 Task: Research Airbnb options in Svendborg, Denmark from 1st December, 2023 to 5th December, 2023 for 1 adult. Place can be entire place with 1  bedroom having 1 bed and 1 bathroom. Property type can be flat. Amenities needed are: wifi.
Action: Mouse moved to (470, 70)
Screenshot: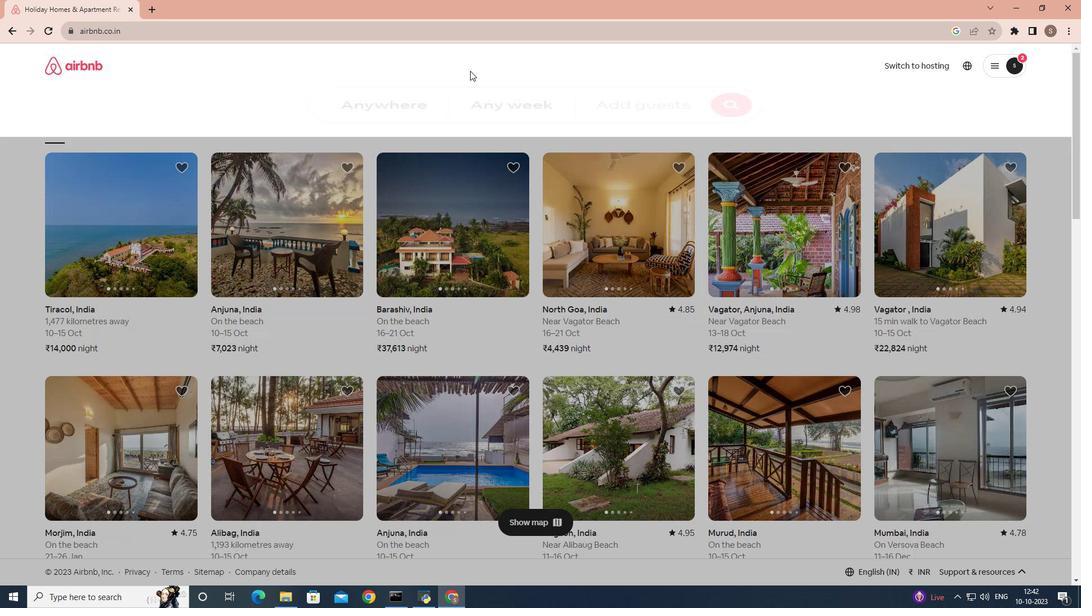 
Action: Mouse pressed left at (470, 70)
Screenshot: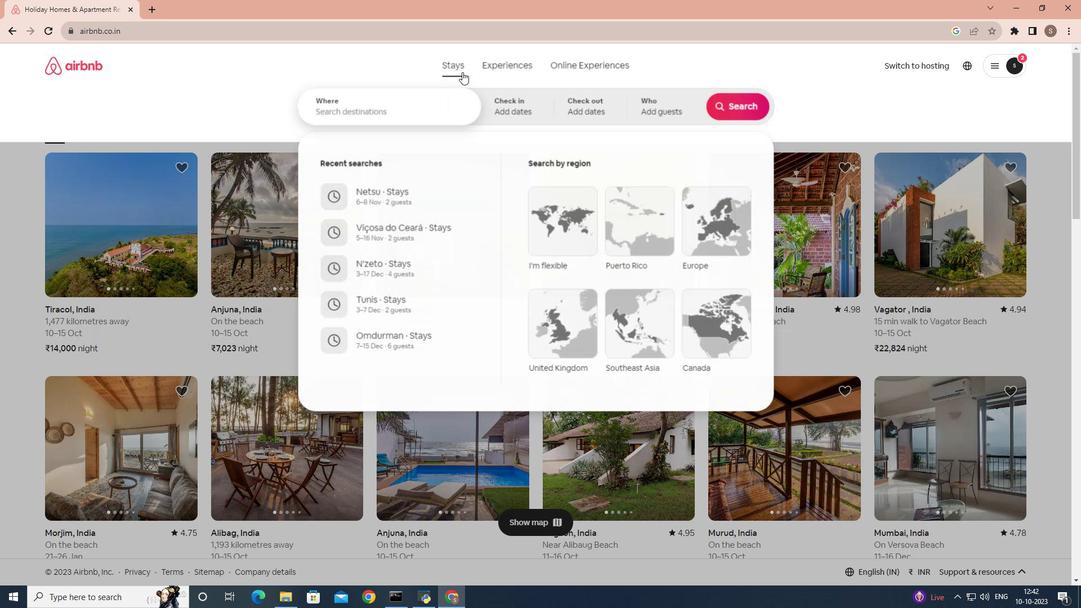 
Action: Mouse moved to (353, 112)
Screenshot: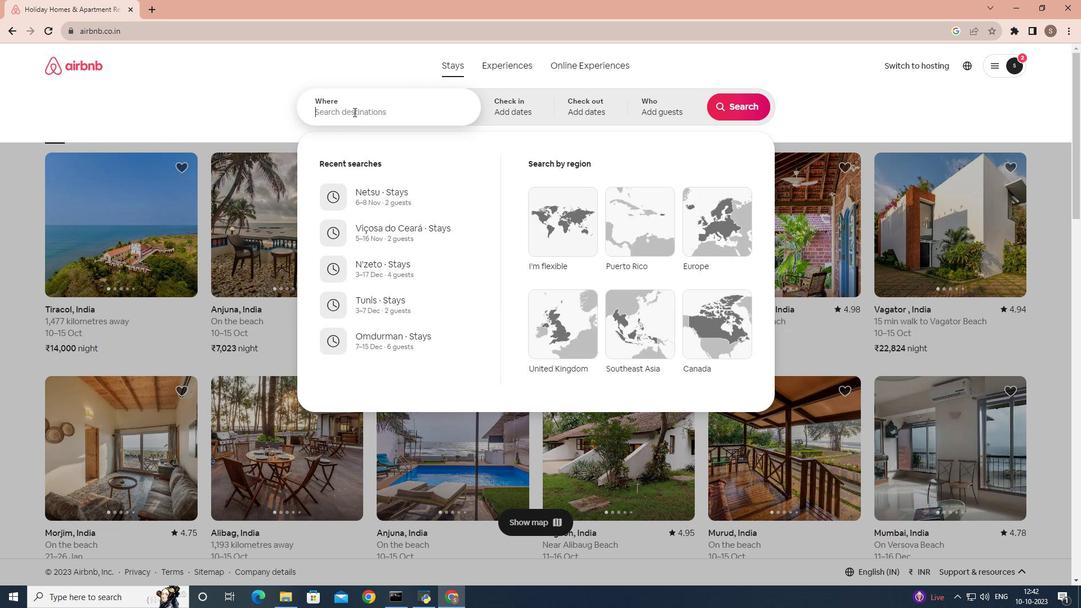 
Action: Mouse pressed left at (353, 112)
Screenshot: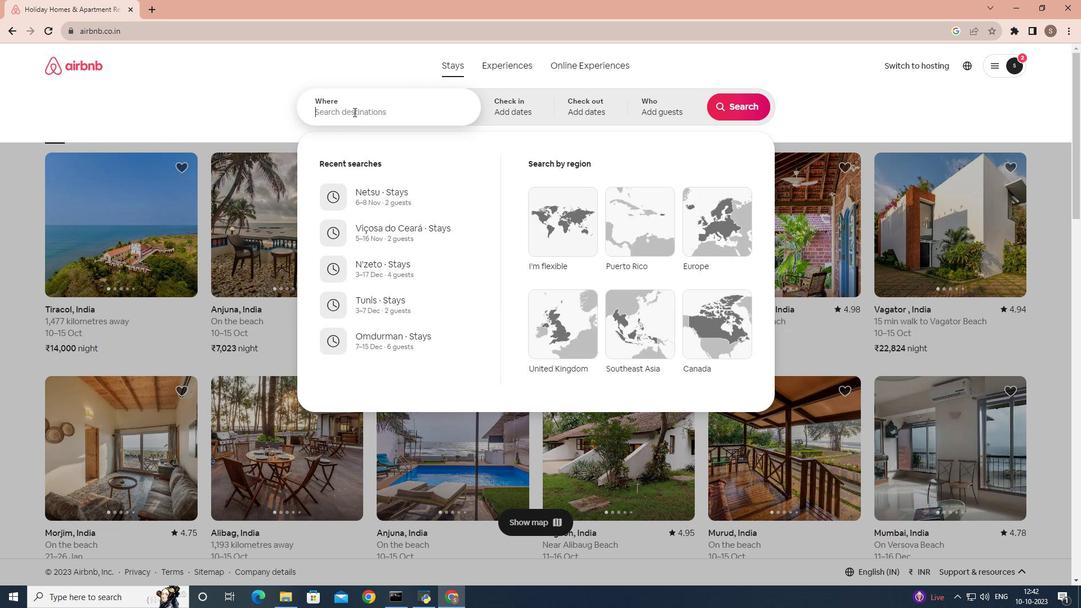 
Action: Key pressed svendborg
Screenshot: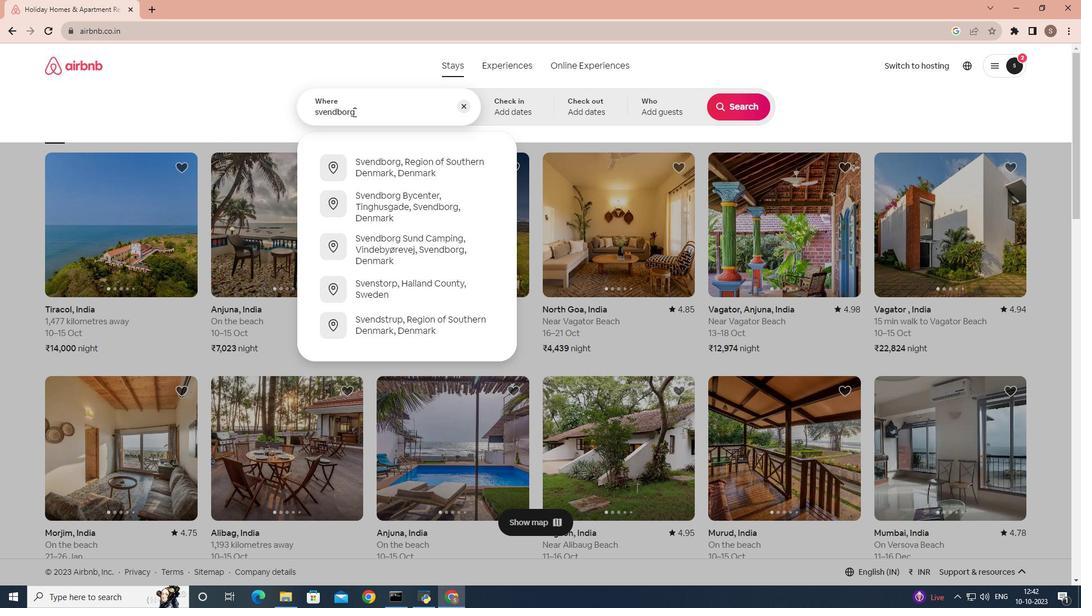 
Action: Mouse moved to (368, 164)
Screenshot: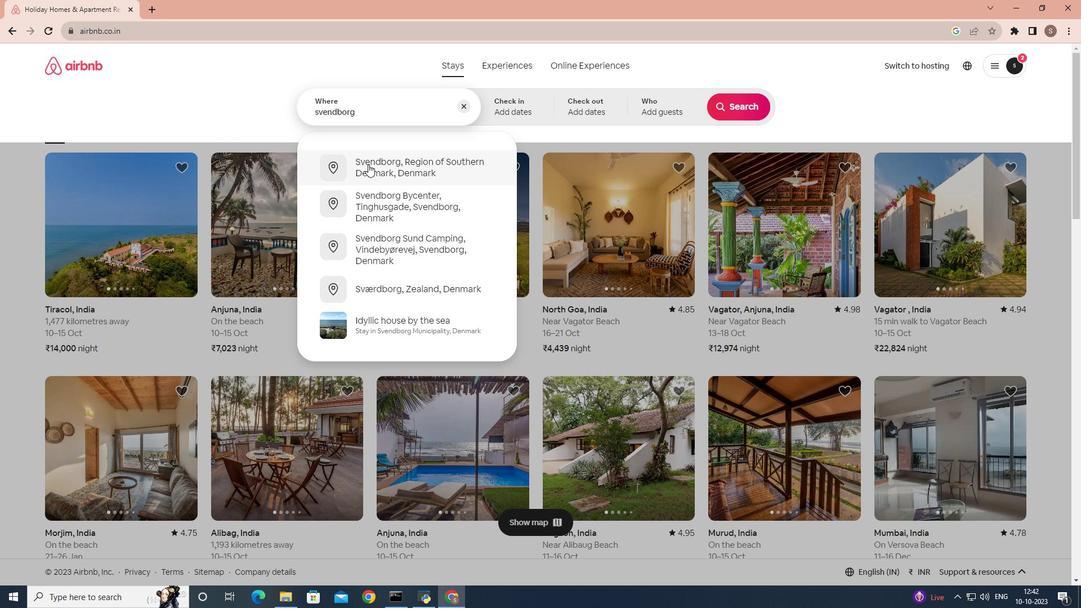 
Action: Mouse pressed left at (368, 164)
Screenshot: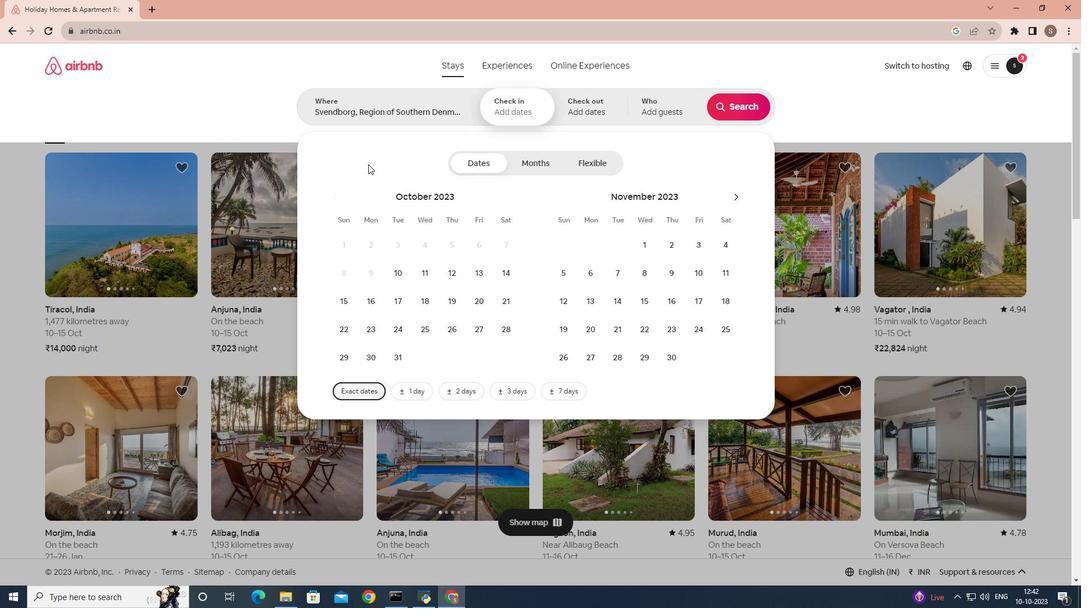 
Action: Mouse moved to (743, 198)
Screenshot: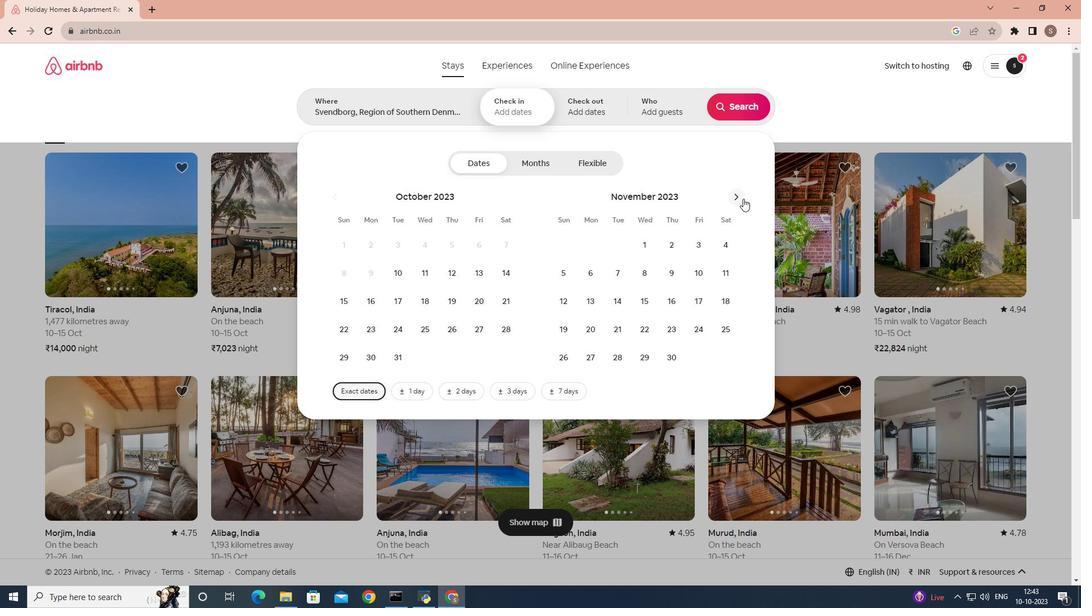 
Action: Mouse pressed left at (743, 198)
Screenshot: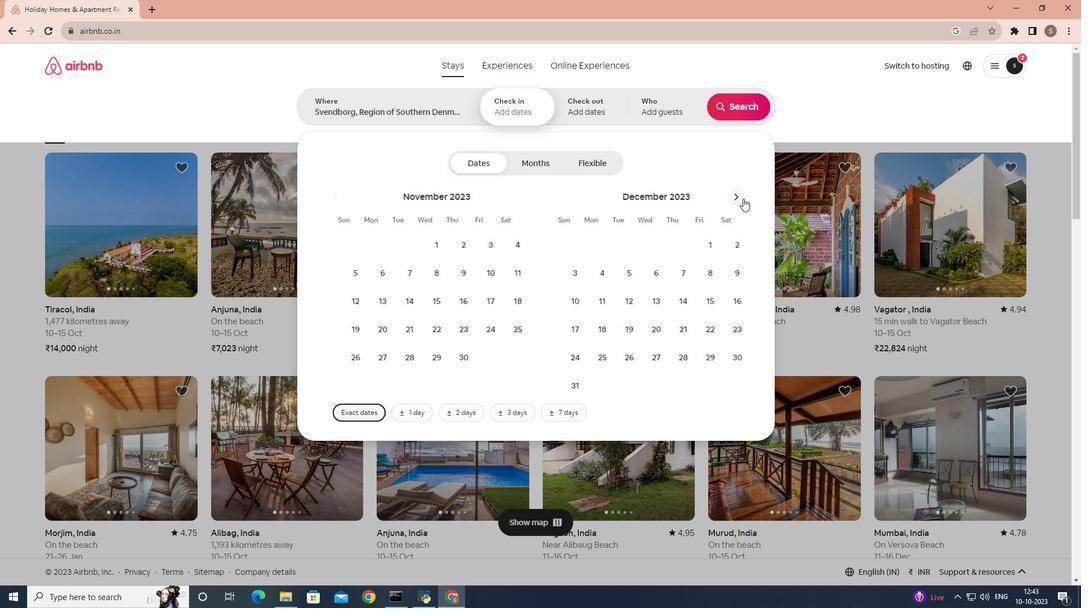
Action: Mouse moved to (694, 243)
Screenshot: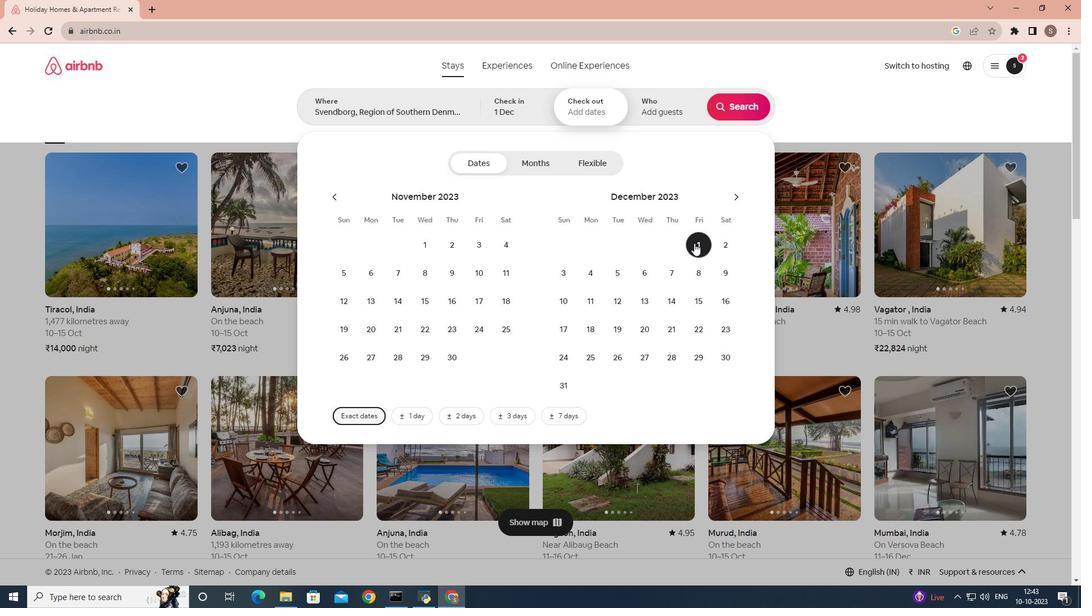 
Action: Mouse pressed left at (694, 243)
Screenshot: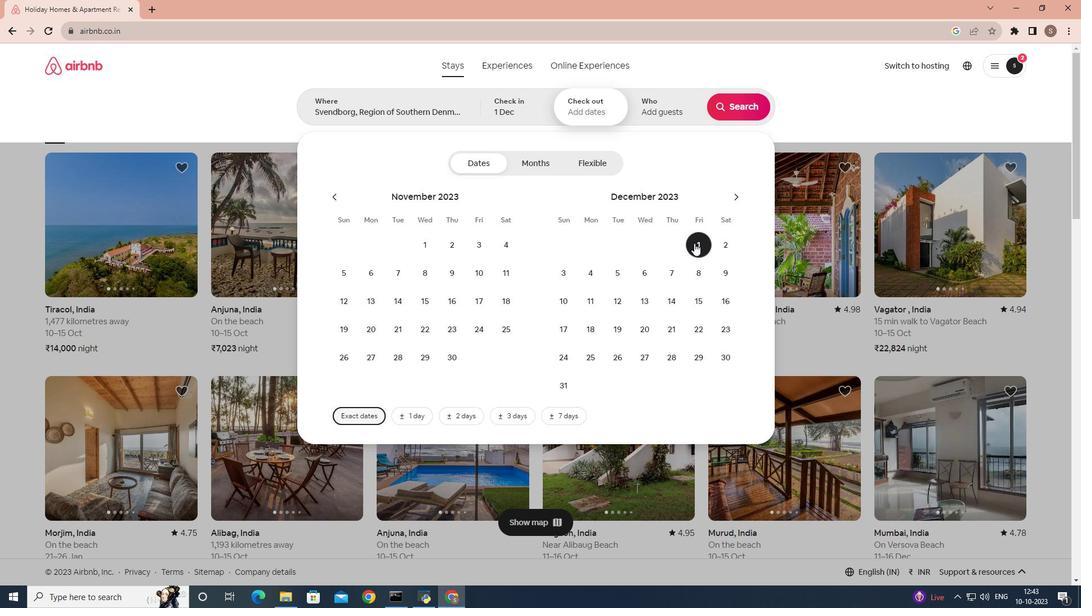 
Action: Mouse moved to (608, 276)
Screenshot: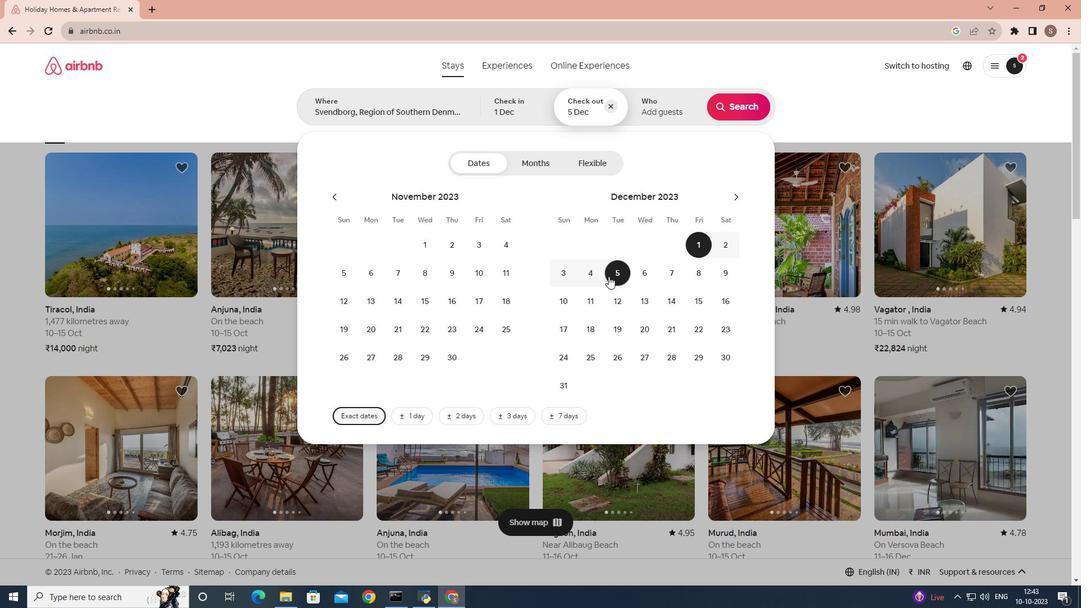 
Action: Mouse pressed left at (608, 276)
Screenshot: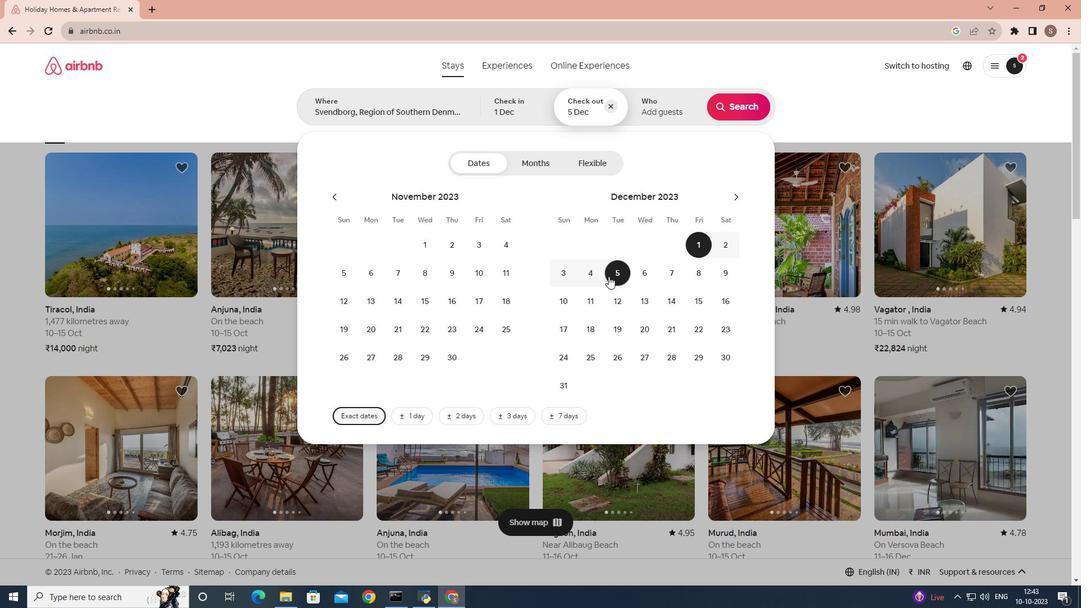 
Action: Mouse moved to (656, 96)
Screenshot: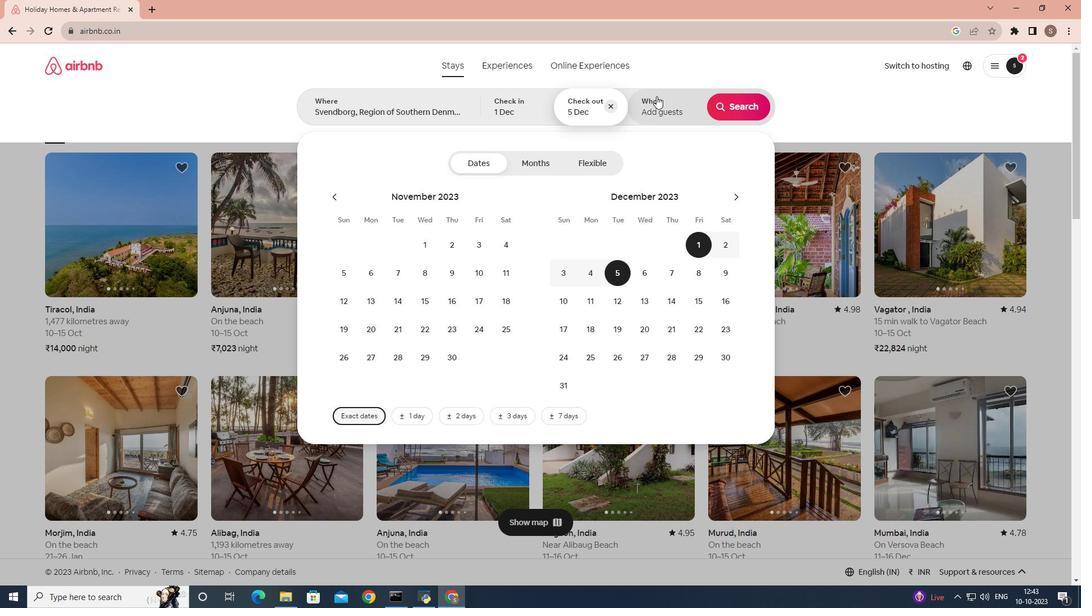 
Action: Mouse pressed left at (656, 96)
Screenshot: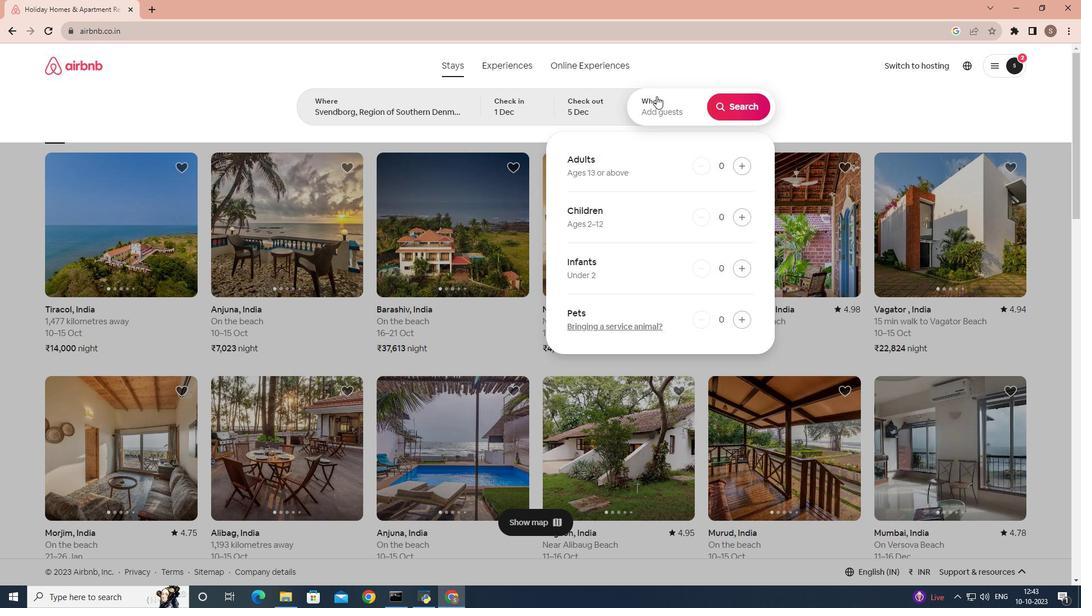 
Action: Mouse moved to (738, 165)
Screenshot: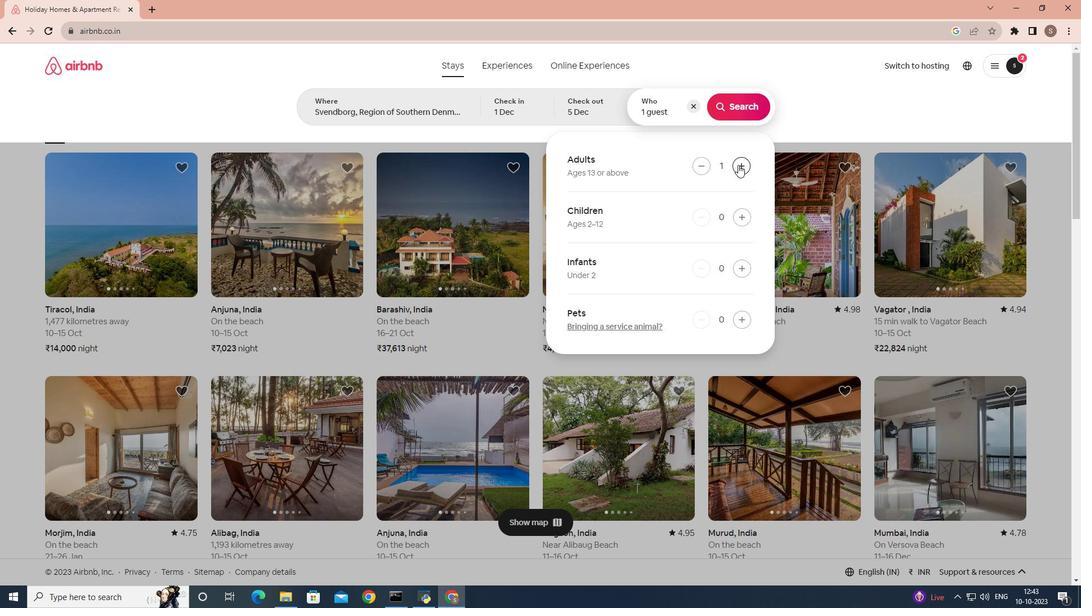 
Action: Mouse pressed left at (738, 165)
Screenshot: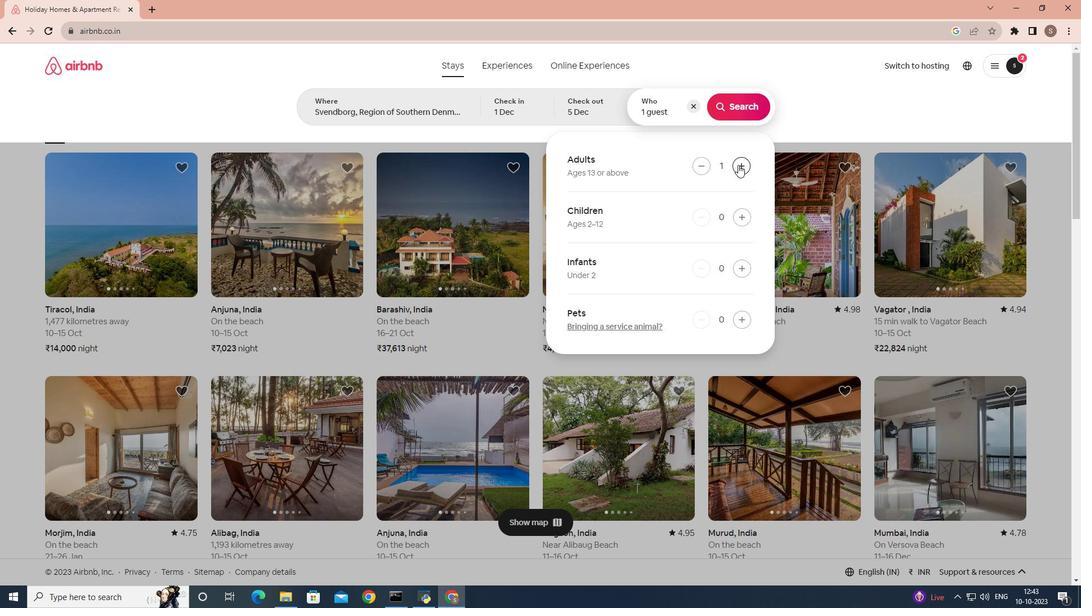 
Action: Mouse moved to (741, 112)
Screenshot: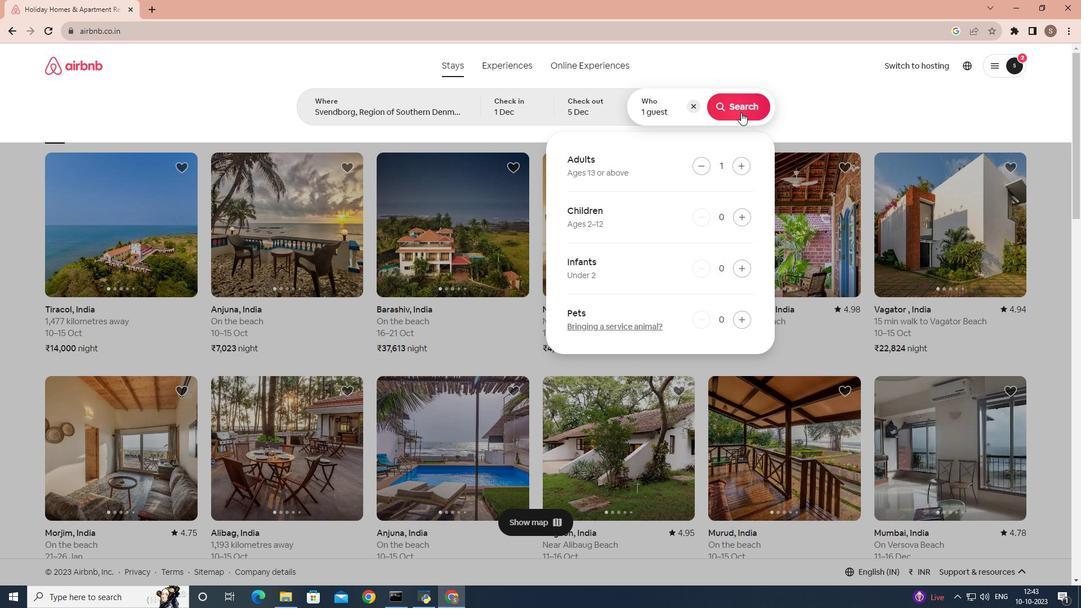
Action: Mouse pressed left at (741, 112)
Screenshot: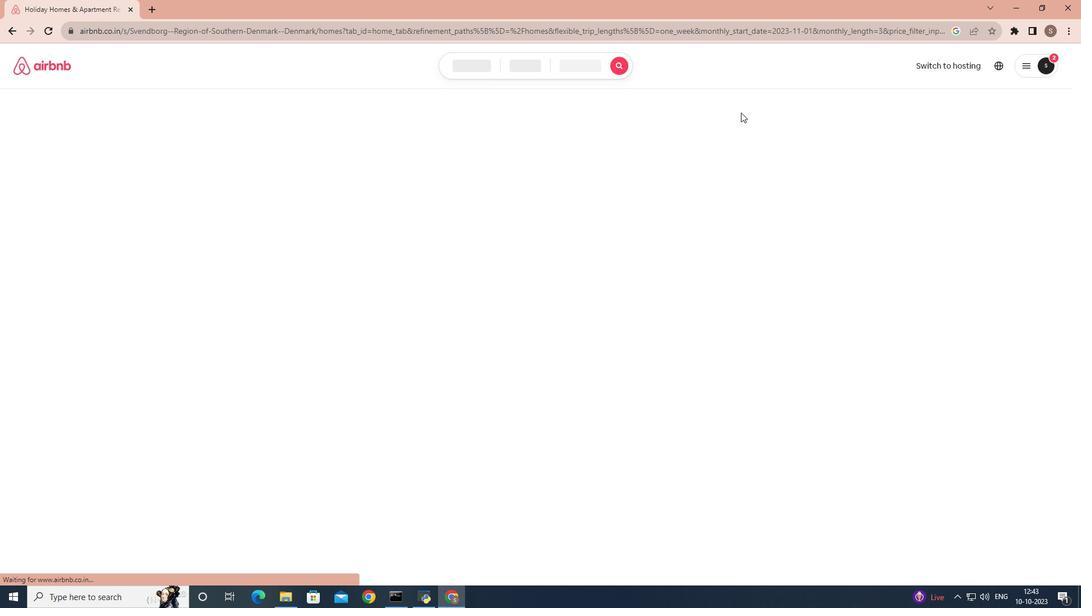 
Action: Mouse moved to (887, 108)
Screenshot: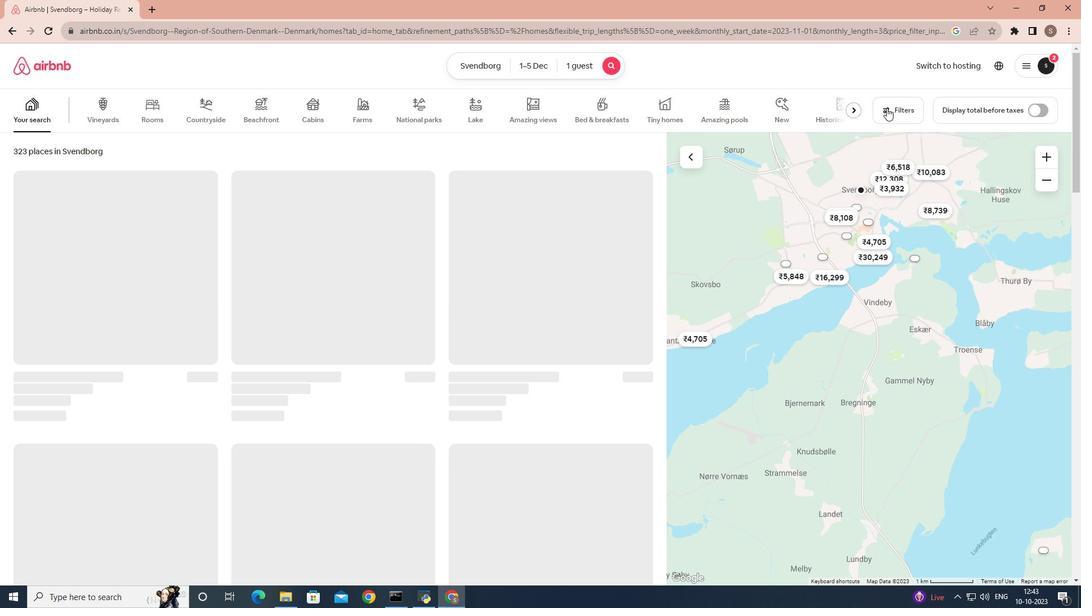 
Action: Mouse pressed left at (887, 108)
Screenshot: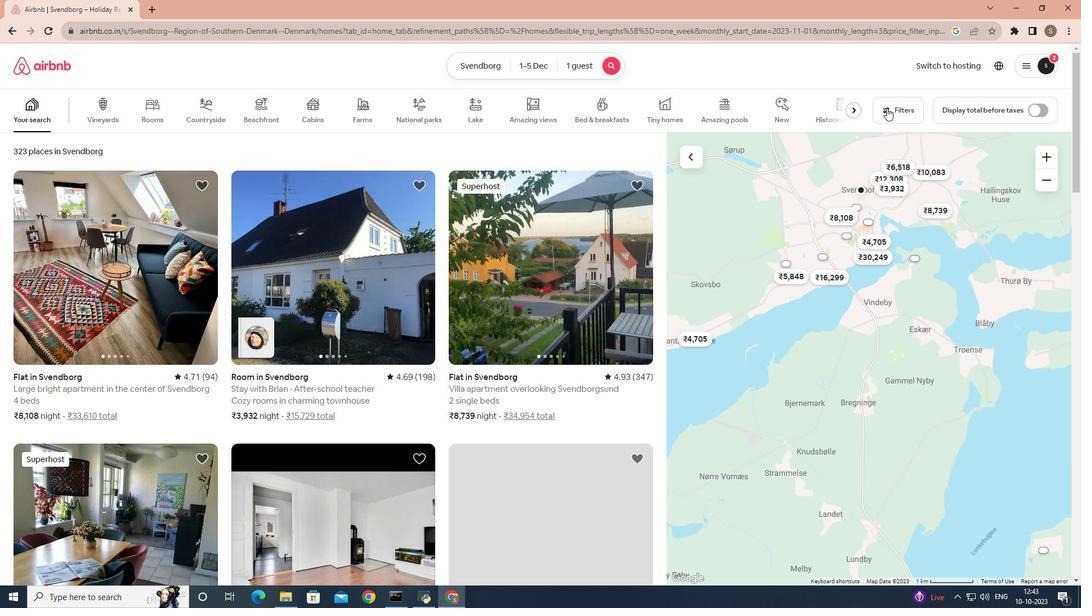 
Action: Mouse moved to (885, 108)
Screenshot: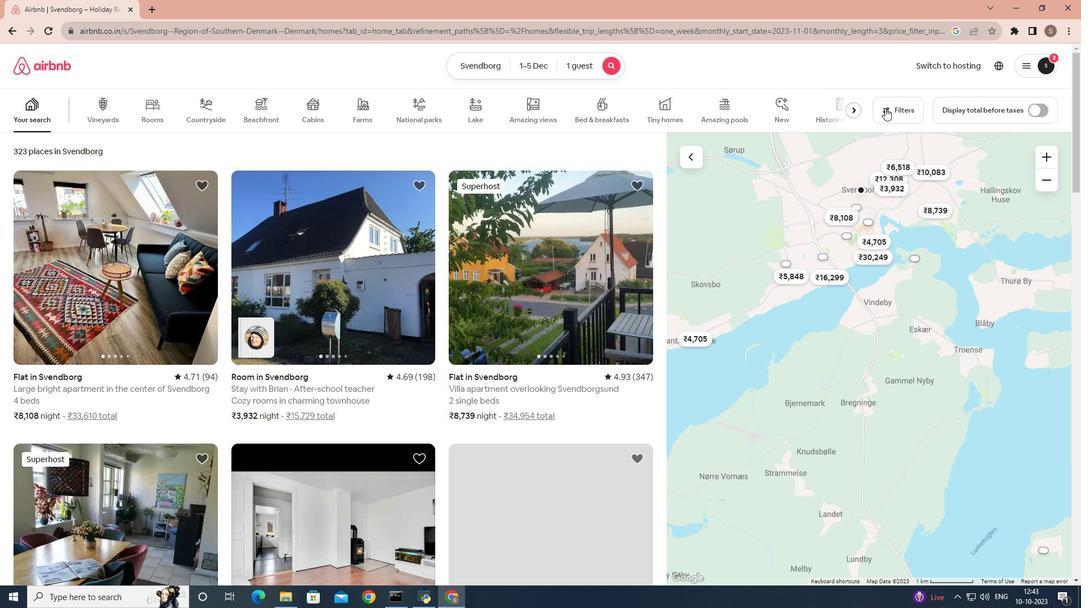 
Action: Mouse pressed left at (885, 108)
Screenshot: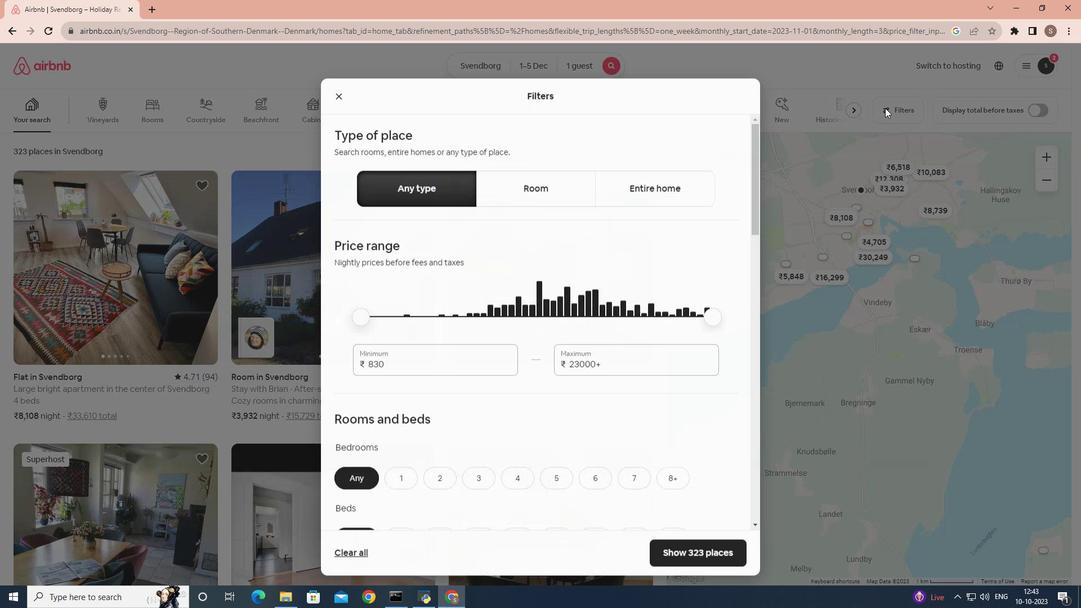 
Action: Mouse pressed left at (885, 108)
Screenshot: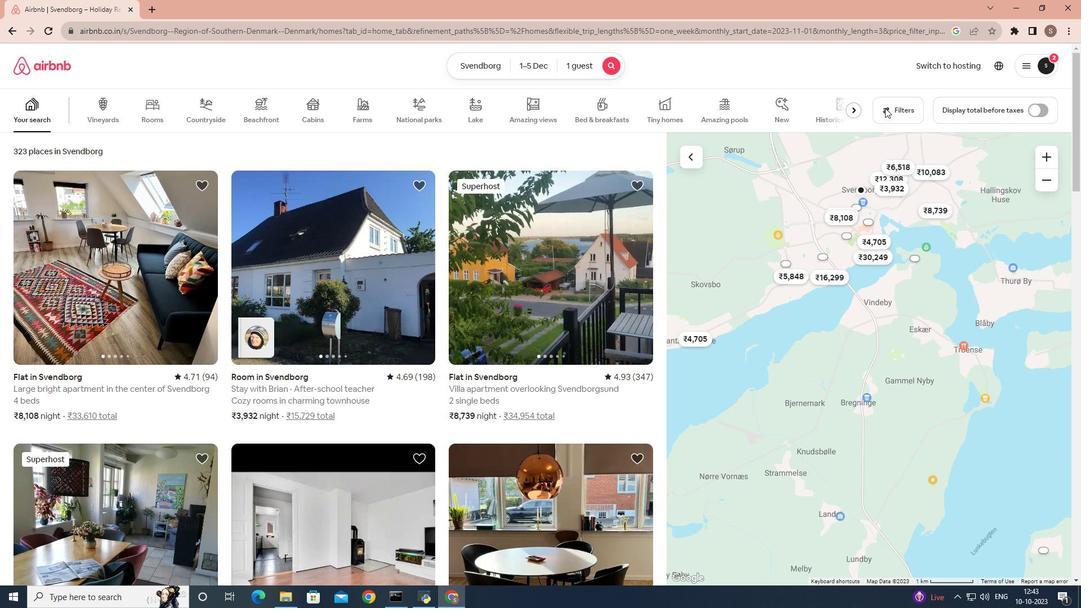 
Action: Mouse moved to (612, 183)
Screenshot: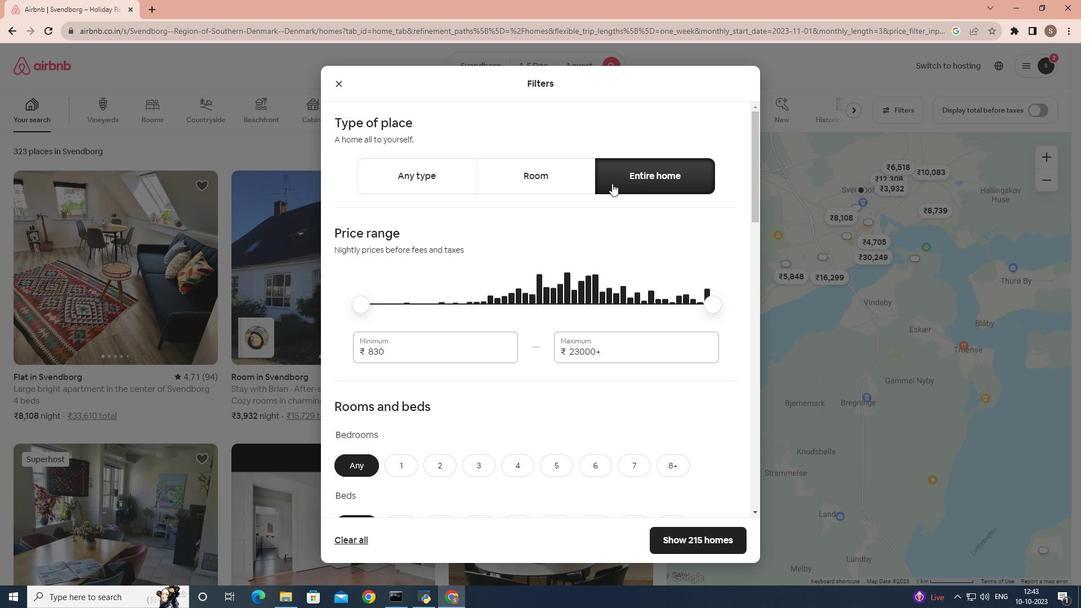 
Action: Mouse pressed left at (612, 183)
Screenshot: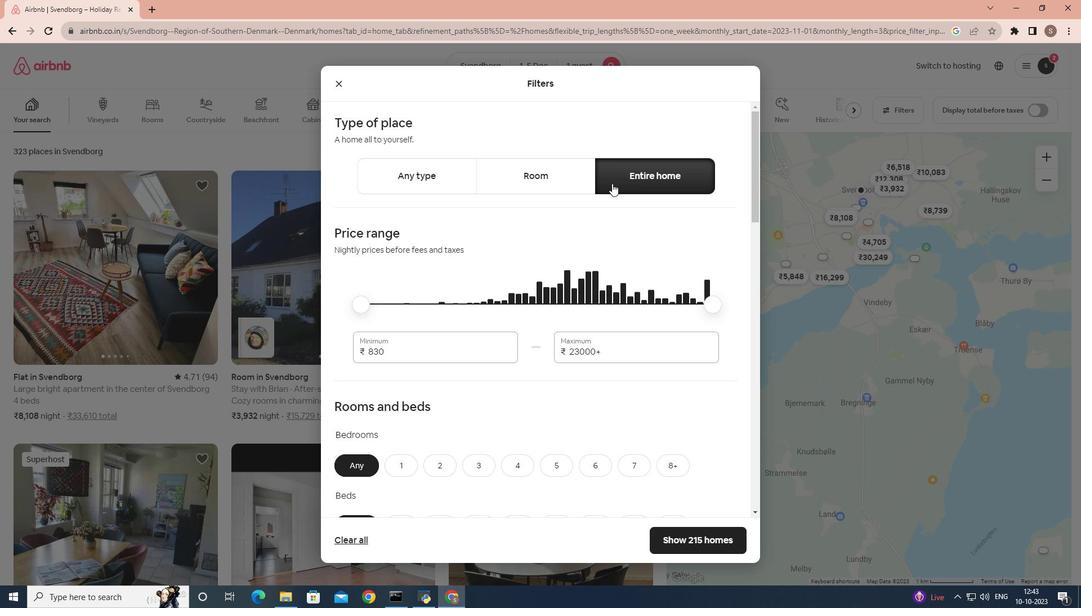 
Action: Mouse moved to (504, 293)
Screenshot: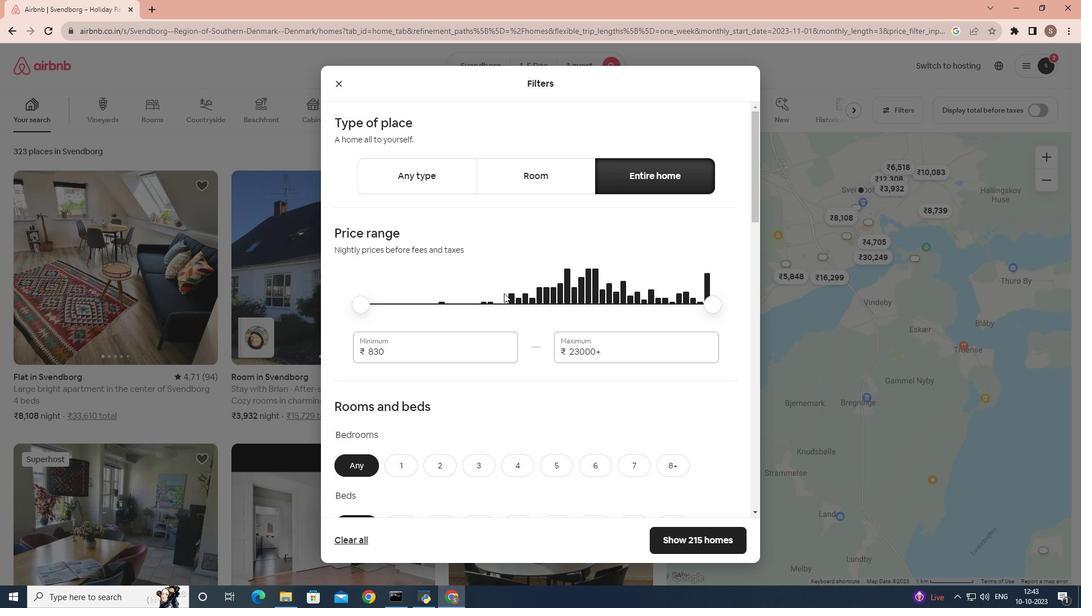 
Action: Mouse scrolled (504, 292) with delta (0, 0)
Screenshot: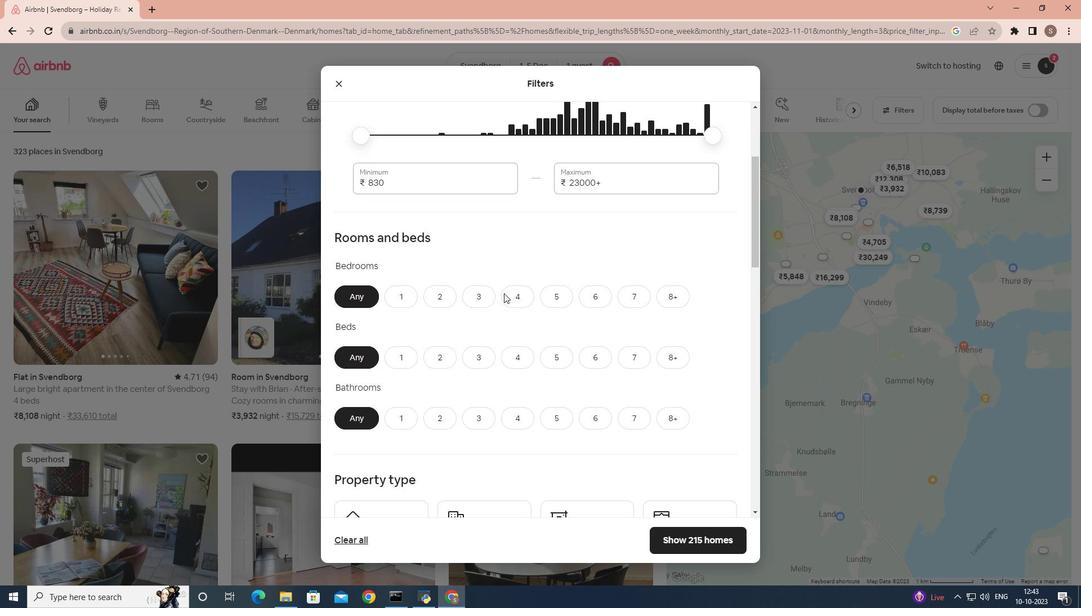 
Action: Mouse scrolled (504, 292) with delta (0, 0)
Screenshot: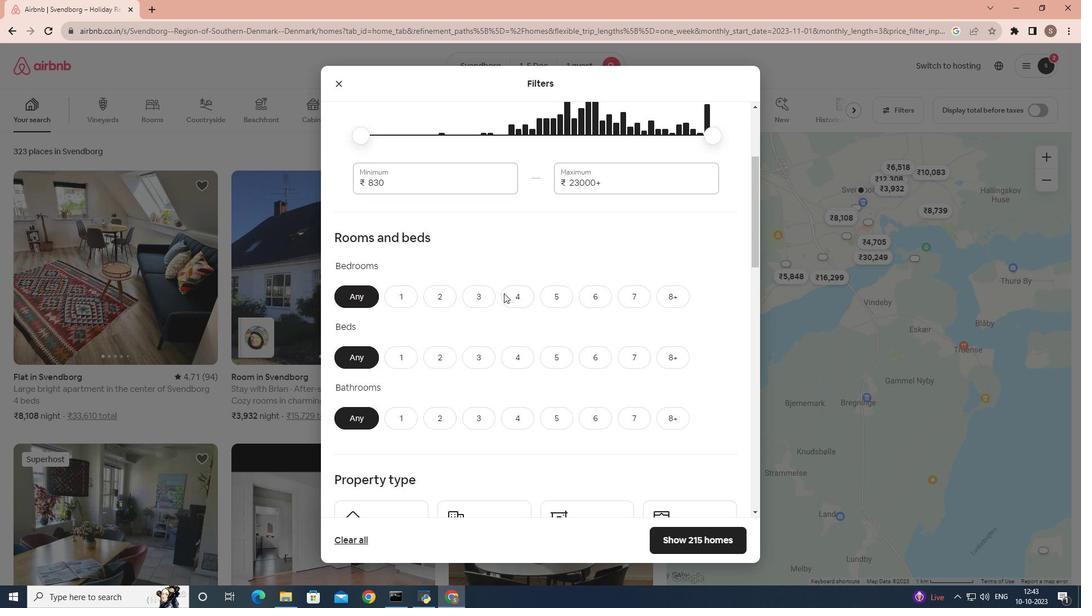 
Action: Mouse scrolled (504, 292) with delta (0, 0)
Screenshot: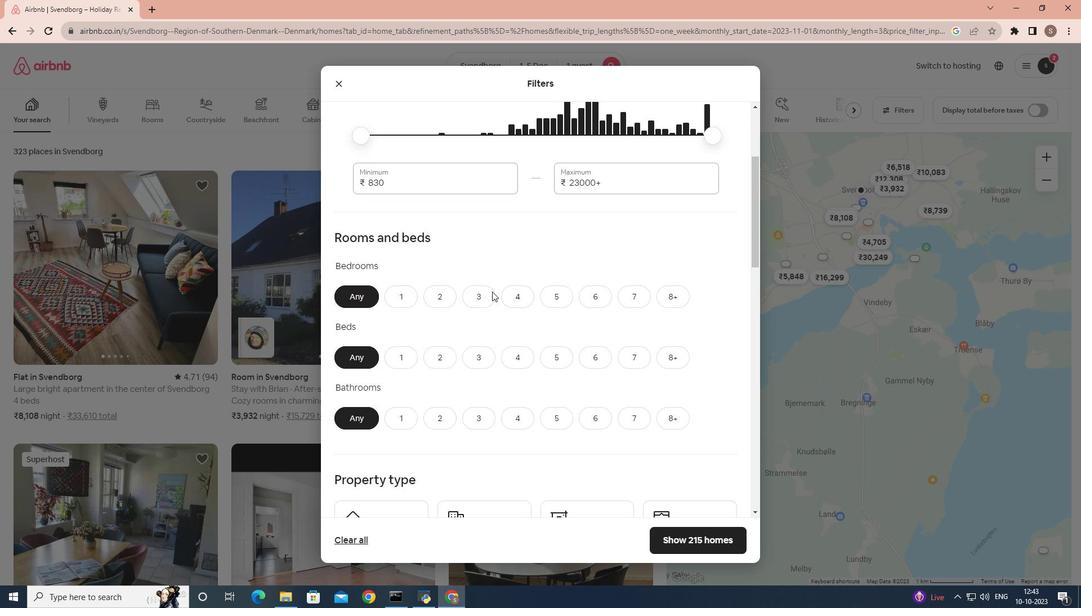 
Action: Mouse moved to (411, 305)
Screenshot: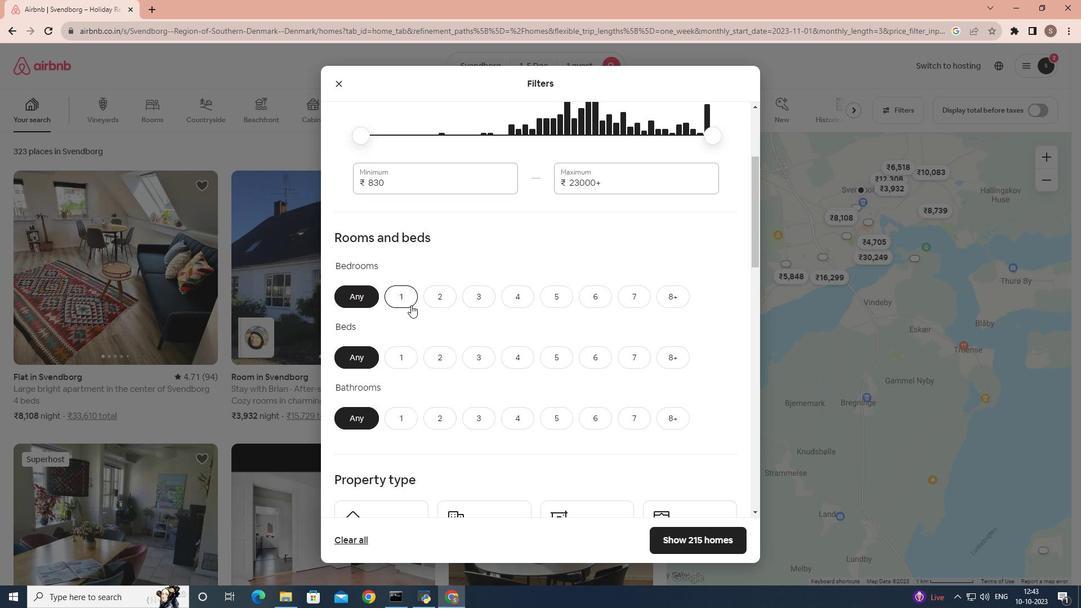
Action: Mouse pressed left at (411, 305)
Screenshot: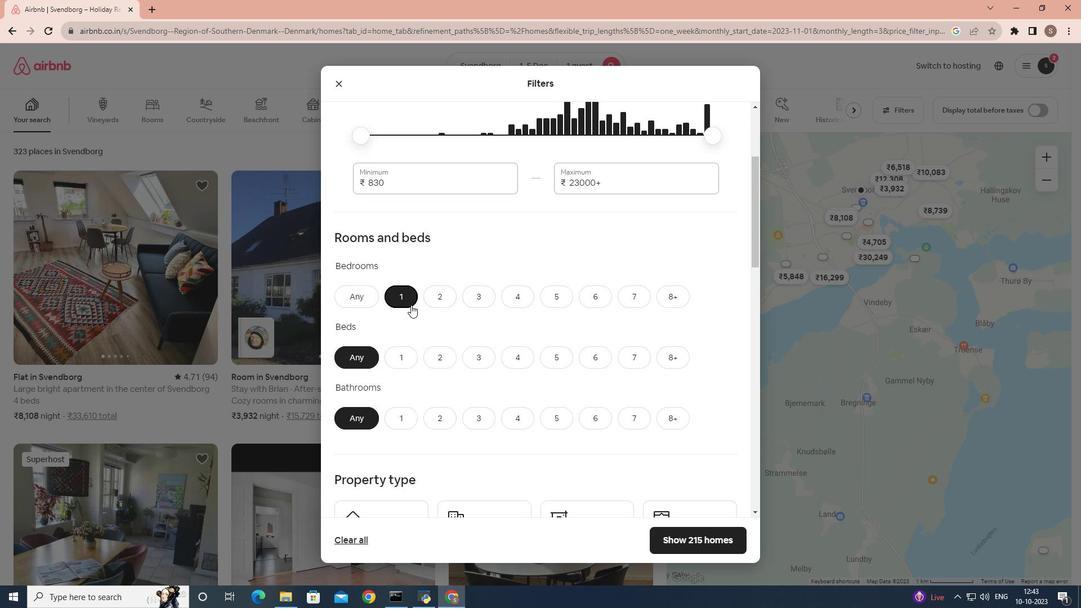 
Action: Mouse moved to (402, 356)
Screenshot: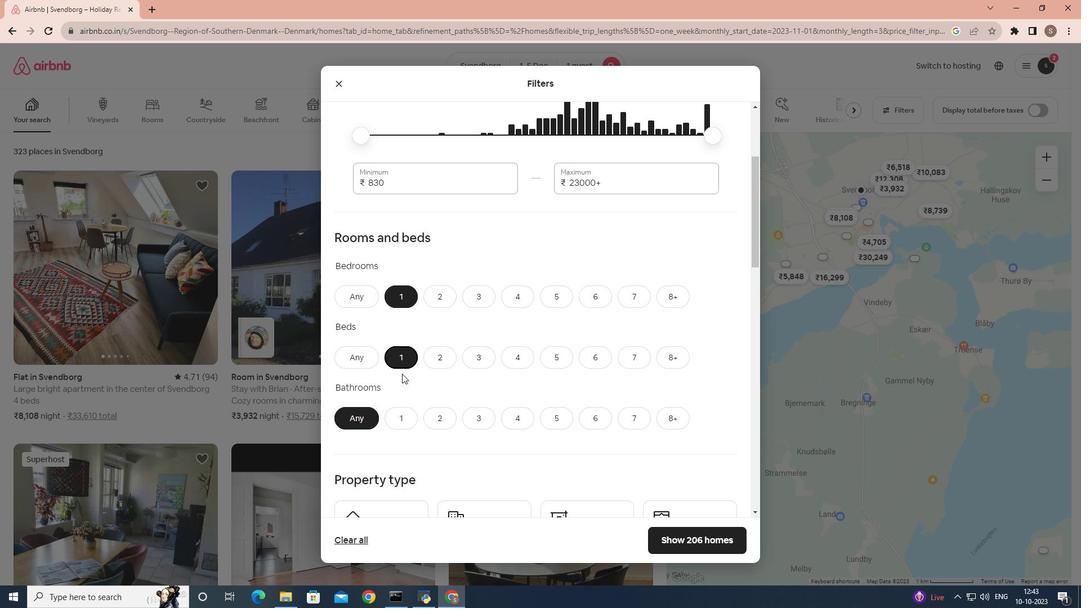 
Action: Mouse pressed left at (402, 356)
Screenshot: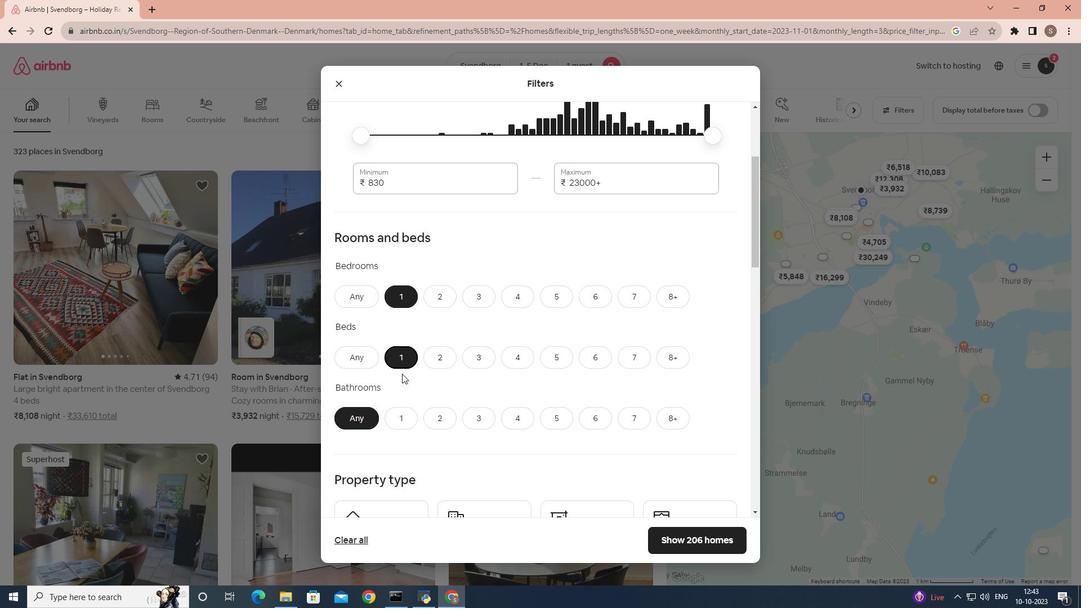 
Action: Mouse moved to (402, 420)
Screenshot: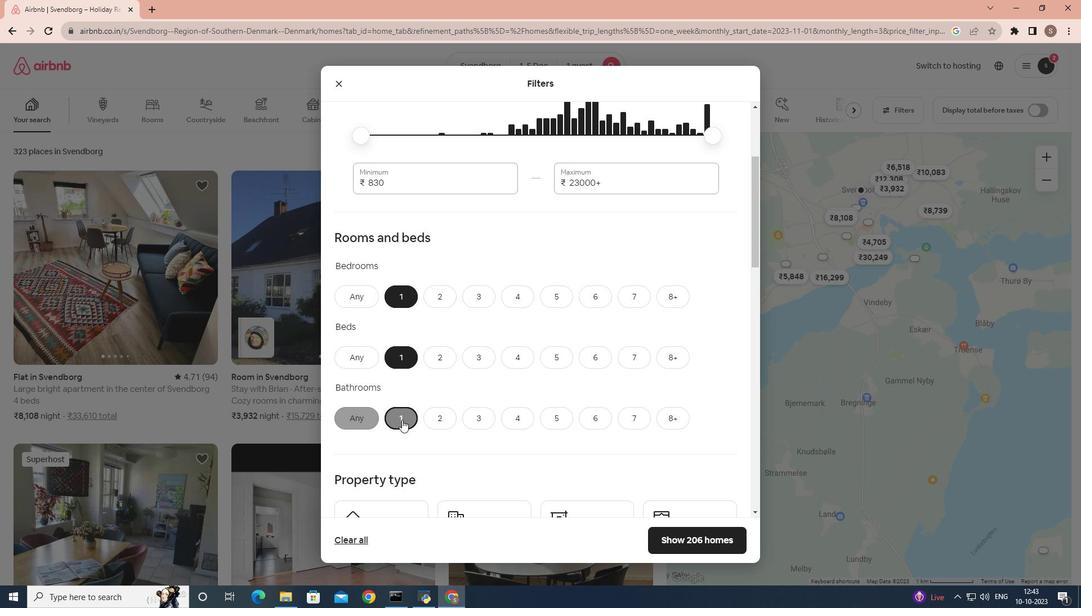 
Action: Mouse pressed left at (402, 420)
Screenshot: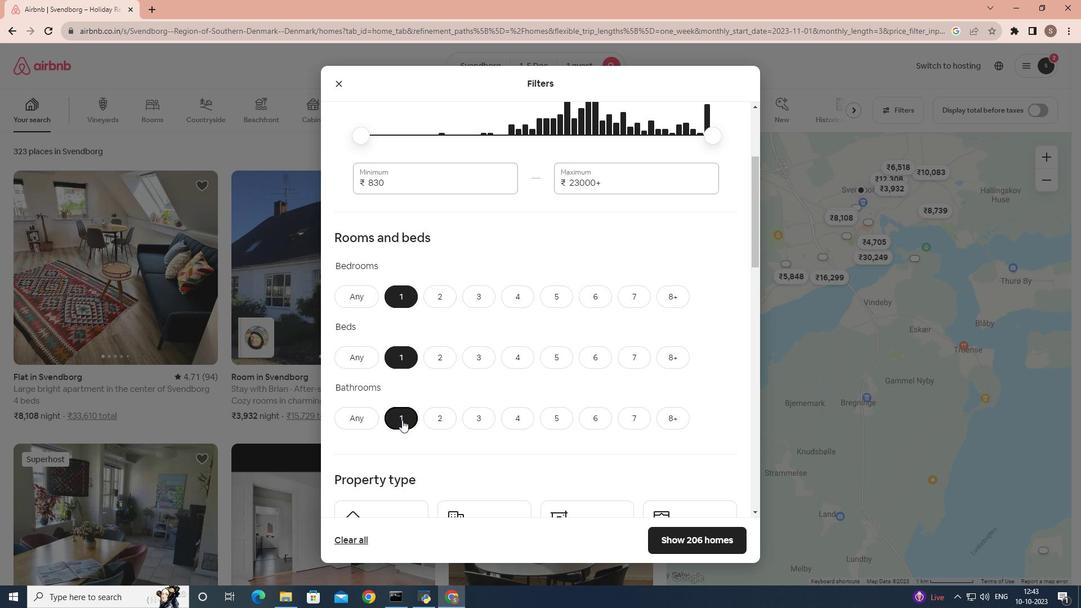 
Action: Mouse moved to (415, 393)
Screenshot: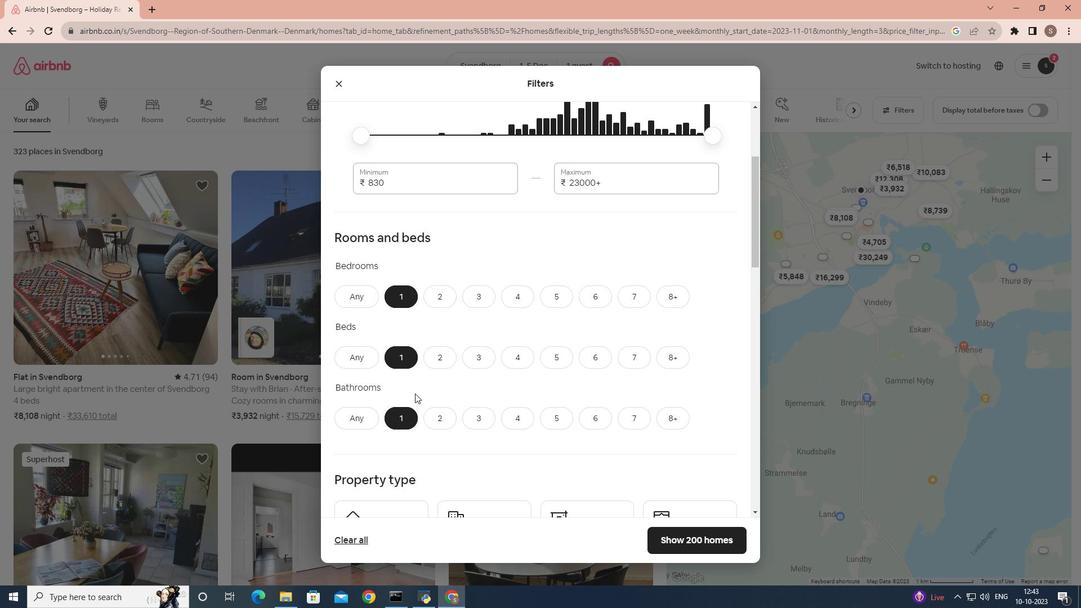 
Action: Mouse scrolled (415, 393) with delta (0, 0)
Screenshot: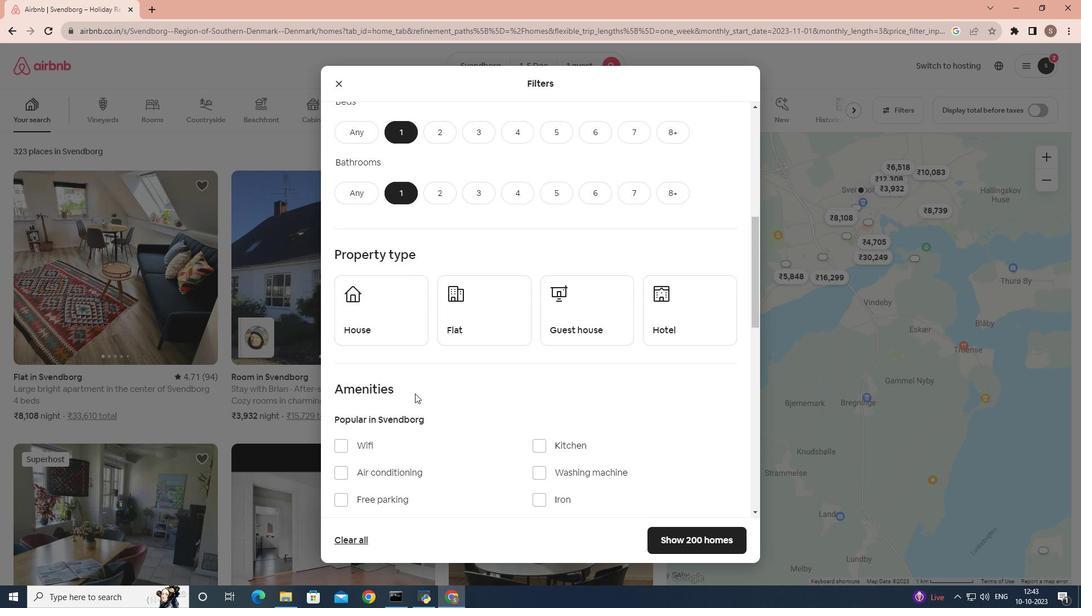 
Action: Mouse scrolled (415, 393) with delta (0, 0)
Screenshot: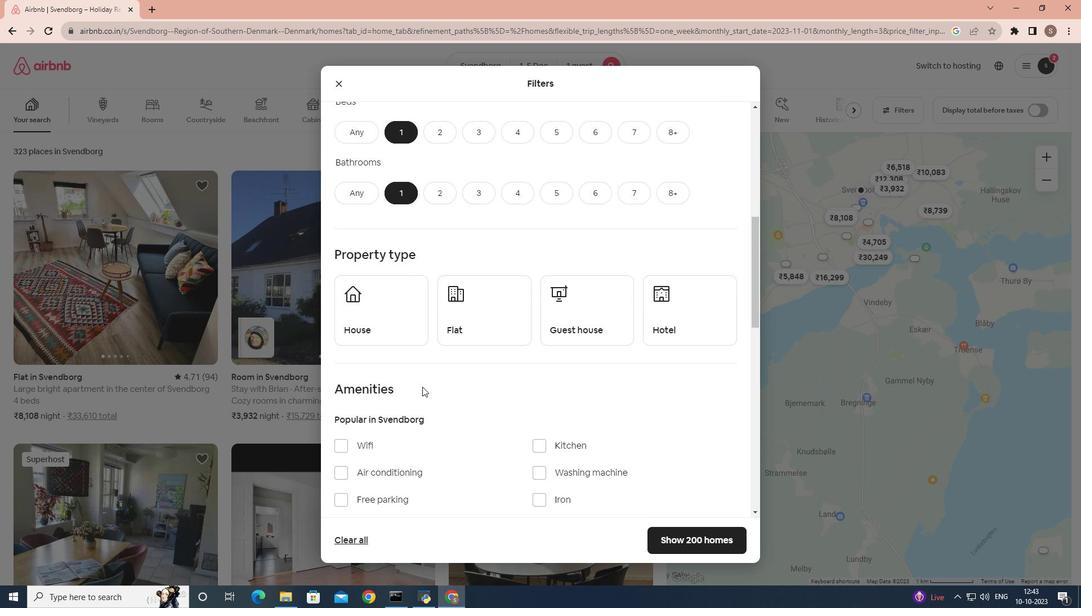 
Action: Mouse scrolled (415, 393) with delta (0, 0)
Screenshot: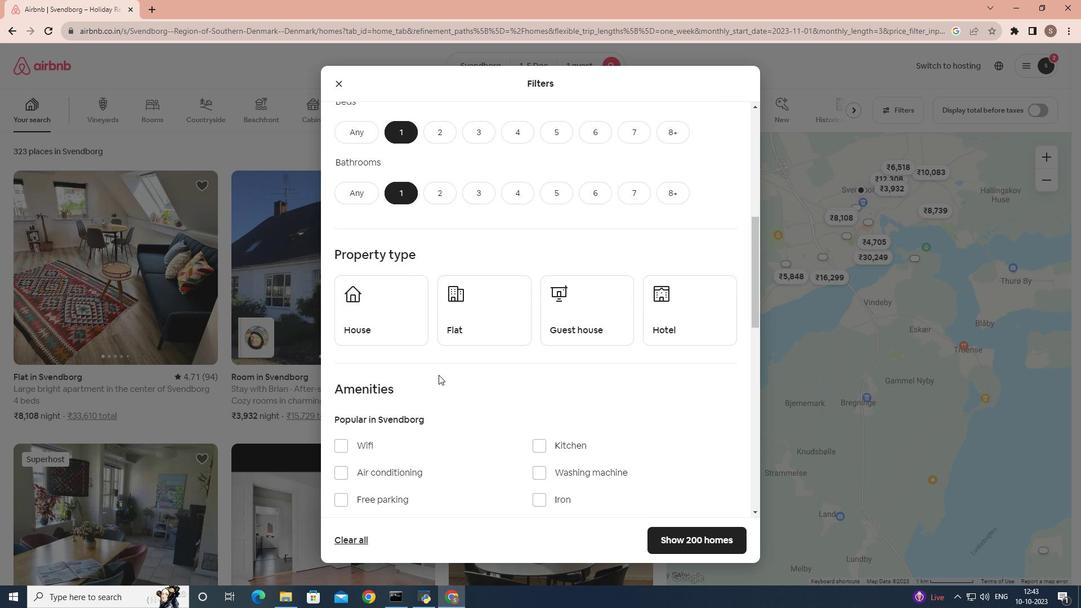 
Action: Mouse scrolled (415, 393) with delta (0, 0)
Screenshot: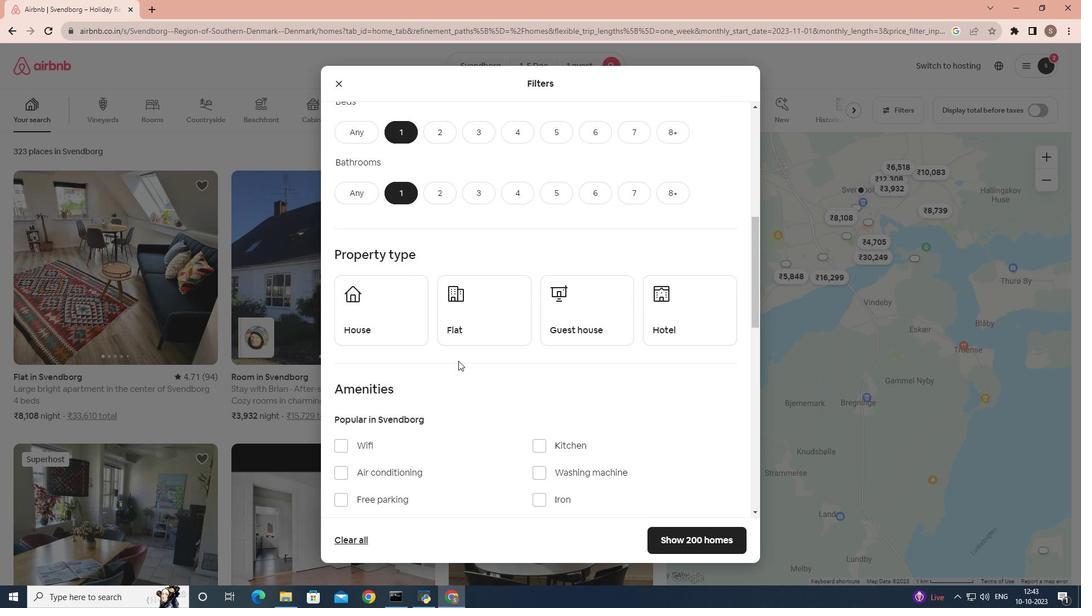 
Action: Mouse moved to (480, 341)
Screenshot: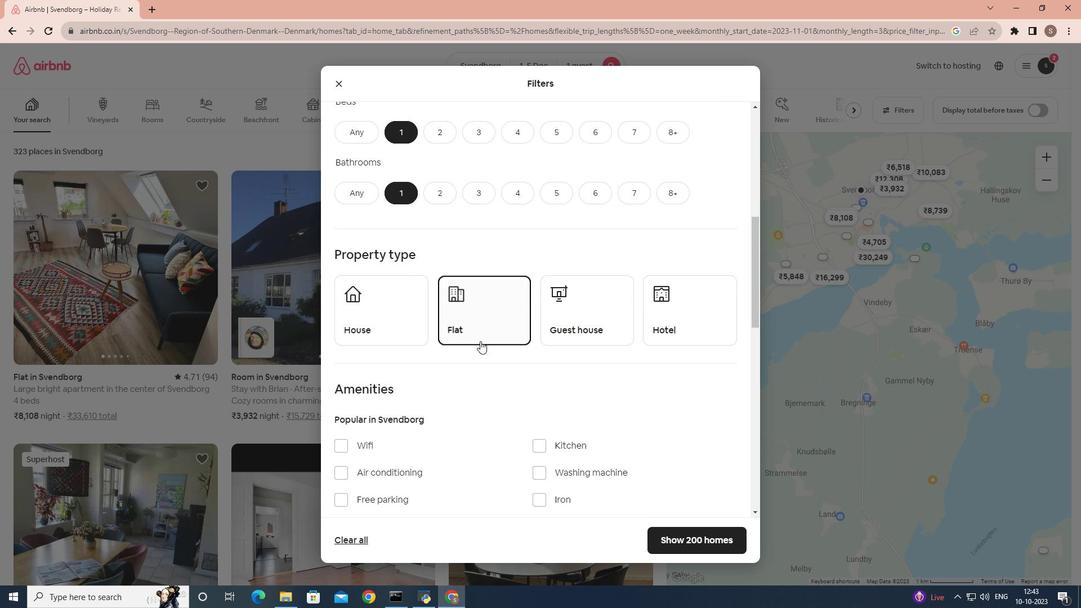 
Action: Mouse pressed left at (480, 341)
Screenshot: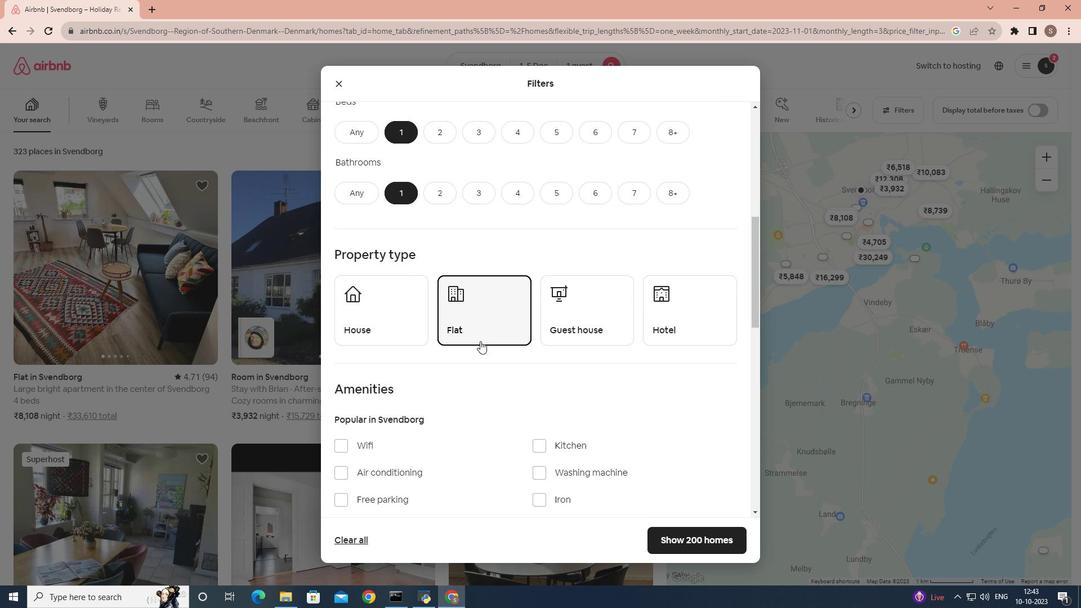 
Action: Mouse moved to (462, 433)
Screenshot: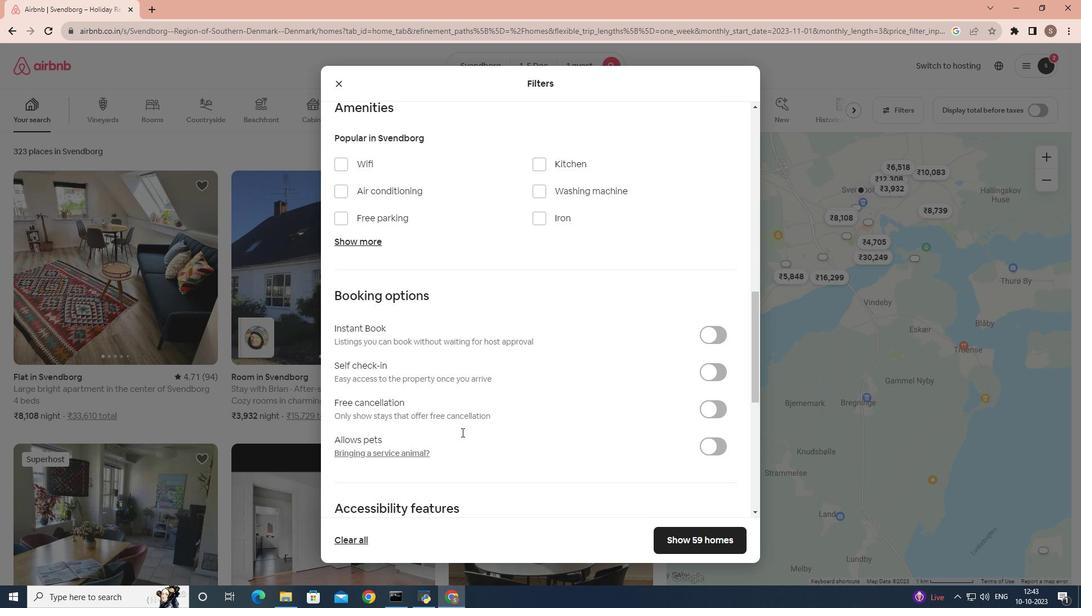 
Action: Mouse scrolled (462, 432) with delta (0, 0)
Screenshot: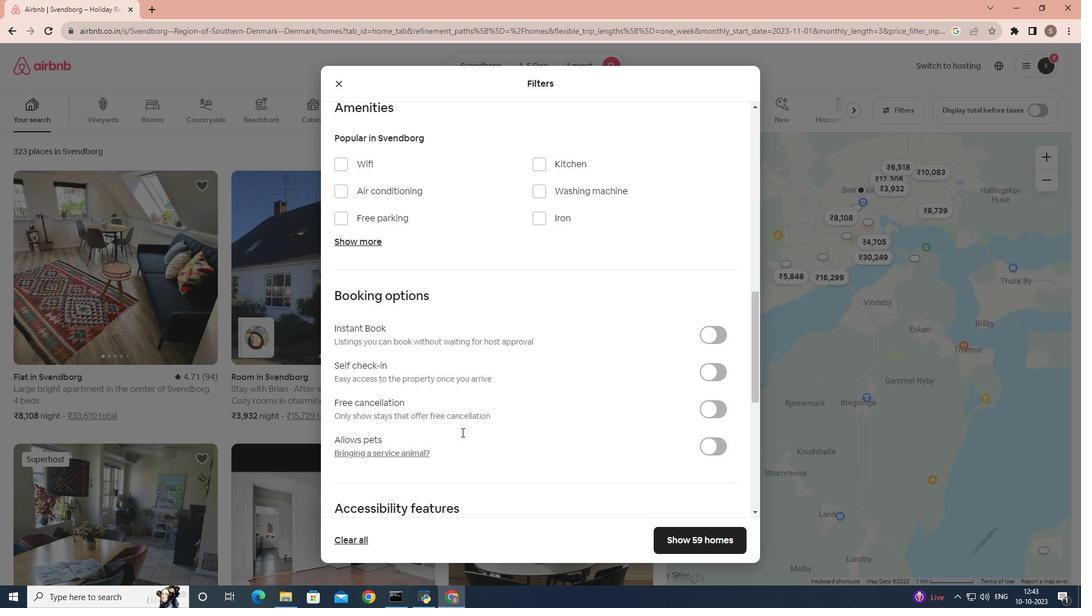 
Action: Mouse scrolled (462, 432) with delta (0, 0)
Screenshot: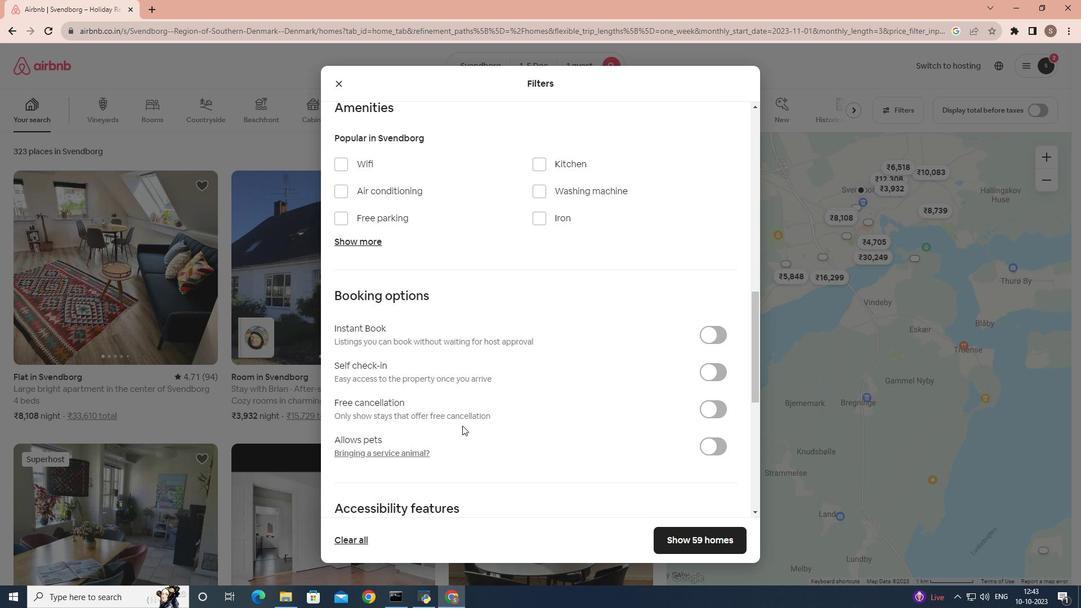 
Action: Mouse scrolled (462, 432) with delta (0, 0)
Screenshot: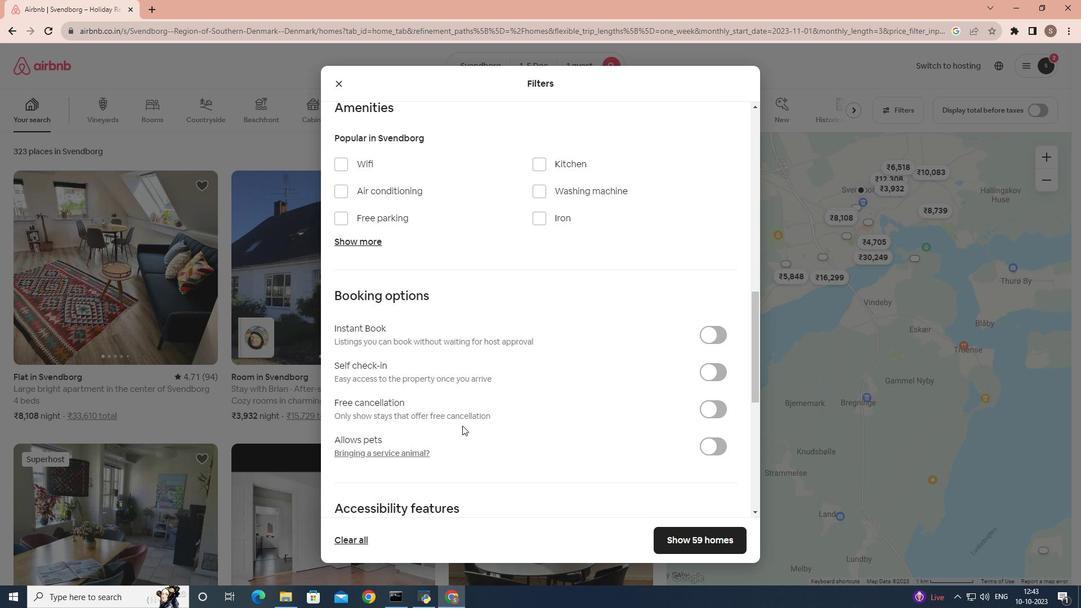
Action: Mouse scrolled (462, 432) with delta (0, 0)
Screenshot: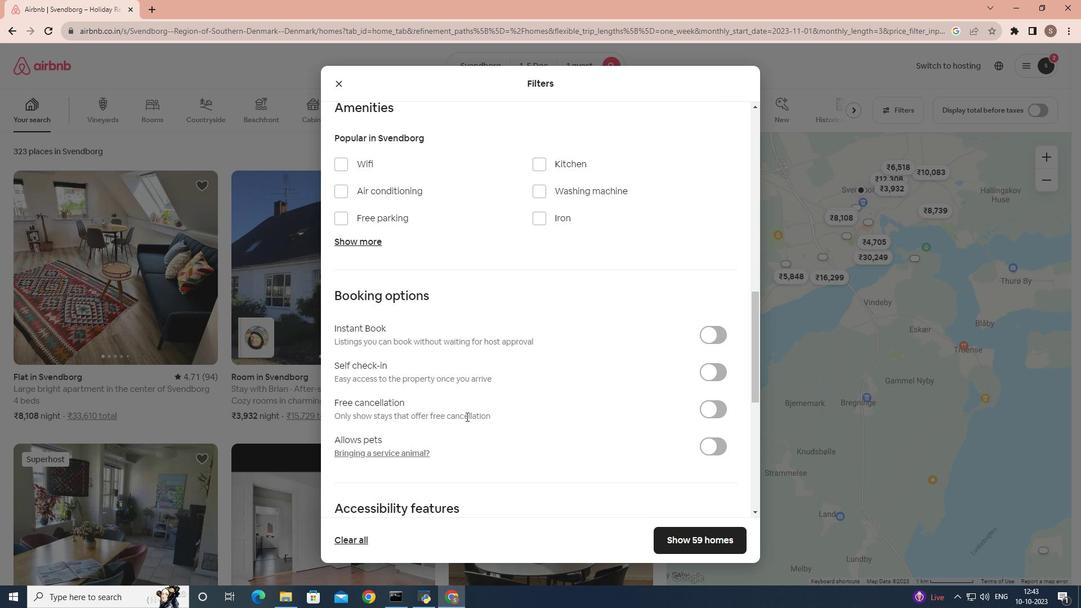 
Action: Mouse scrolled (462, 432) with delta (0, 0)
Screenshot: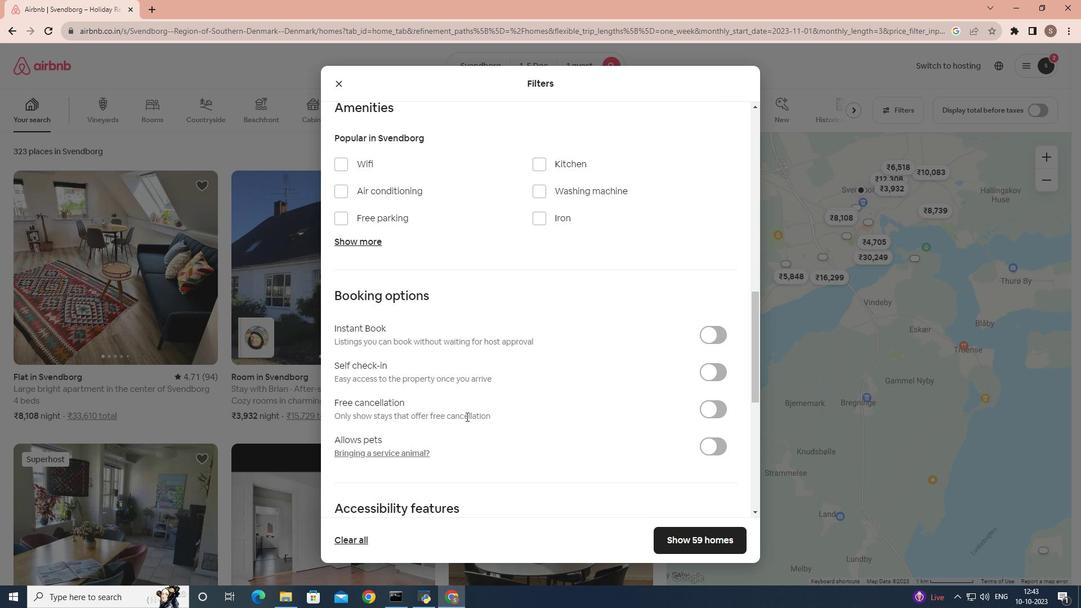 
Action: Mouse moved to (349, 167)
Screenshot: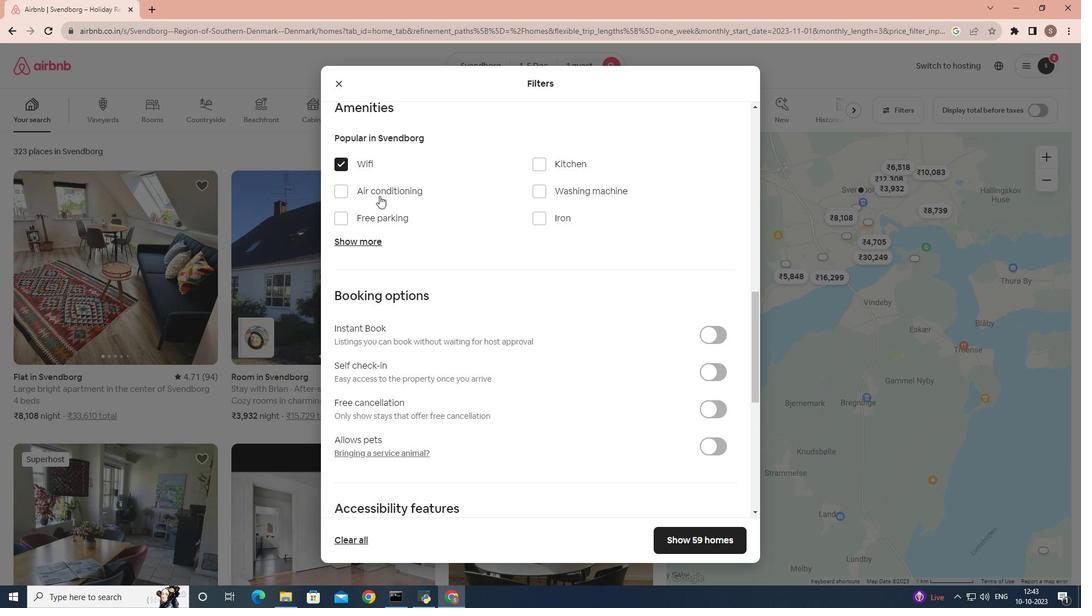 
Action: Mouse pressed left at (349, 167)
Screenshot: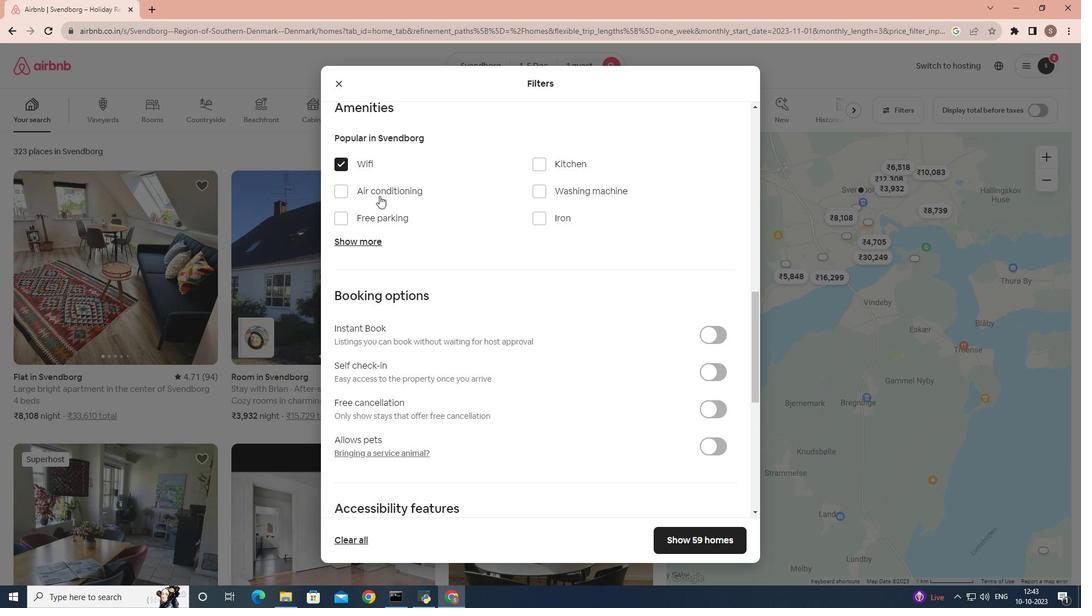 
Action: Mouse moved to (535, 376)
Screenshot: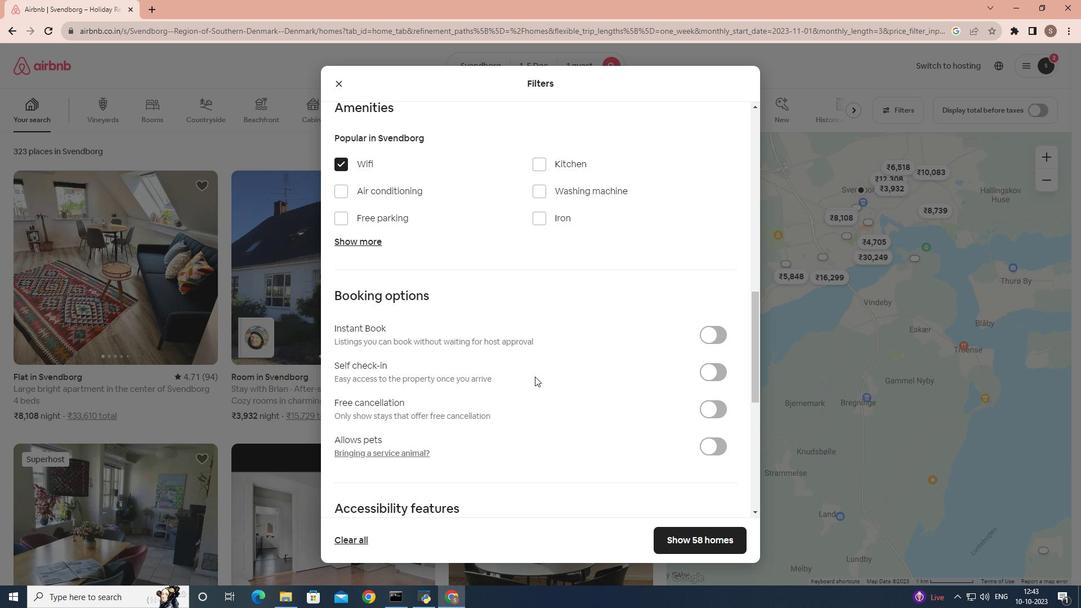 
Action: Mouse scrolled (535, 376) with delta (0, 0)
Screenshot: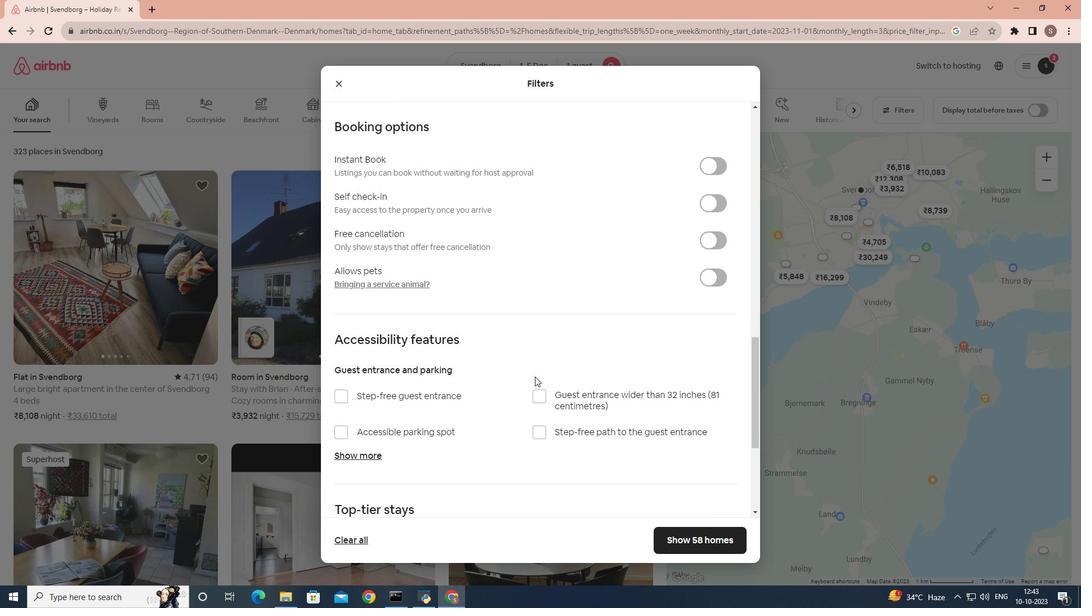 
Action: Mouse scrolled (535, 376) with delta (0, 0)
Screenshot: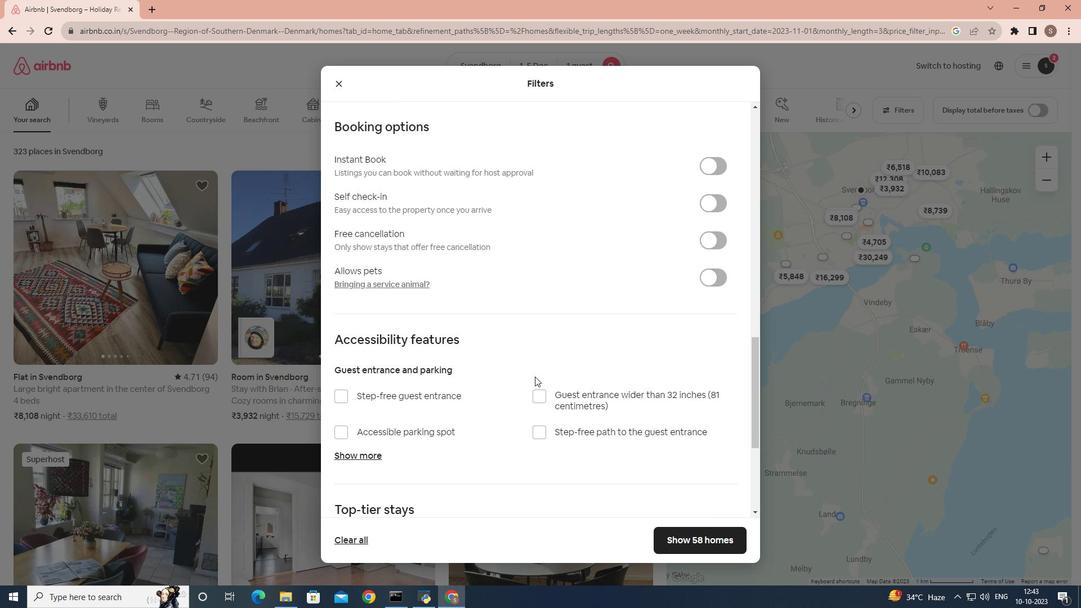 
Action: Mouse scrolled (535, 376) with delta (0, 0)
Screenshot: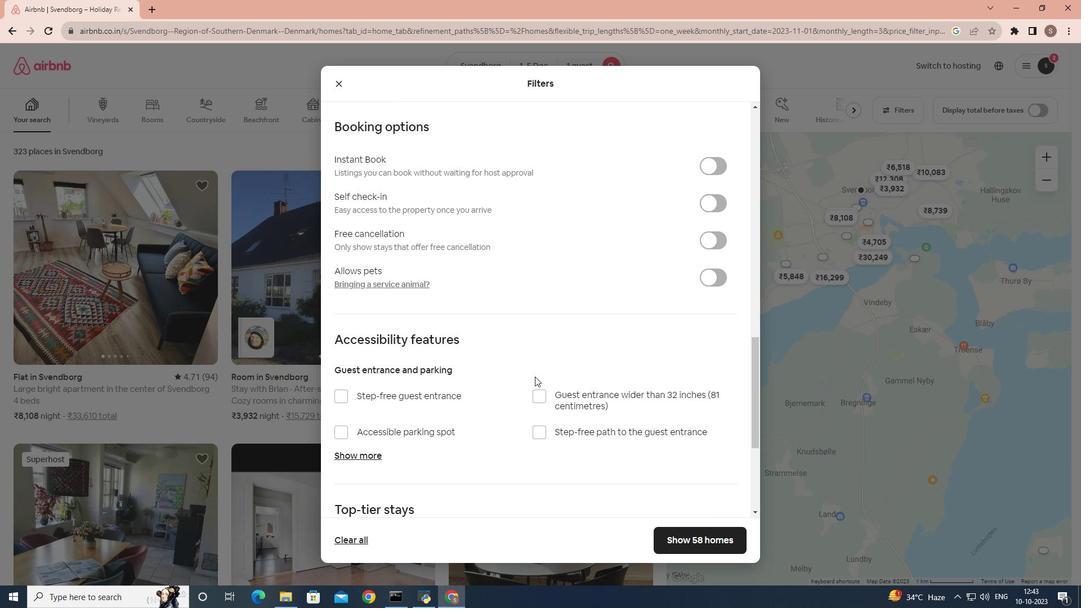 
Action: Mouse scrolled (535, 377) with delta (0, 0)
Screenshot: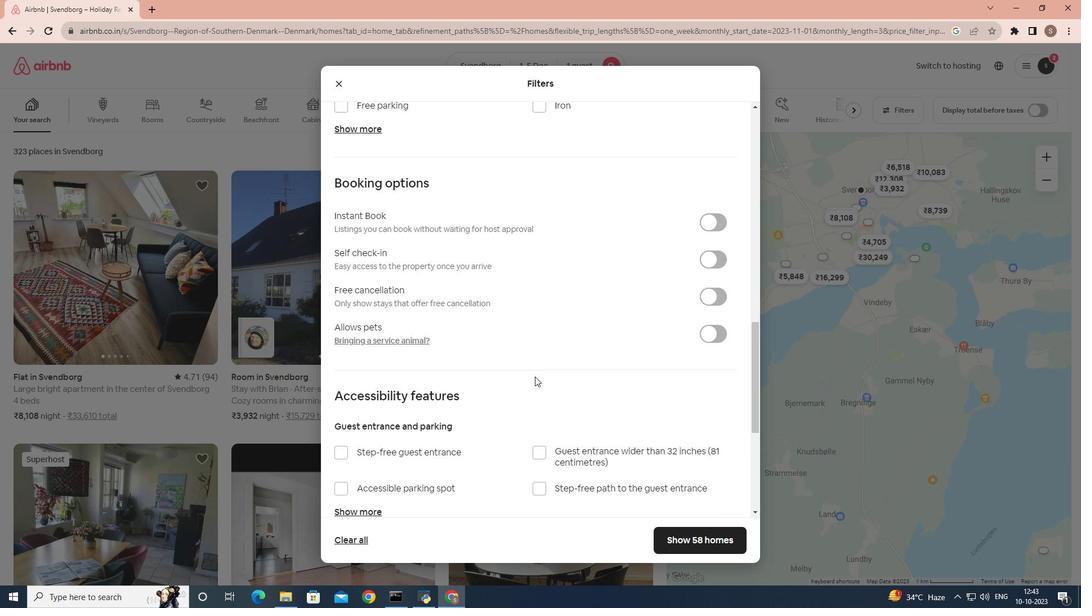 
Action: Mouse scrolled (535, 376) with delta (0, 0)
Screenshot: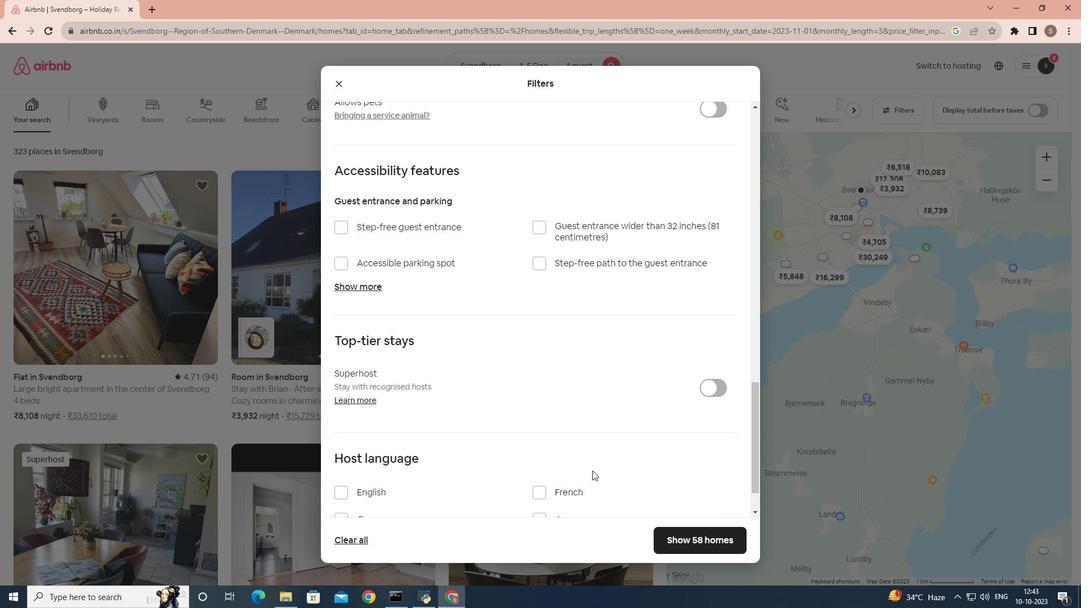 
Action: Mouse scrolled (535, 376) with delta (0, 0)
Screenshot: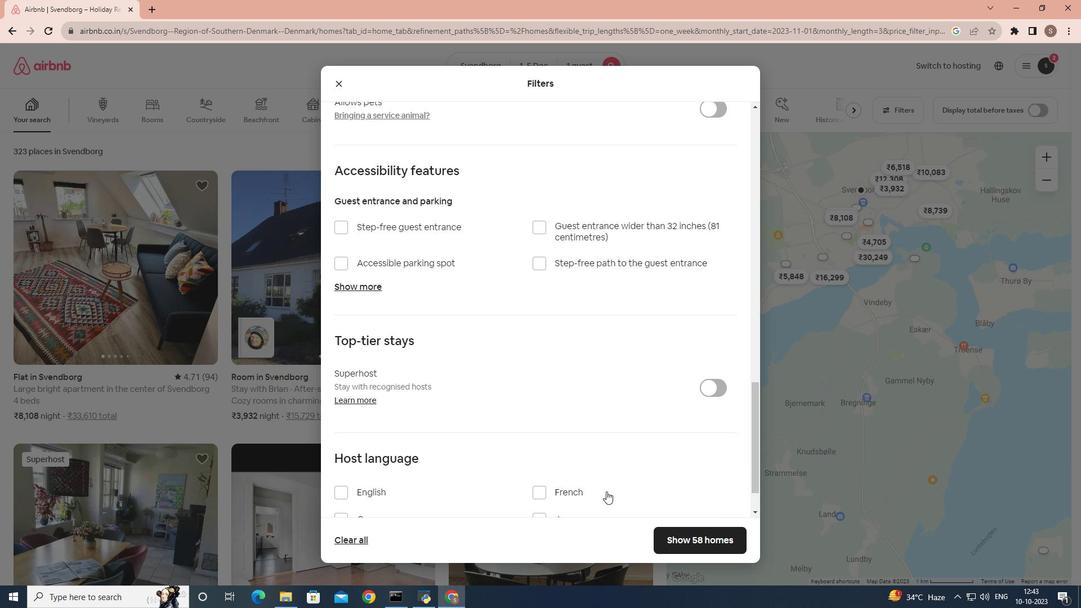 
Action: Mouse scrolled (535, 376) with delta (0, 0)
Screenshot: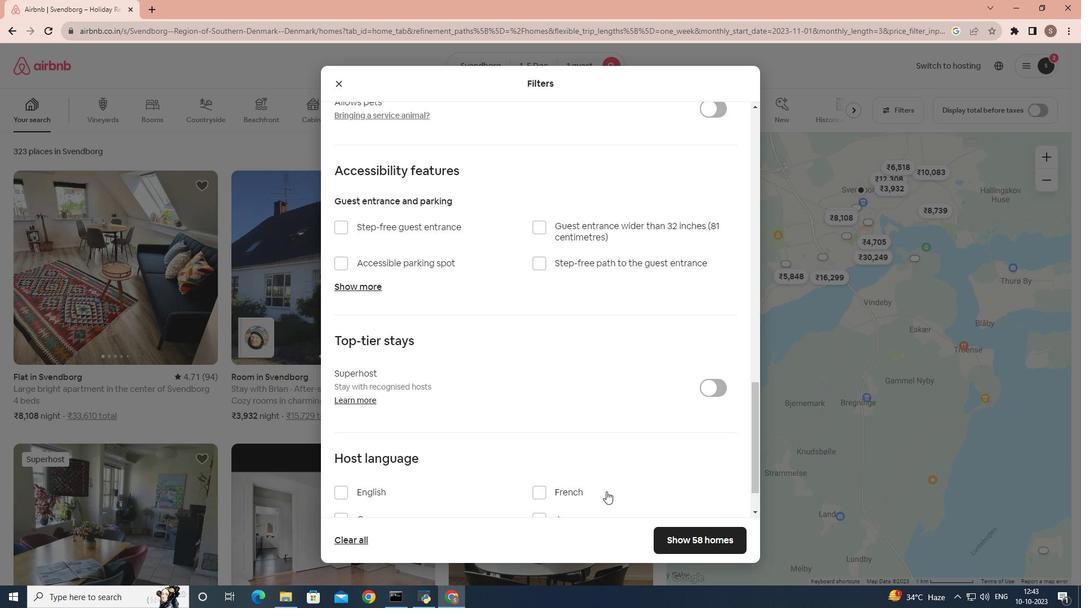 
Action: Mouse scrolled (535, 376) with delta (0, 0)
Screenshot: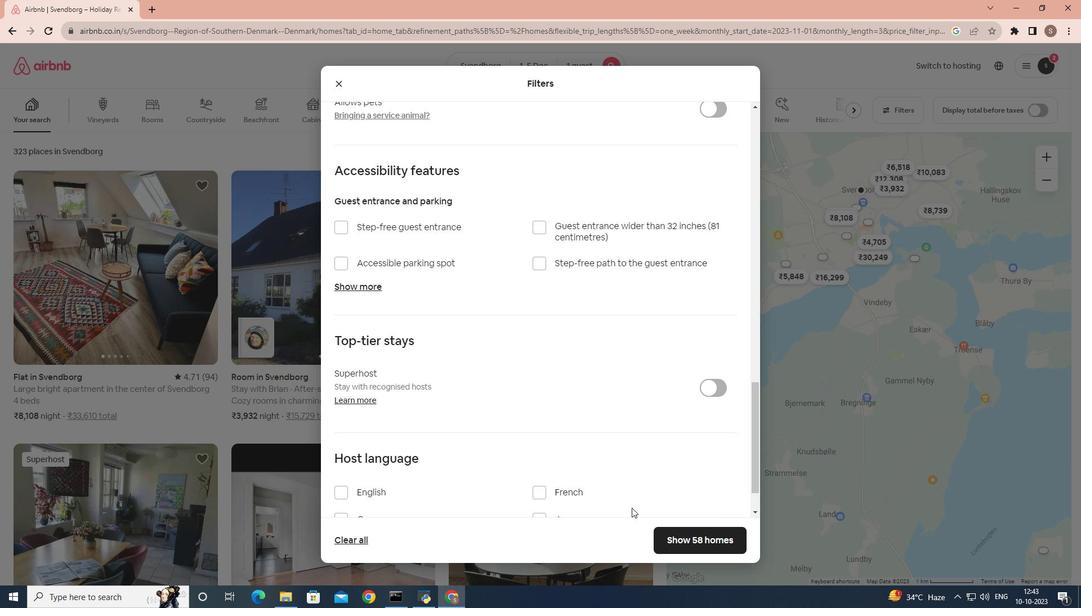 
Action: Mouse moved to (690, 540)
Screenshot: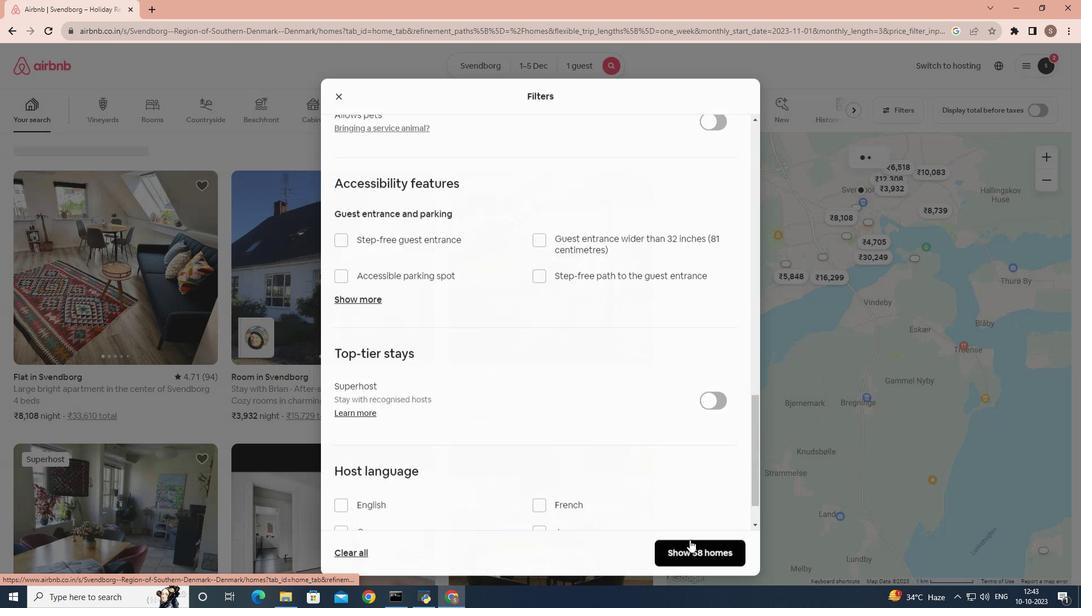 
Action: Mouse pressed left at (690, 540)
Screenshot: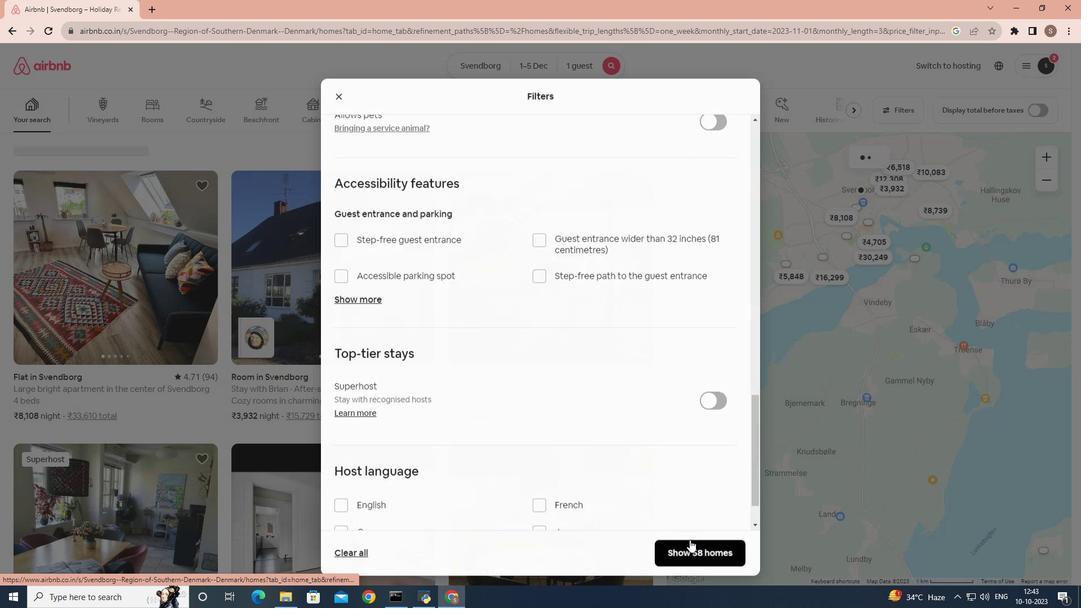 
Action: Mouse moved to (109, 311)
Screenshot: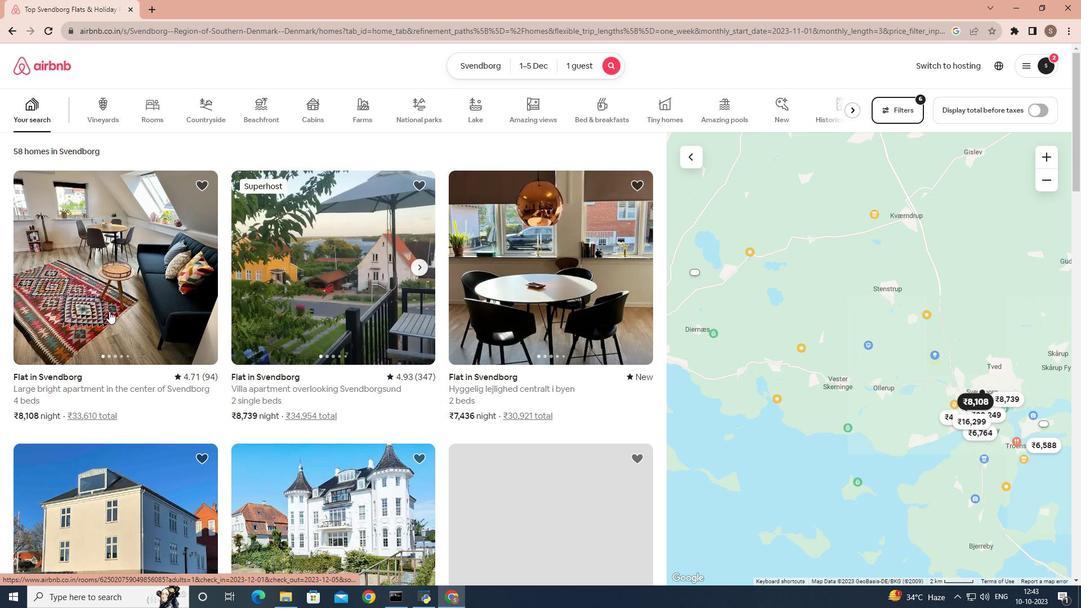 
Action: Mouse pressed left at (109, 311)
Screenshot: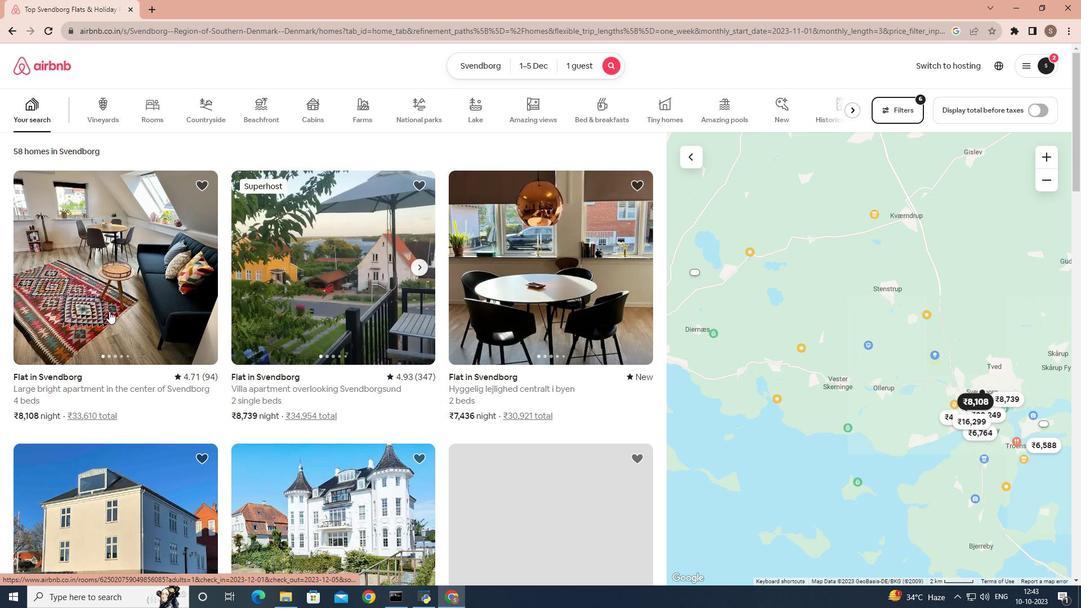 
Action: Mouse moved to (451, 388)
Screenshot: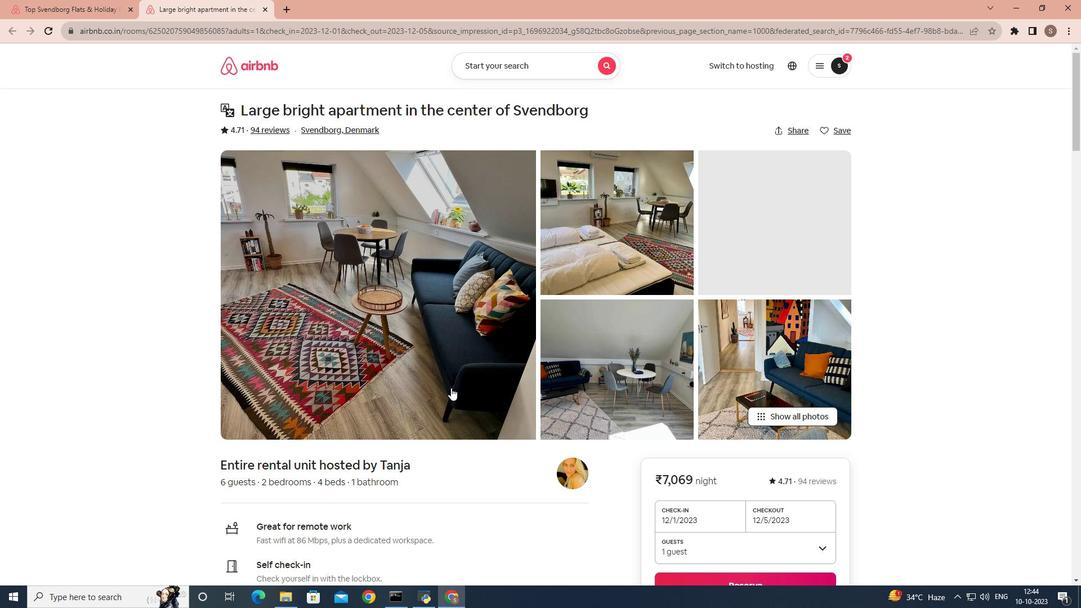 
Action: Mouse scrolled (451, 387) with delta (0, 0)
Screenshot: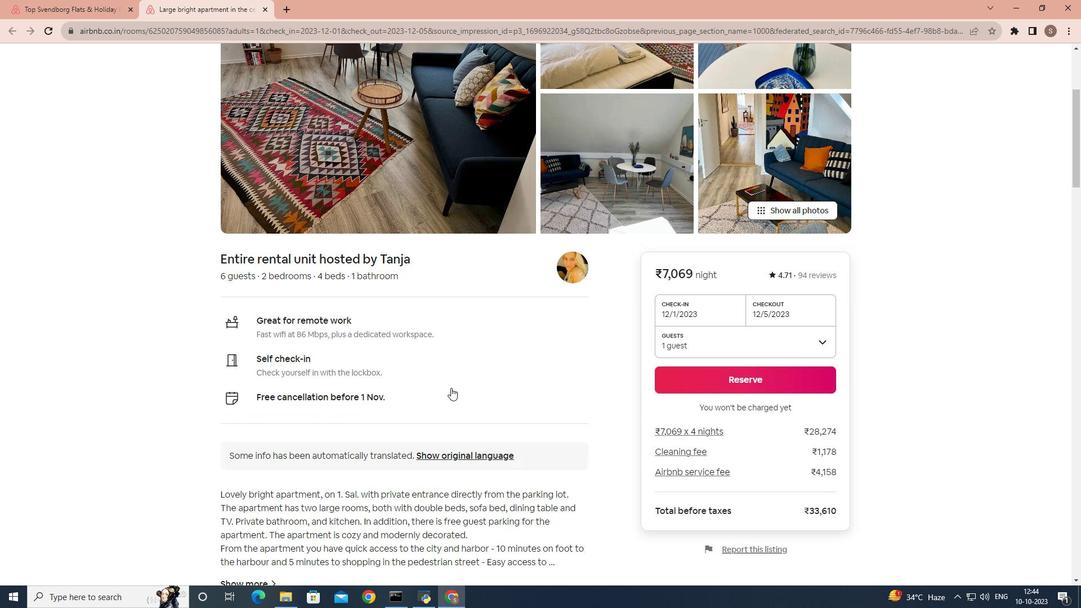 
Action: Mouse scrolled (451, 387) with delta (0, 0)
Screenshot: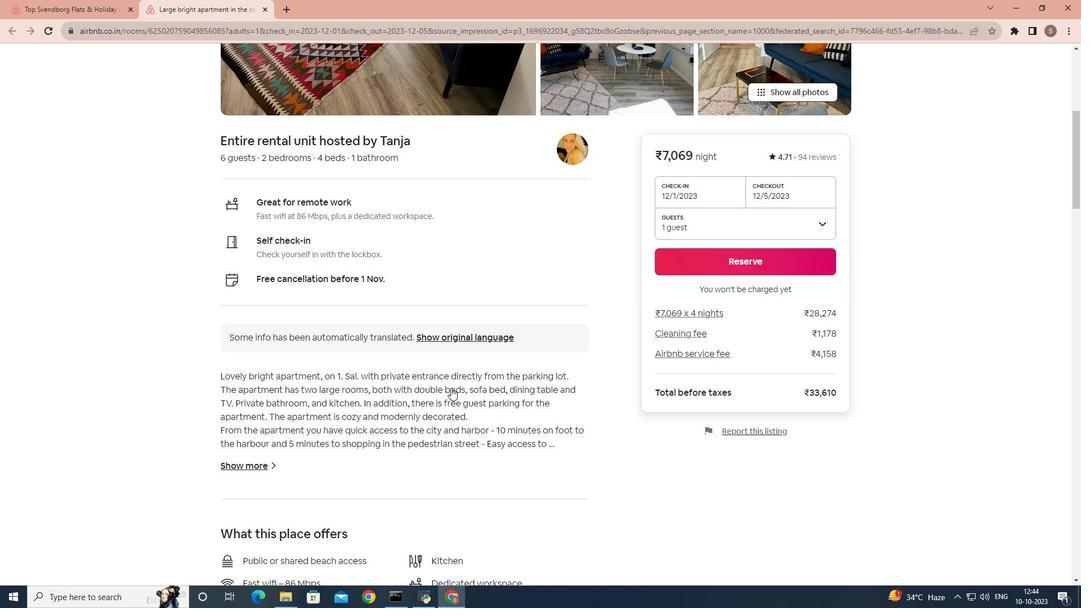 
Action: Mouse scrolled (451, 387) with delta (0, 0)
Screenshot: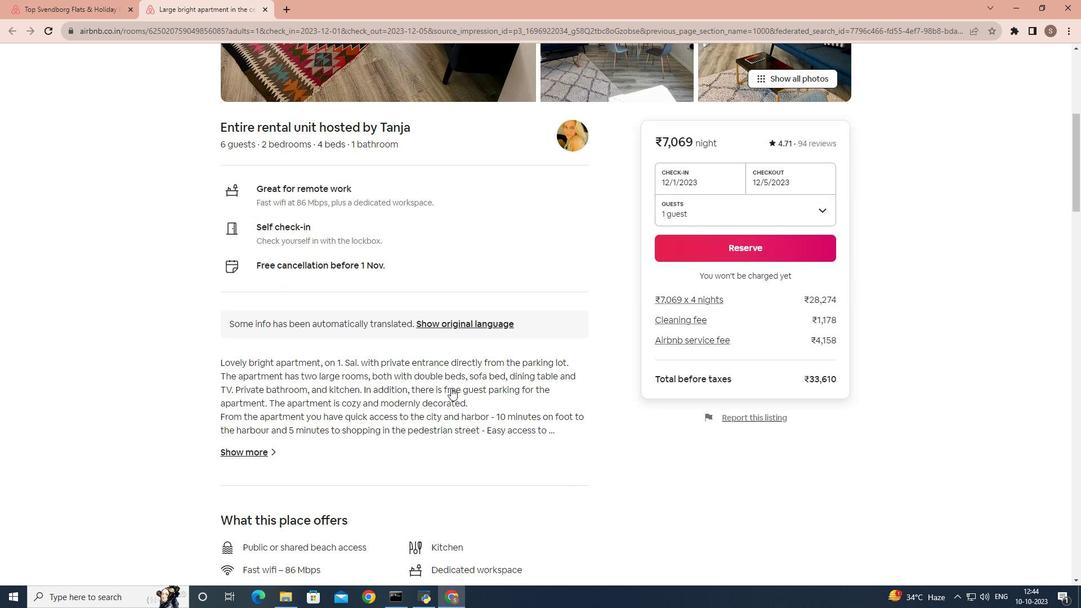 
Action: Mouse scrolled (451, 387) with delta (0, 0)
Screenshot: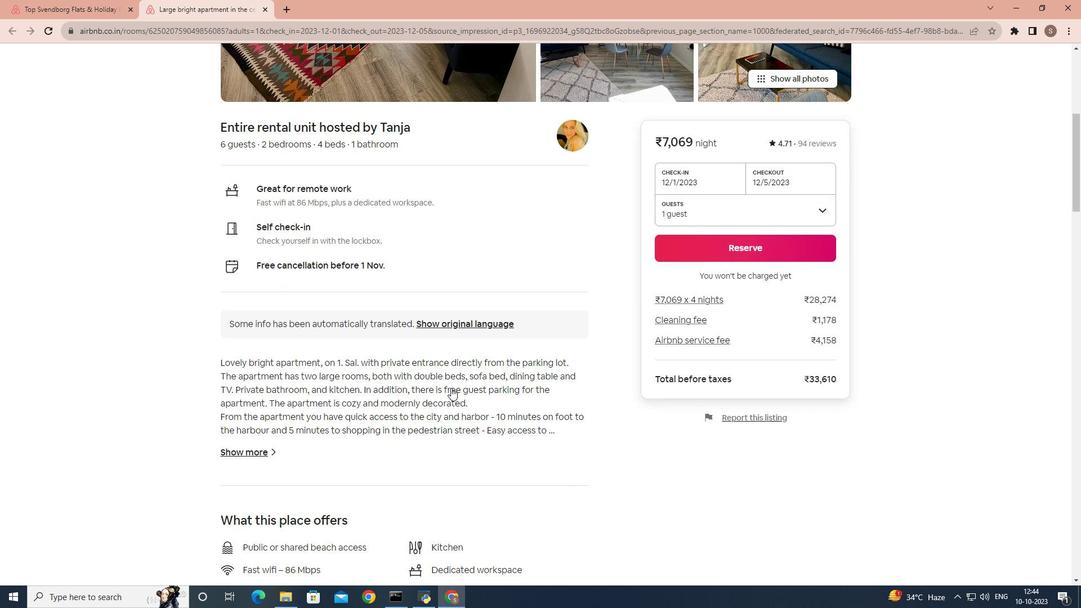 
Action: Mouse scrolled (451, 387) with delta (0, 0)
Screenshot: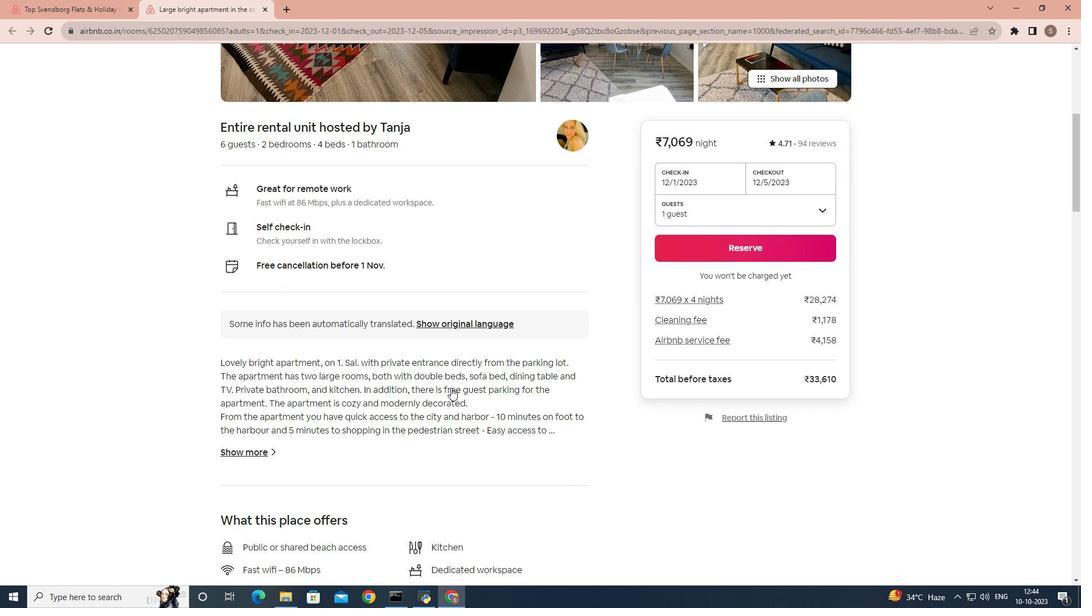 
Action: Mouse scrolled (451, 387) with delta (0, 0)
Screenshot: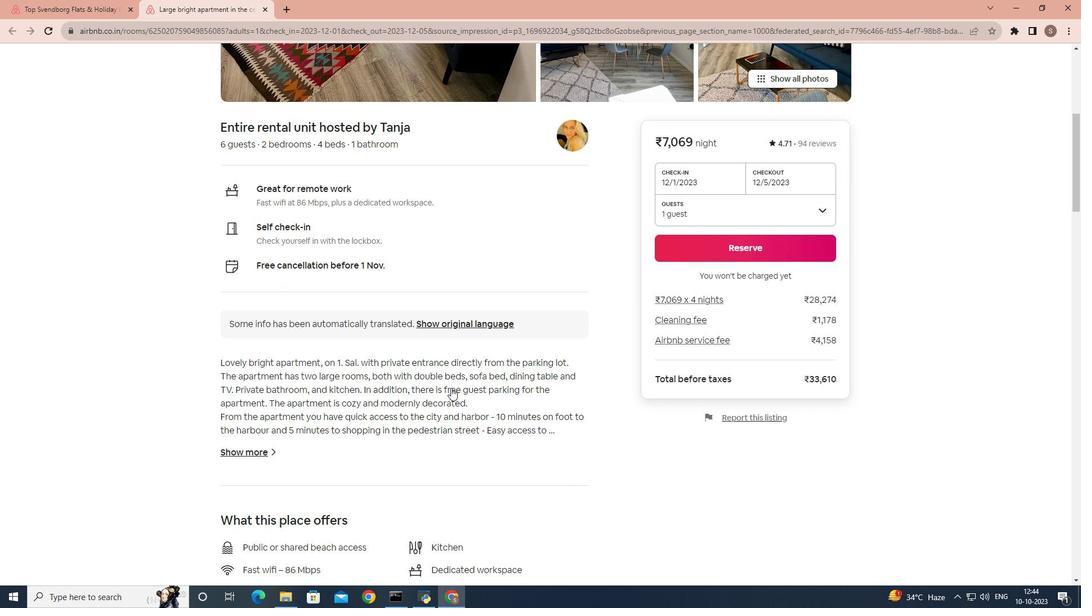 
Action: Mouse scrolled (451, 387) with delta (0, 0)
Screenshot: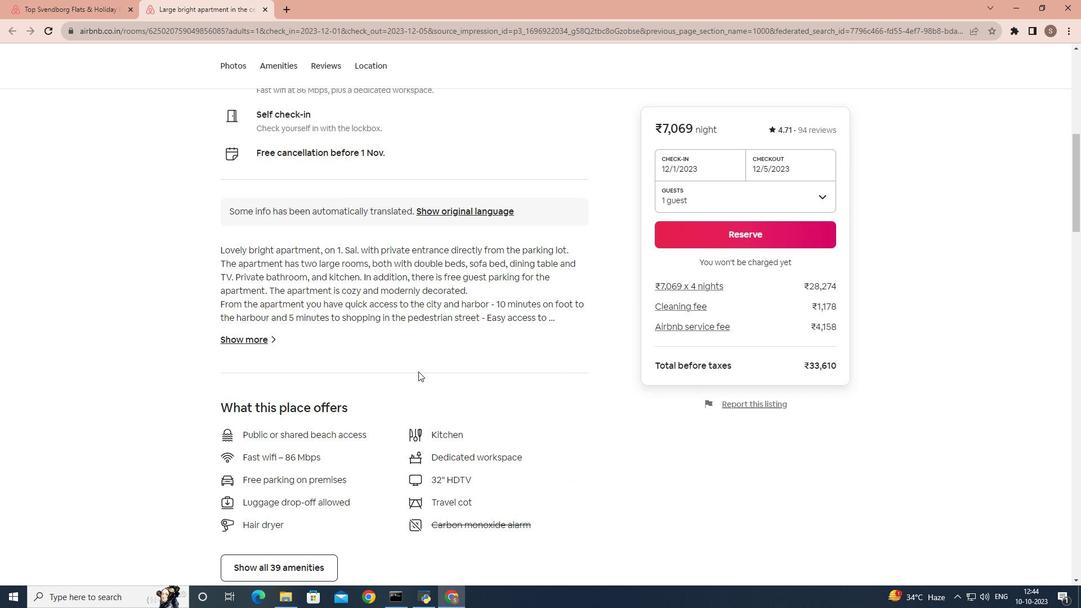 
Action: Mouse scrolled (451, 387) with delta (0, 0)
Screenshot: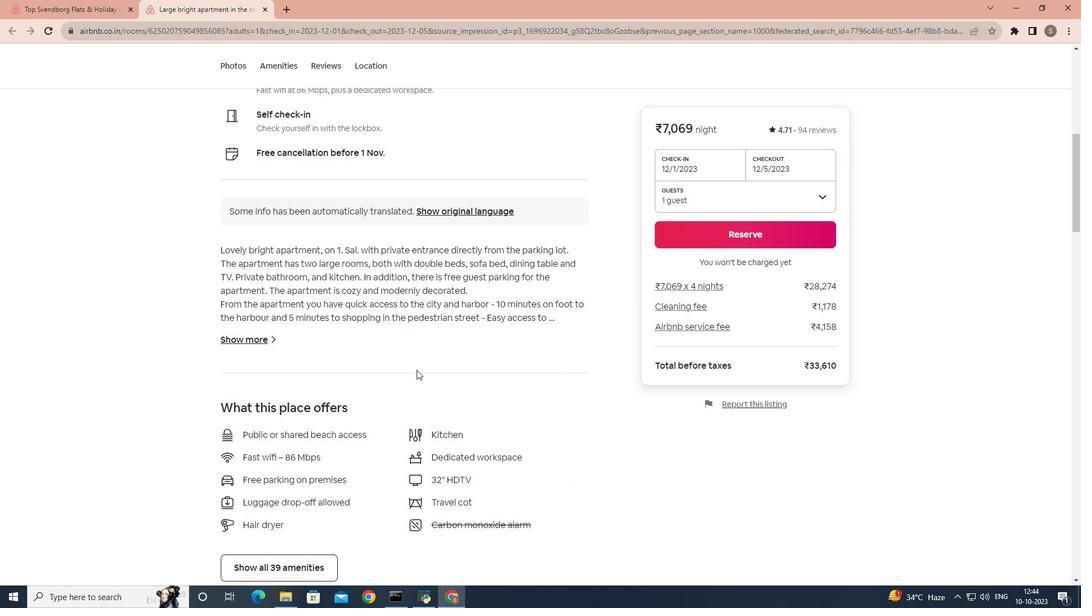 
Action: Mouse moved to (256, 335)
Screenshot: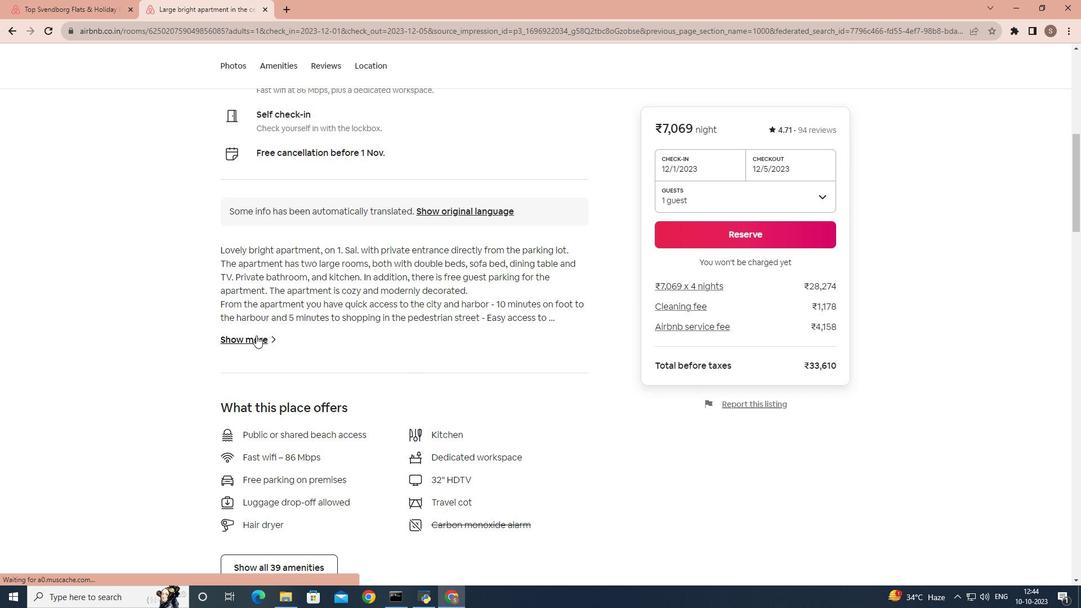 
Action: Mouse pressed left at (256, 335)
Screenshot: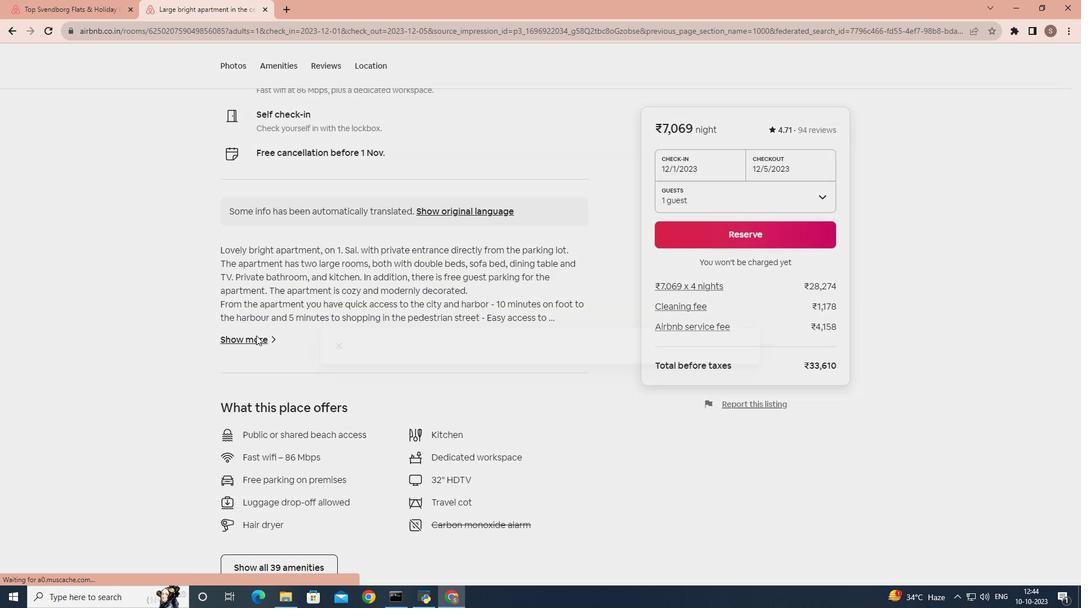 
Action: Mouse moved to (405, 342)
Screenshot: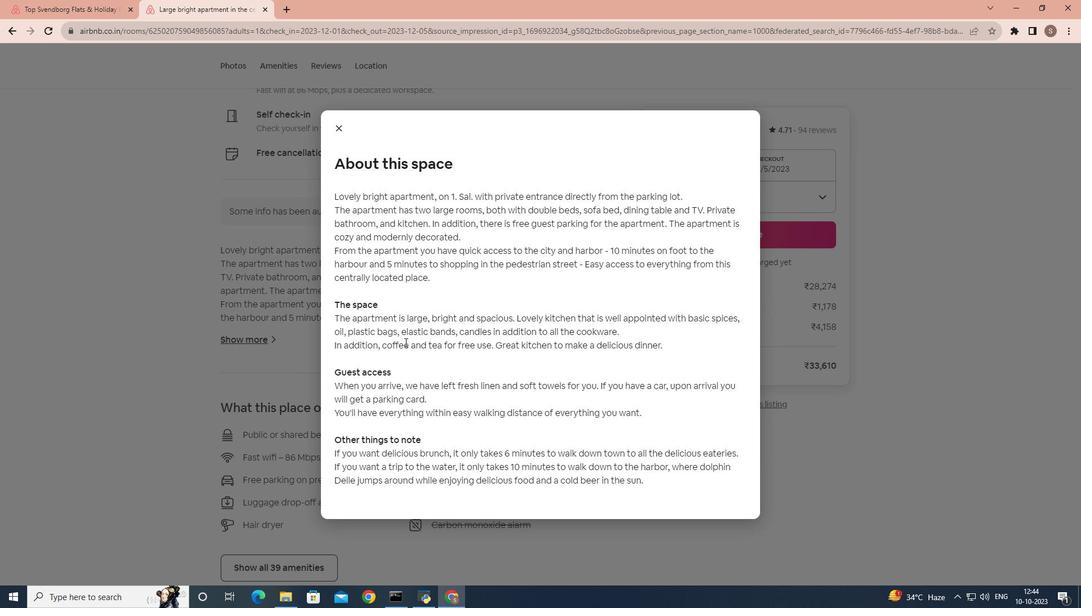 
Action: Mouse scrolled (405, 341) with delta (0, 0)
Screenshot: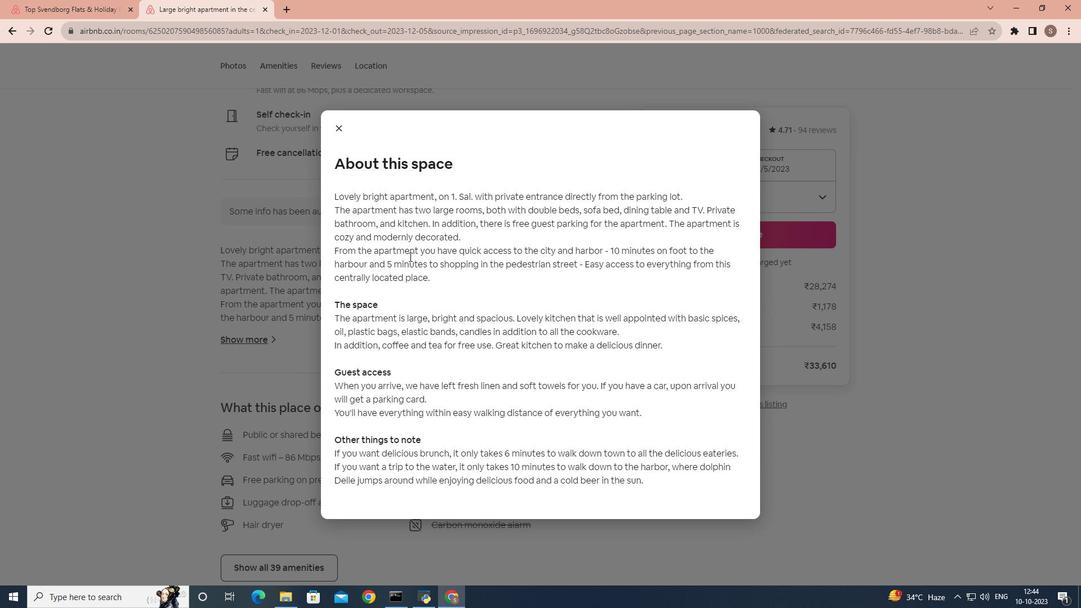 
Action: Mouse scrolled (405, 341) with delta (0, 0)
Screenshot: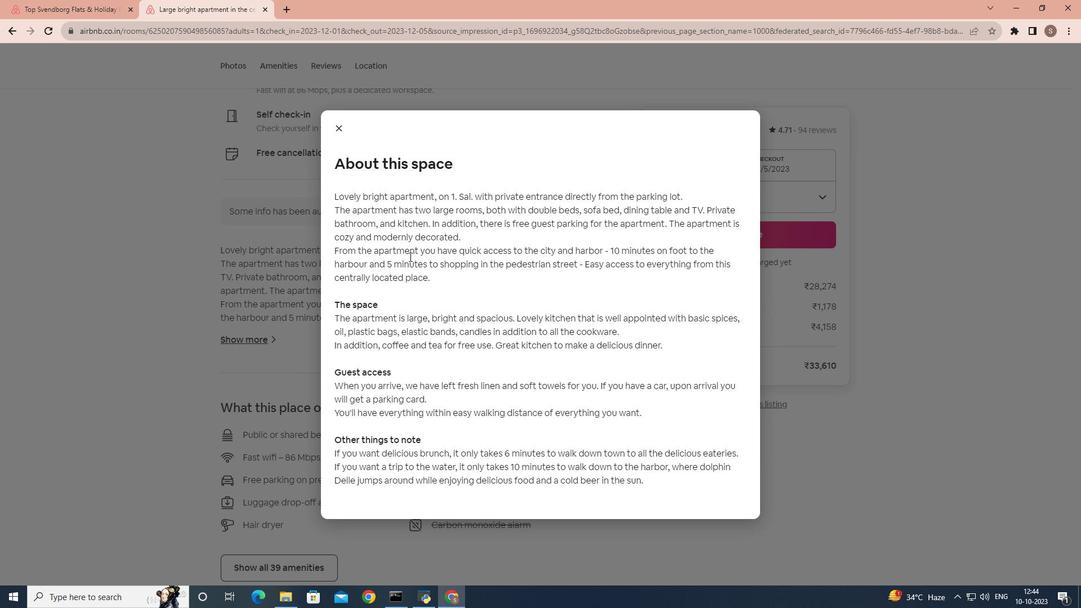 
Action: Mouse scrolled (405, 341) with delta (0, 0)
Screenshot: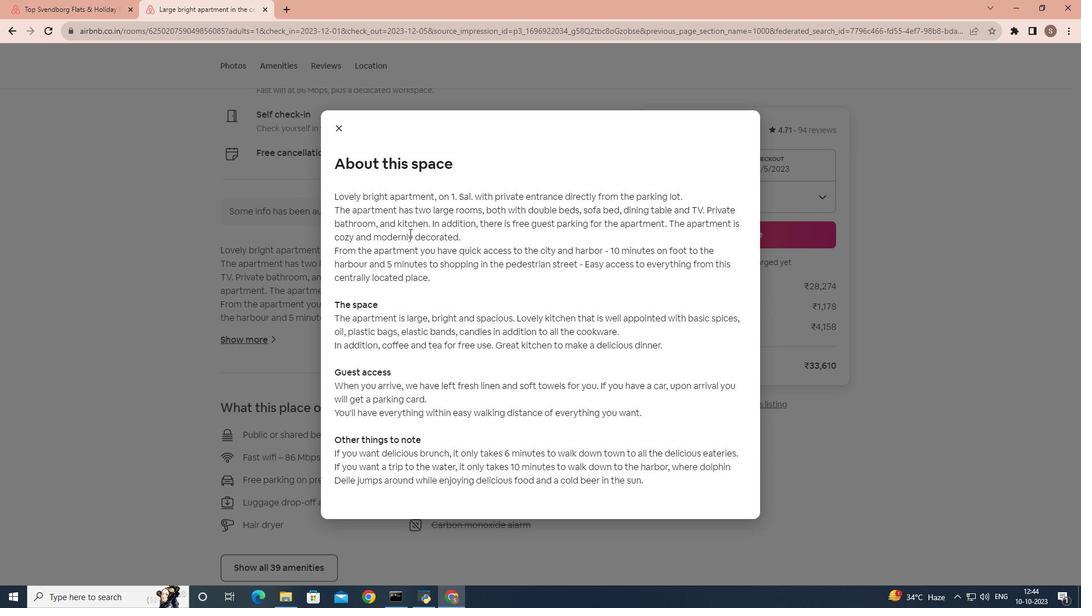
Action: Mouse scrolled (405, 341) with delta (0, 0)
Screenshot: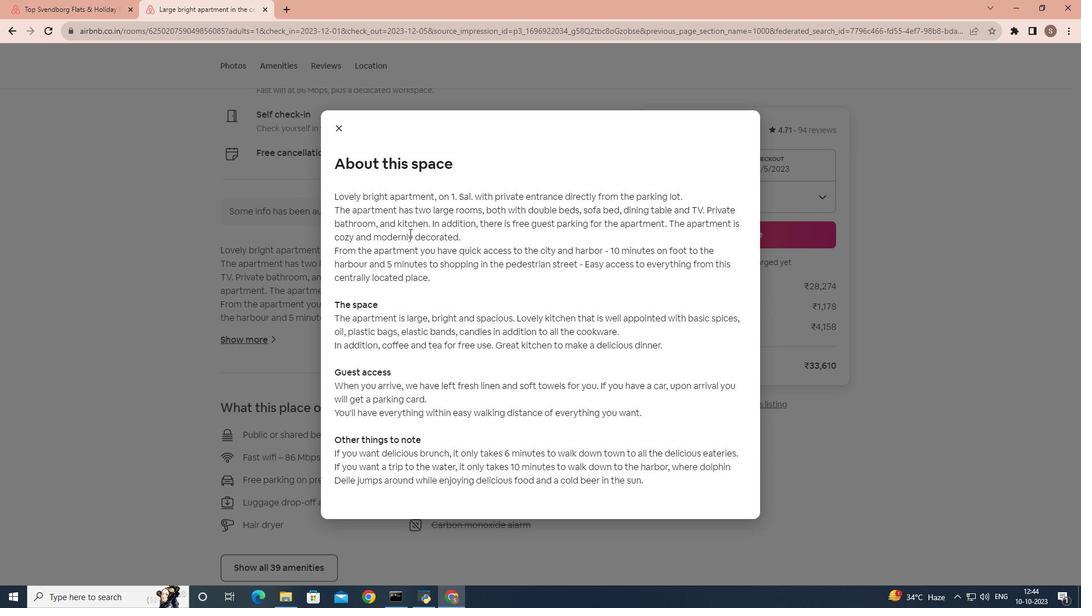 
Action: Mouse scrolled (405, 341) with delta (0, 0)
Screenshot: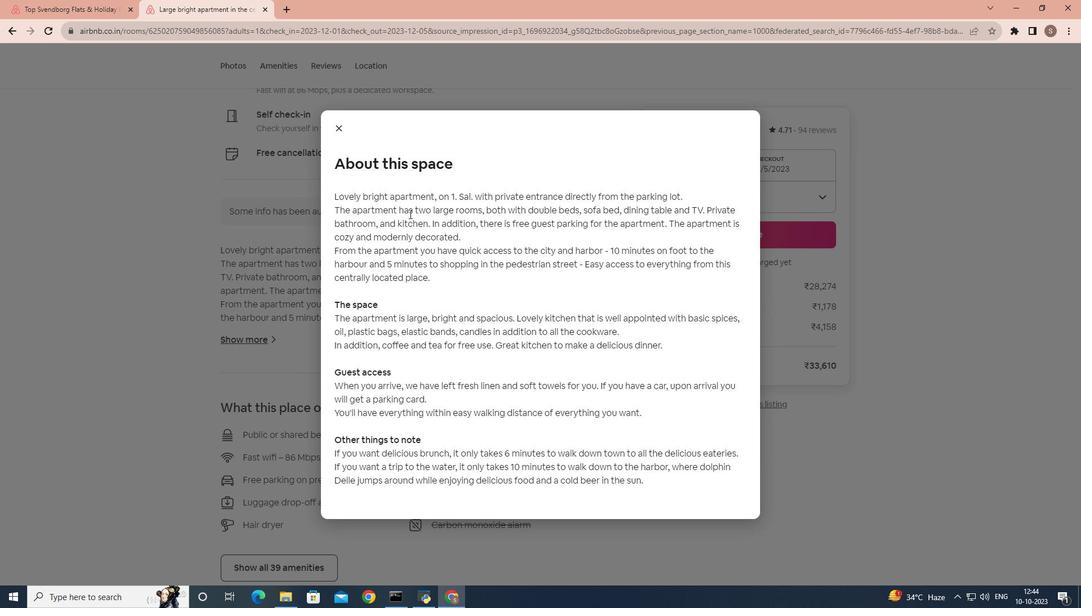 
Action: Mouse moved to (341, 129)
Screenshot: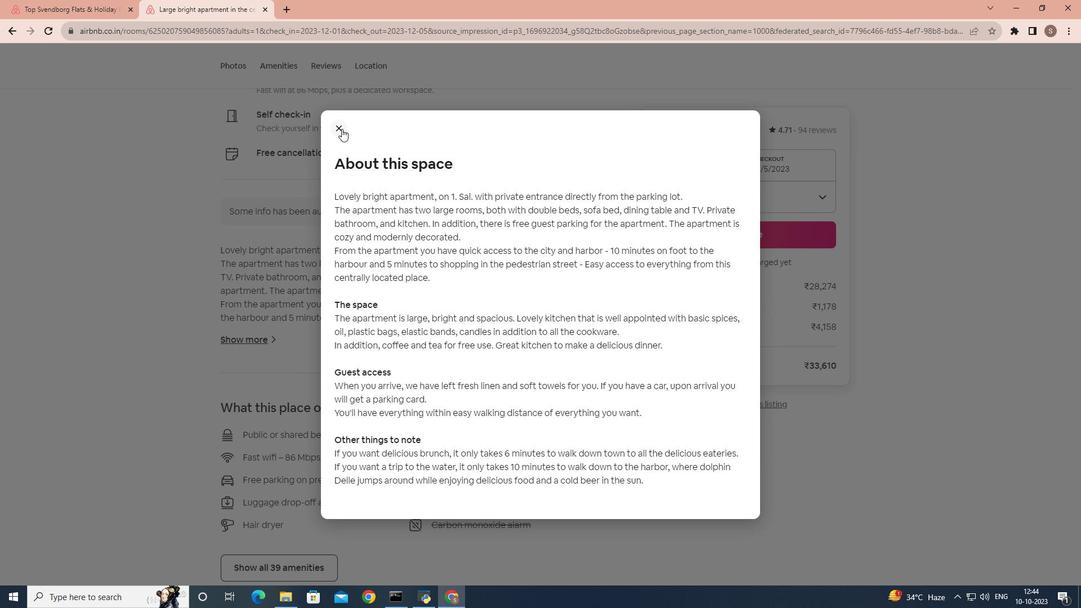 
Action: Mouse pressed left at (341, 129)
Screenshot: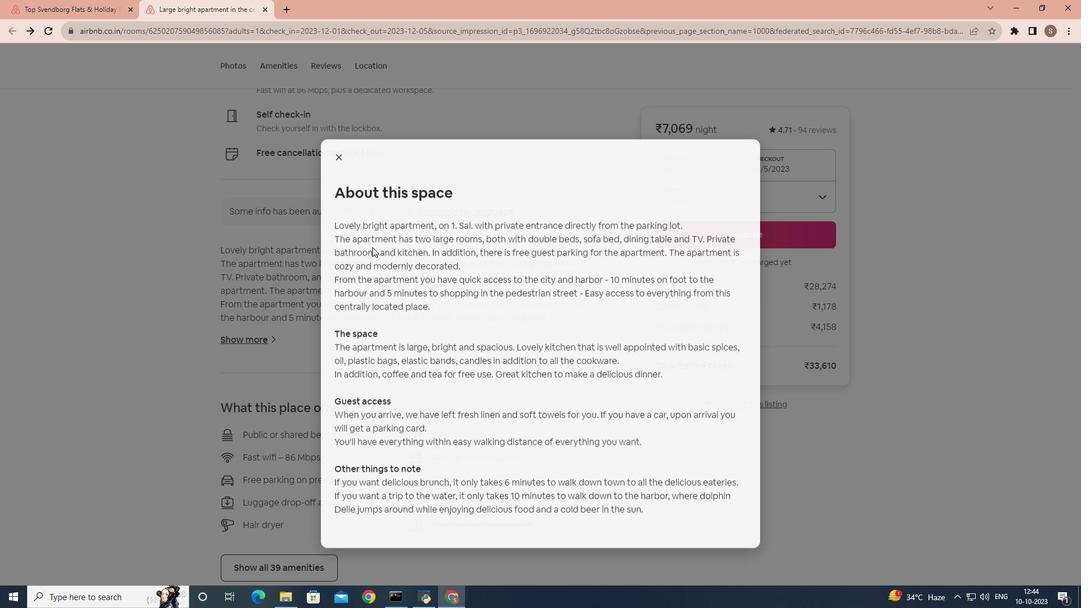 
Action: Mouse moved to (410, 375)
Screenshot: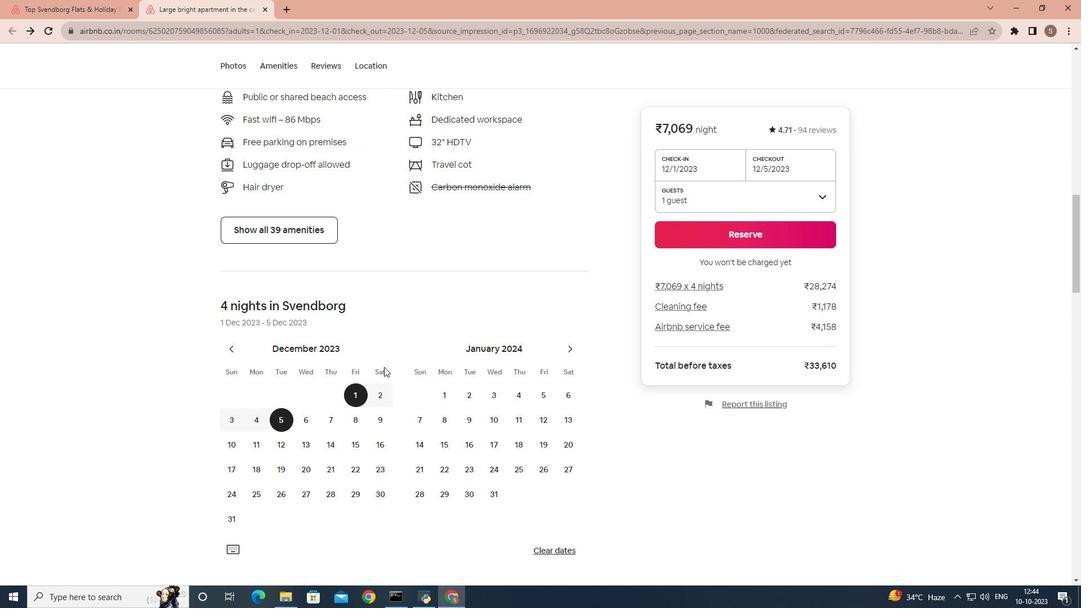
Action: Mouse scrolled (410, 375) with delta (0, 0)
Screenshot: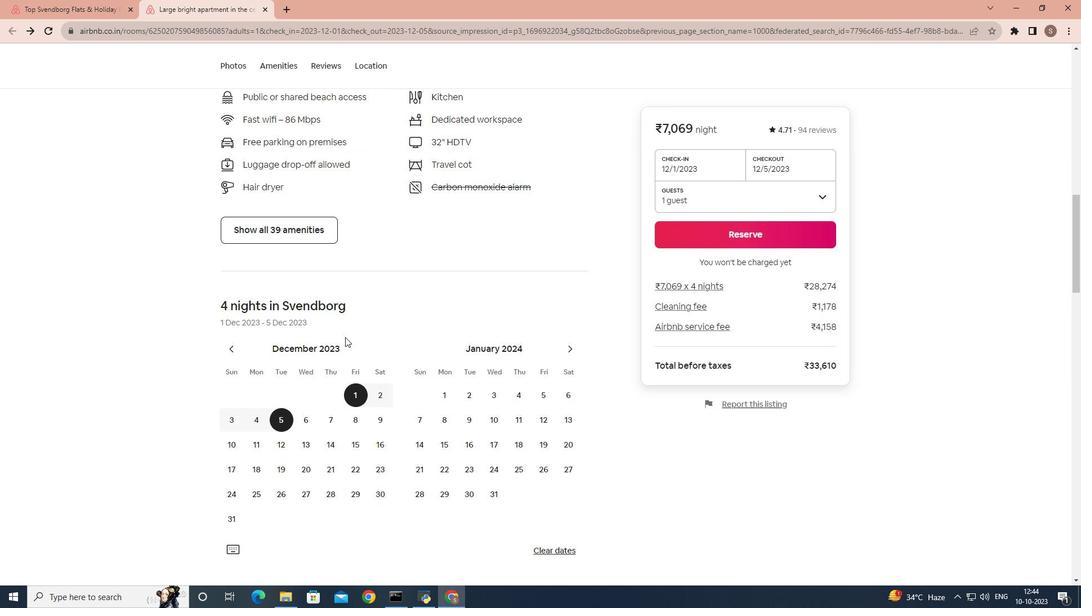 
Action: Mouse moved to (408, 376)
Screenshot: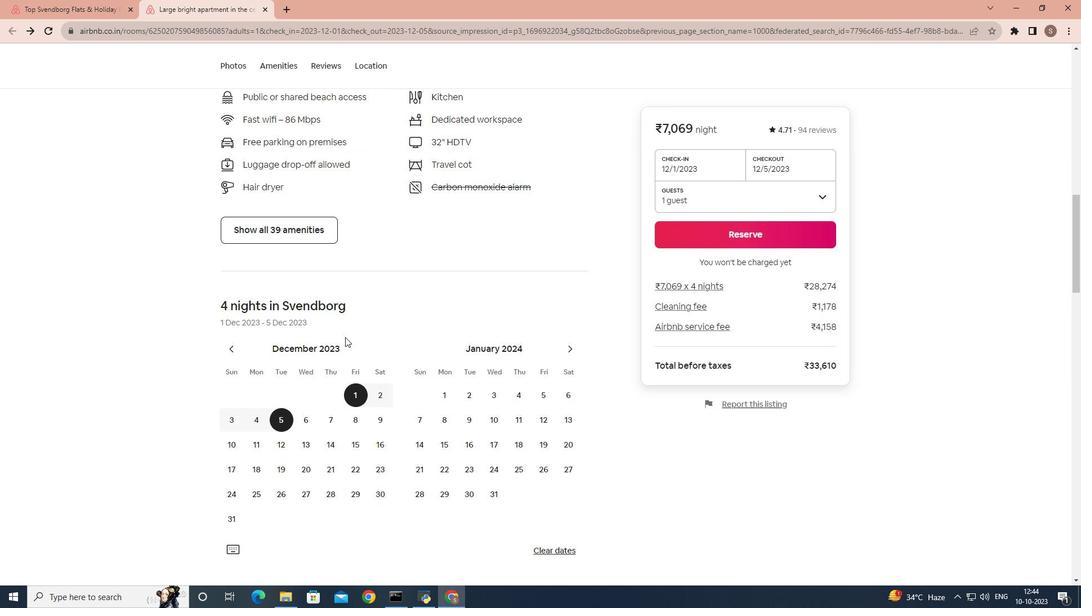
Action: Mouse scrolled (408, 375) with delta (0, 0)
Screenshot: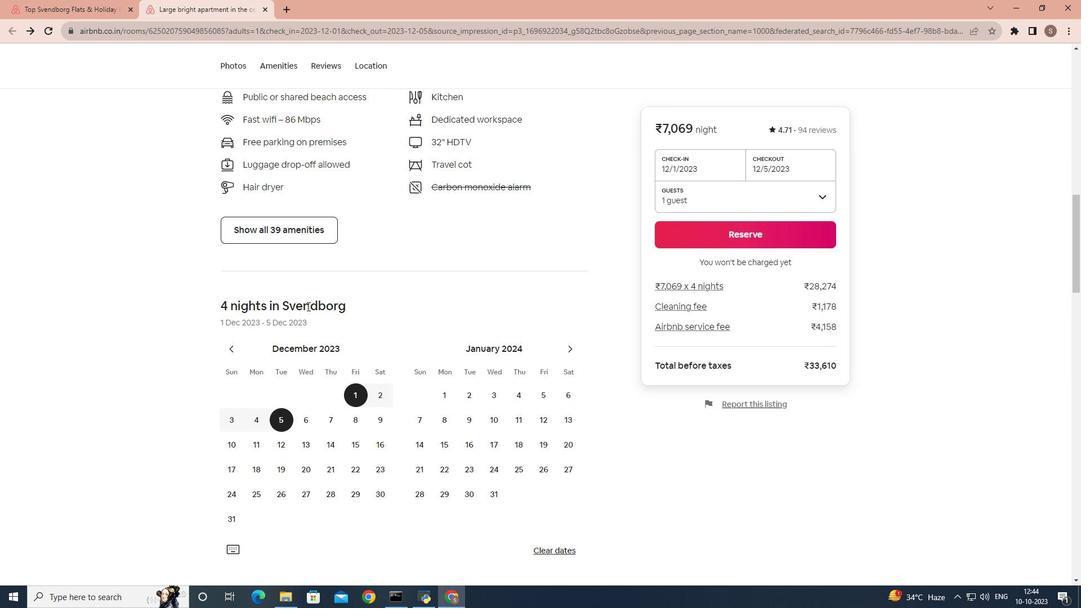 
Action: Mouse moved to (406, 377)
Screenshot: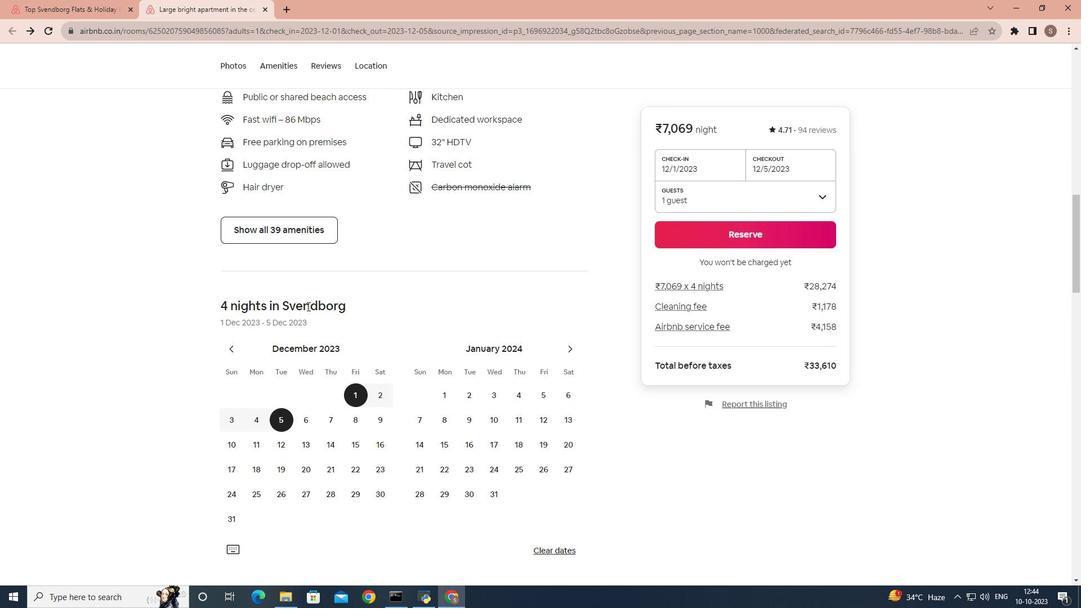 
Action: Mouse scrolled (406, 376) with delta (0, 0)
Screenshot: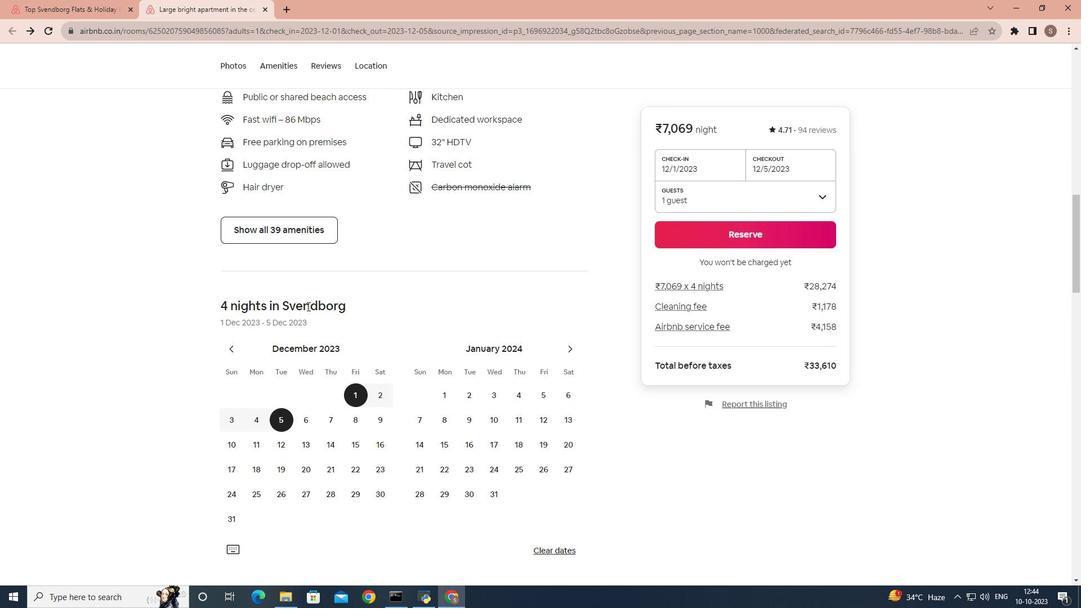 
Action: Mouse moved to (406, 377)
Screenshot: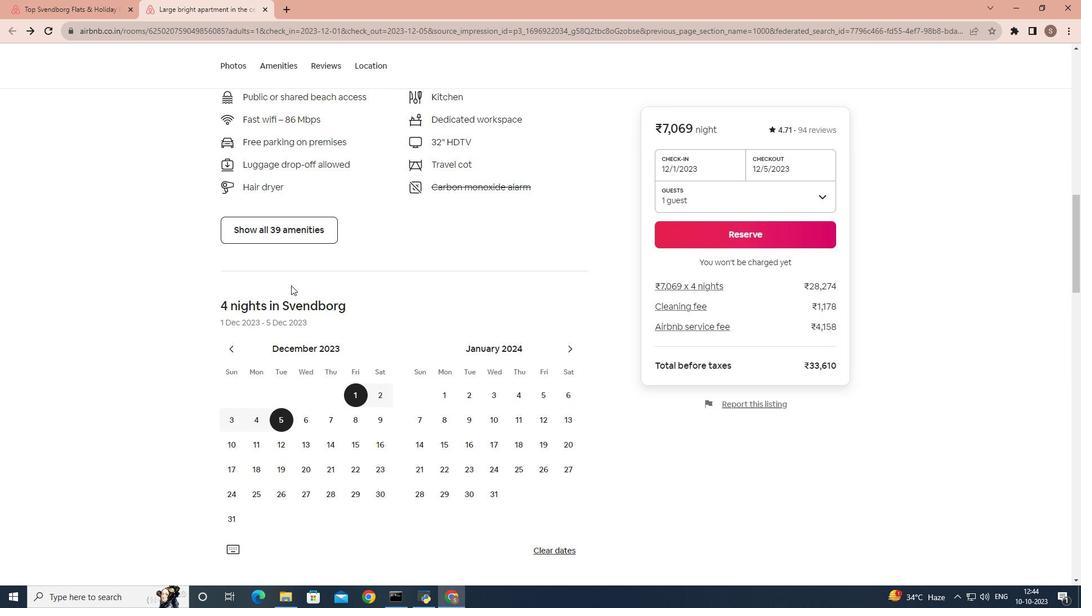 
Action: Mouse scrolled (406, 376) with delta (0, 0)
Screenshot: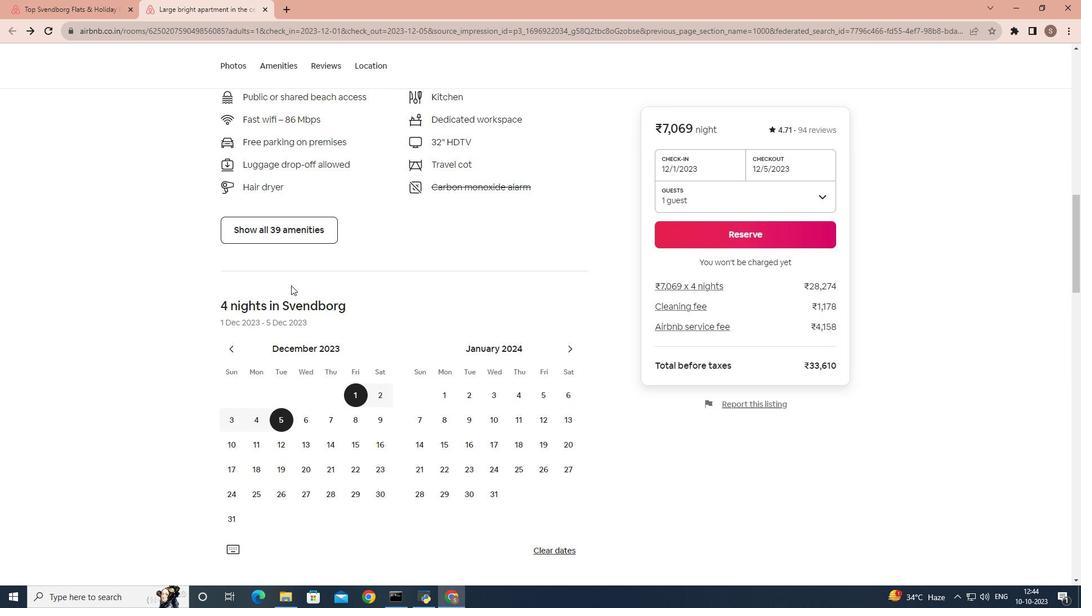 
Action: Mouse moved to (405, 377)
Screenshot: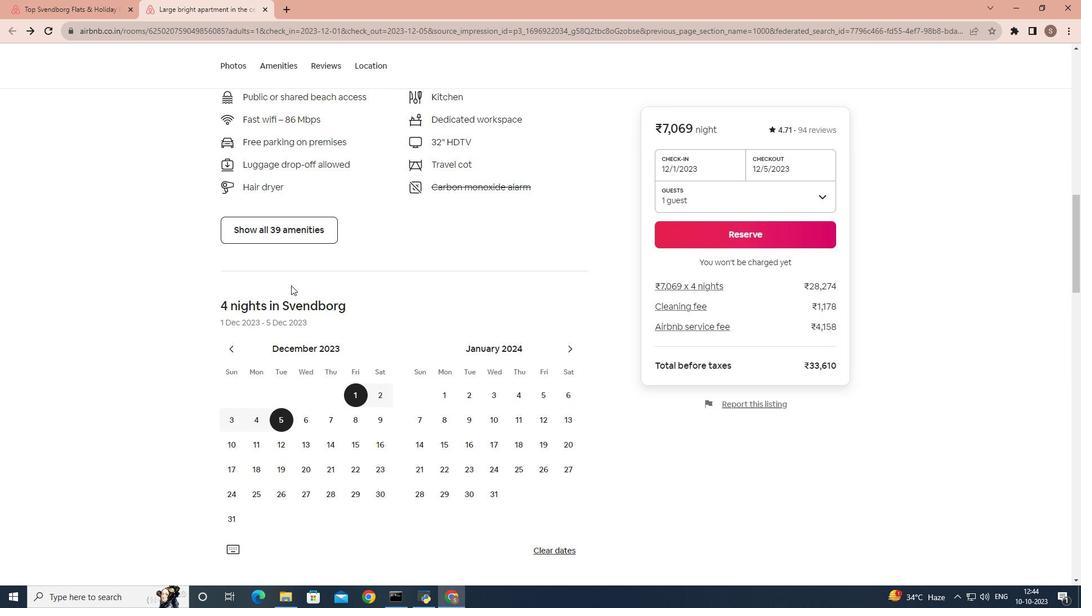 
Action: Mouse scrolled (405, 376) with delta (0, 0)
Screenshot: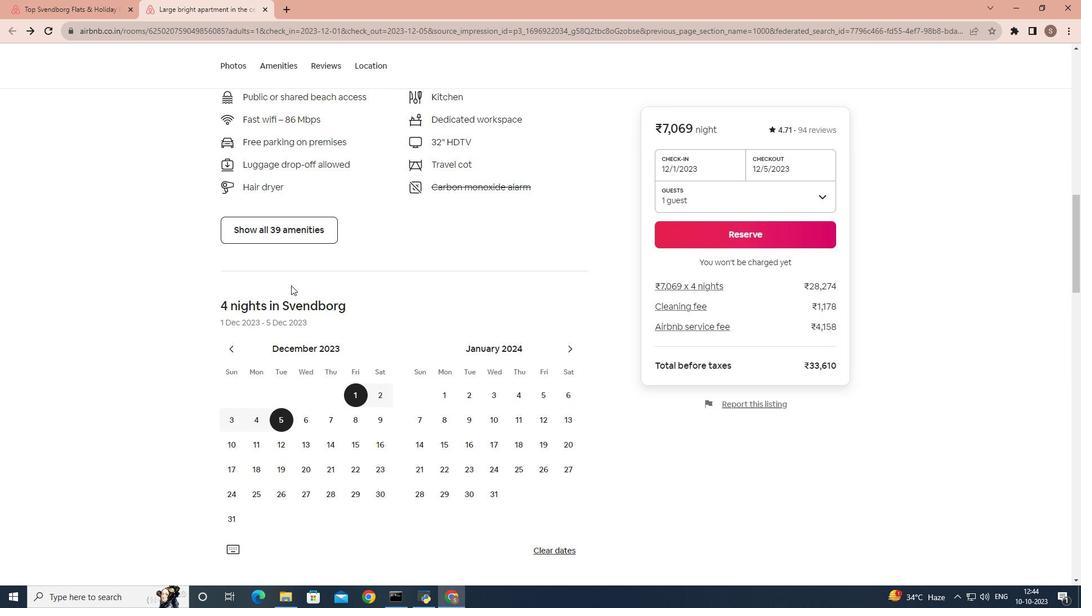 
Action: Mouse scrolled (405, 376) with delta (0, 0)
Screenshot: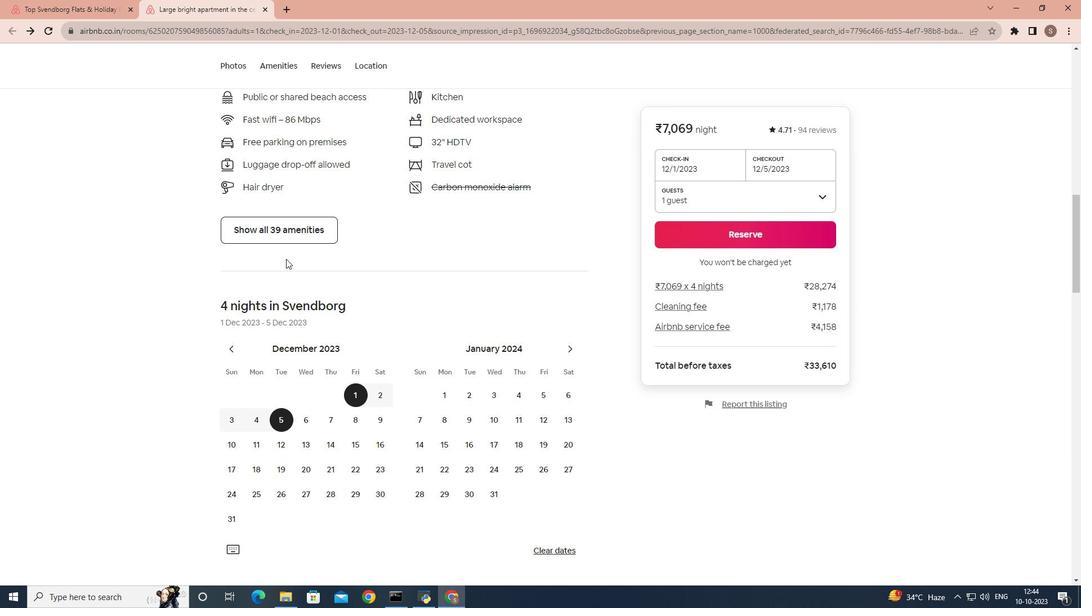 
Action: Mouse moved to (296, 241)
Screenshot: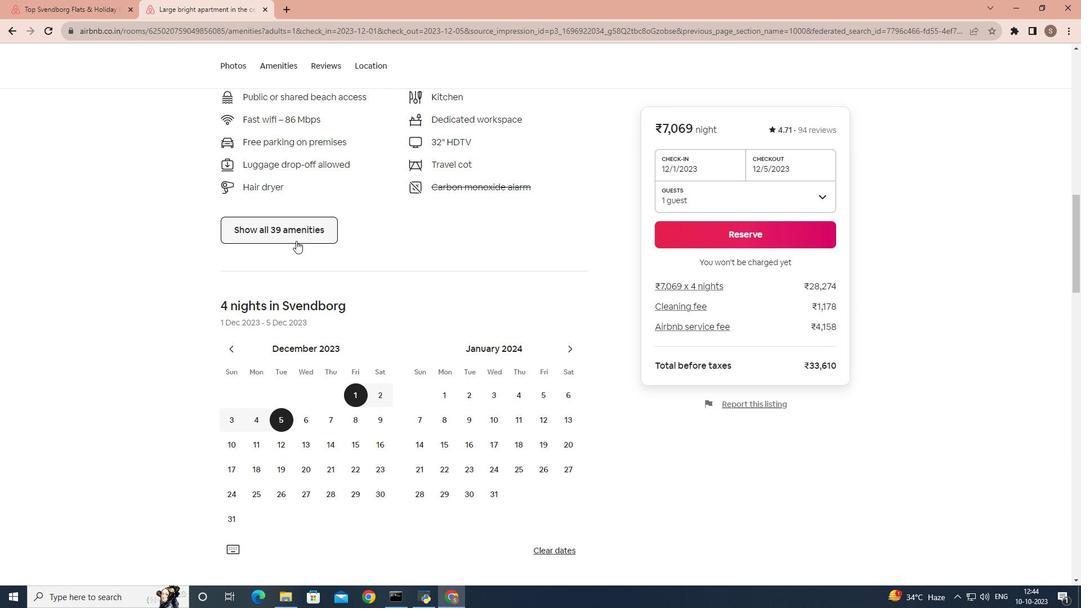 
Action: Mouse pressed left at (296, 241)
Screenshot: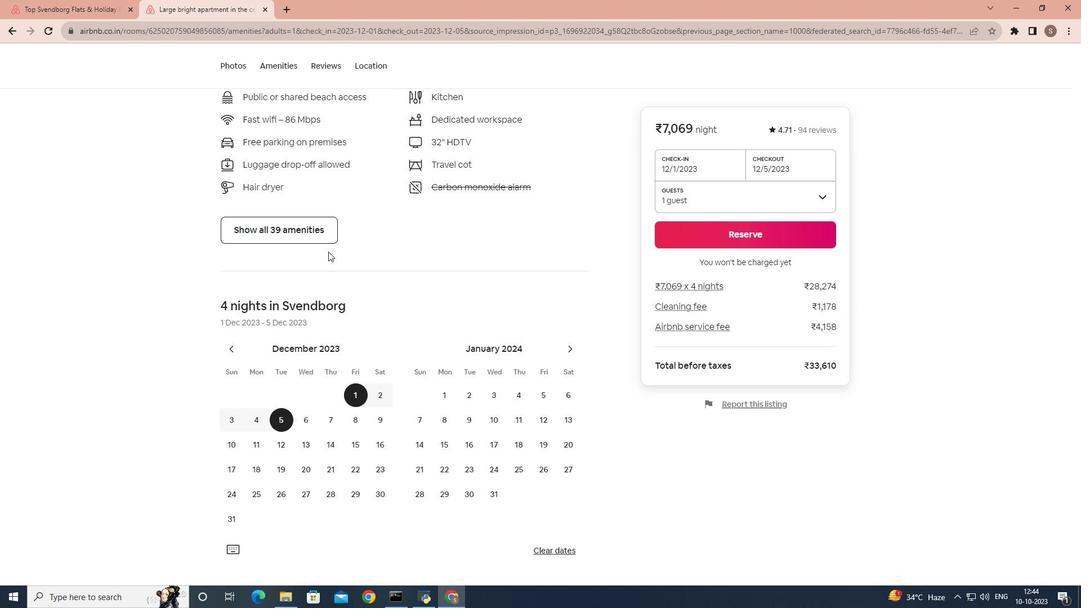 
Action: Mouse moved to (476, 446)
Screenshot: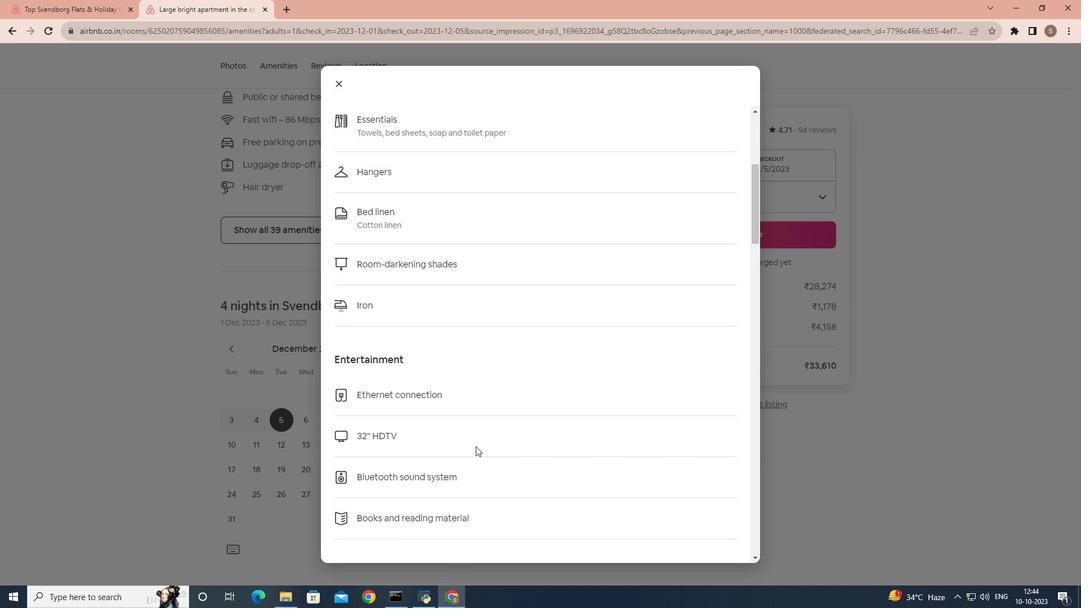 
Action: Mouse scrolled (476, 446) with delta (0, 0)
Screenshot: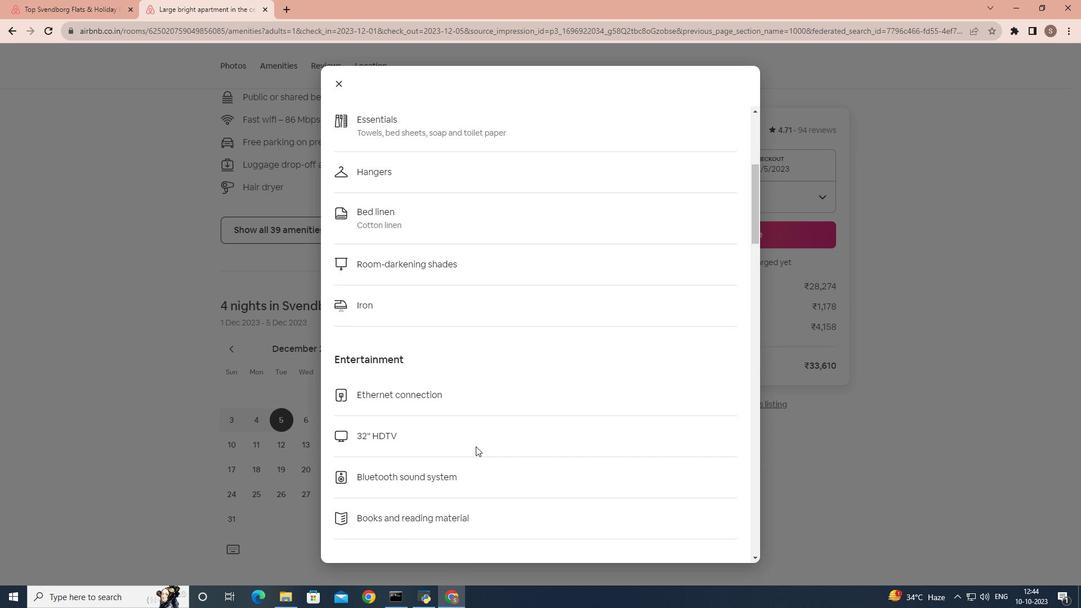 
Action: Mouse scrolled (476, 446) with delta (0, 0)
Screenshot: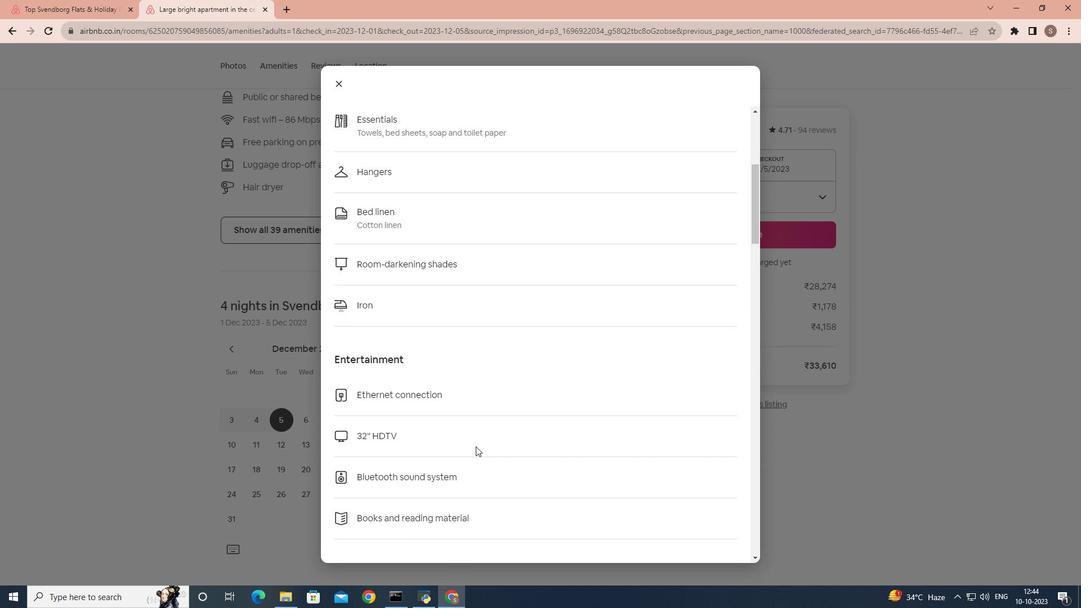 
Action: Mouse scrolled (476, 446) with delta (0, 0)
Screenshot: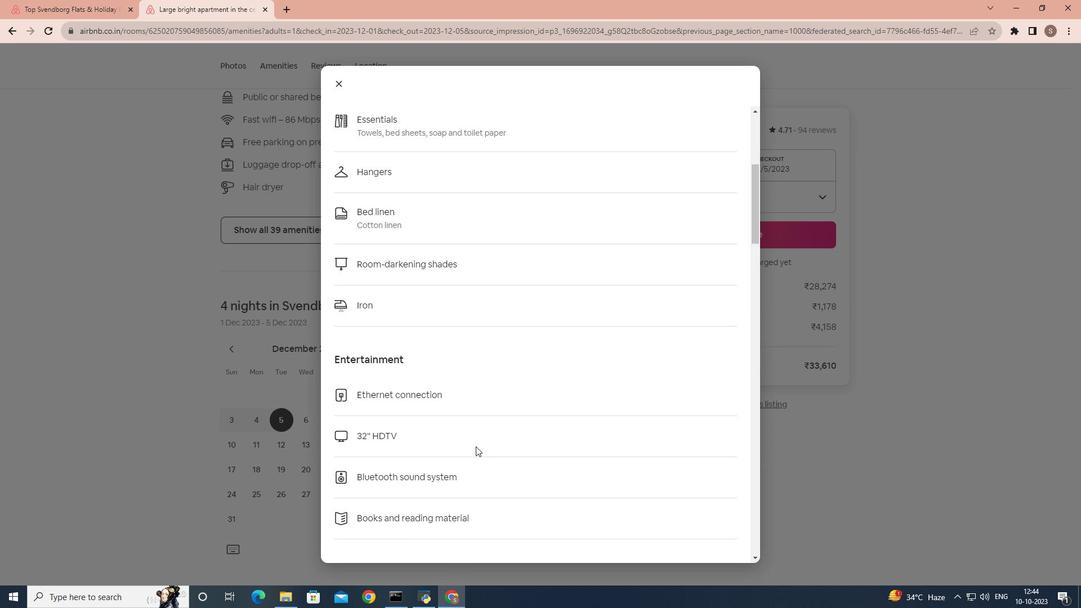 
Action: Mouse scrolled (476, 446) with delta (0, 0)
Screenshot: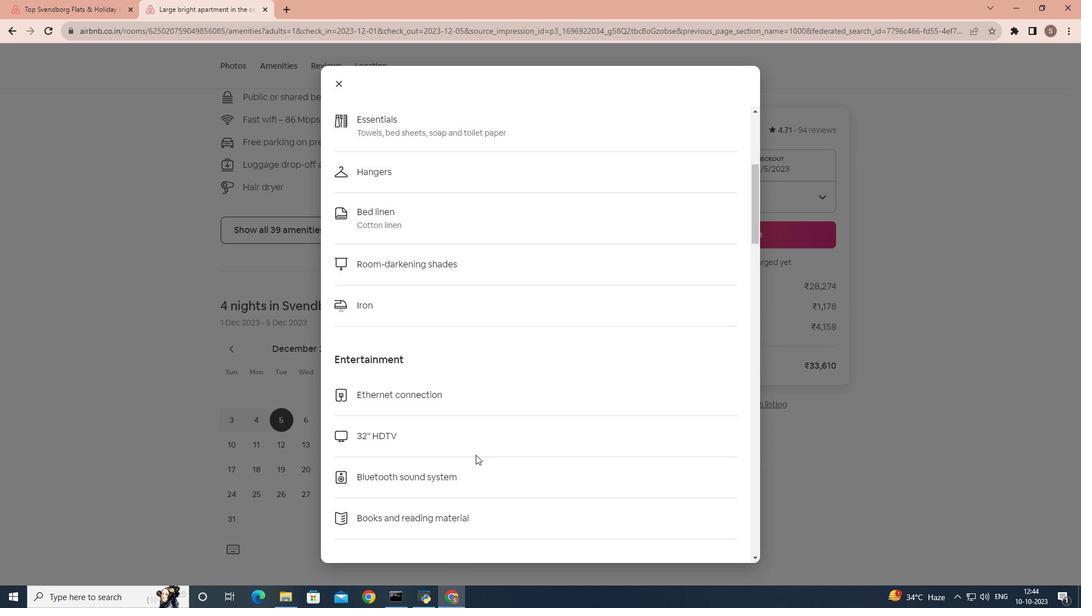 
Action: Mouse scrolled (476, 446) with delta (0, 0)
Screenshot: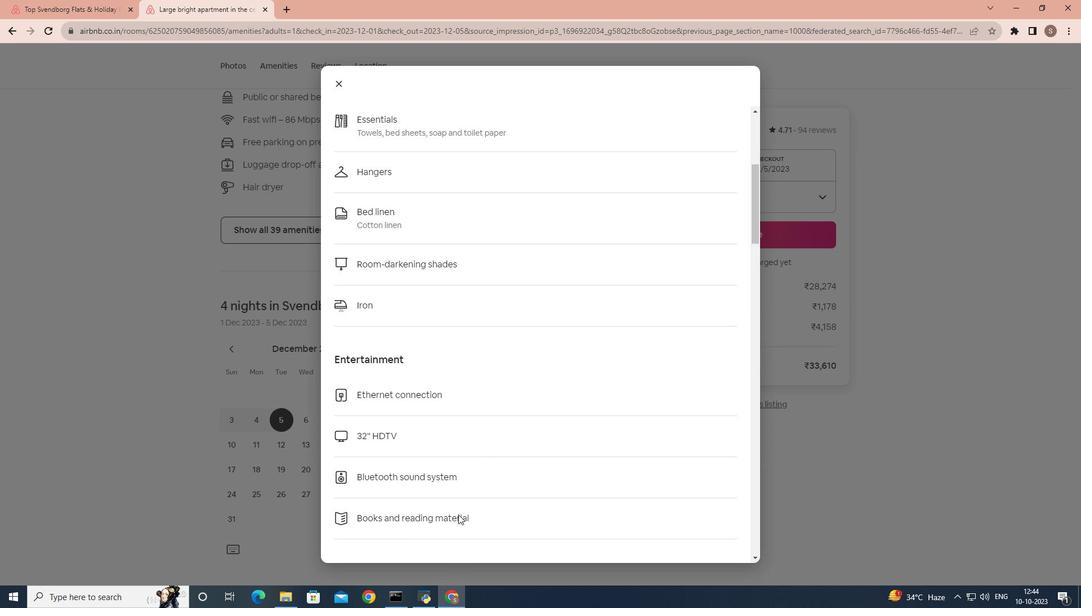 
Action: Mouse moved to (477, 353)
Screenshot: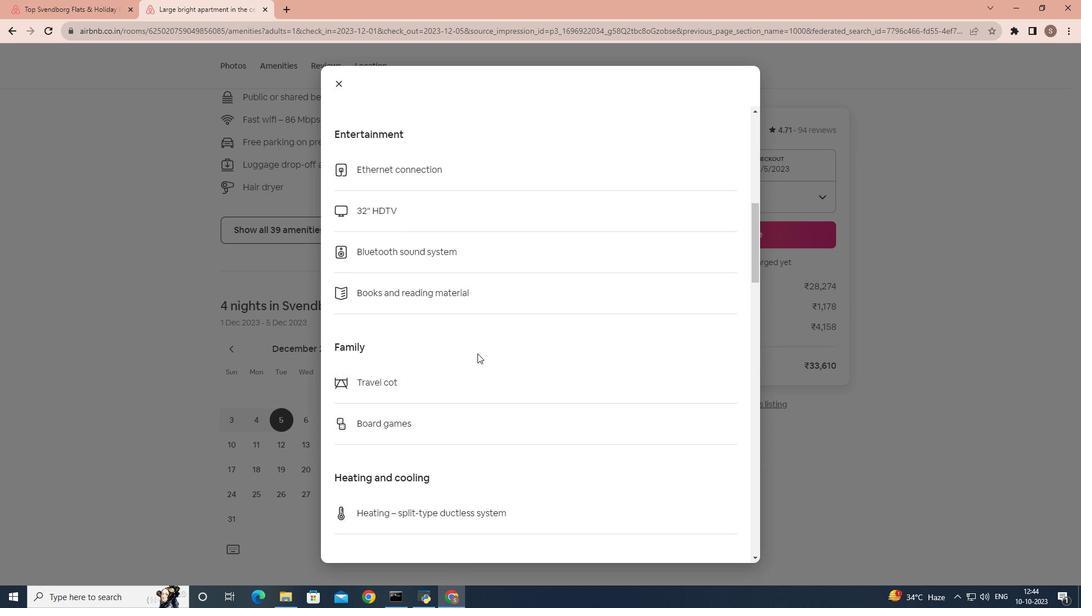 
Action: Mouse scrolled (477, 353) with delta (0, 0)
Screenshot: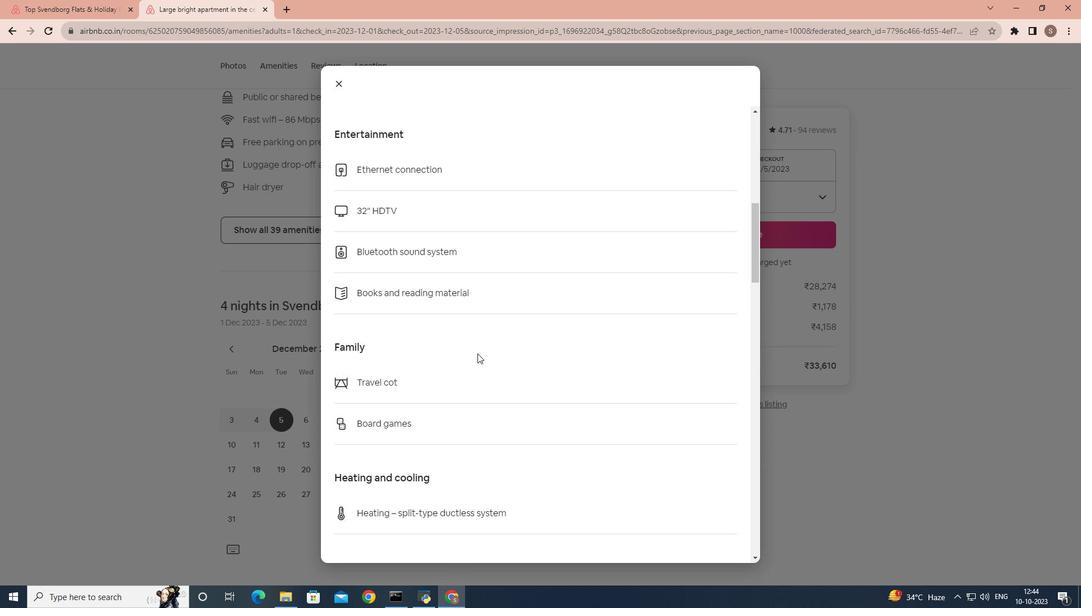 
Action: Mouse scrolled (477, 353) with delta (0, 0)
Screenshot: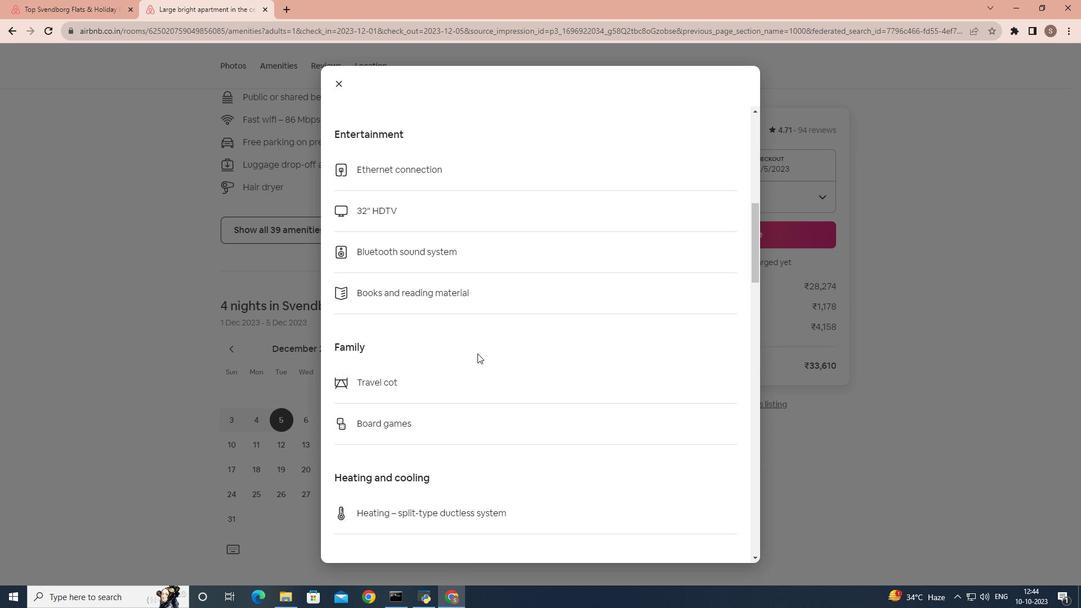 
Action: Mouse scrolled (477, 353) with delta (0, 0)
Screenshot: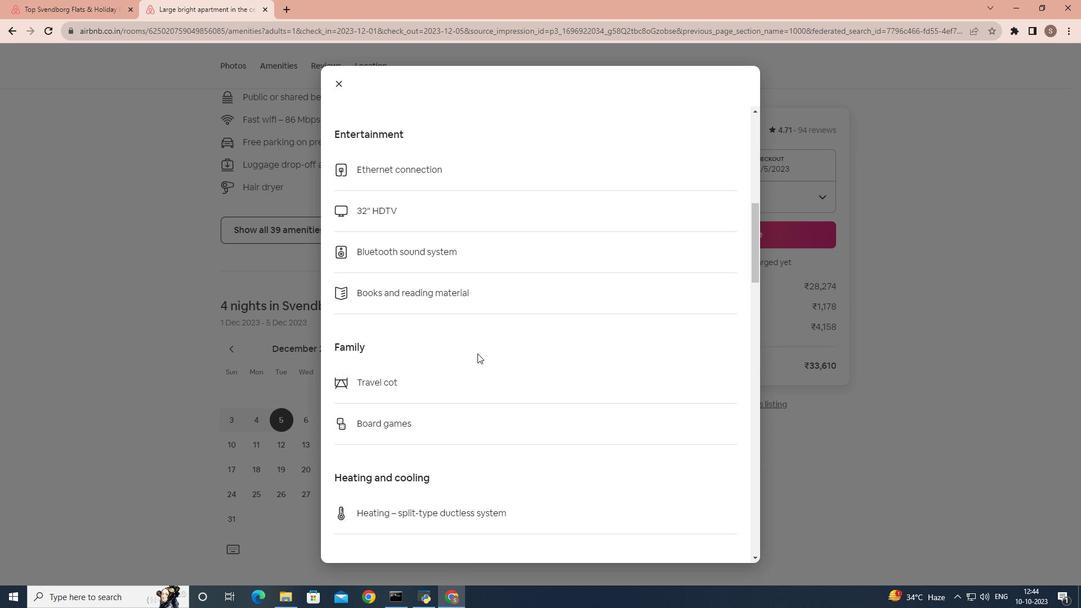 
Action: Mouse scrolled (477, 353) with delta (0, 0)
Screenshot: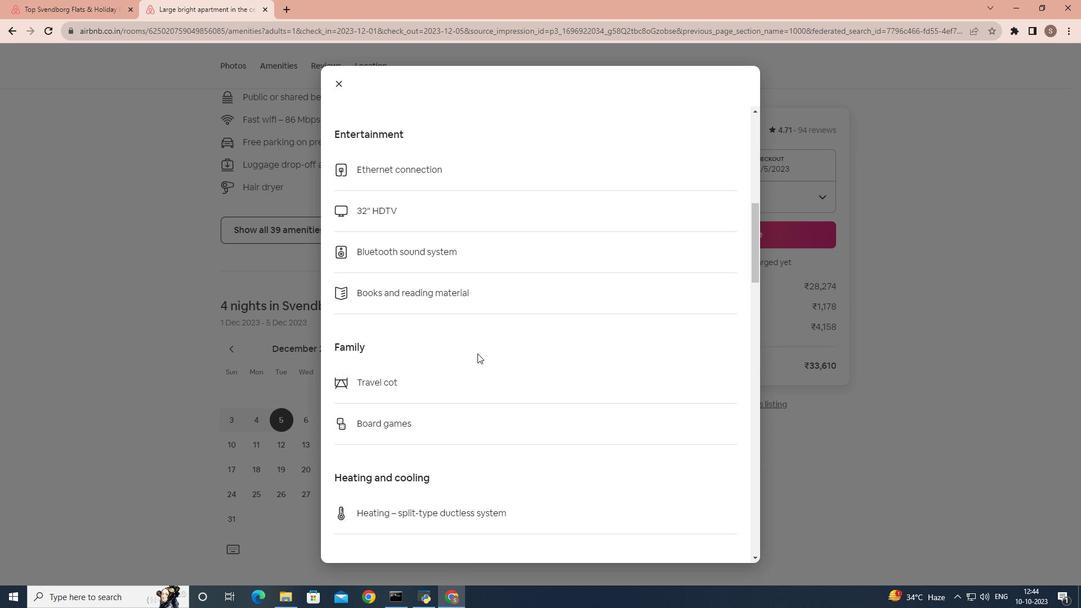 
Action: Mouse scrolled (477, 353) with delta (0, 0)
Screenshot: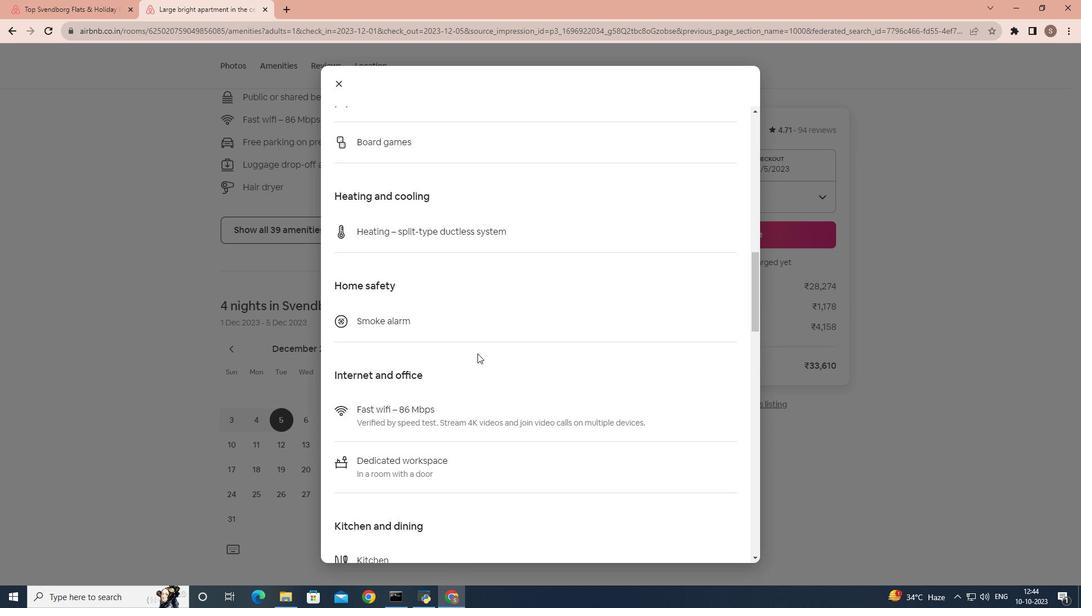 
Action: Mouse scrolled (477, 353) with delta (0, 0)
Screenshot: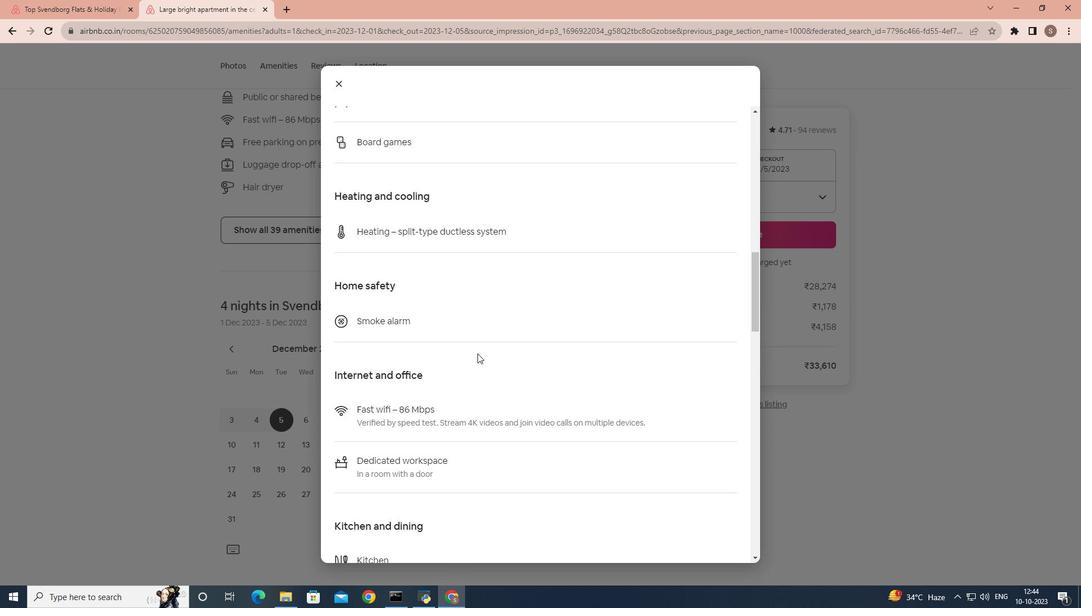 
Action: Mouse scrolled (477, 353) with delta (0, 0)
Screenshot: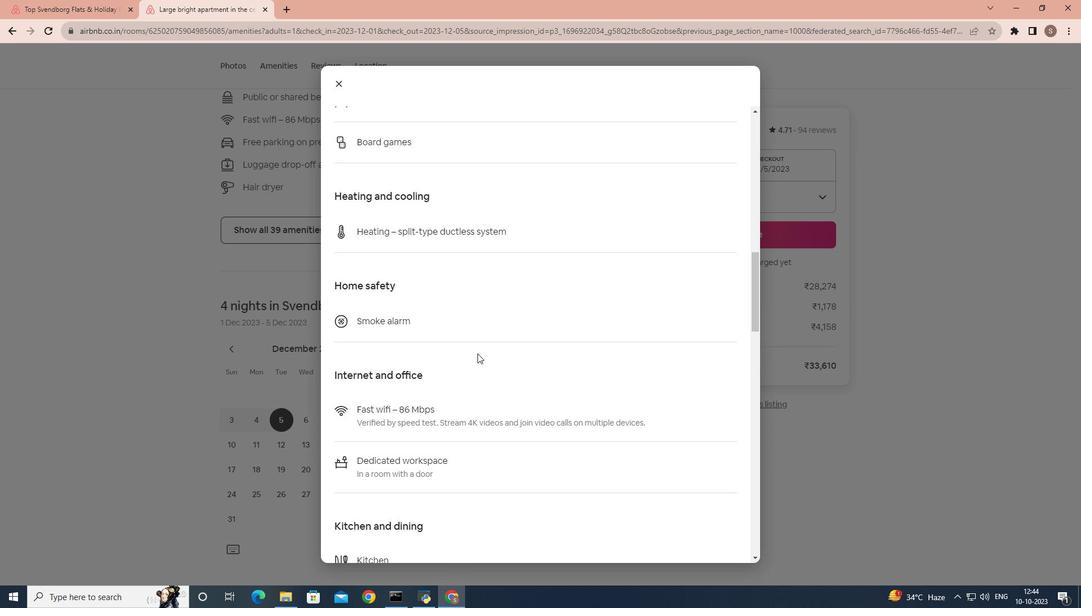 
Action: Mouse scrolled (477, 353) with delta (0, 0)
Screenshot: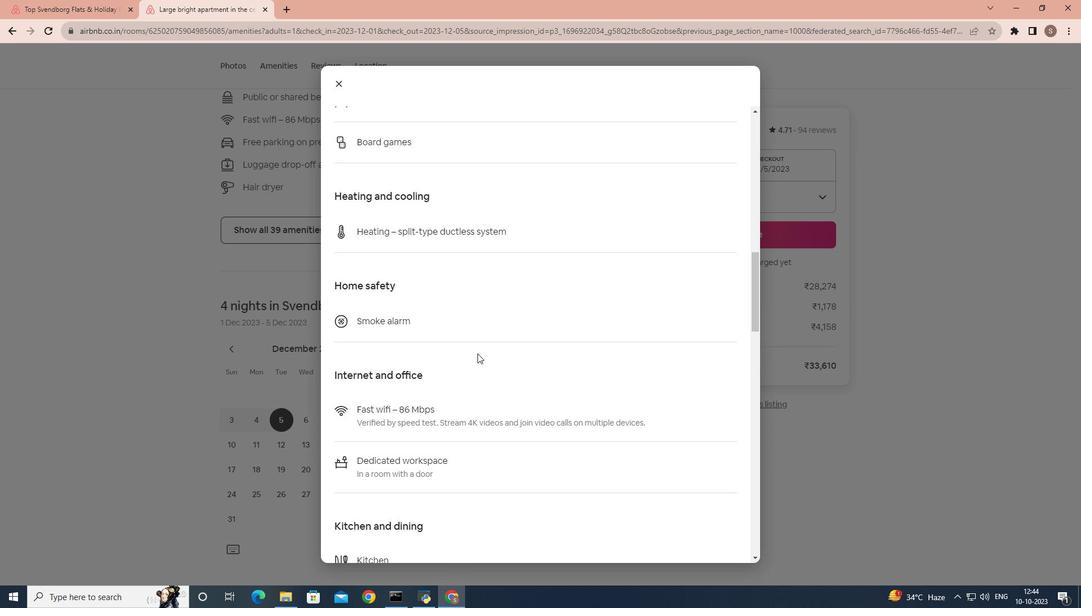 
Action: Mouse scrolled (477, 353) with delta (0, 0)
Screenshot: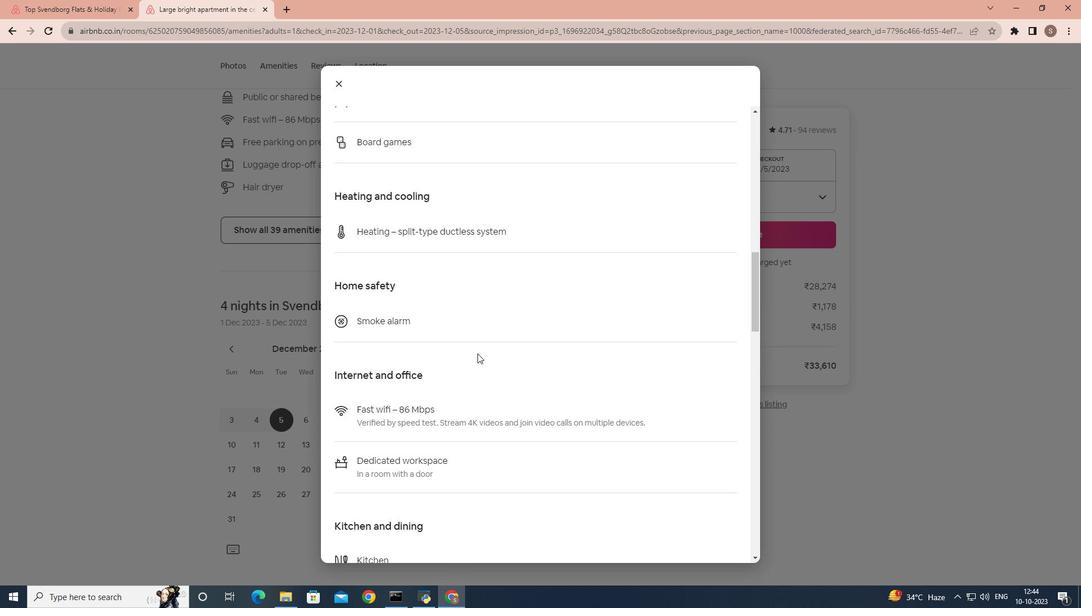 
Action: Mouse scrolled (477, 353) with delta (0, 0)
Screenshot: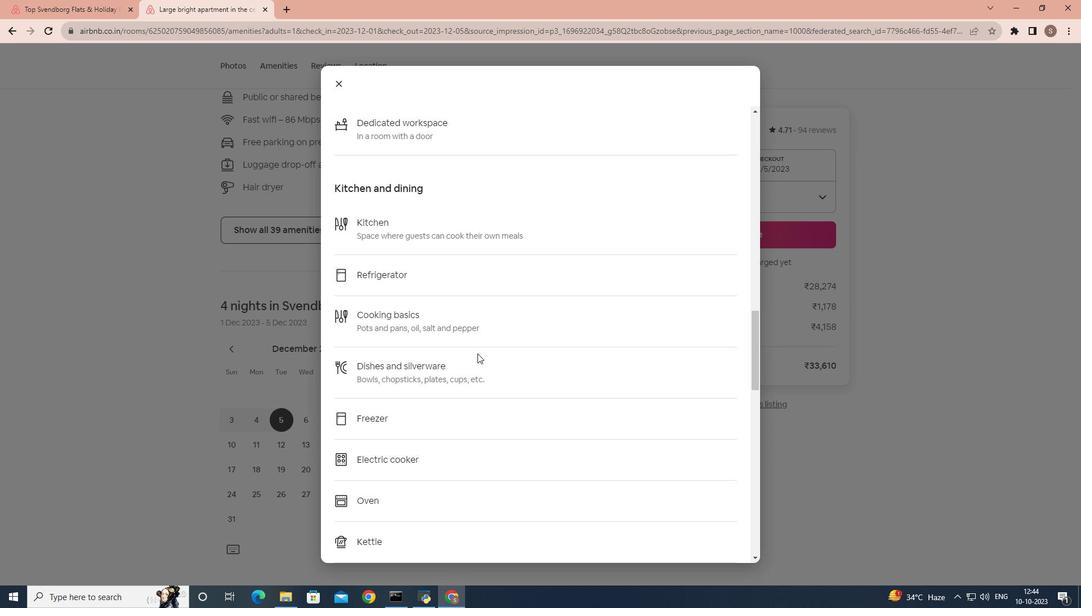 
Action: Mouse scrolled (477, 353) with delta (0, 0)
Screenshot: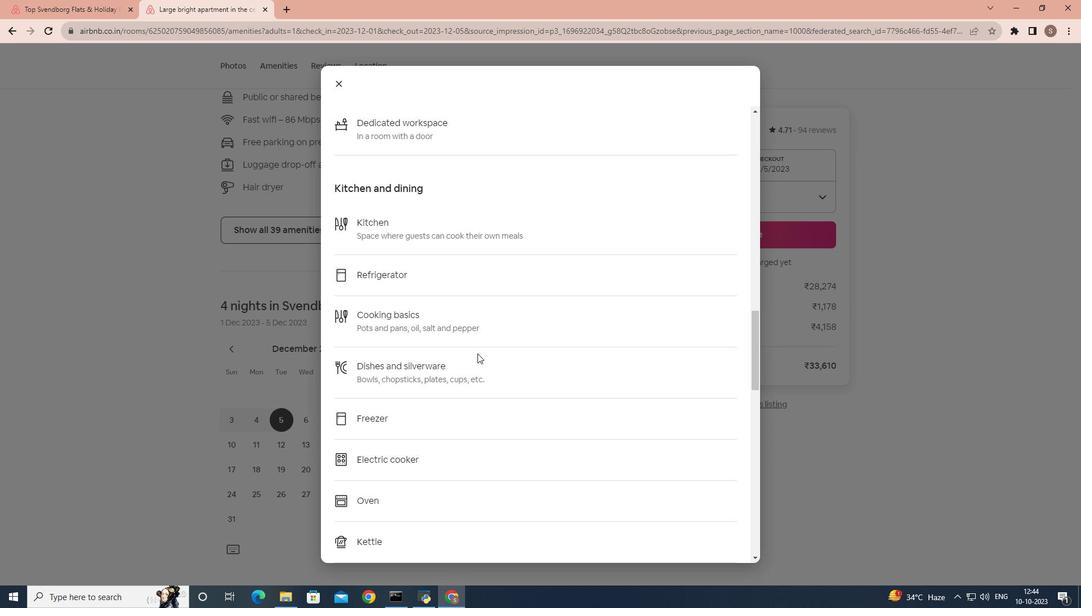 
Action: Mouse scrolled (477, 353) with delta (0, 0)
Screenshot: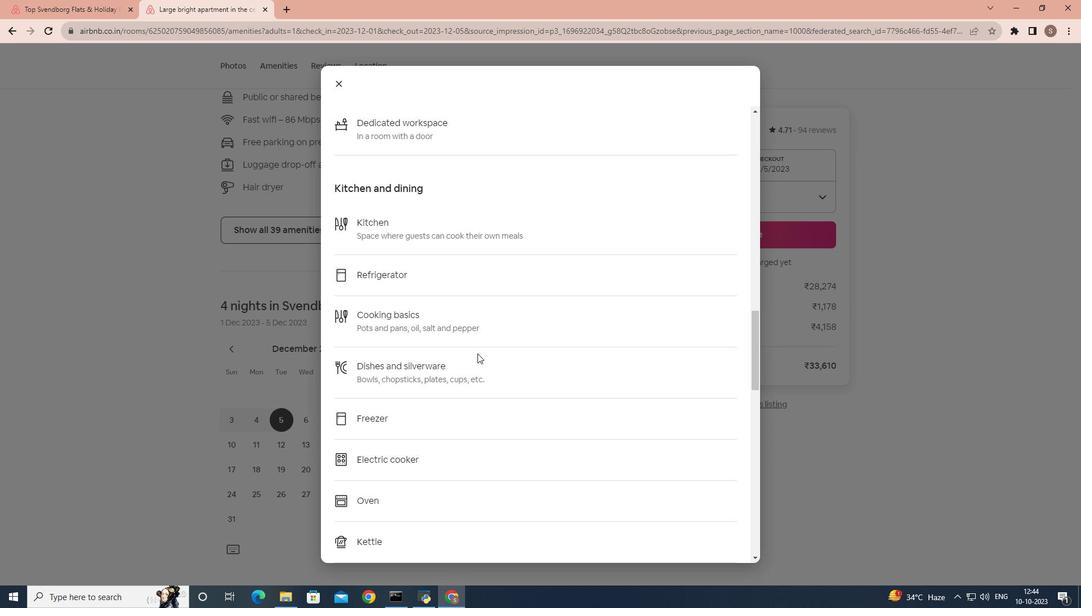 
Action: Mouse scrolled (477, 353) with delta (0, 0)
Screenshot: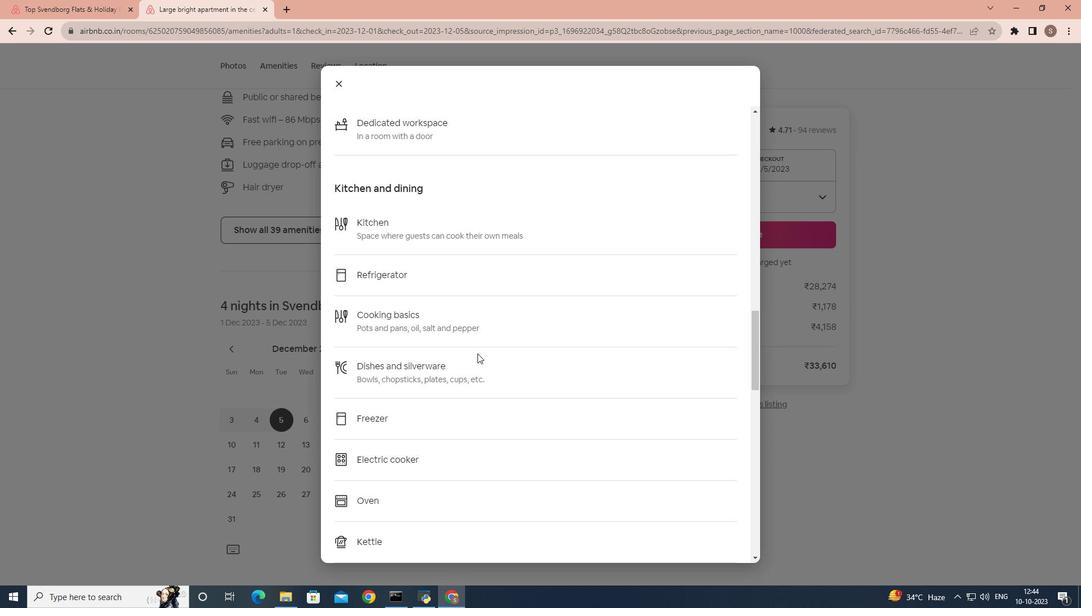 
Action: Mouse scrolled (477, 353) with delta (0, 0)
Screenshot: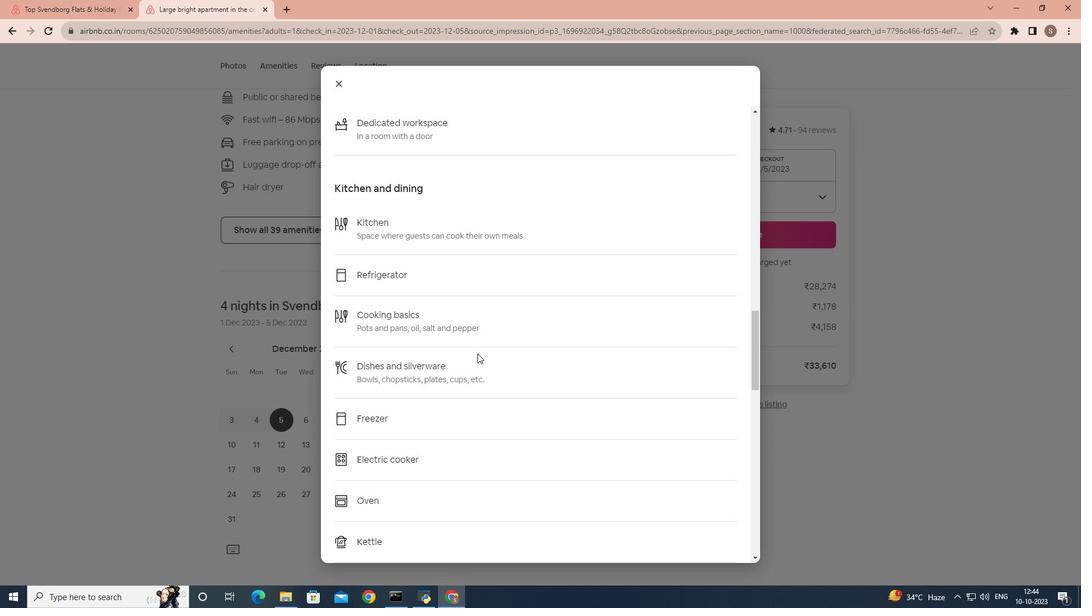 
Action: Mouse scrolled (477, 353) with delta (0, 0)
Screenshot: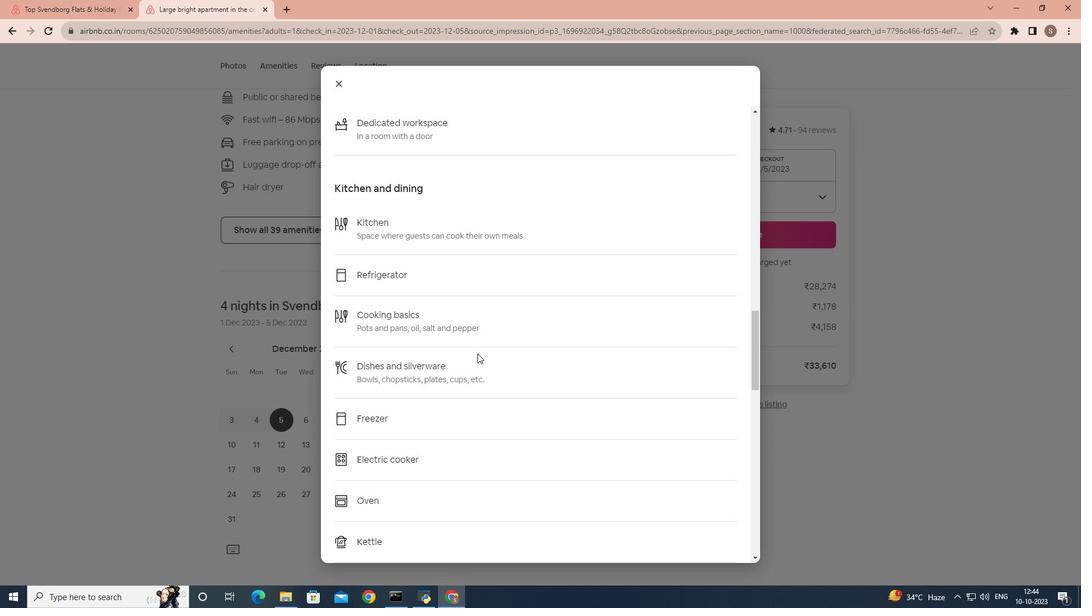 
Action: Mouse moved to (480, 353)
Screenshot: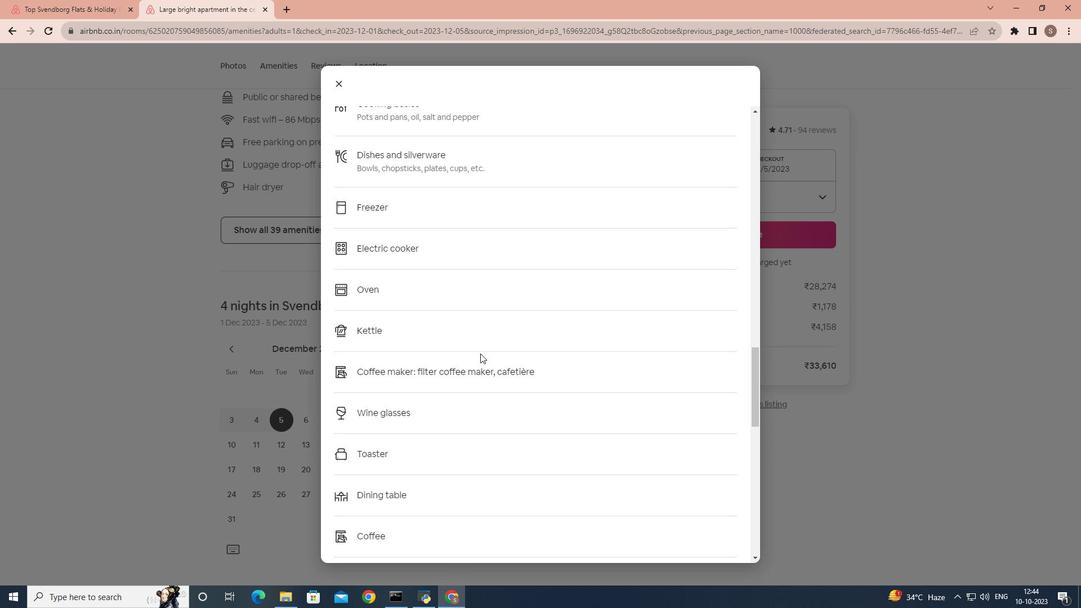 
Action: Mouse scrolled (480, 353) with delta (0, 0)
Screenshot: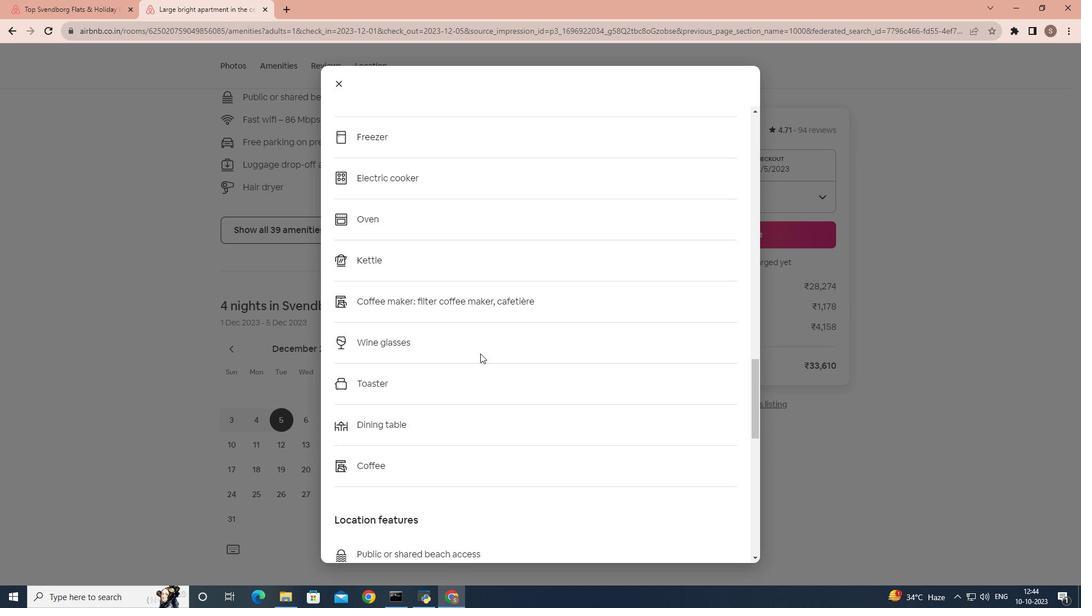 
Action: Mouse scrolled (480, 353) with delta (0, 0)
Screenshot: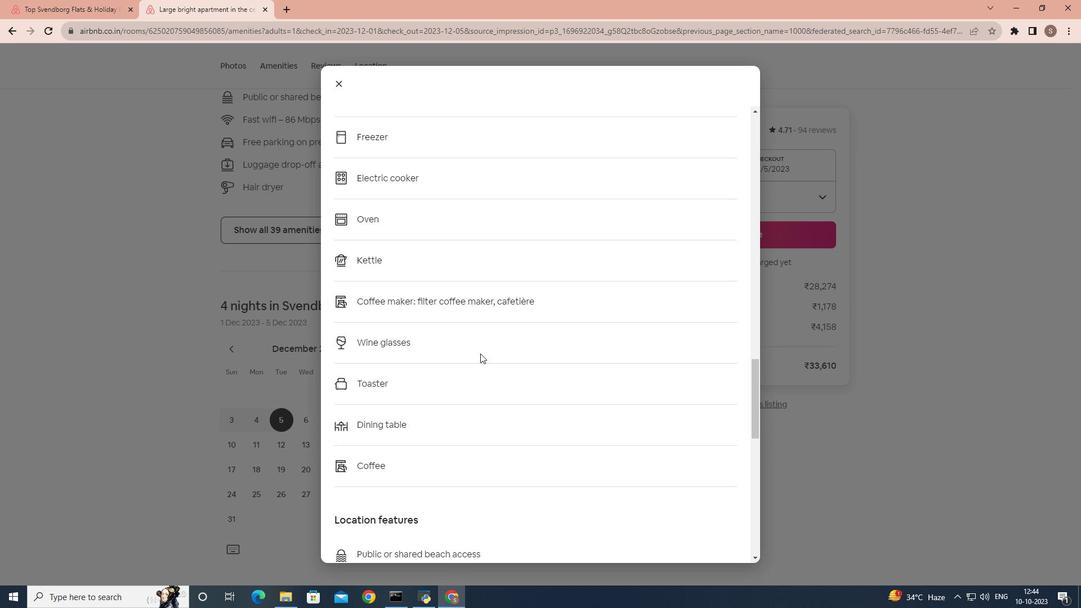 
Action: Mouse scrolled (480, 353) with delta (0, 0)
Screenshot: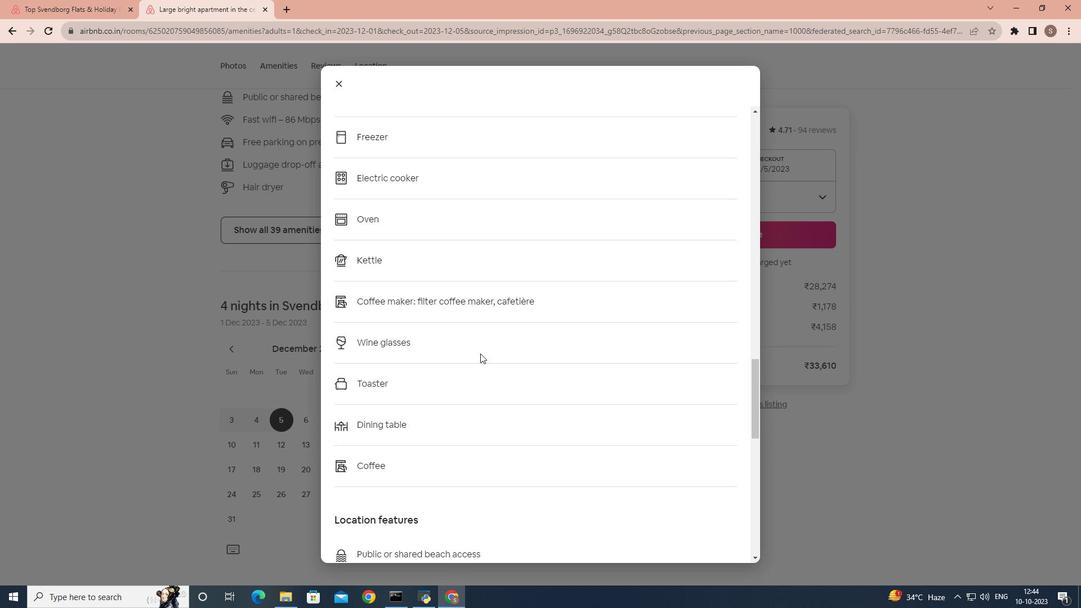 
Action: Mouse scrolled (480, 353) with delta (0, 0)
Screenshot: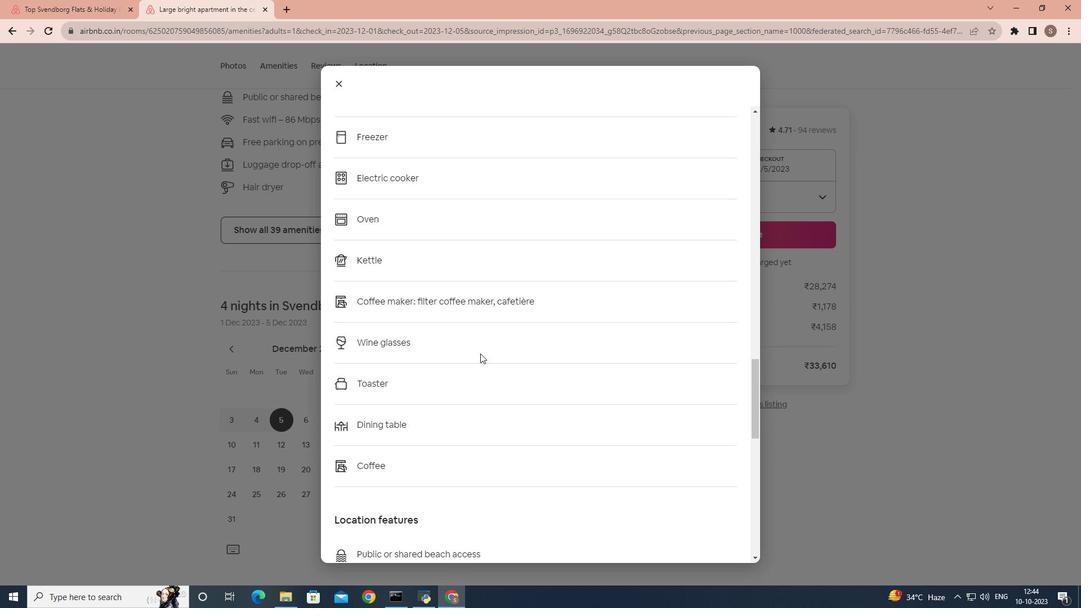 
Action: Mouse scrolled (480, 353) with delta (0, 0)
Screenshot: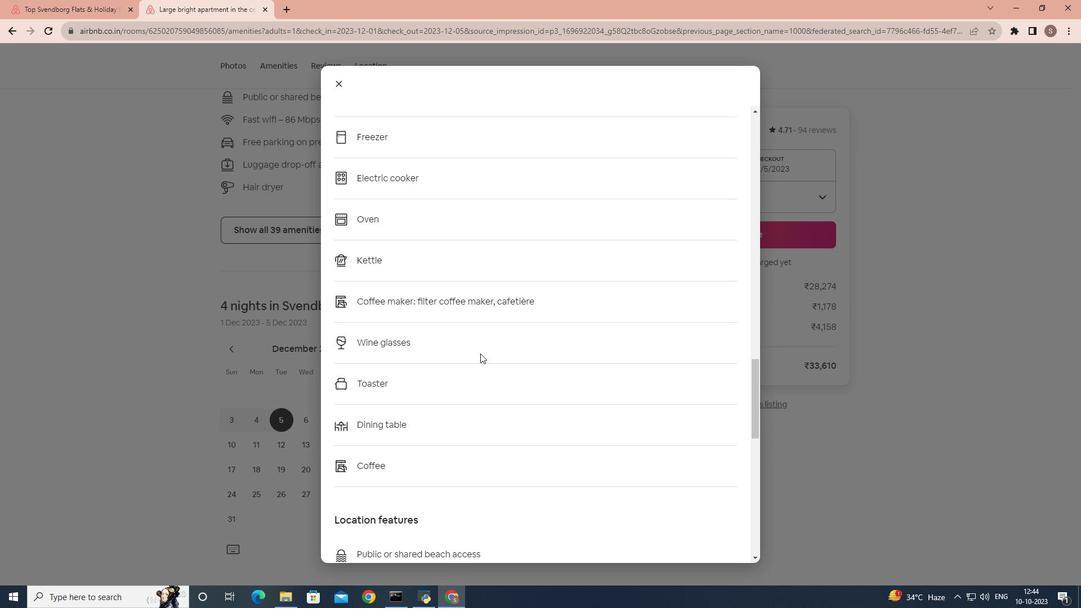 
Action: Mouse scrolled (480, 353) with delta (0, 0)
Screenshot: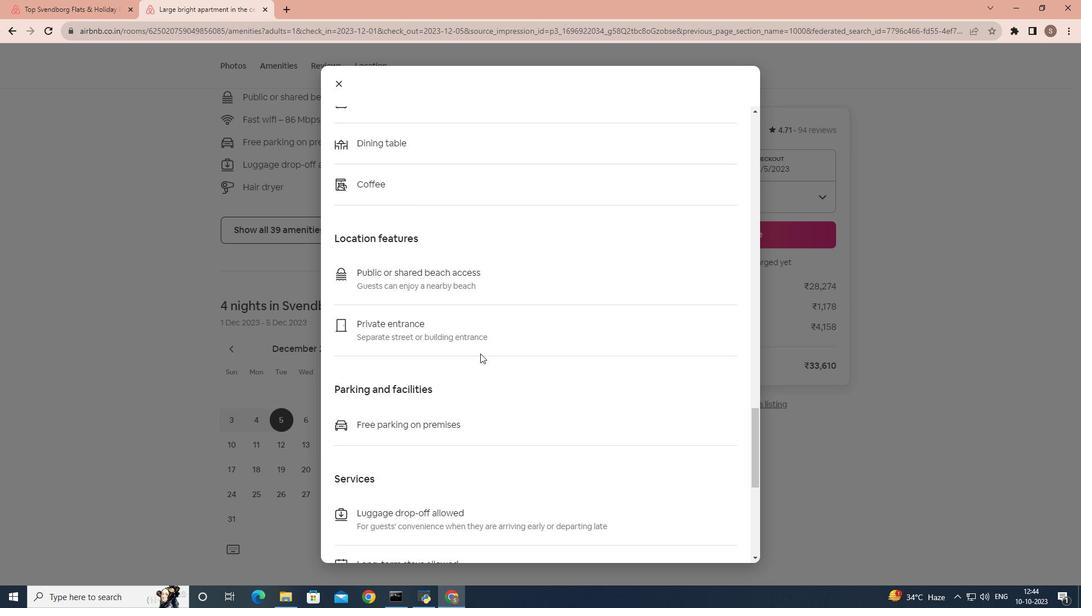 
Action: Mouse scrolled (480, 353) with delta (0, 0)
Screenshot: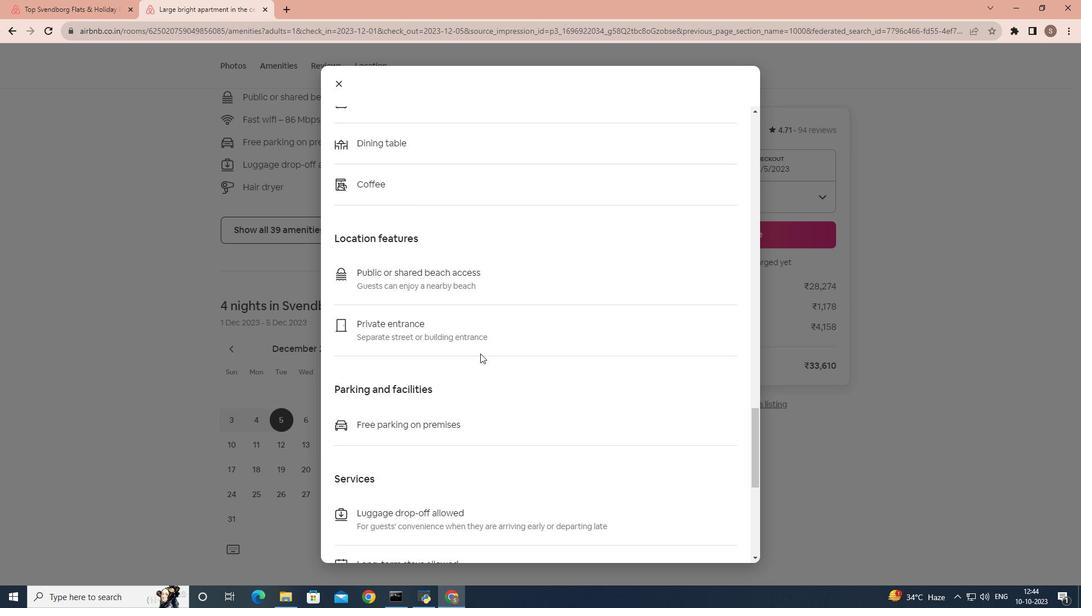 
Action: Mouse scrolled (480, 353) with delta (0, 0)
Screenshot: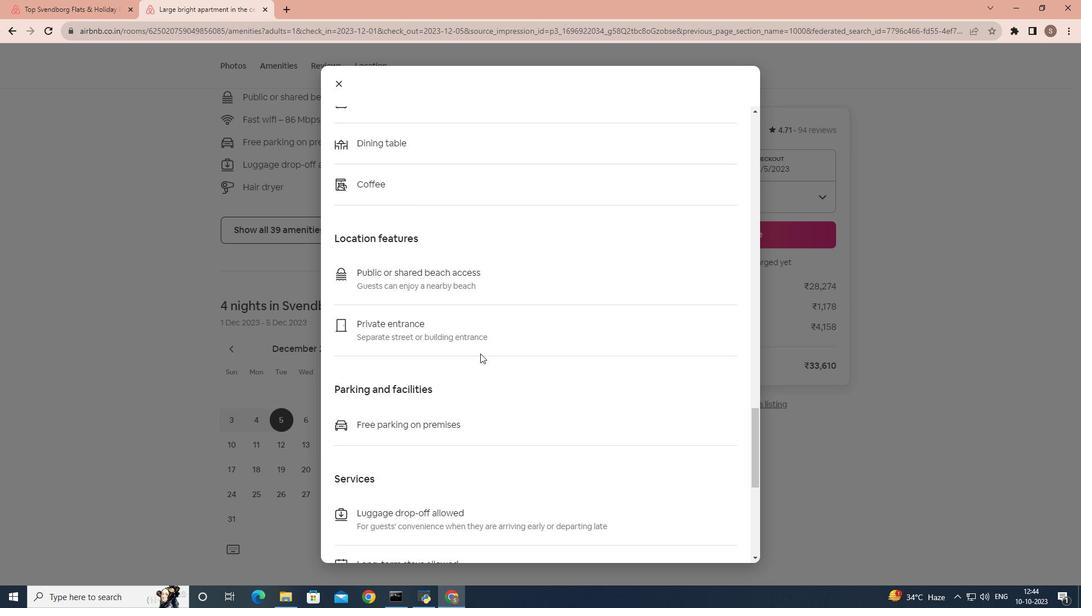 
Action: Mouse scrolled (480, 353) with delta (0, 0)
Screenshot: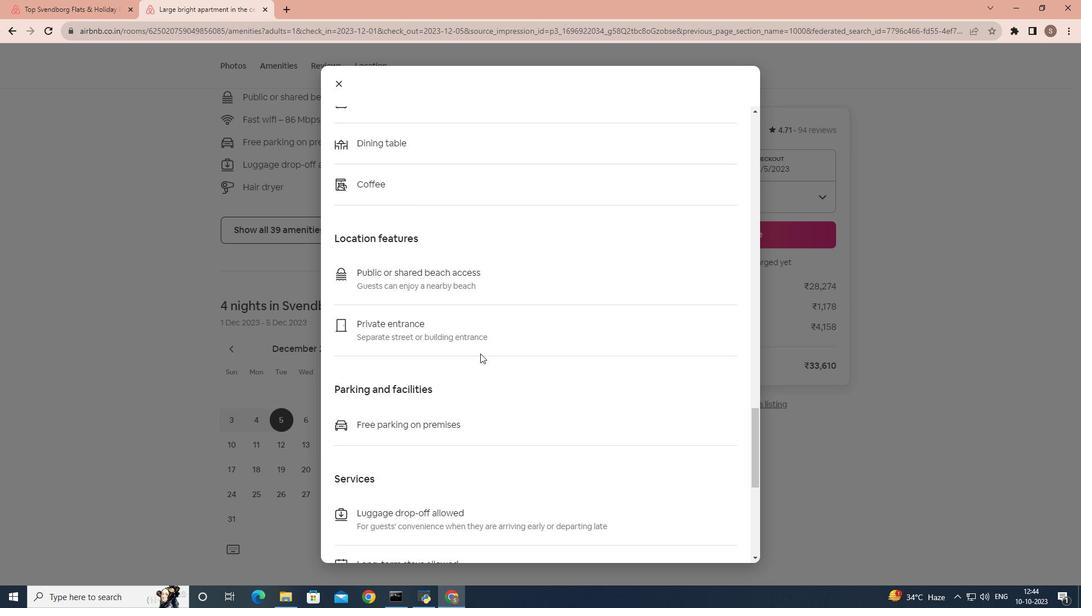
Action: Mouse scrolled (480, 353) with delta (0, 0)
Screenshot: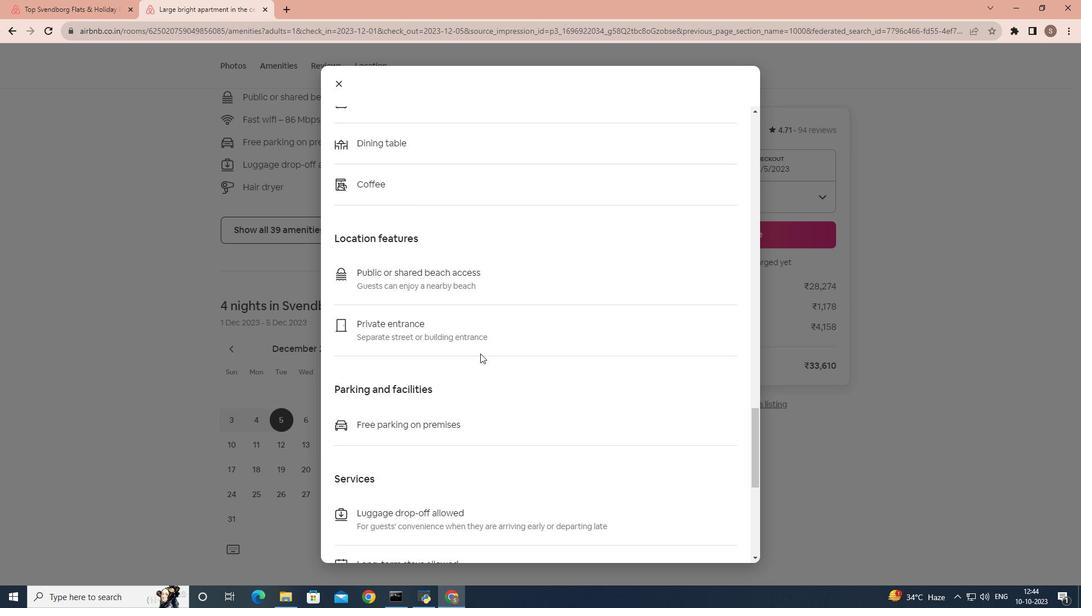 
Action: Mouse scrolled (480, 353) with delta (0, 0)
Screenshot: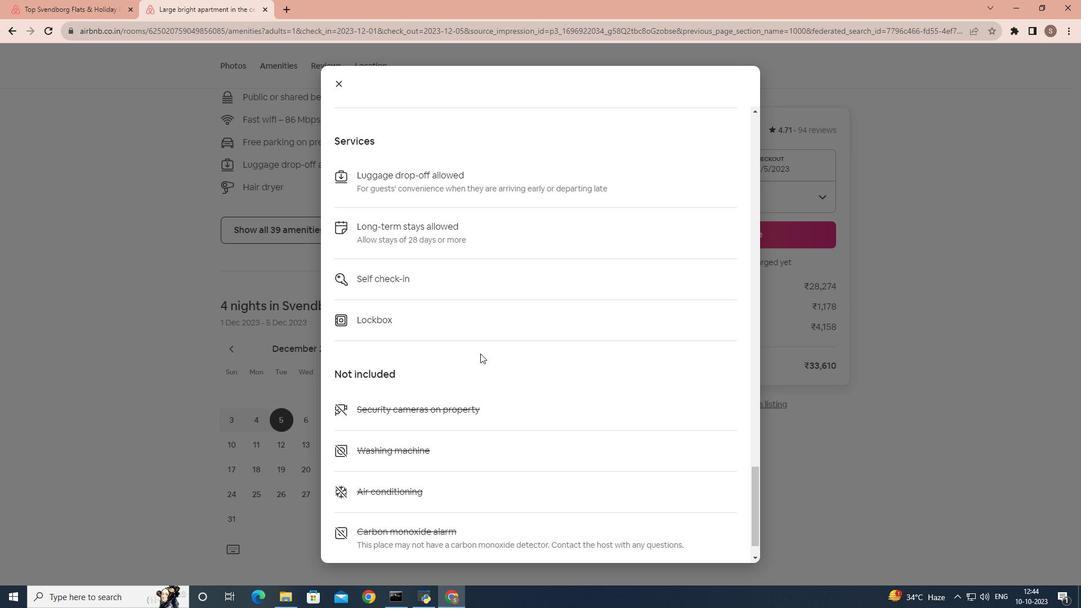 
Action: Mouse scrolled (480, 353) with delta (0, 0)
Screenshot: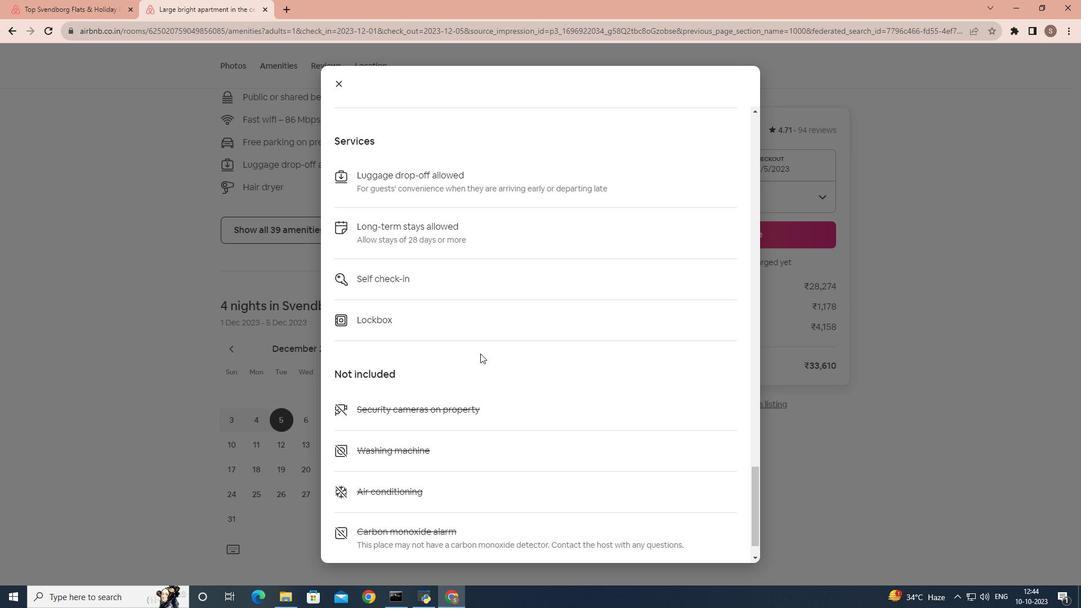 
Action: Mouse scrolled (480, 353) with delta (0, 0)
Screenshot: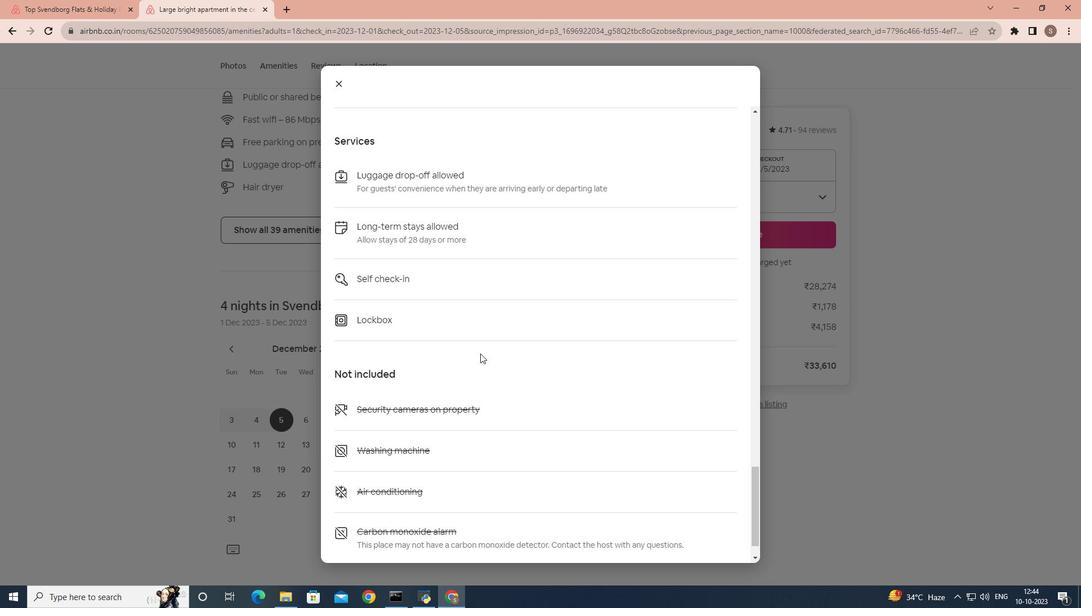 
Action: Mouse scrolled (480, 353) with delta (0, 0)
Screenshot: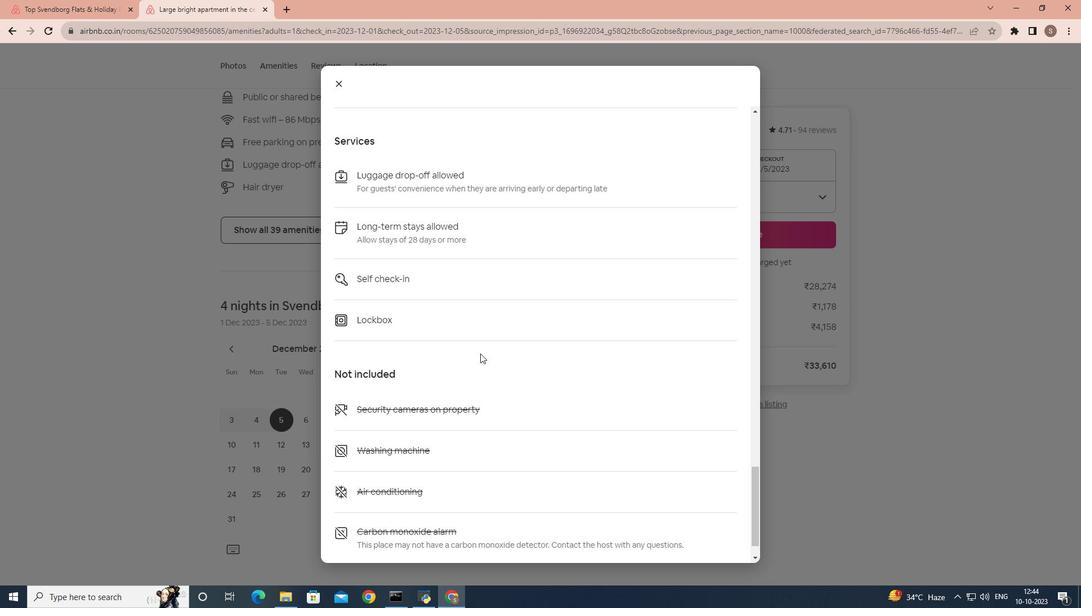
Action: Mouse scrolled (480, 353) with delta (0, 0)
Screenshot: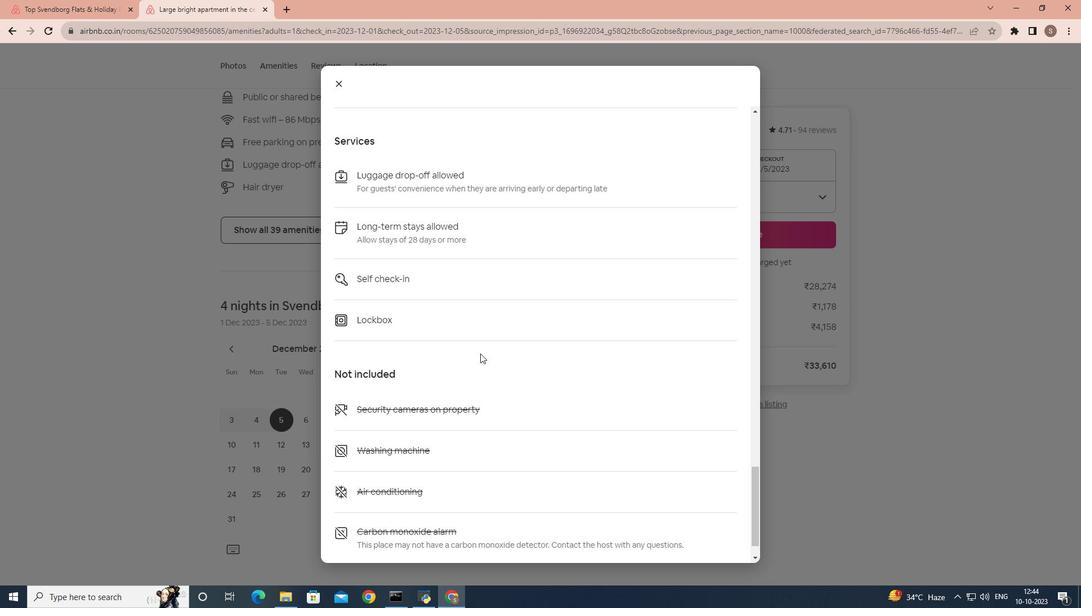
Action: Mouse scrolled (480, 353) with delta (0, 0)
Screenshot: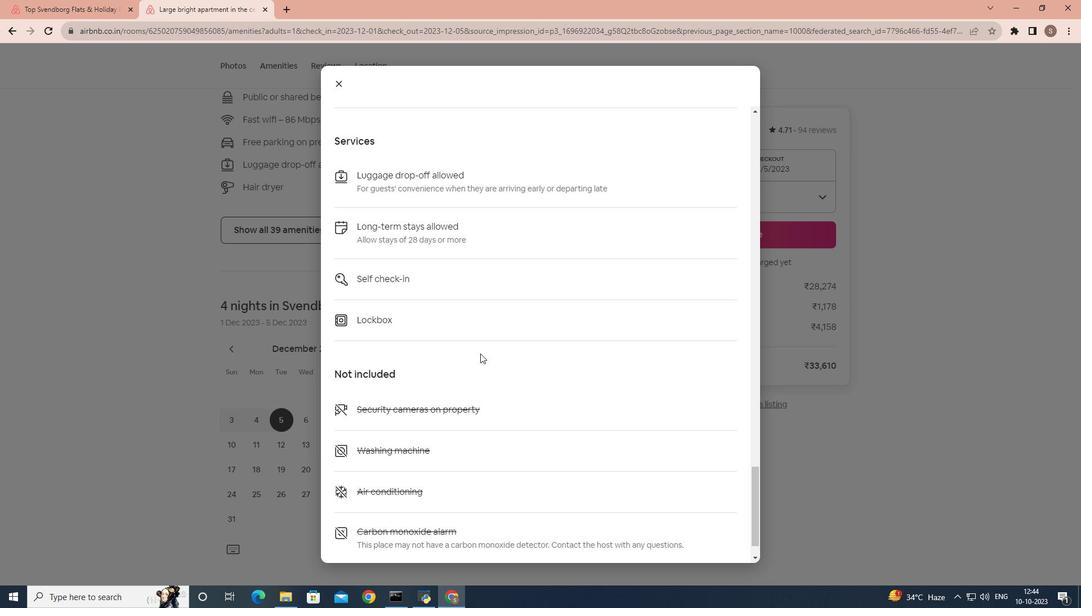 
Action: Mouse scrolled (480, 353) with delta (0, 0)
Screenshot: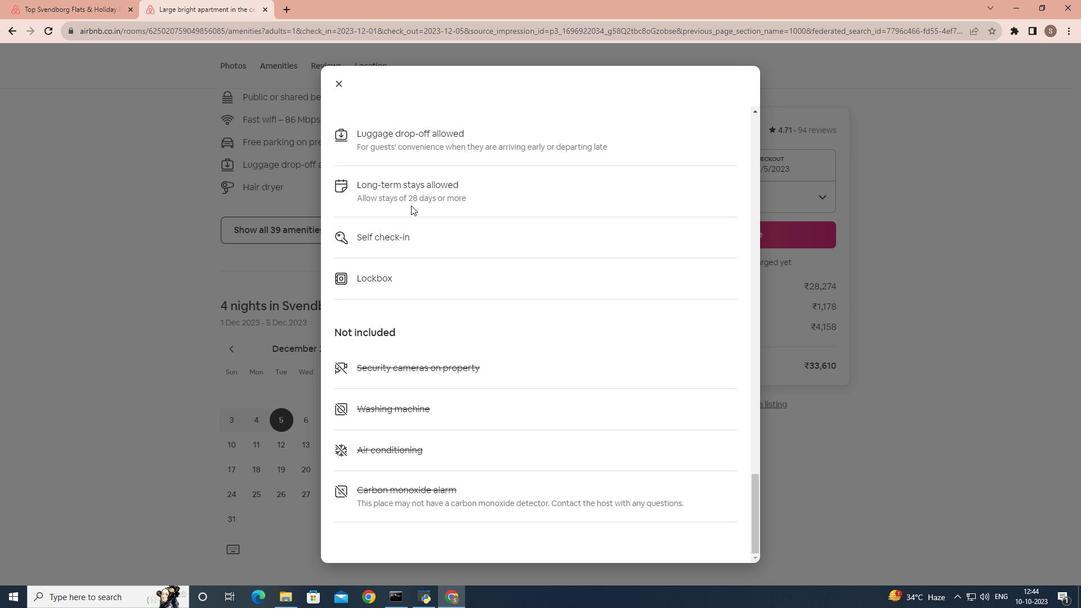 
Action: Mouse scrolled (480, 353) with delta (0, 0)
Screenshot: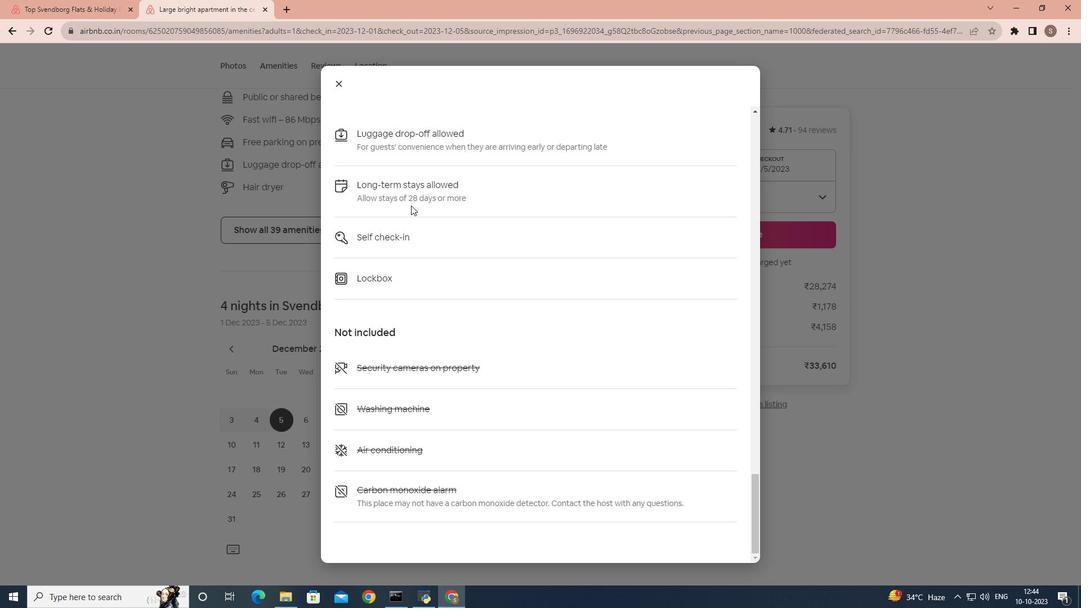 
Action: Mouse scrolled (480, 353) with delta (0, 0)
Screenshot: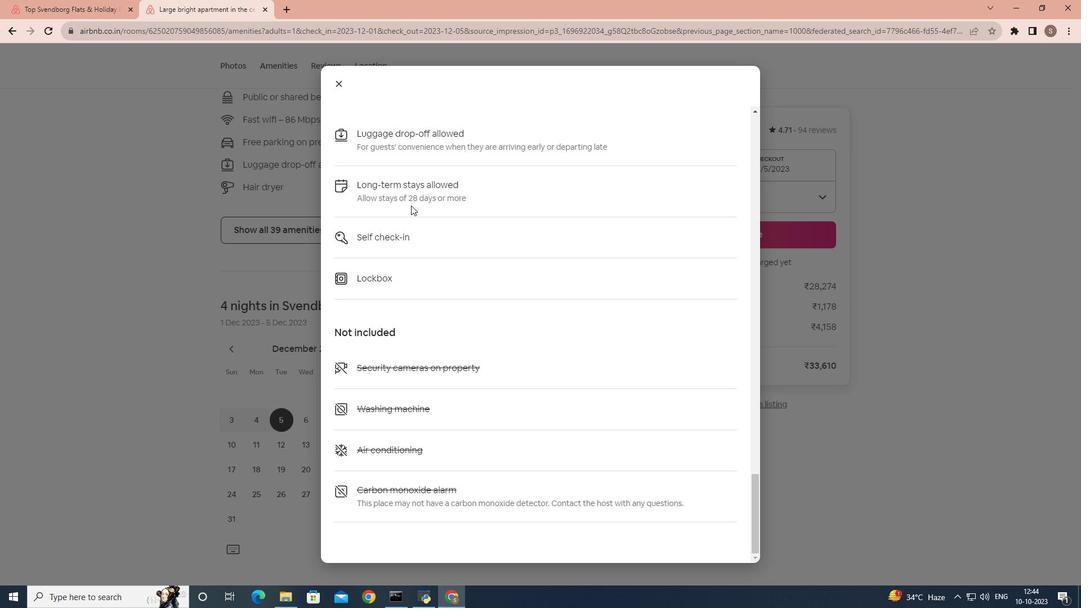 
Action: Mouse scrolled (480, 353) with delta (0, 0)
Screenshot: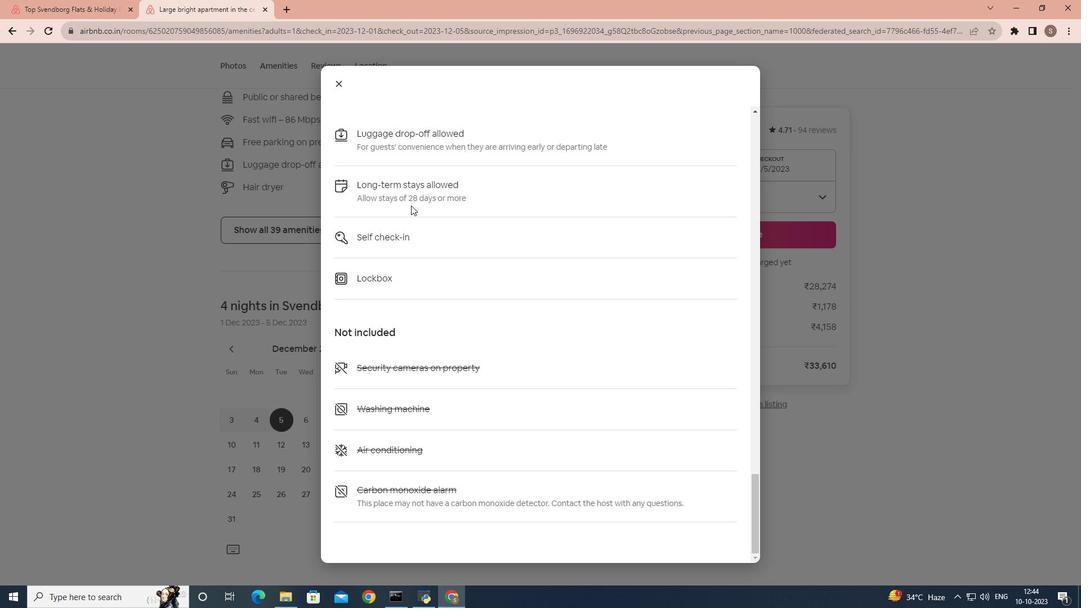 
Action: Mouse scrolled (480, 353) with delta (0, 0)
Screenshot: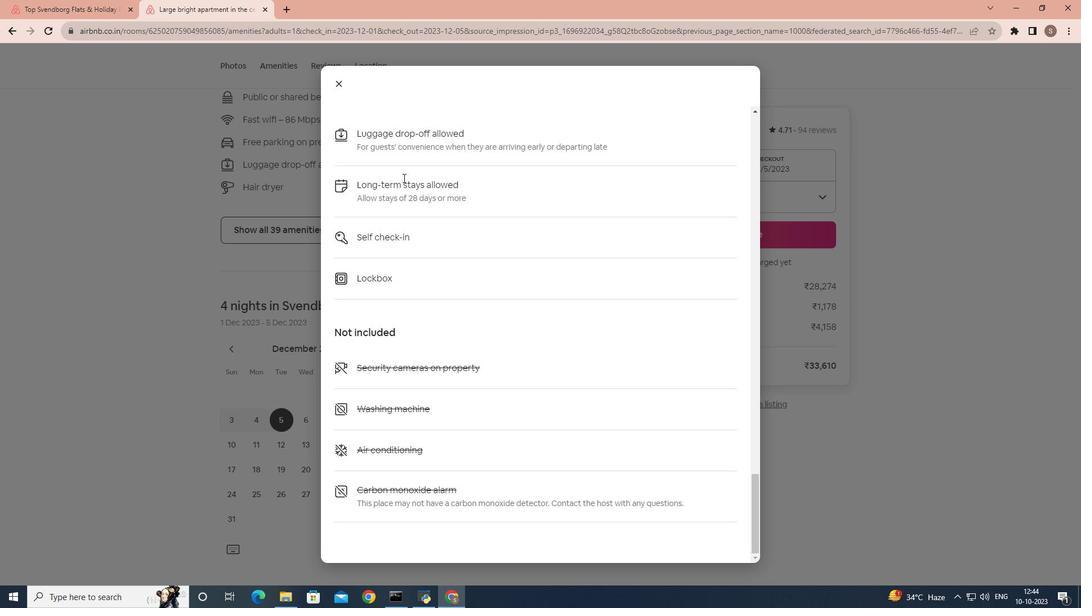 
Action: Mouse moved to (335, 86)
Screenshot: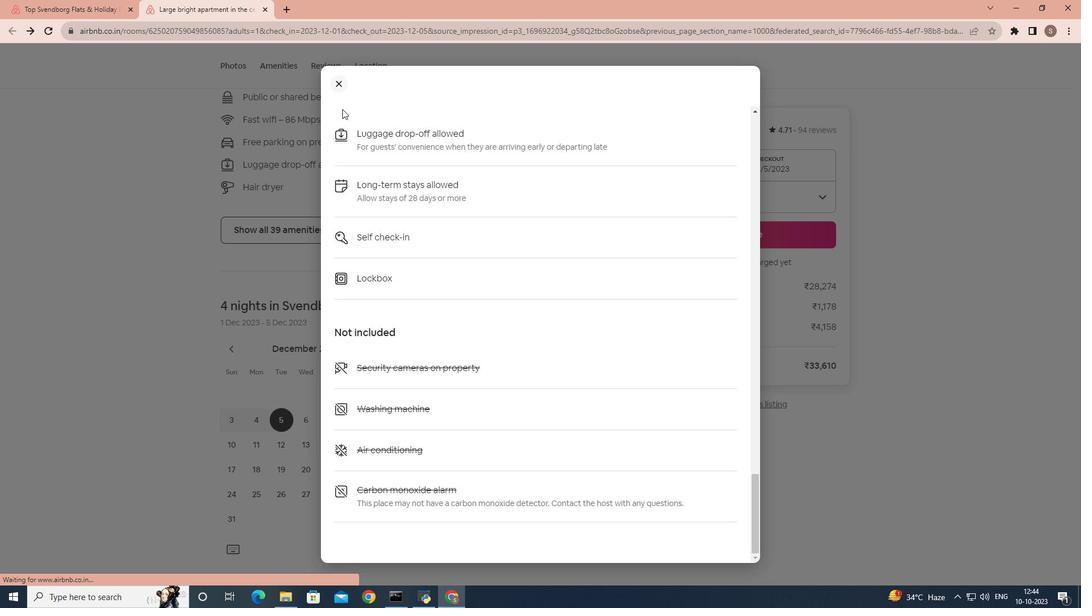 
Action: Mouse pressed left at (335, 86)
Screenshot: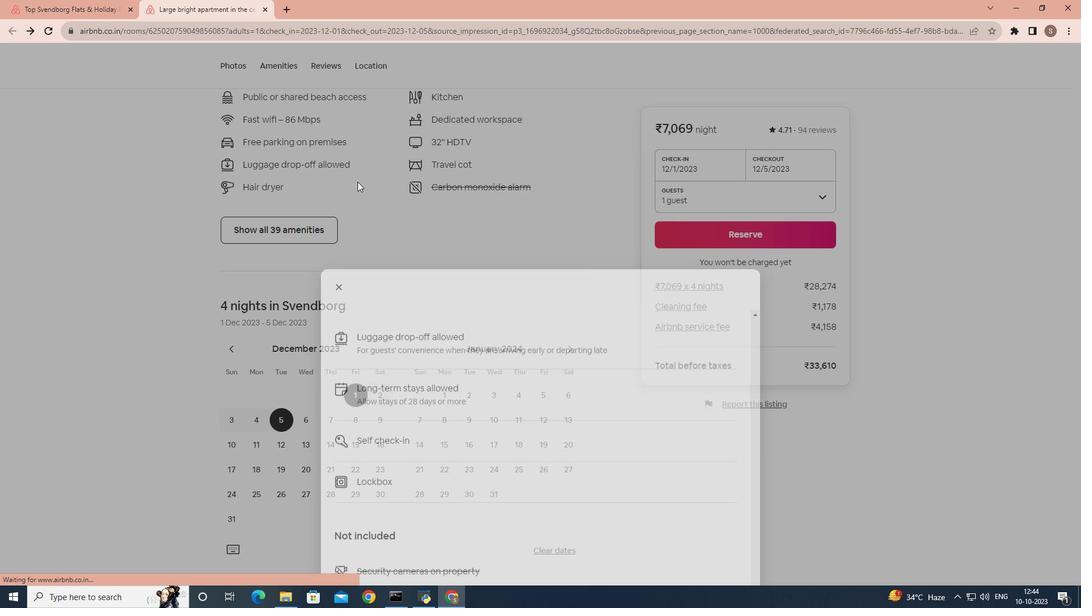 
Action: Mouse moved to (383, 358)
Screenshot: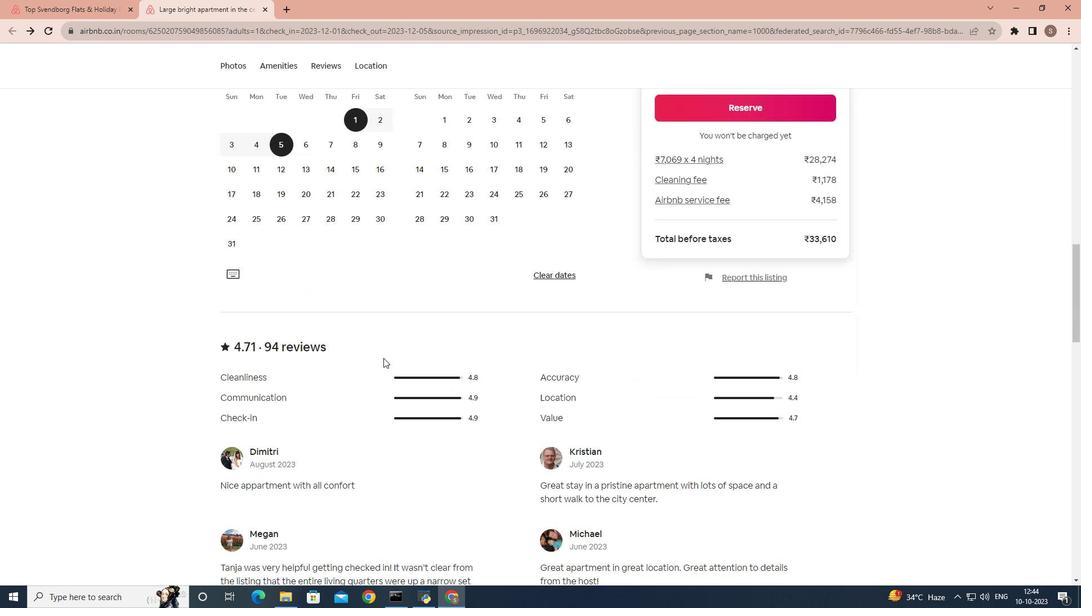 
Action: Mouse scrolled (383, 357) with delta (0, 0)
Screenshot: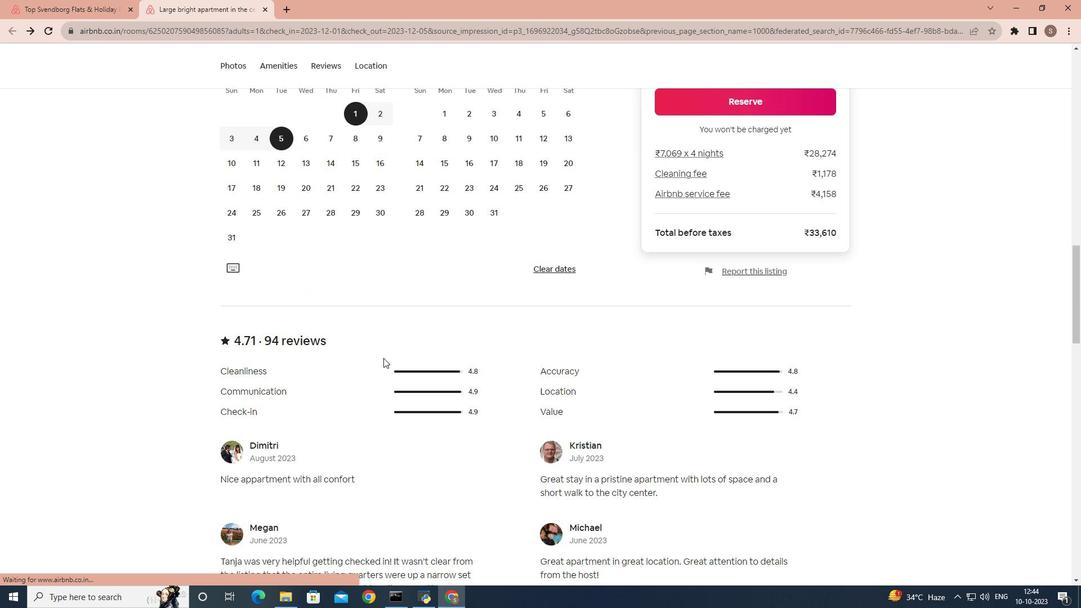 
Action: Mouse scrolled (383, 357) with delta (0, 0)
Screenshot: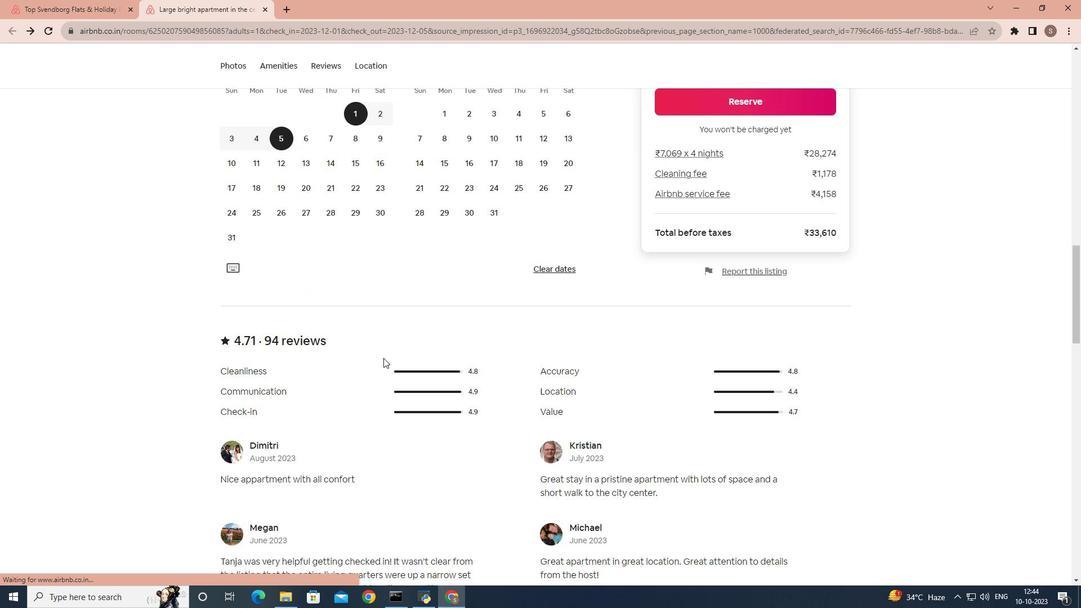 
Action: Mouse scrolled (383, 357) with delta (0, 0)
Screenshot: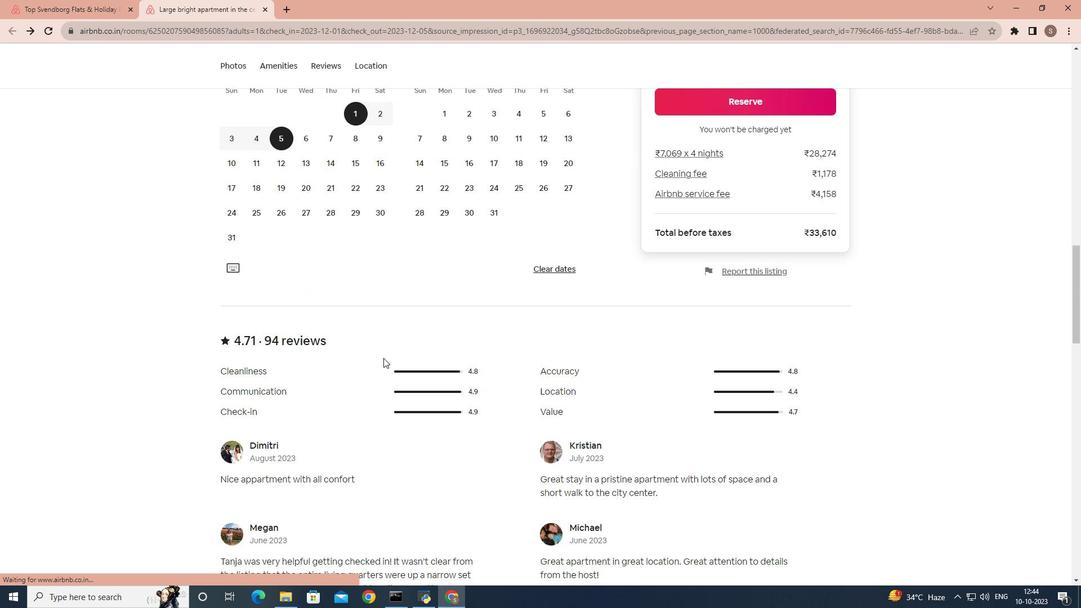 
Action: Mouse scrolled (383, 357) with delta (0, 0)
Screenshot: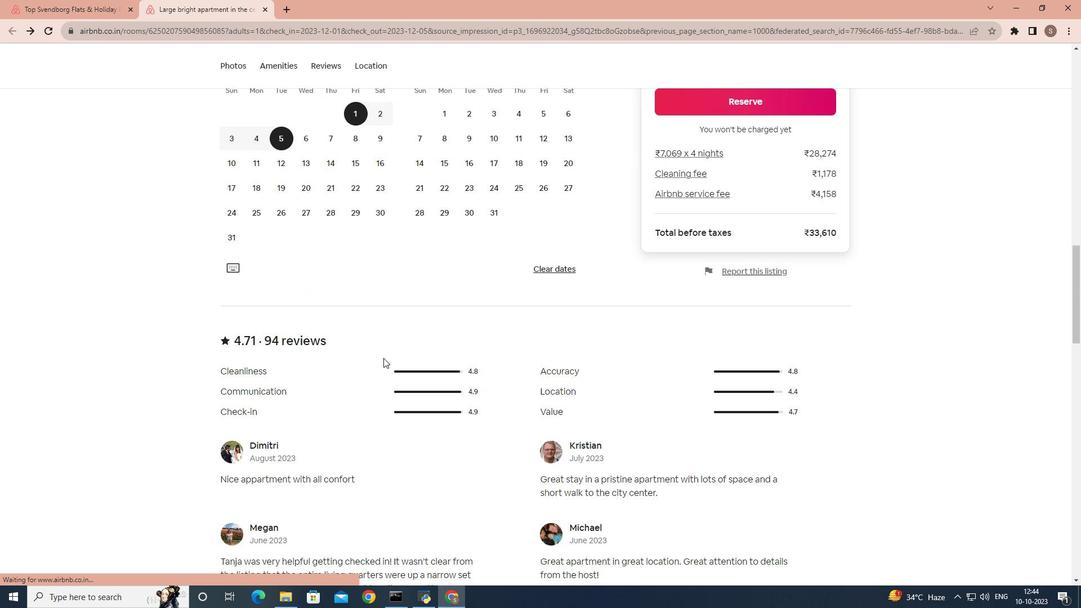 
Action: Mouse scrolled (383, 357) with delta (0, 0)
Screenshot: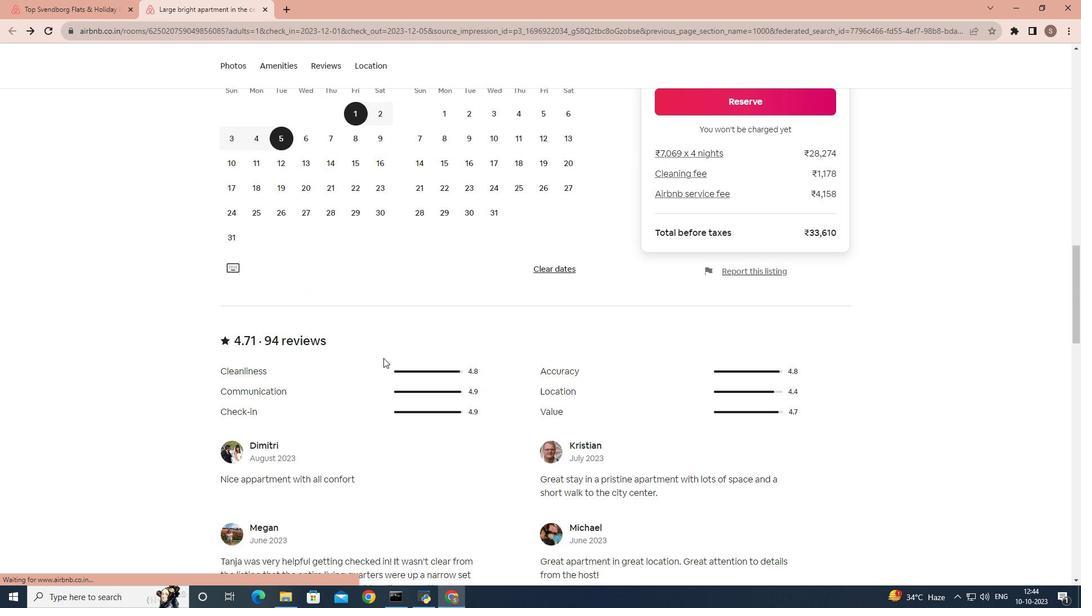 
Action: Mouse scrolled (383, 357) with delta (0, 0)
Screenshot: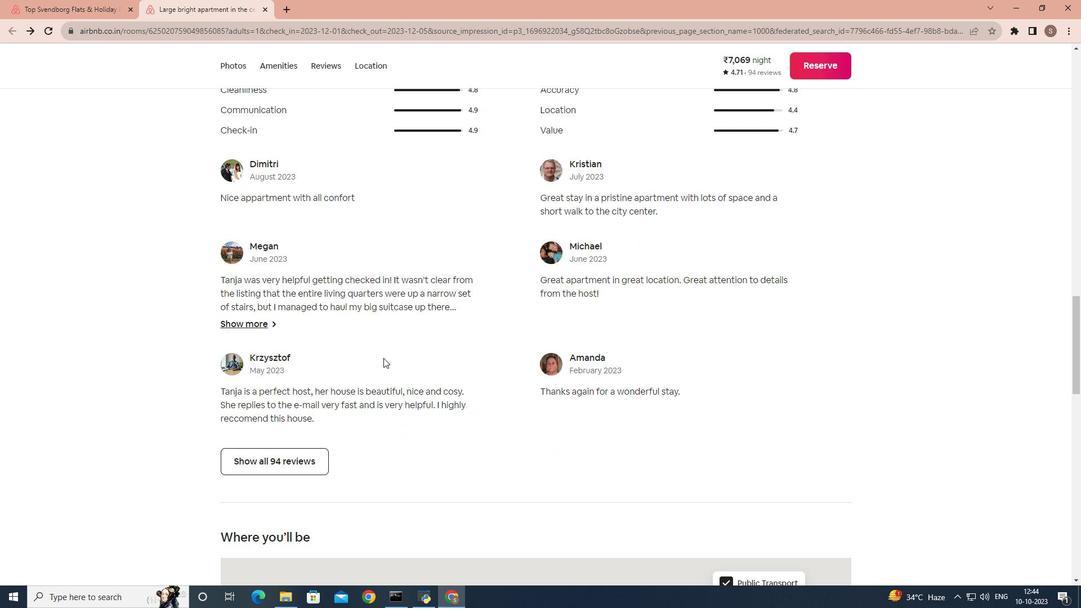 
Action: Mouse scrolled (383, 357) with delta (0, 0)
Screenshot: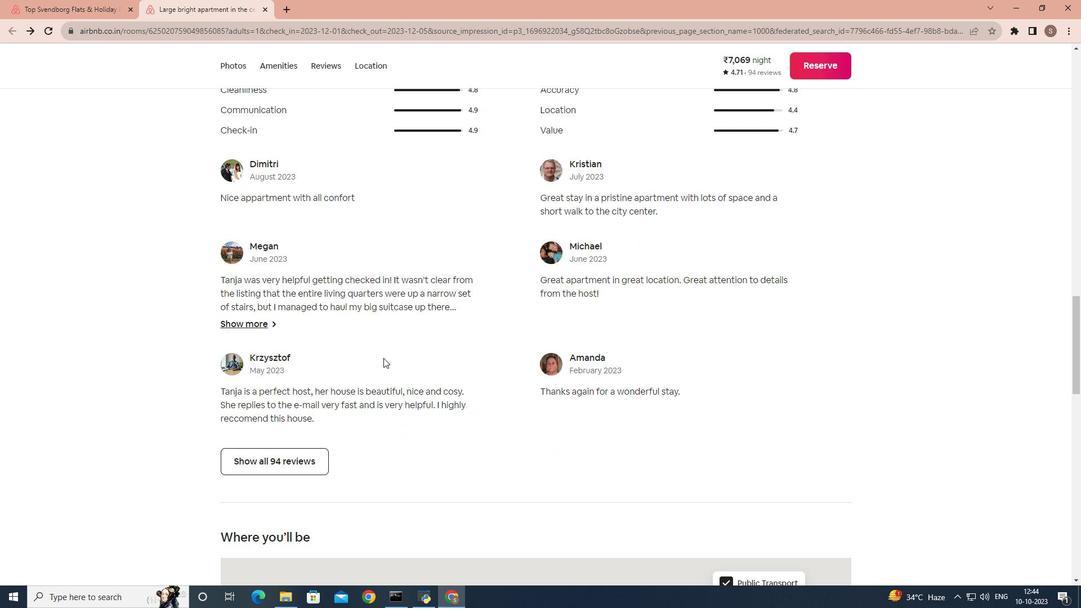 
Action: Mouse scrolled (383, 357) with delta (0, 0)
Screenshot: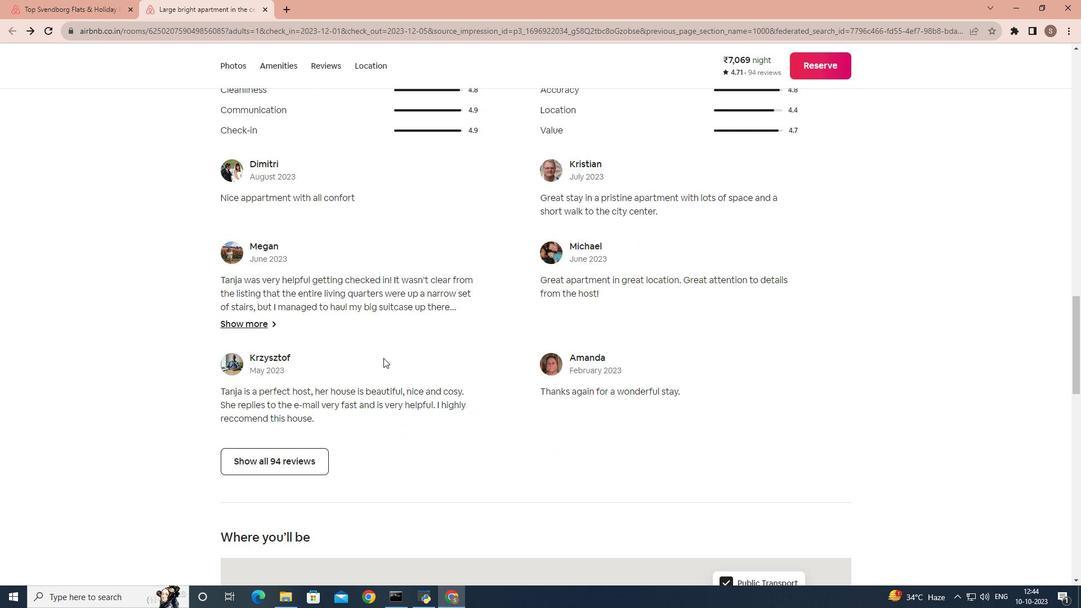 
Action: Mouse scrolled (383, 357) with delta (0, 0)
Screenshot: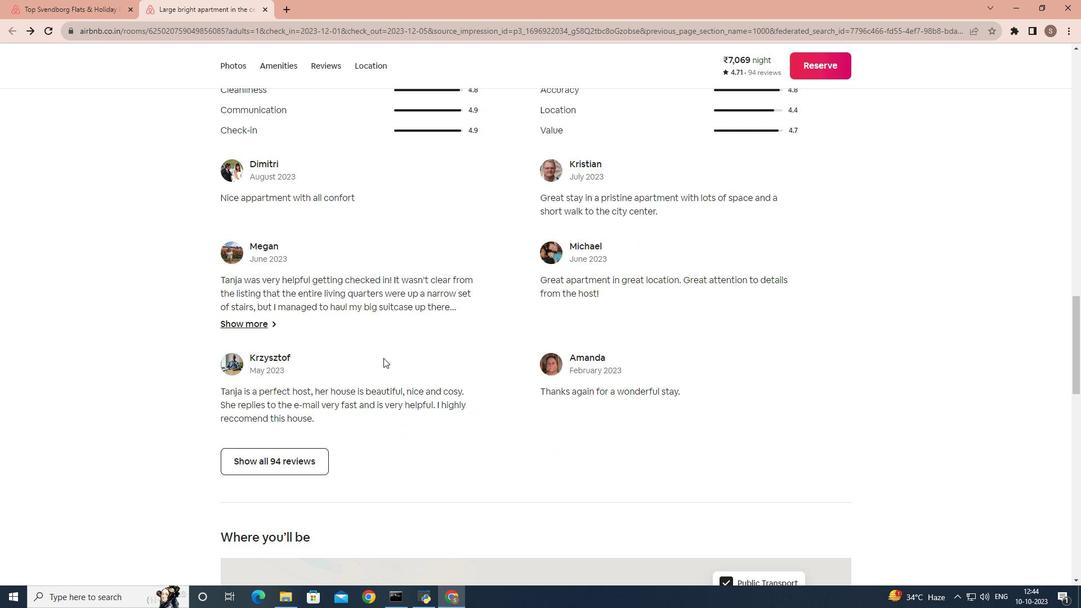 
Action: Mouse scrolled (383, 357) with delta (0, 0)
Screenshot: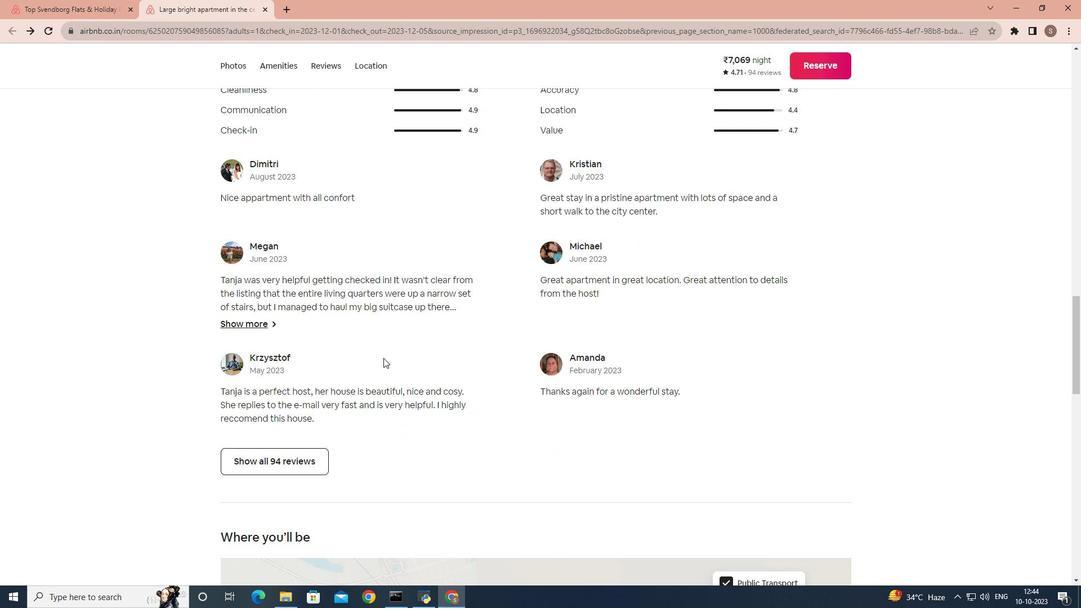 
Action: Mouse scrolled (383, 357) with delta (0, 0)
Screenshot: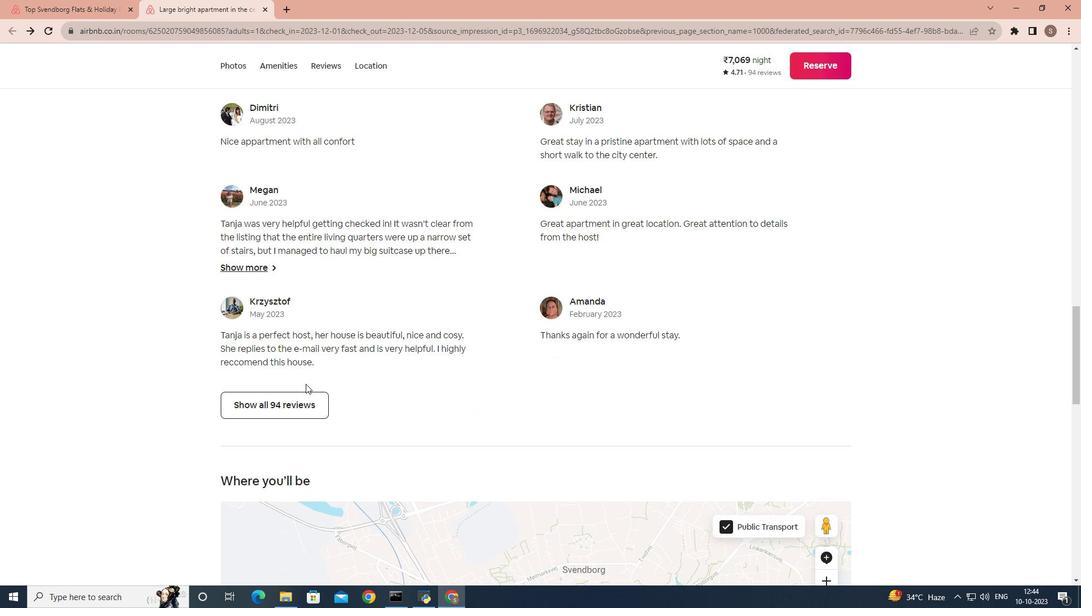 
Action: Mouse moved to (232, 405)
Screenshot: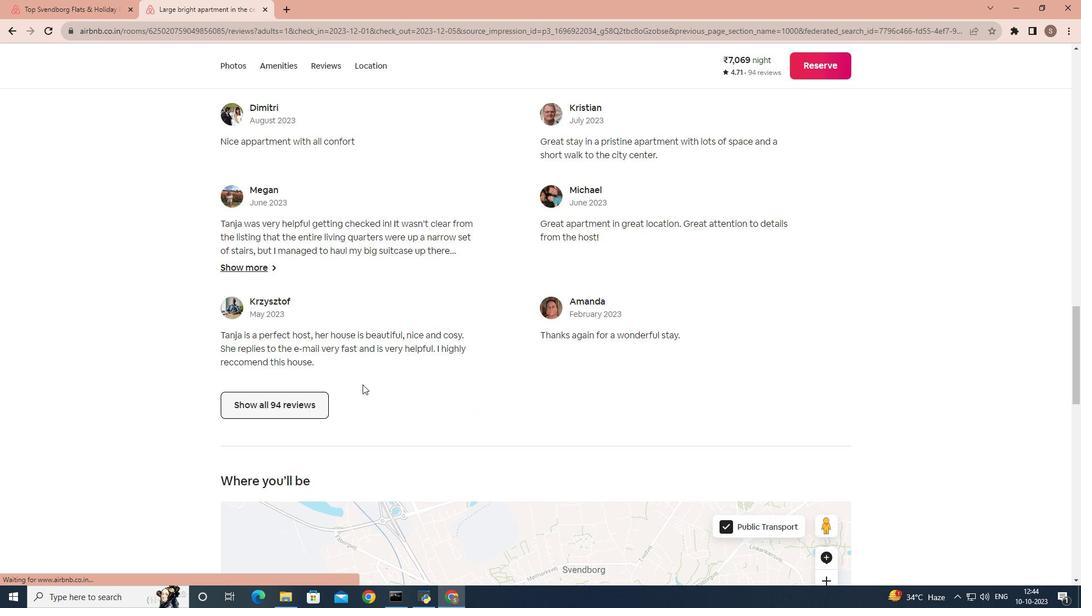
Action: Mouse pressed left at (232, 405)
Screenshot: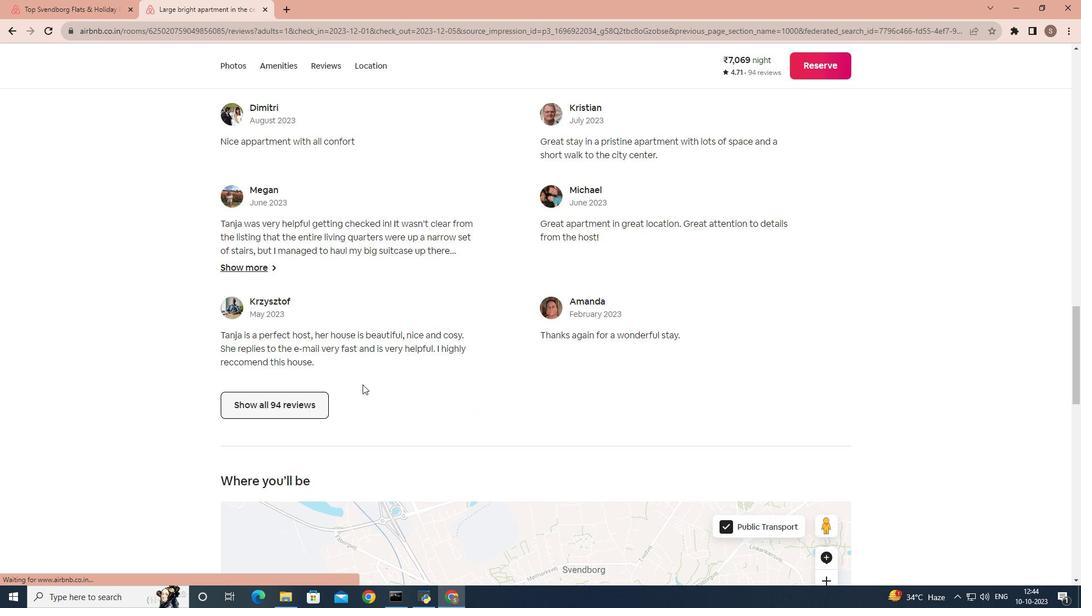 
Action: Mouse moved to (488, 356)
Screenshot: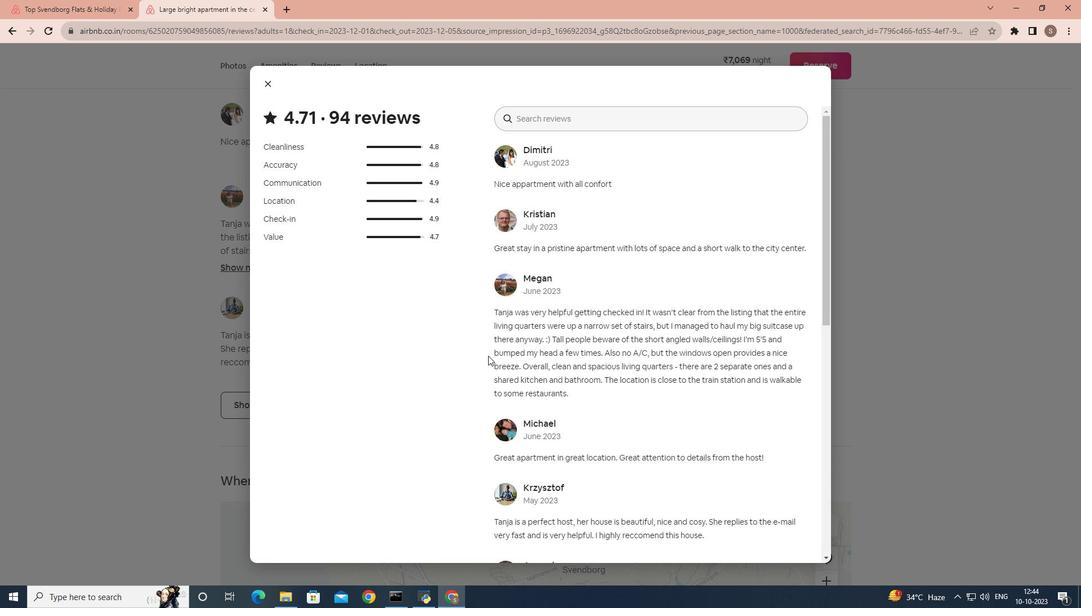 
Action: Mouse scrolled (488, 355) with delta (0, 0)
Screenshot: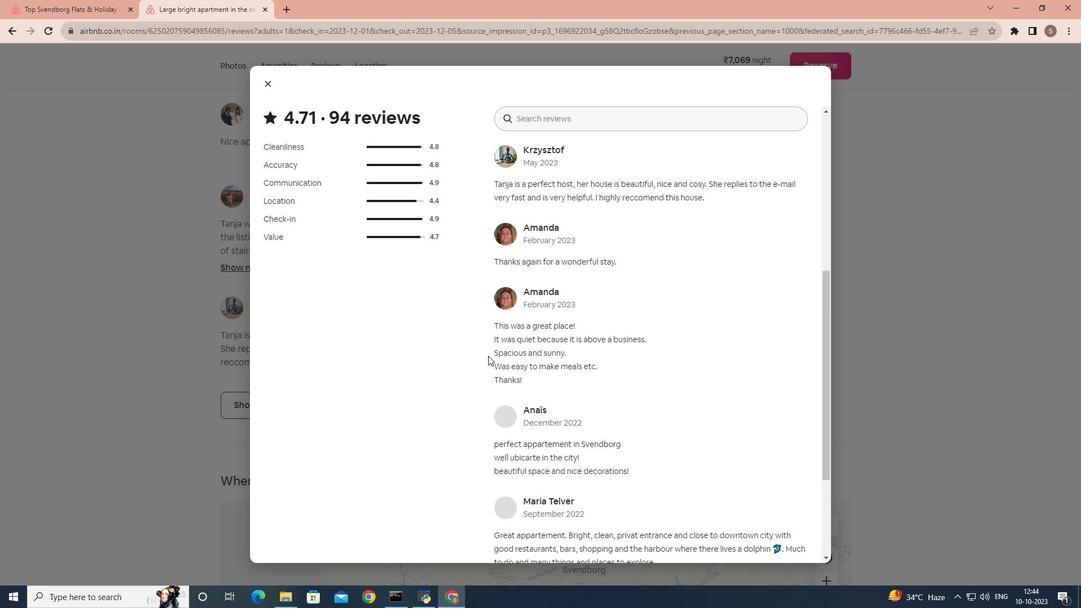 
Action: Mouse scrolled (488, 355) with delta (0, 0)
Screenshot: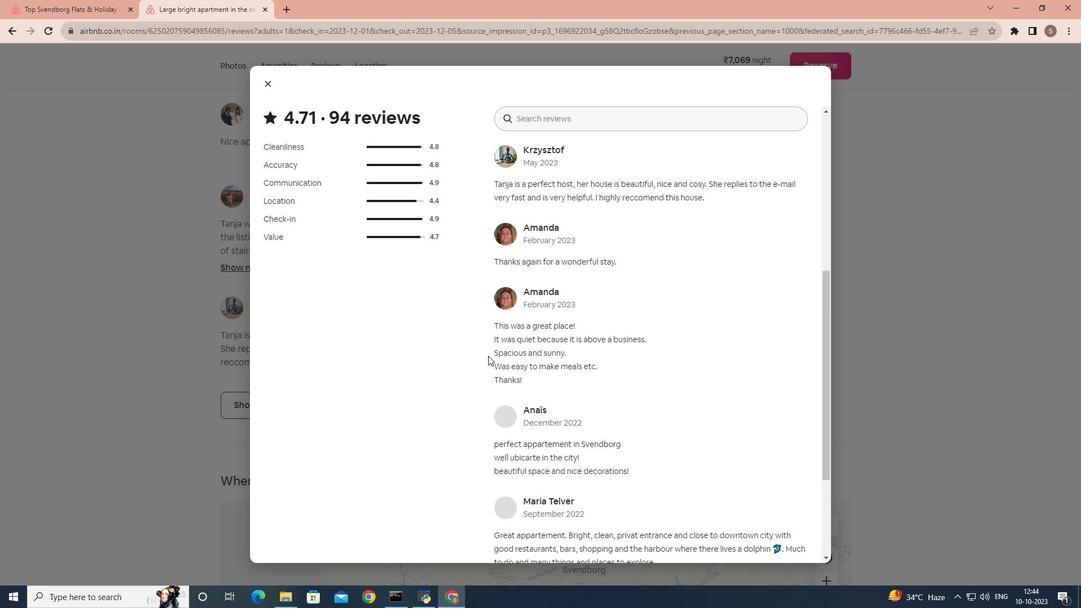
Action: Mouse scrolled (488, 355) with delta (0, 0)
Screenshot: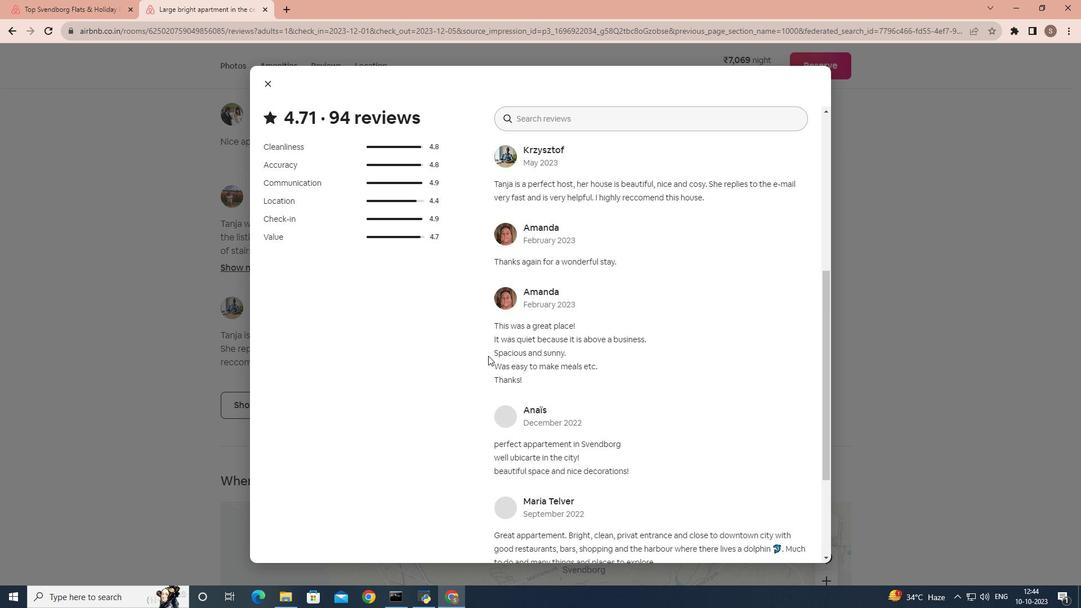 
Action: Mouse scrolled (488, 355) with delta (0, 0)
Screenshot: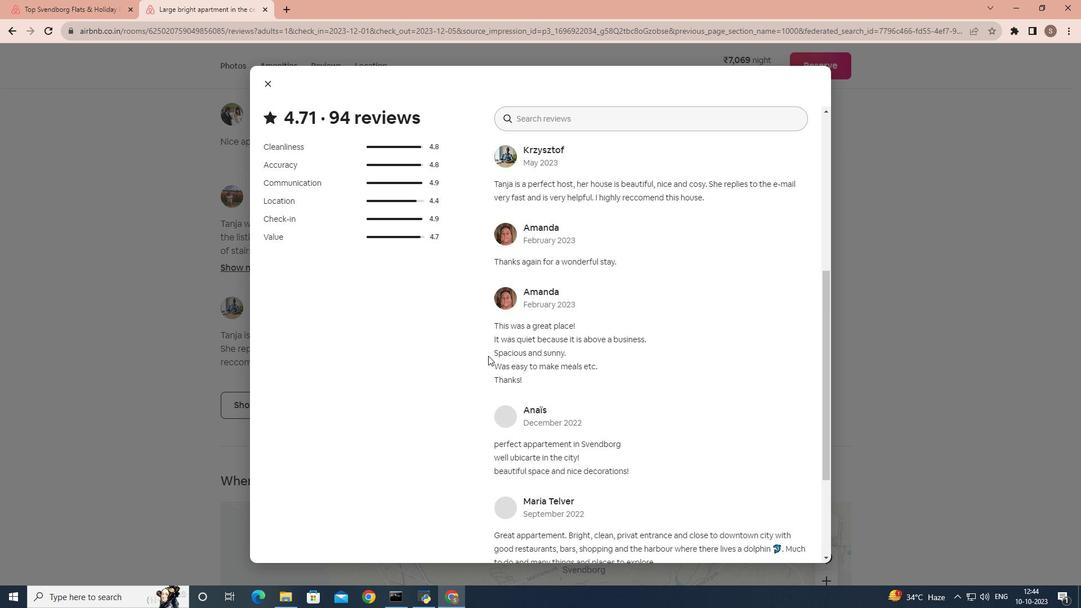 
Action: Mouse scrolled (488, 355) with delta (0, 0)
Screenshot: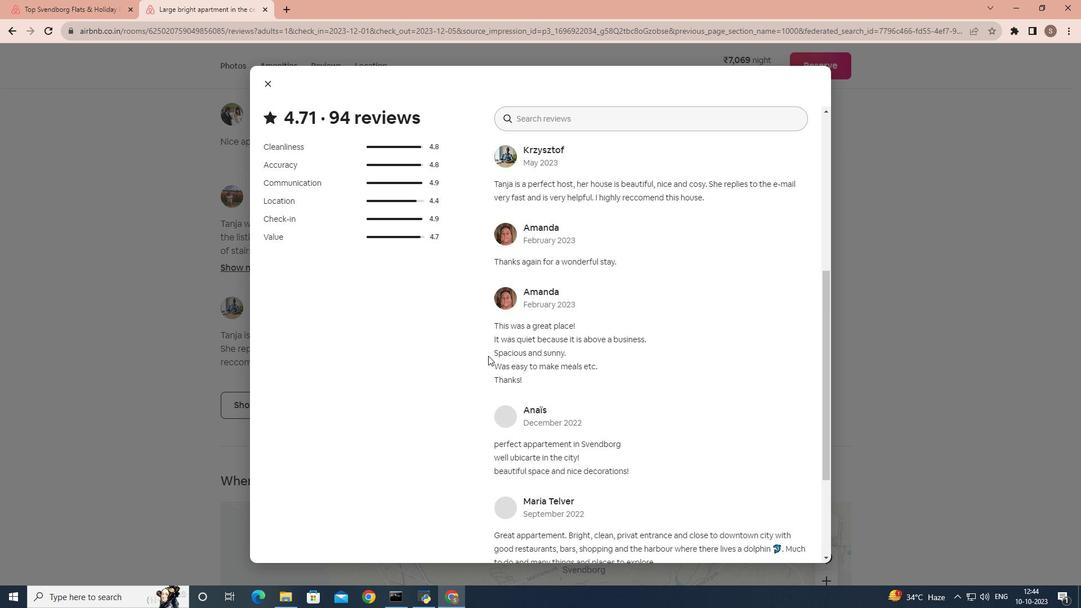 
Action: Mouse scrolled (488, 355) with delta (0, 0)
Screenshot: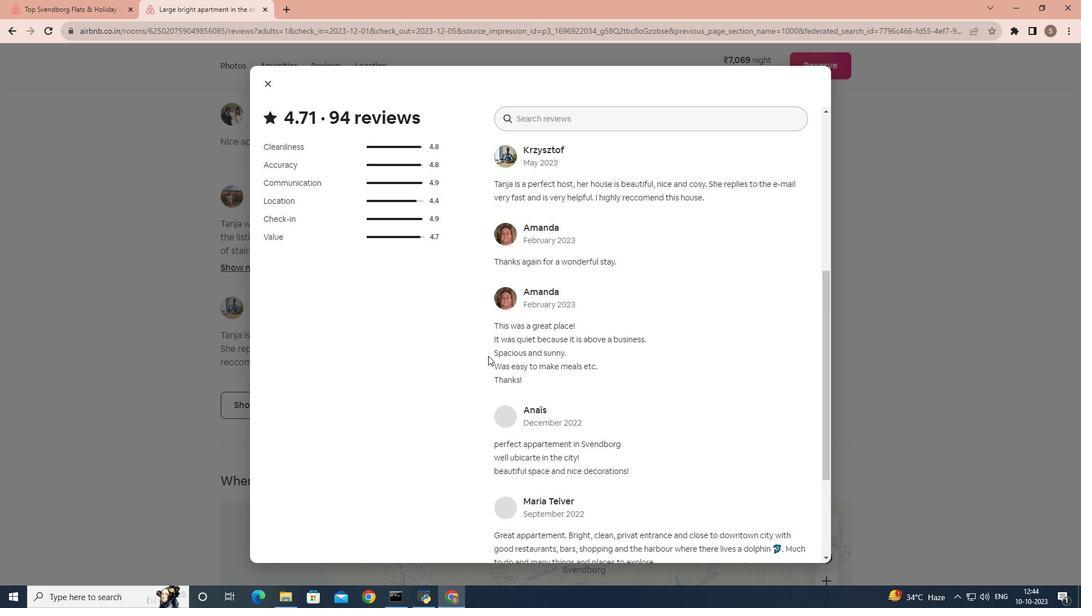 
Action: Mouse scrolled (488, 355) with delta (0, 0)
Screenshot: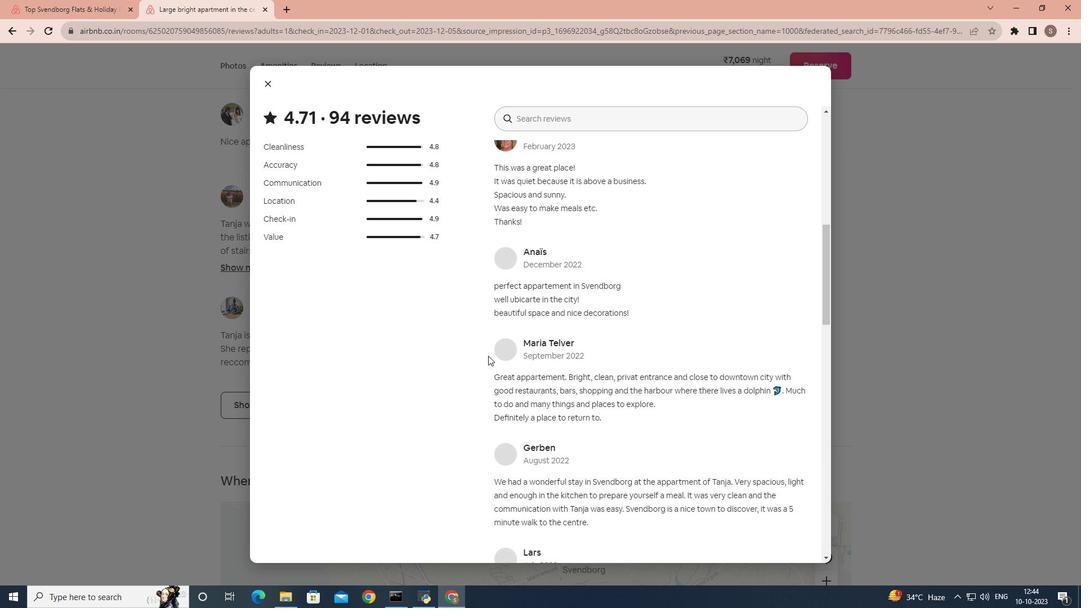 
Action: Mouse scrolled (488, 355) with delta (0, 0)
Screenshot: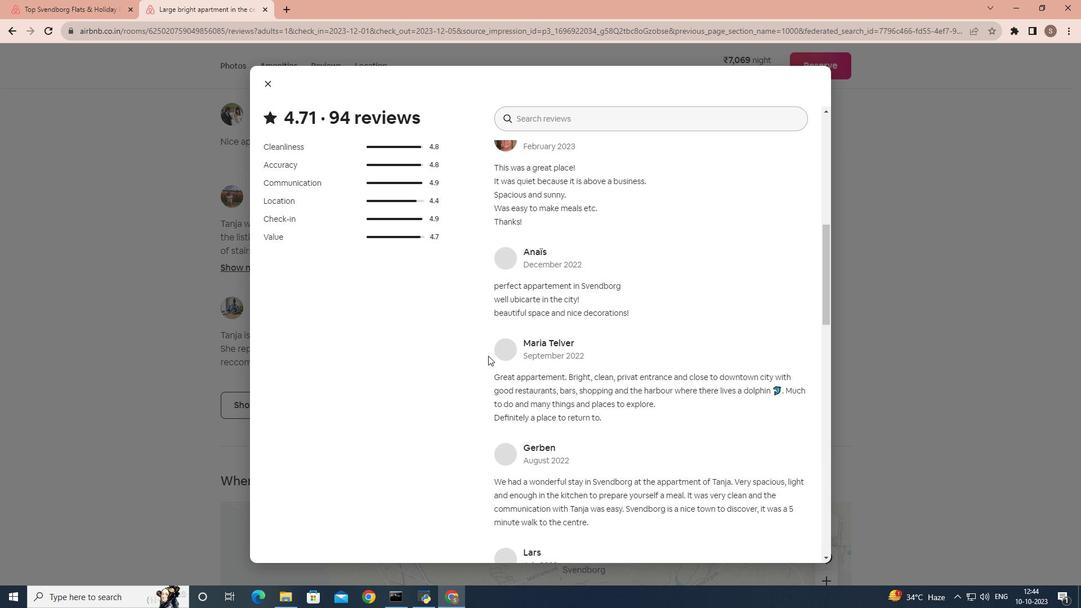
Action: Mouse scrolled (488, 355) with delta (0, 0)
Screenshot: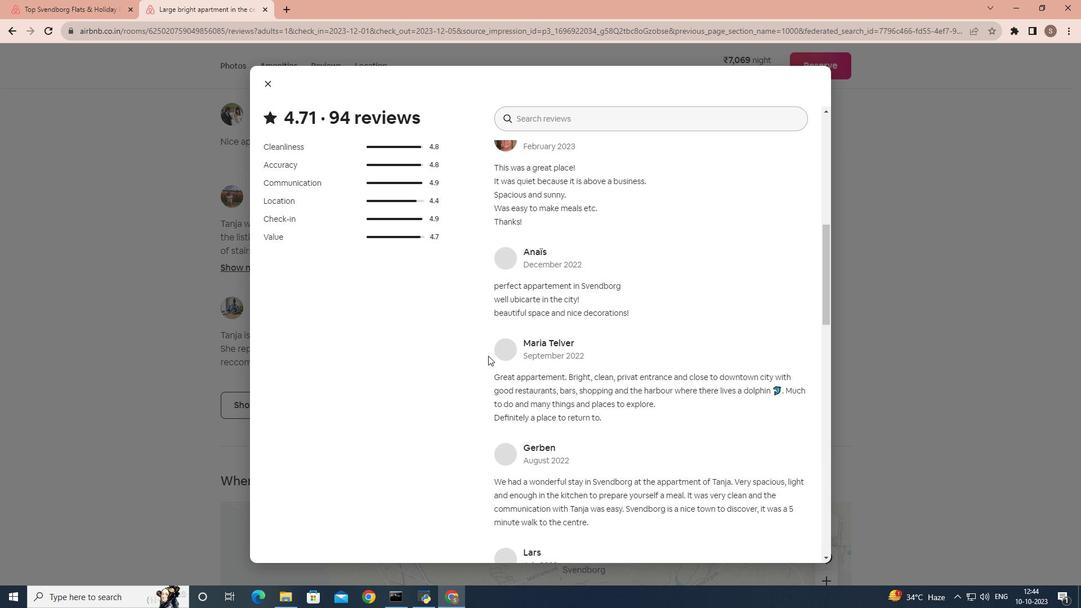 
Action: Mouse scrolled (488, 355) with delta (0, 0)
Screenshot: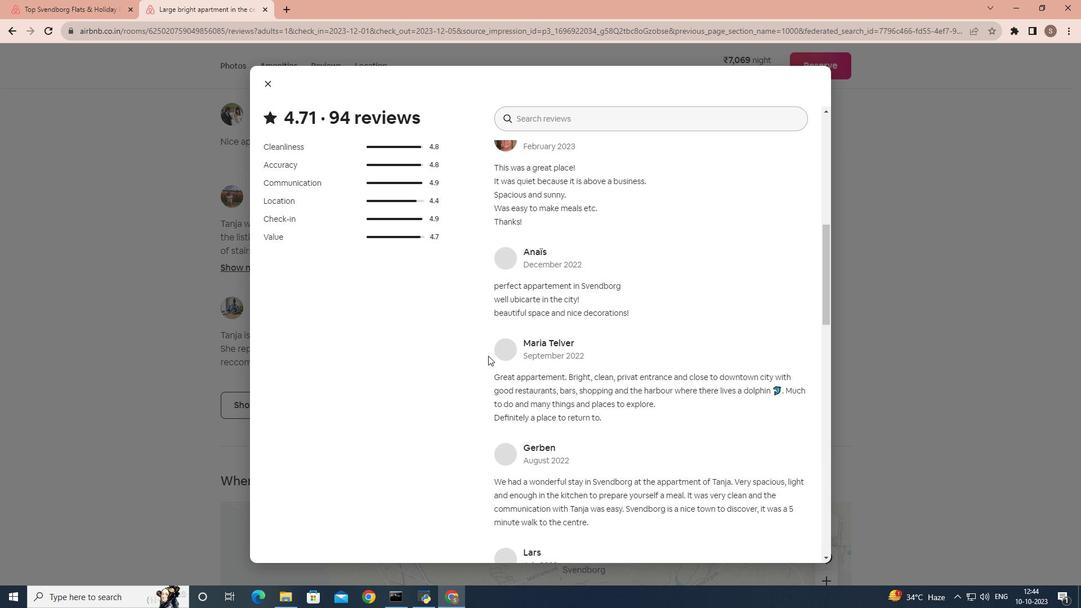 
Action: Mouse scrolled (488, 355) with delta (0, 0)
Screenshot: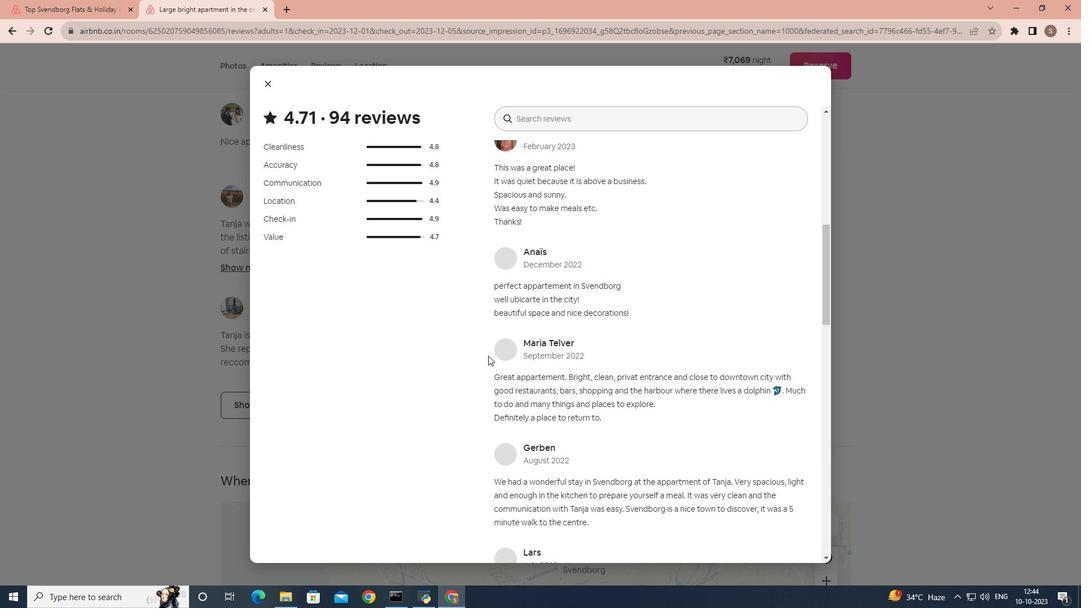 
Action: Mouse scrolled (488, 355) with delta (0, 0)
Screenshot: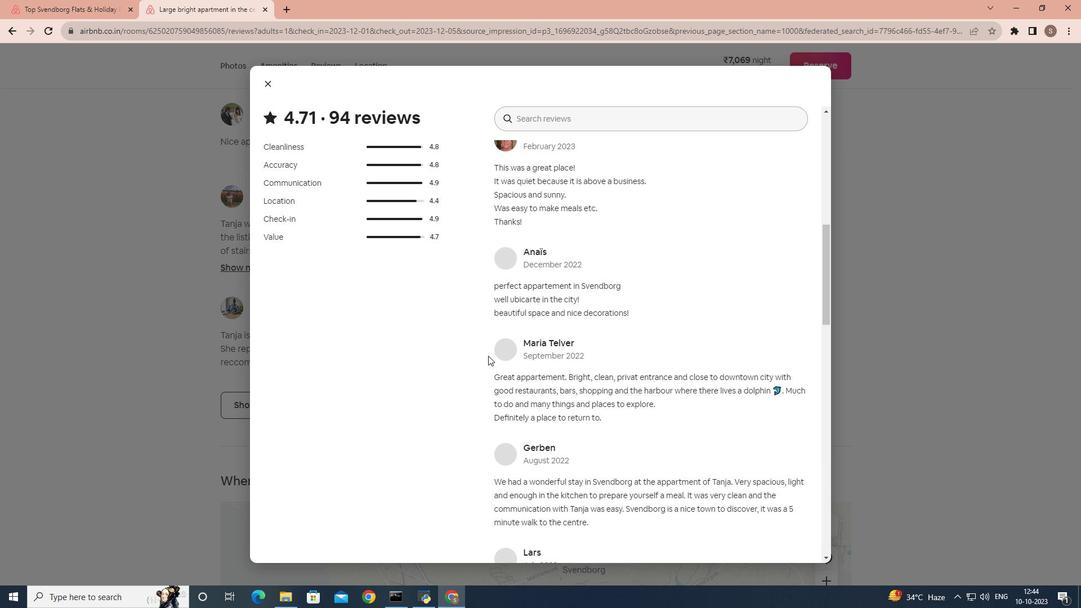 
Action: Mouse scrolled (488, 355) with delta (0, 0)
Screenshot: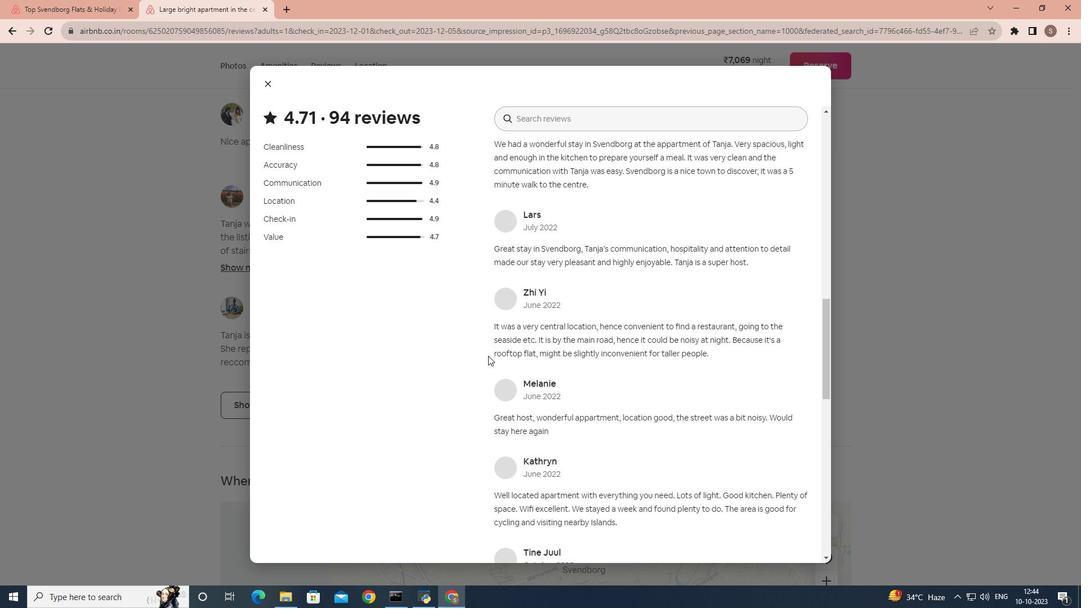 
Action: Mouse scrolled (488, 355) with delta (0, 0)
Screenshot: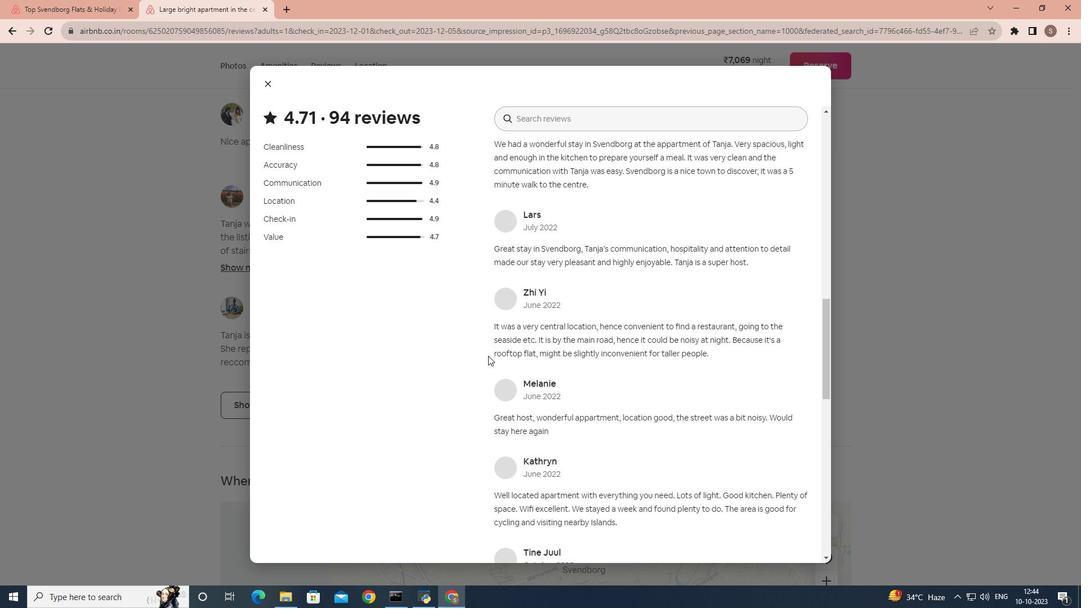 
Action: Mouse scrolled (488, 355) with delta (0, 0)
Screenshot: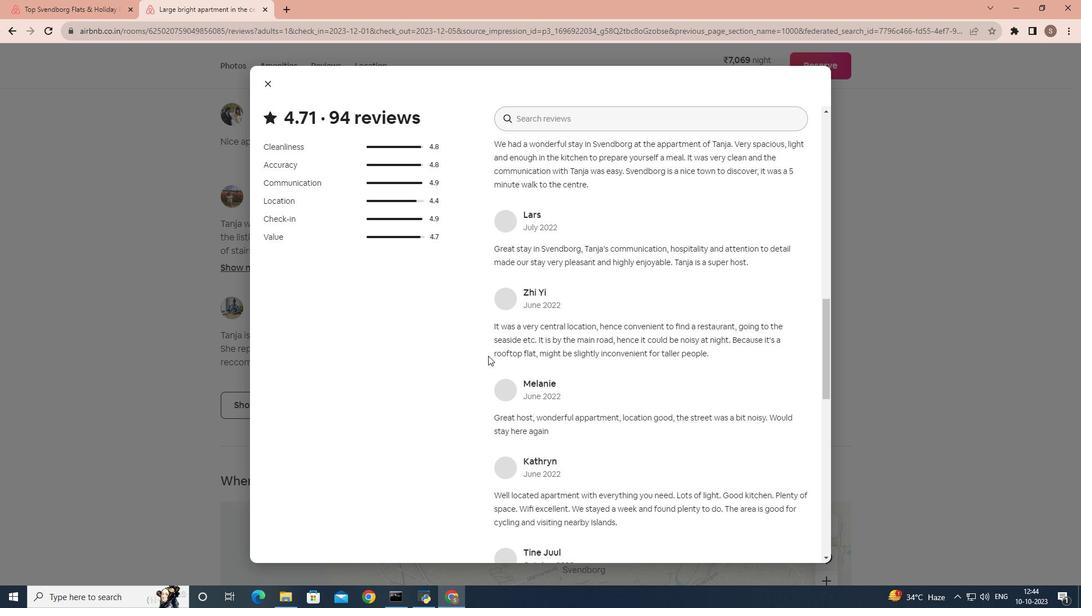 
Action: Mouse scrolled (488, 355) with delta (0, 0)
Screenshot: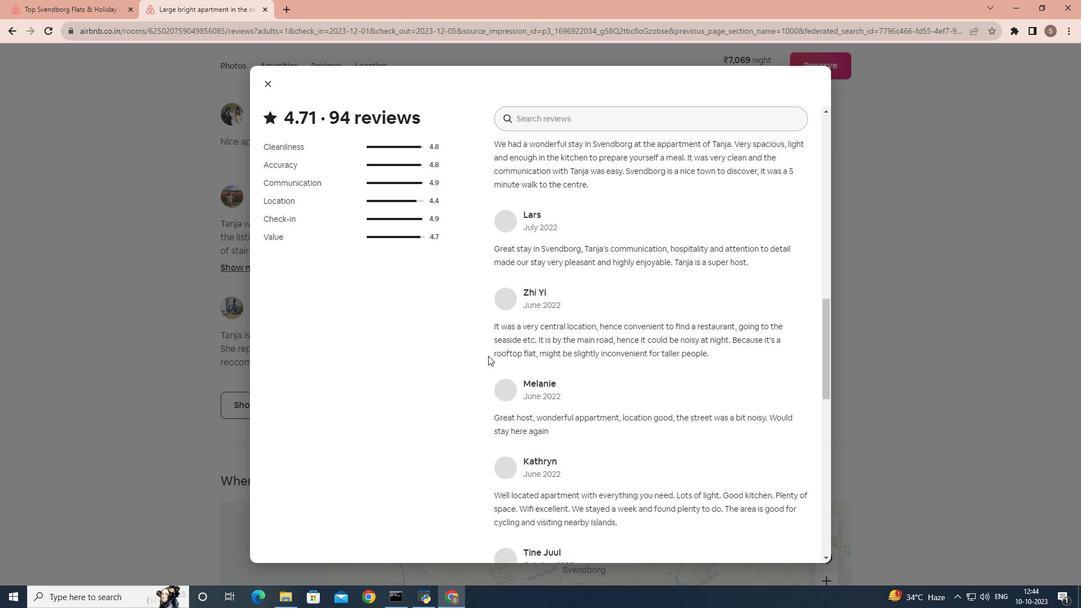 
Action: Mouse scrolled (488, 355) with delta (0, 0)
Screenshot: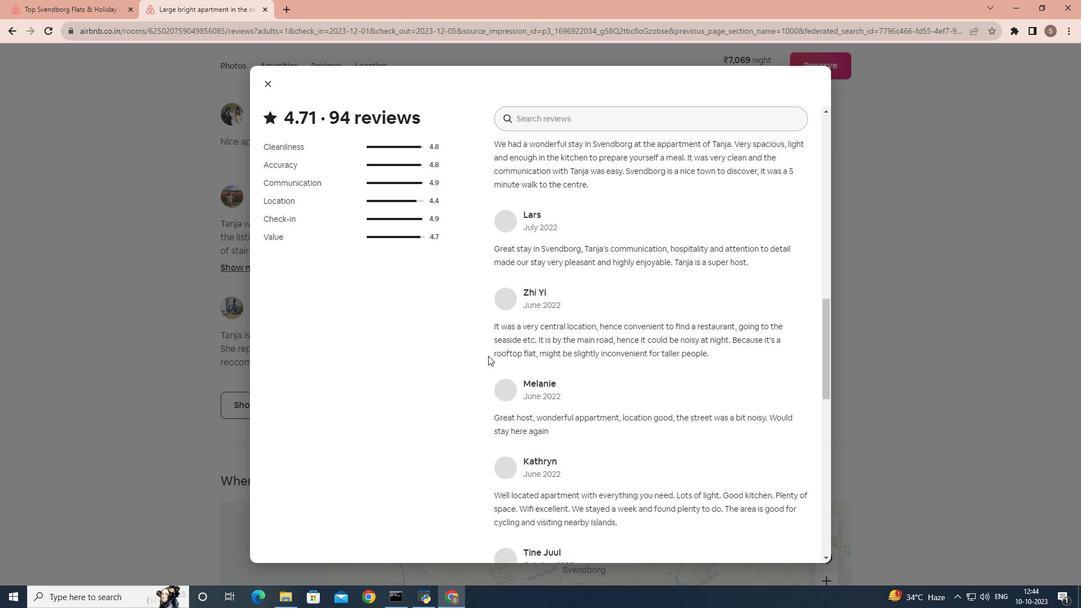 
Action: Mouse scrolled (488, 355) with delta (0, 0)
Screenshot: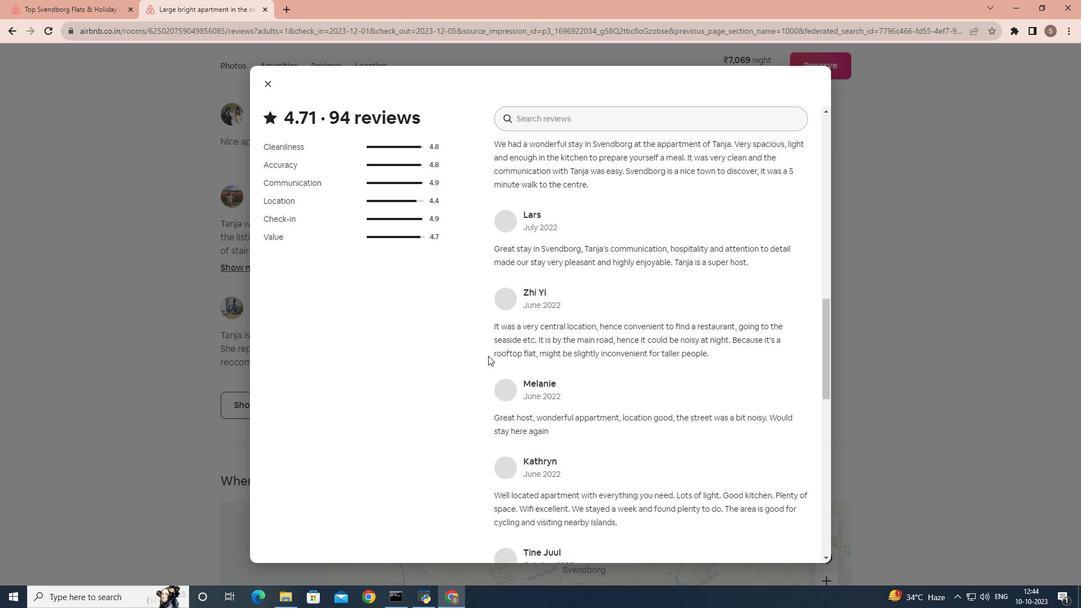 
Action: Mouse scrolled (488, 355) with delta (0, 0)
Screenshot: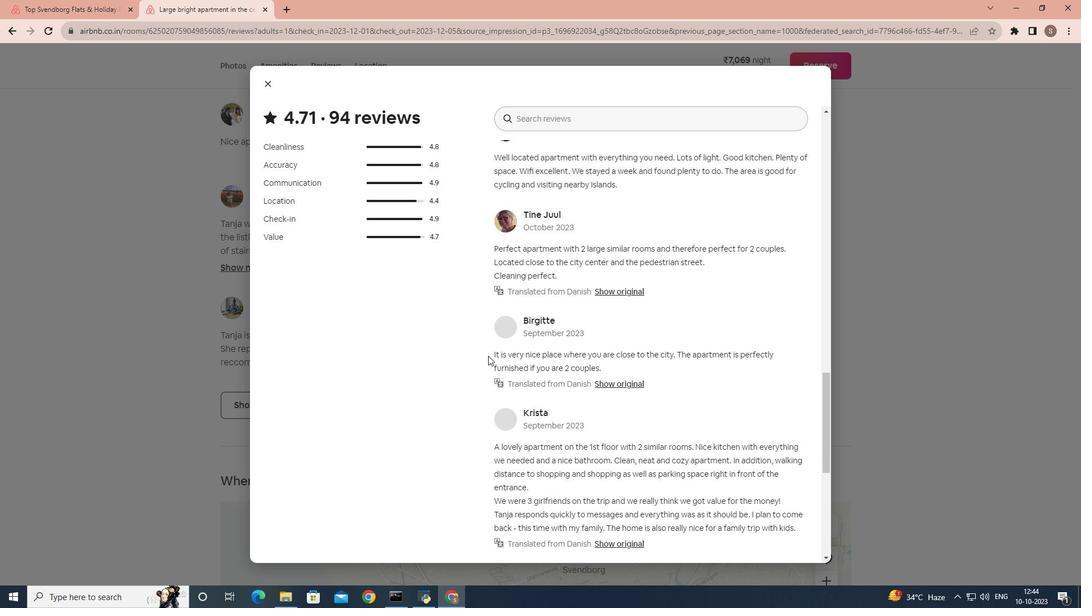 
Action: Mouse scrolled (488, 355) with delta (0, 0)
Screenshot: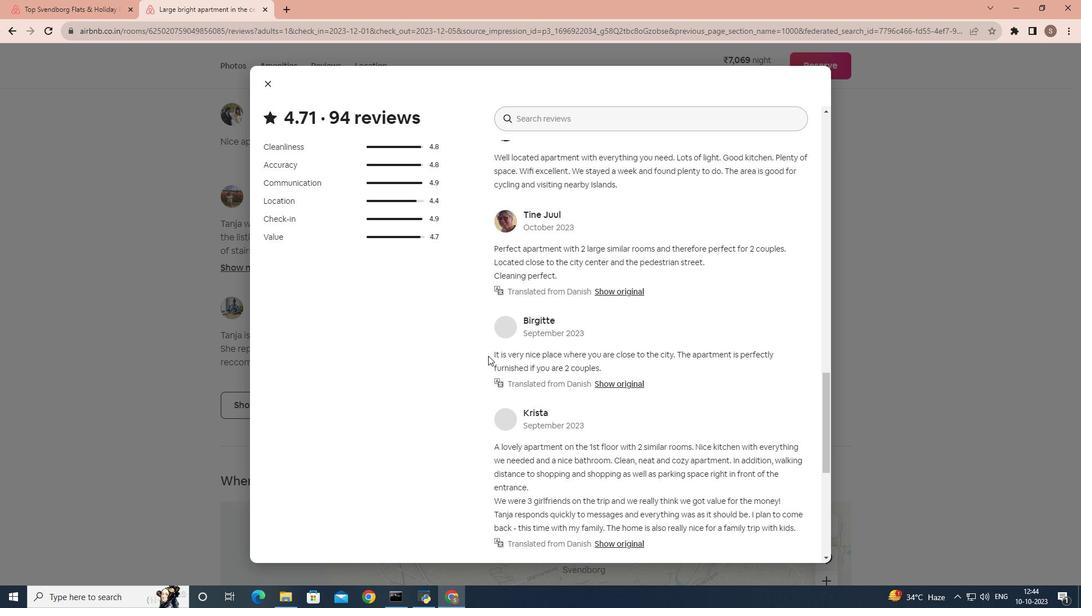 
Action: Mouse scrolled (488, 355) with delta (0, 0)
Screenshot: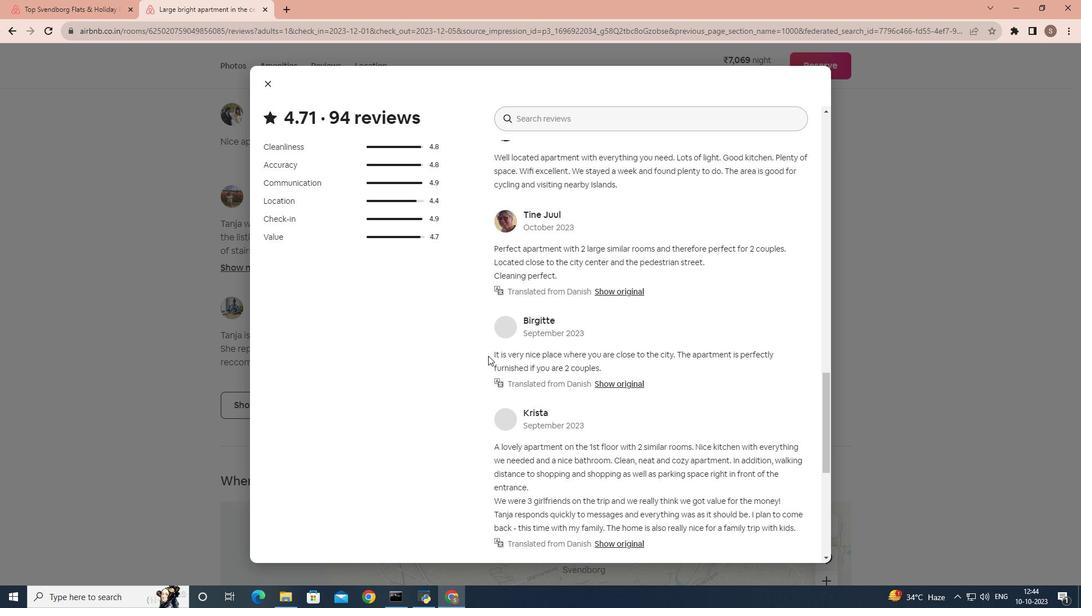 
Action: Mouse scrolled (488, 355) with delta (0, 0)
Screenshot: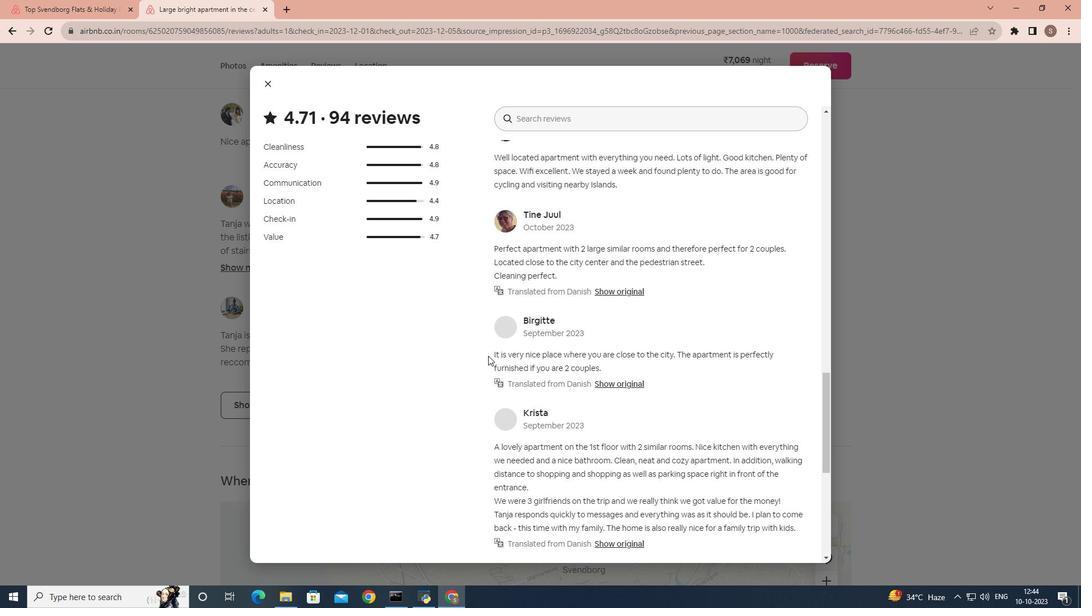 
Action: Mouse scrolled (488, 355) with delta (0, 0)
Screenshot: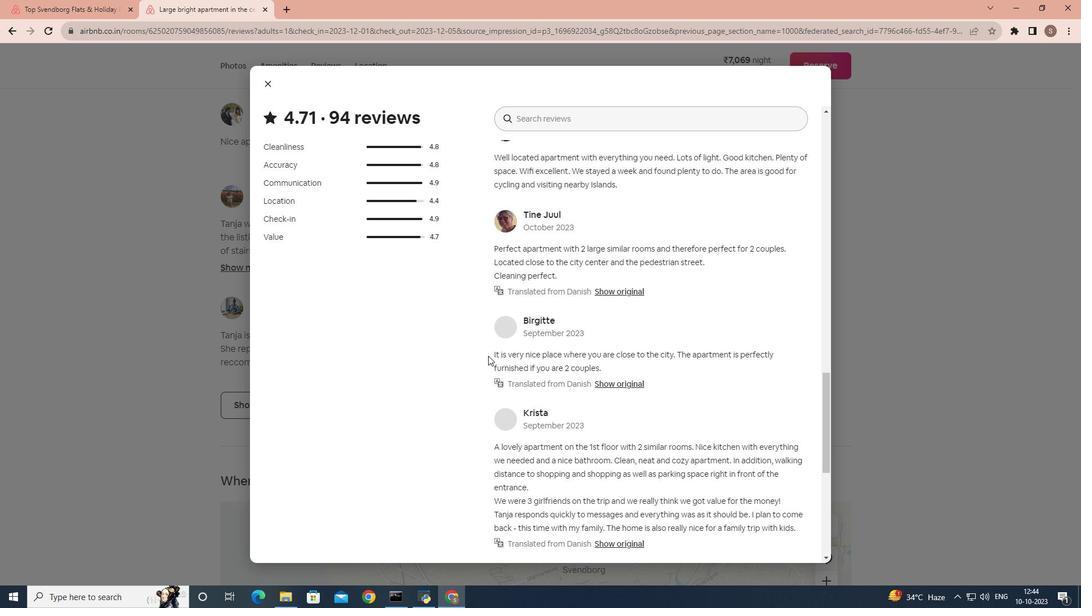 
Action: Mouse scrolled (488, 355) with delta (0, 0)
Screenshot: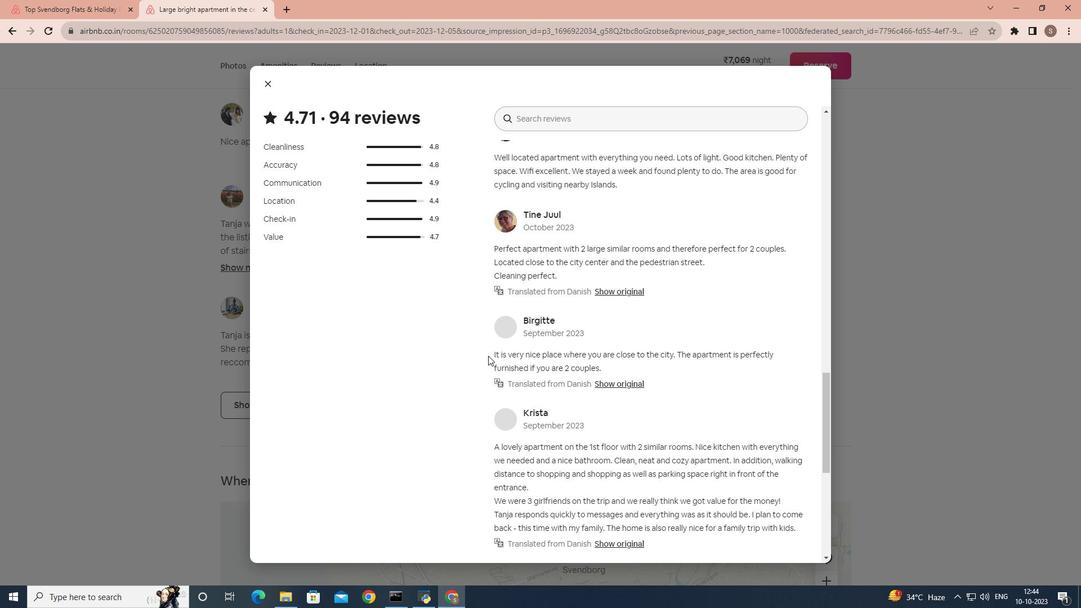 
Action: Mouse scrolled (488, 355) with delta (0, 0)
Screenshot: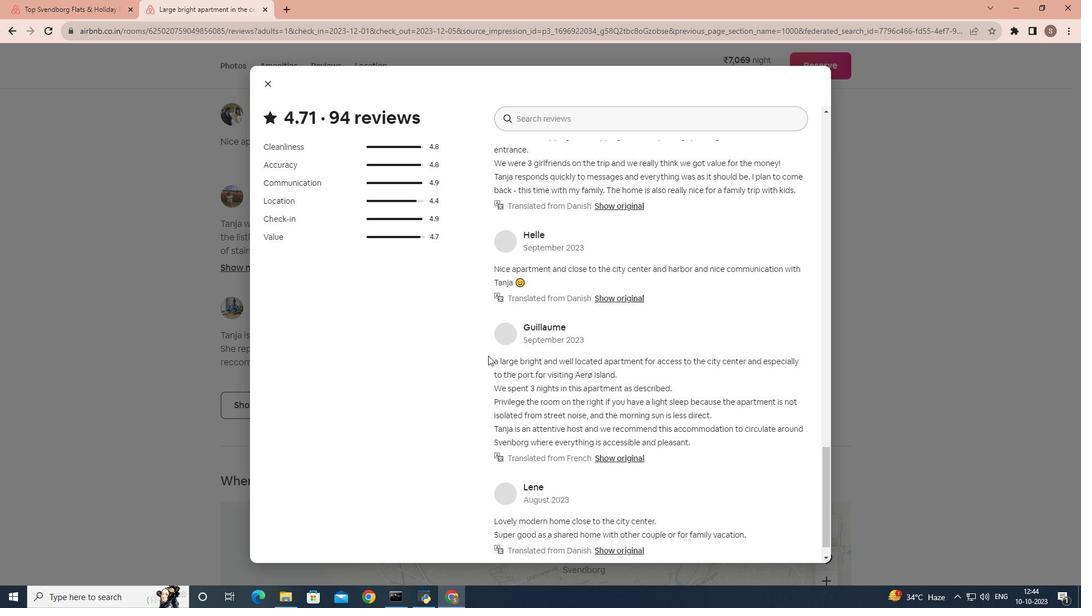 
Action: Mouse scrolled (488, 355) with delta (0, 0)
Screenshot: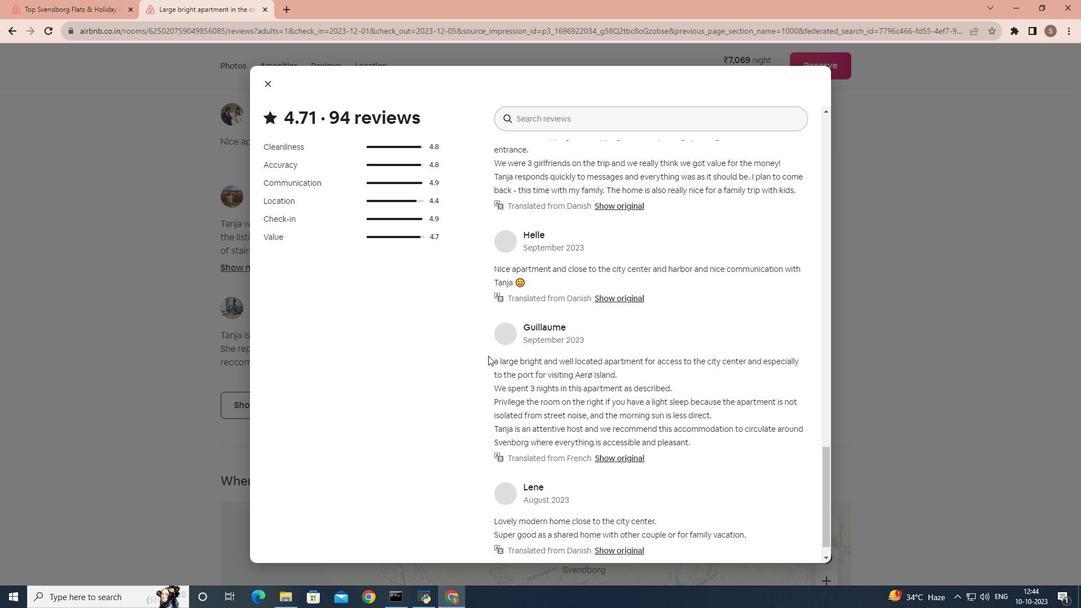
Action: Mouse scrolled (488, 355) with delta (0, 0)
Screenshot: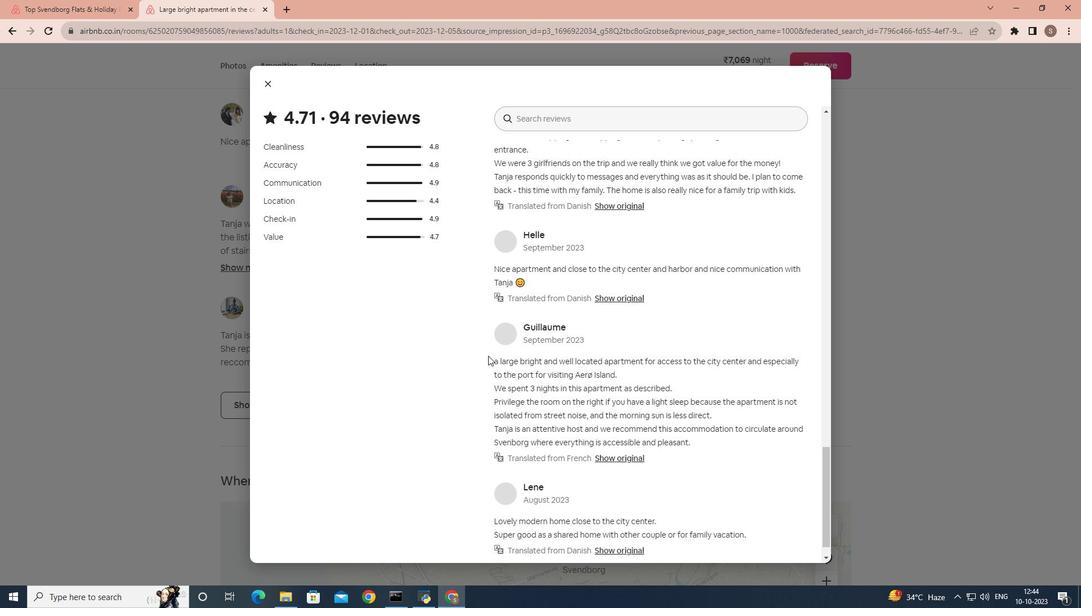 
Action: Mouse scrolled (488, 355) with delta (0, 0)
Screenshot: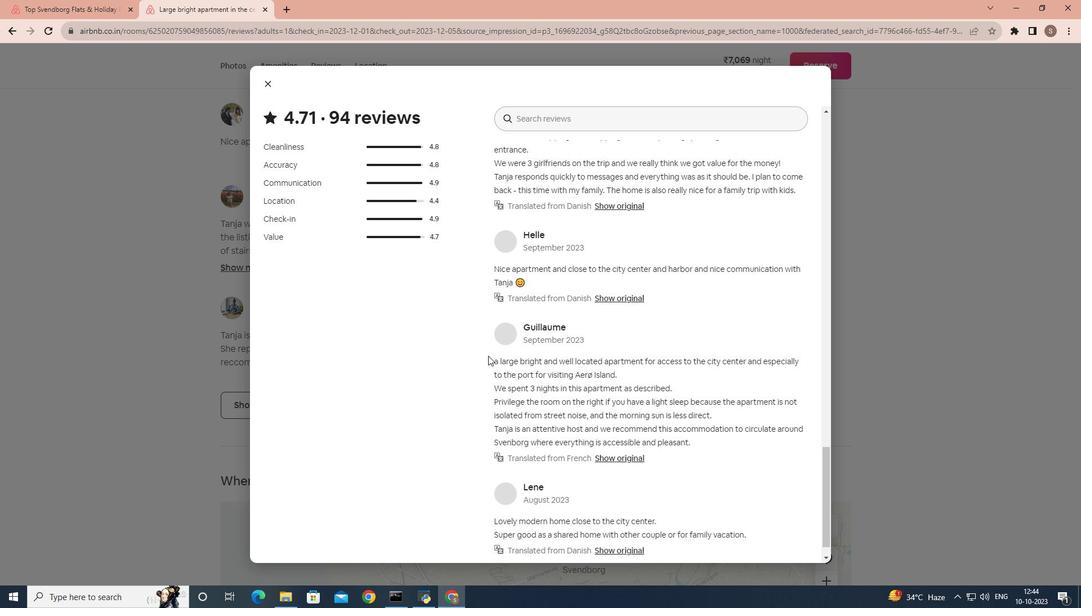 
Action: Mouse scrolled (488, 355) with delta (0, 0)
Screenshot: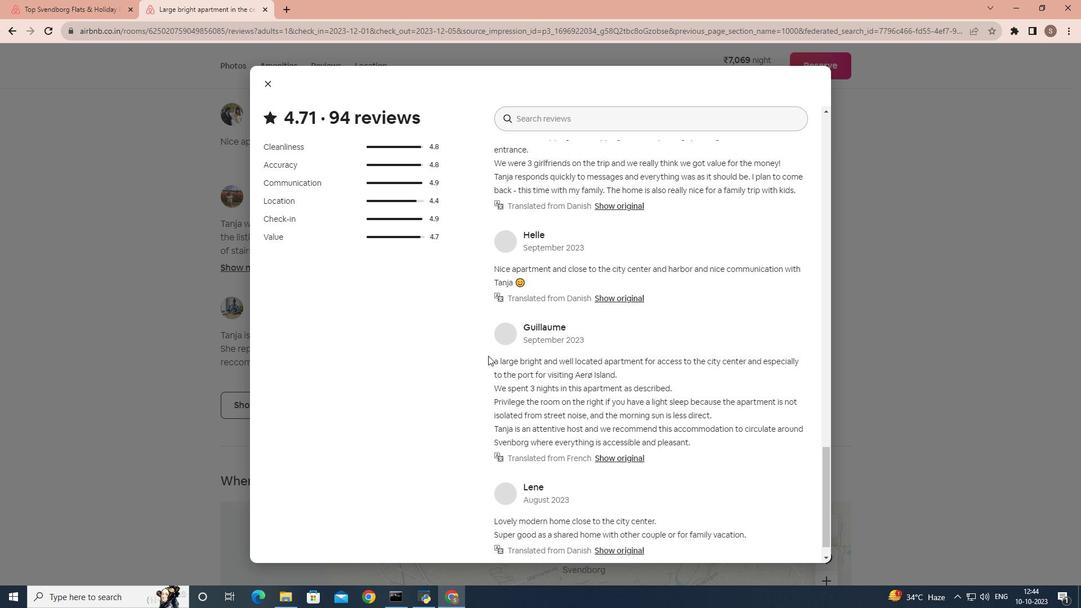 
Action: Mouse scrolled (488, 355) with delta (0, 0)
Screenshot: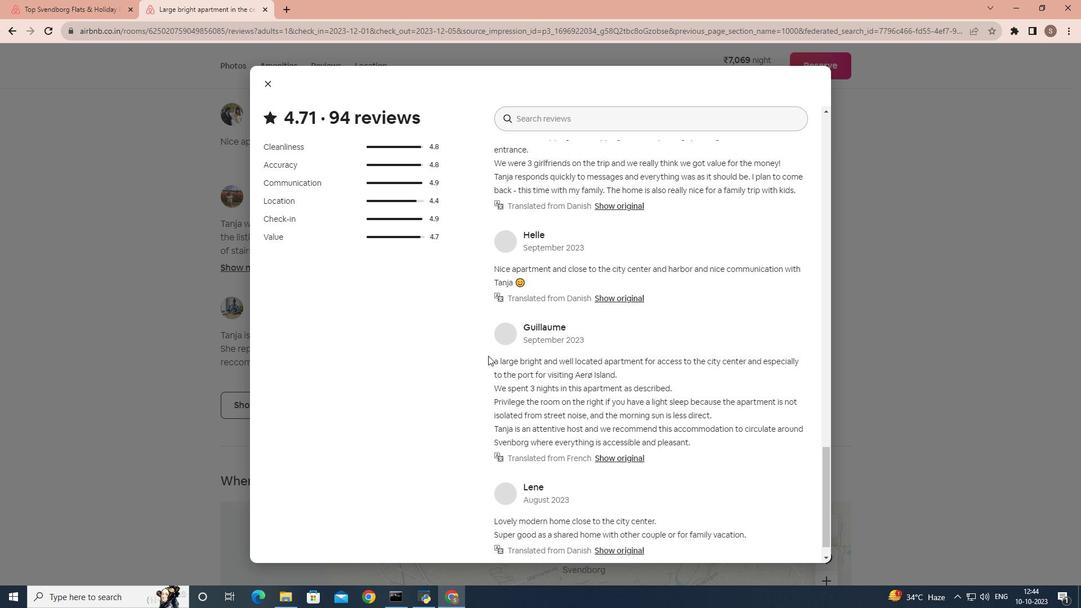 
Action: Mouse scrolled (488, 355) with delta (0, 0)
Screenshot: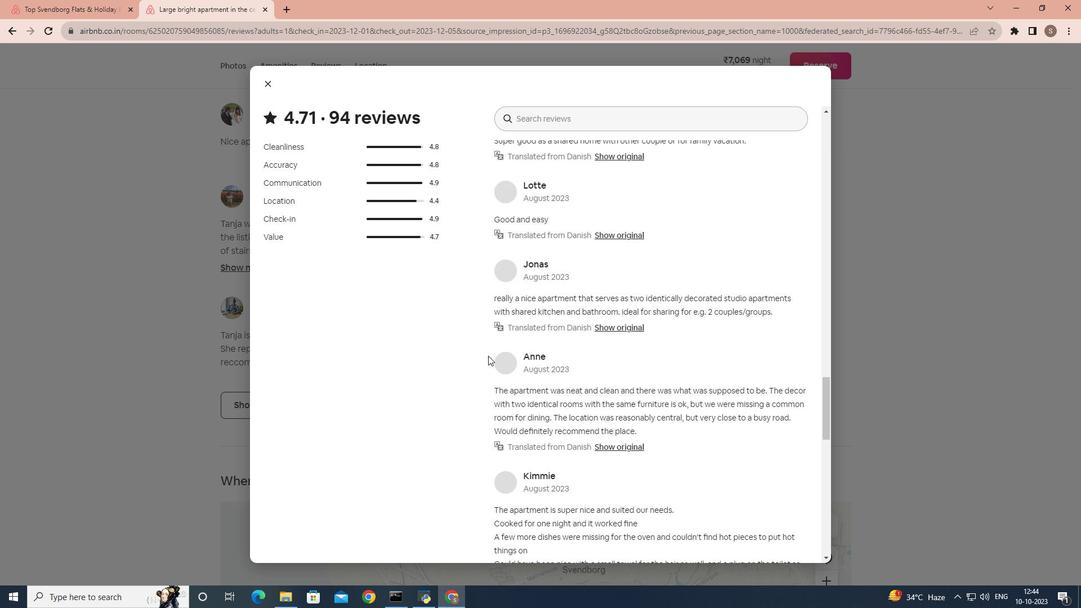 
Action: Mouse scrolled (488, 355) with delta (0, 0)
Screenshot: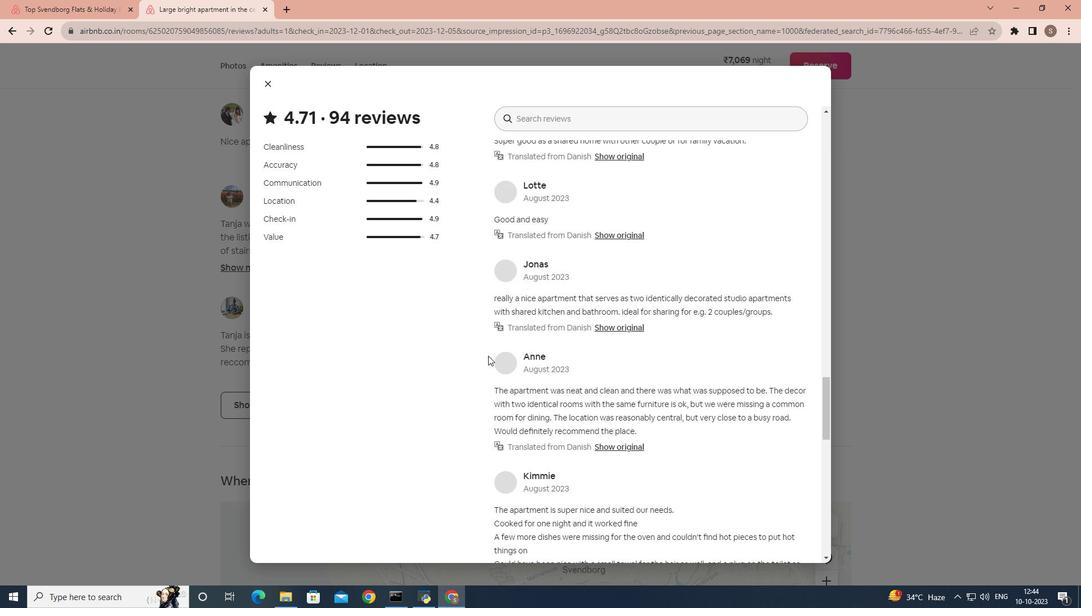 
Action: Mouse scrolled (488, 355) with delta (0, 0)
Screenshot: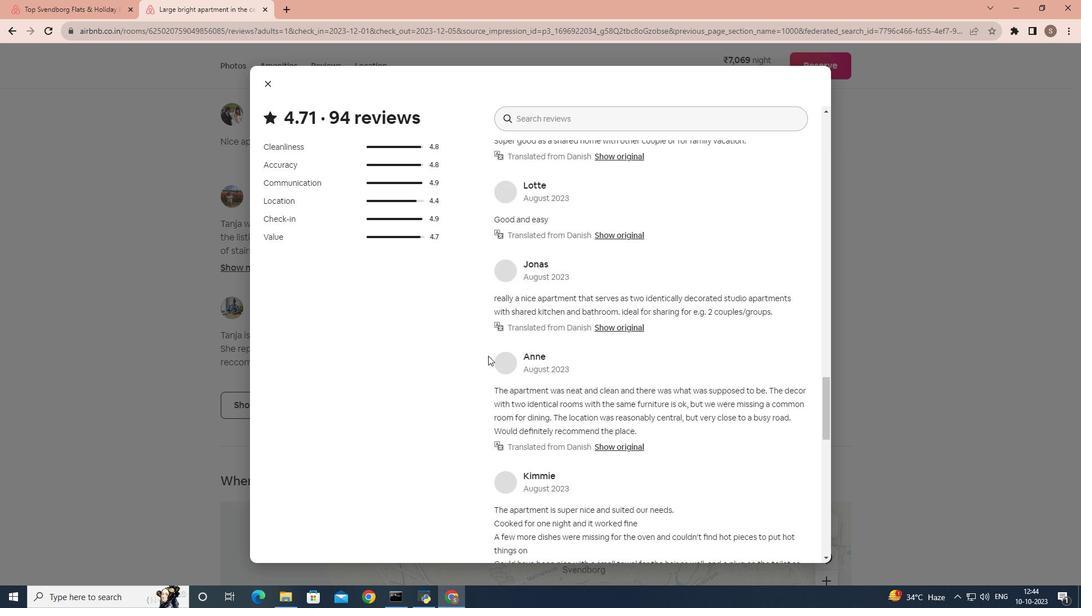 
Action: Mouse scrolled (488, 355) with delta (0, 0)
Screenshot: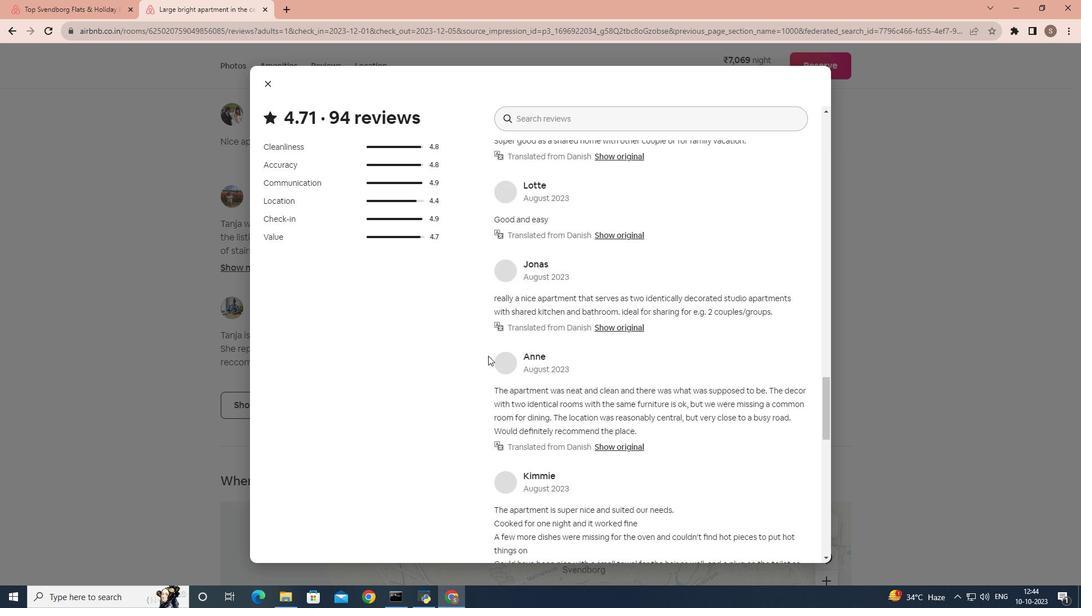 
Action: Mouse scrolled (488, 355) with delta (0, 0)
Screenshot: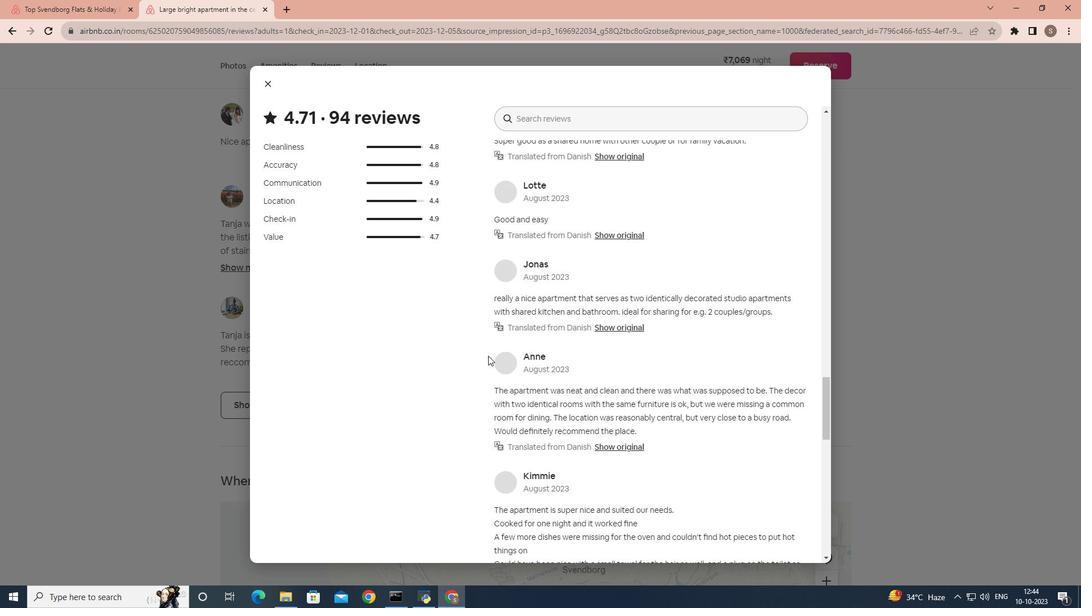 
Action: Mouse scrolled (488, 355) with delta (0, 0)
Screenshot: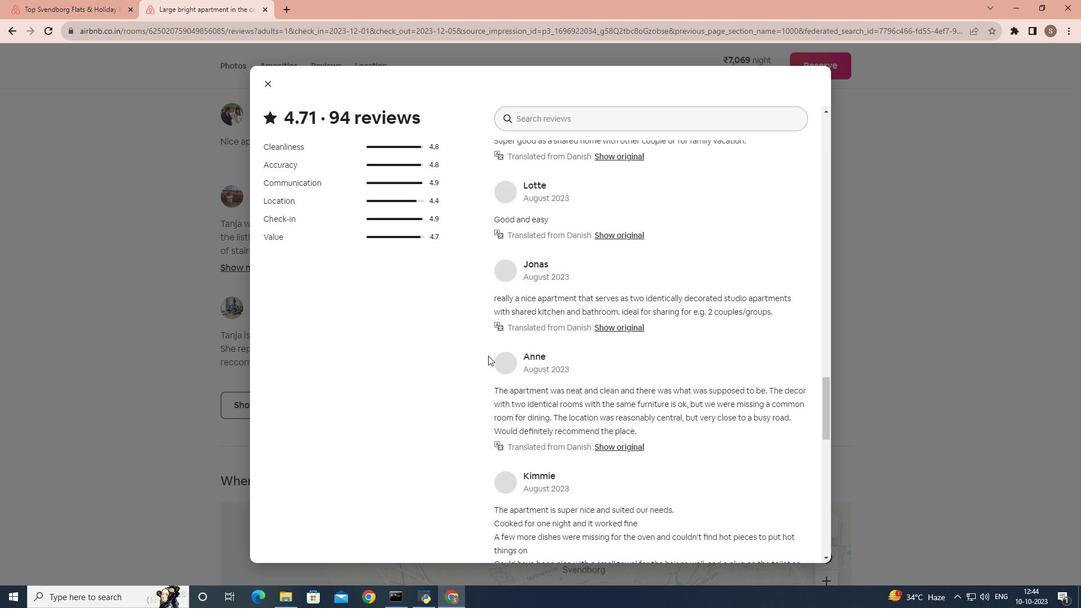 
Action: Mouse scrolled (488, 355) with delta (0, 0)
Screenshot: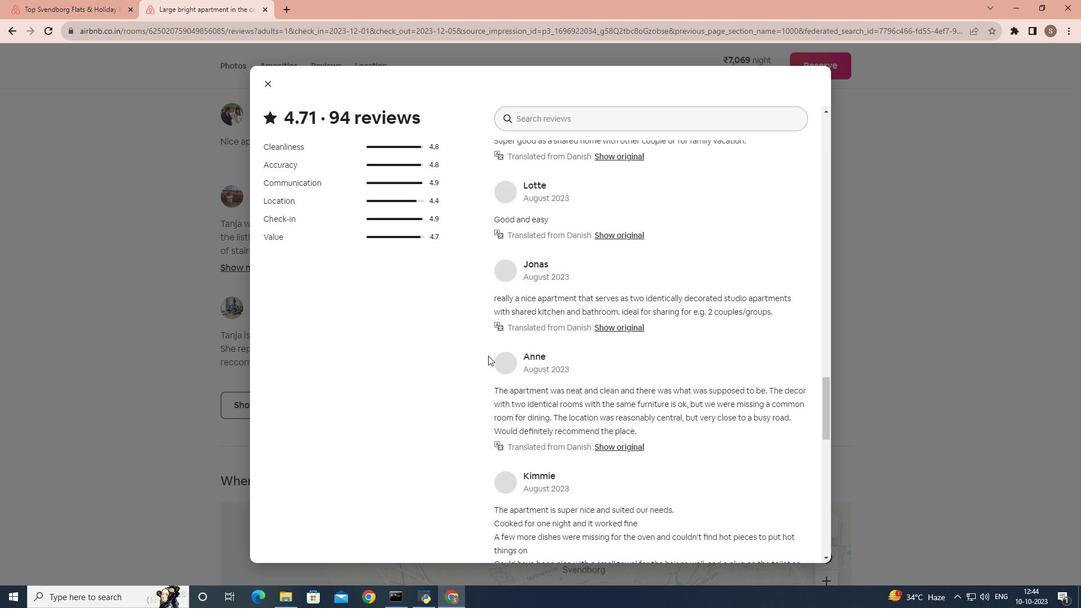 
Action: Mouse scrolled (488, 355) with delta (0, 0)
Screenshot: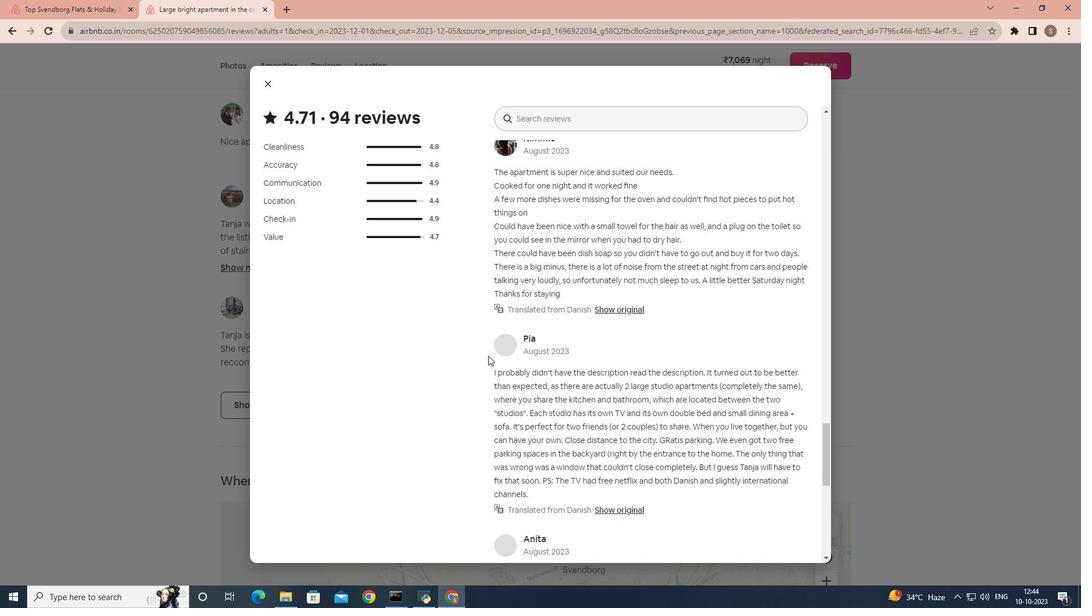 
Action: Mouse scrolled (488, 355) with delta (0, 0)
Screenshot: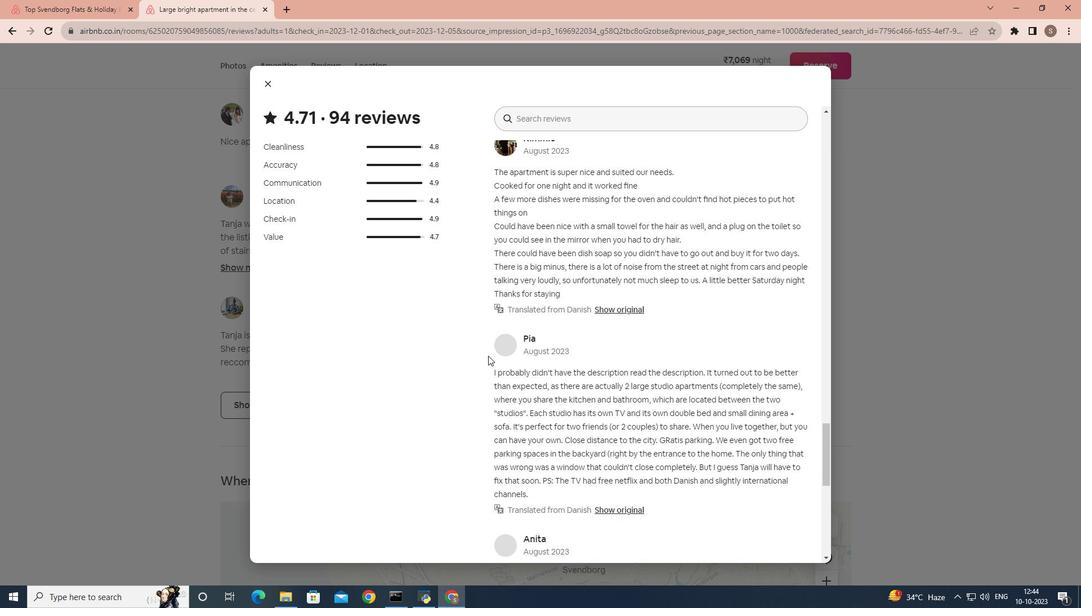 
Action: Mouse scrolled (488, 355) with delta (0, 0)
Screenshot: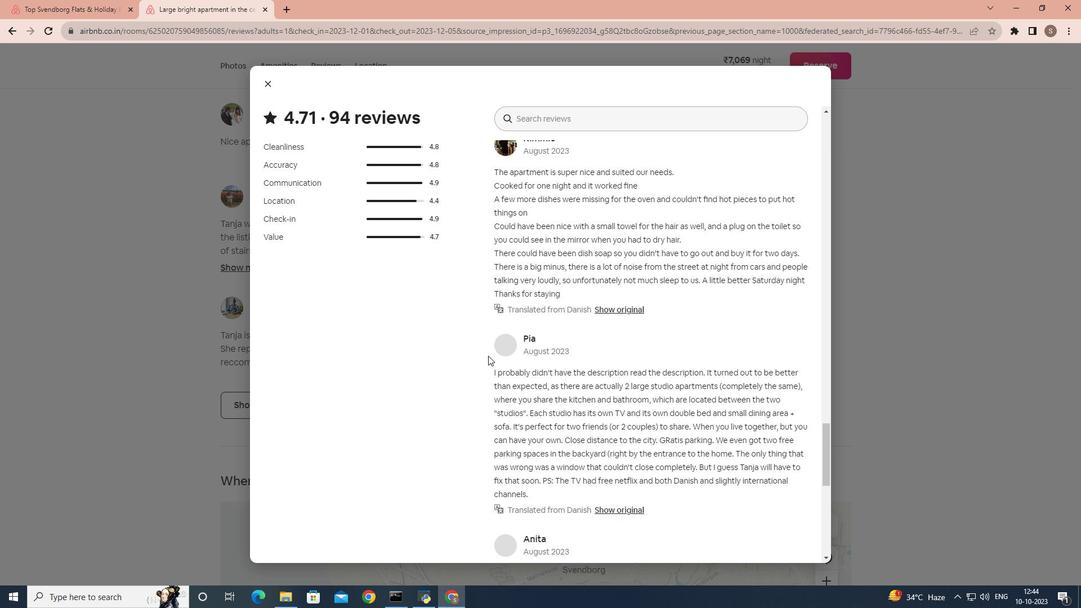 
Action: Mouse scrolled (488, 355) with delta (0, 0)
Screenshot: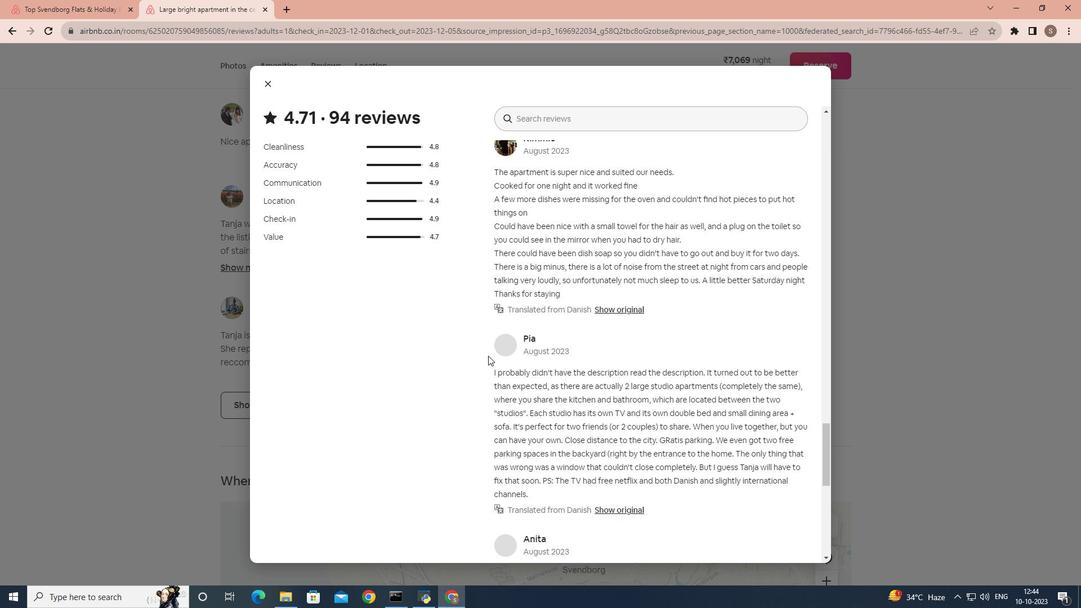 
Action: Mouse scrolled (488, 355) with delta (0, 0)
Screenshot: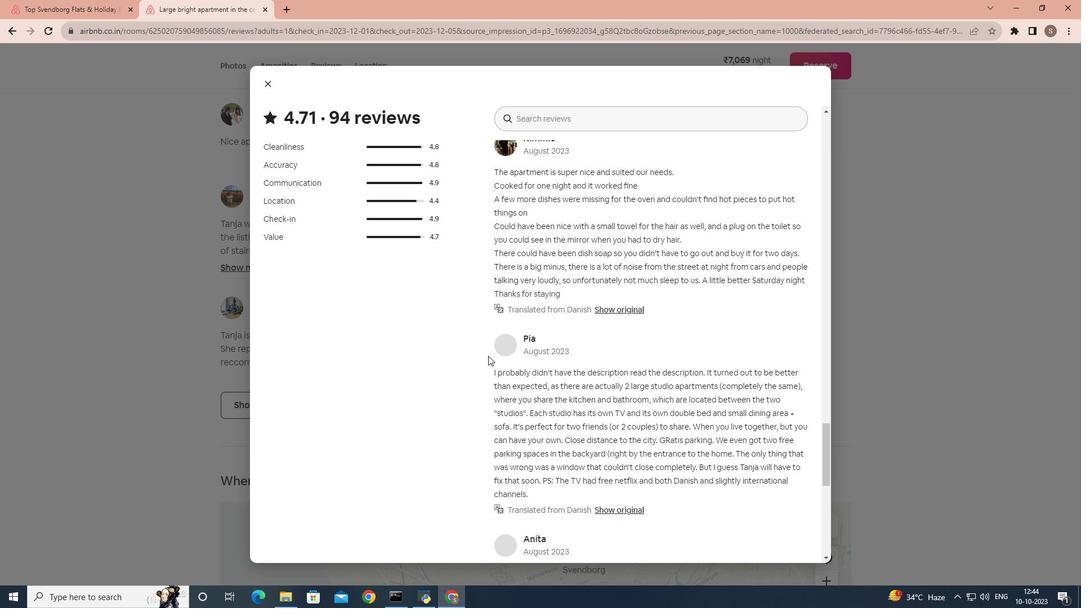 
Action: Mouse scrolled (488, 355) with delta (0, 0)
Screenshot: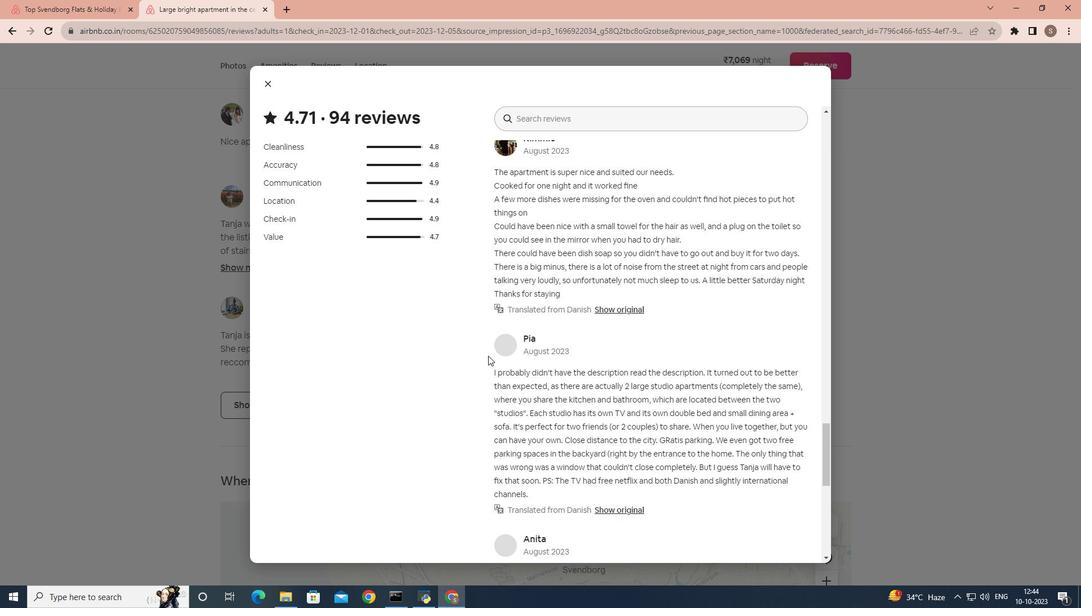 
Action: Mouse scrolled (488, 355) with delta (0, 0)
Screenshot: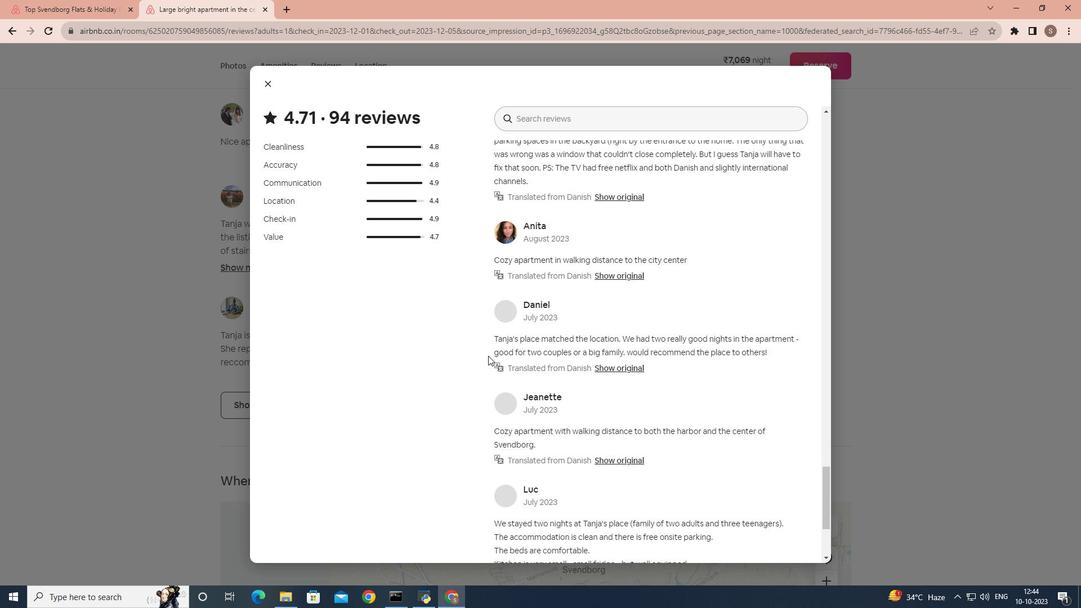 
Action: Mouse scrolled (488, 355) with delta (0, 0)
Screenshot: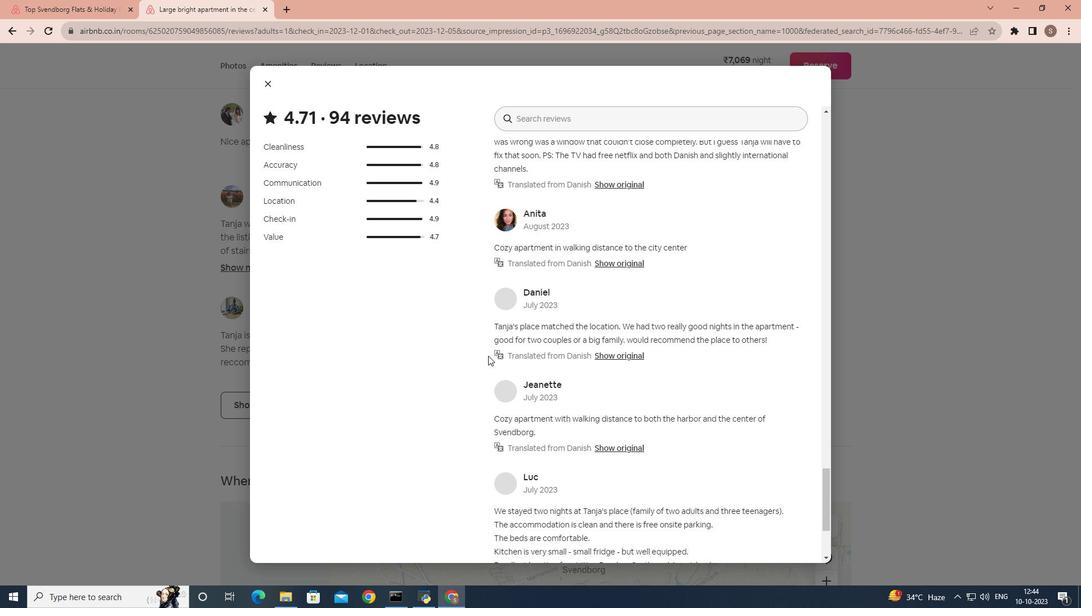 
Action: Mouse scrolled (488, 355) with delta (0, 0)
Screenshot: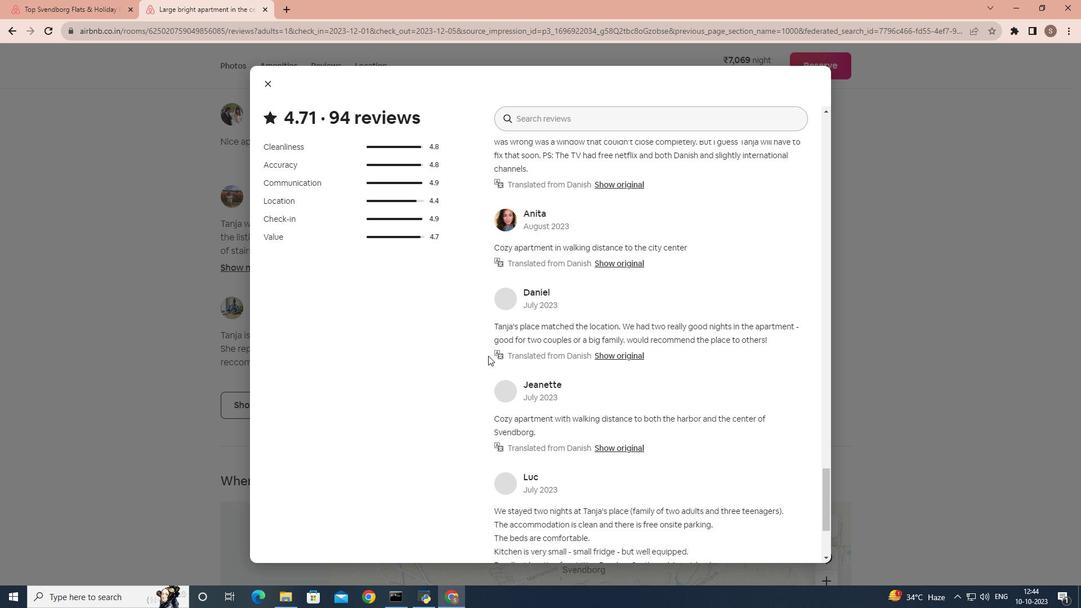 
Action: Mouse scrolled (488, 355) with delta (0, 0)
Screenshot: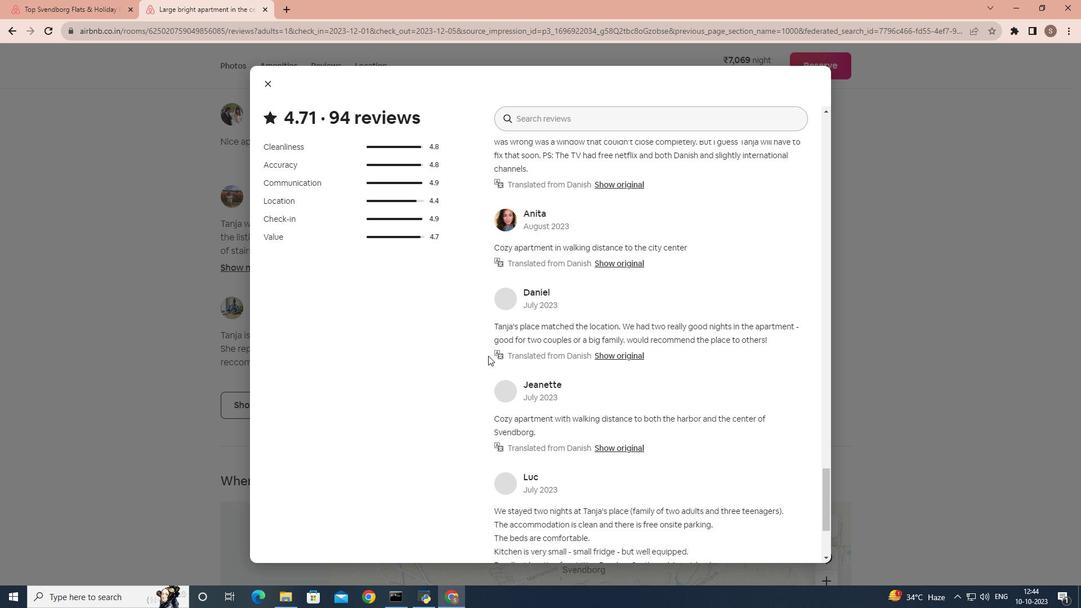 
Action: Mouse scrolled (488, 355) with delta (0, 0)
Screenshot: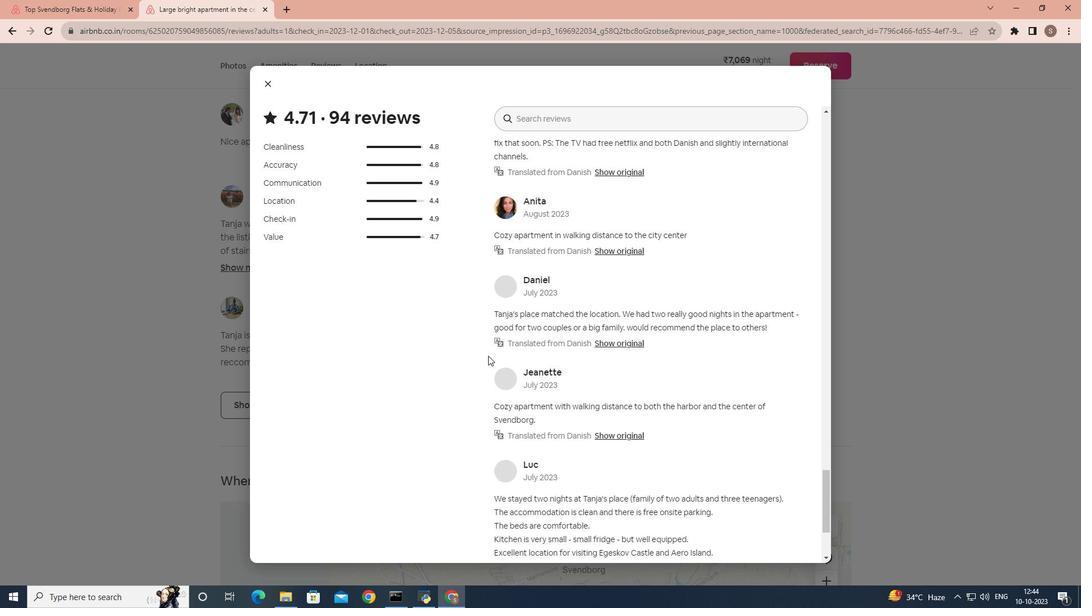 
Action: Mouse scrolled (488, 355) with delta (0, 0)
Screenshot: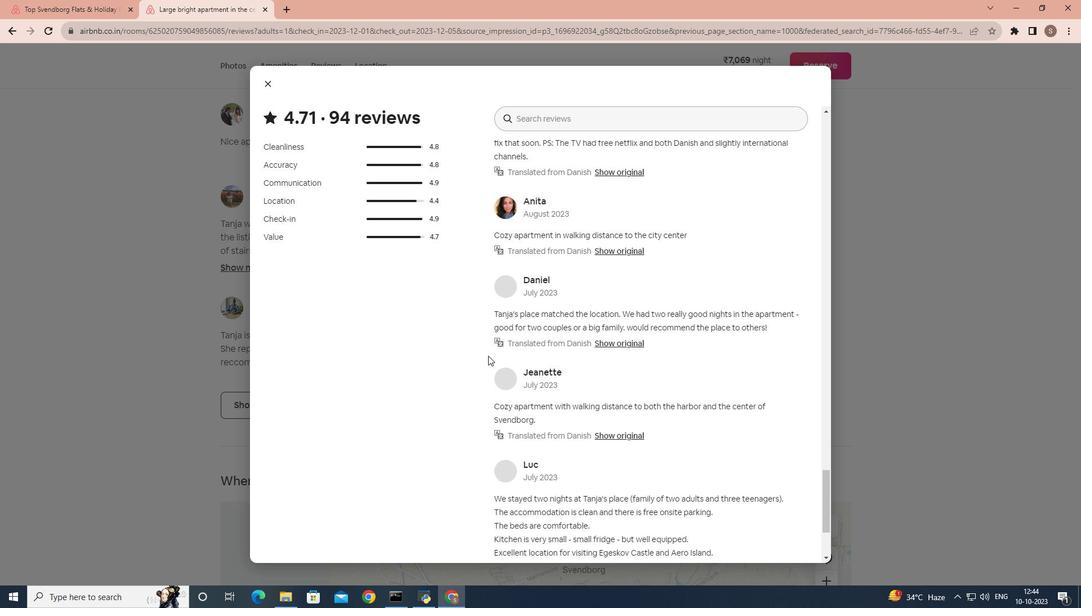 
Action: Mouse scrolled (488, 355) with delta (0, 0)
Screenshot: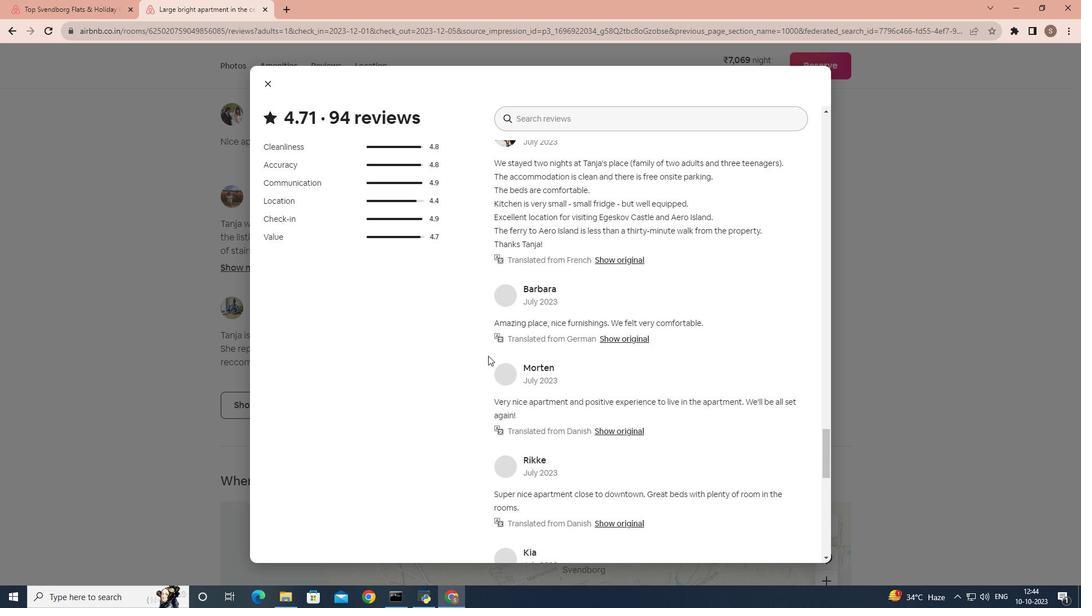 
Action: Mouse scrolled (488, 355) with delta (0, 0)
Screenshot: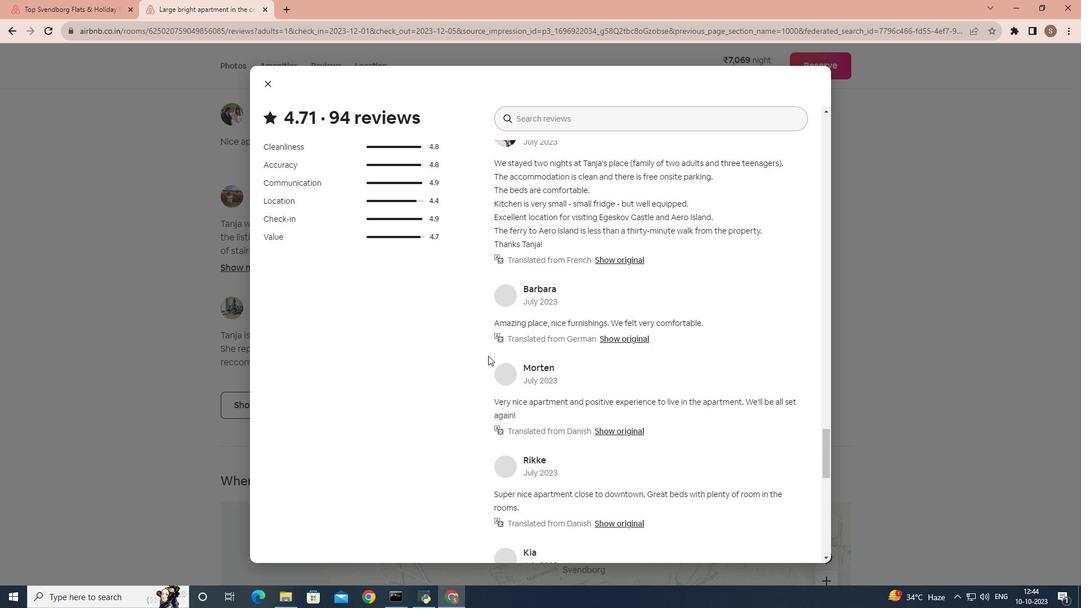
Action: Mouse scrolled (488, 355) with delta (0, 0)
Screenshot: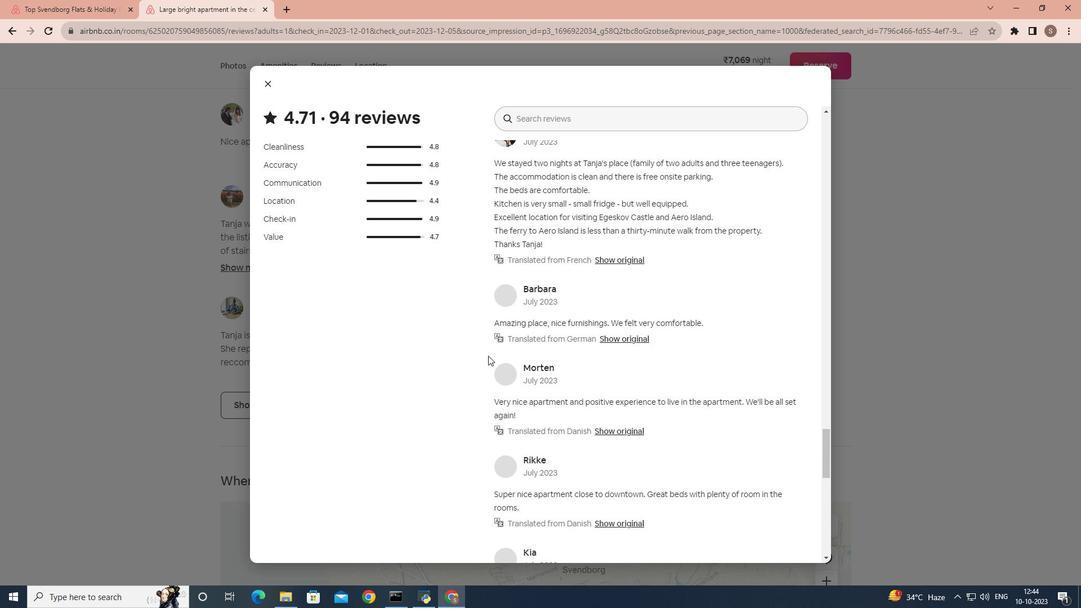 
Action: Mouse scrolled (488, 355) with delta (0, 0)
Screenshot: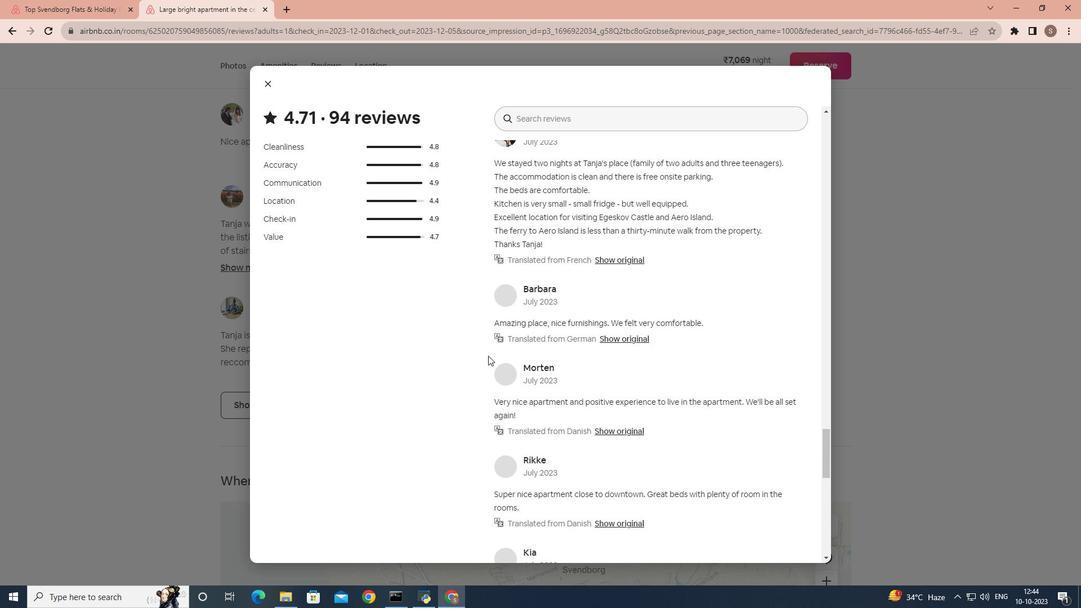 
Action: Mouse scrolled (488, 355) with delta (0, 0)
Screenshot: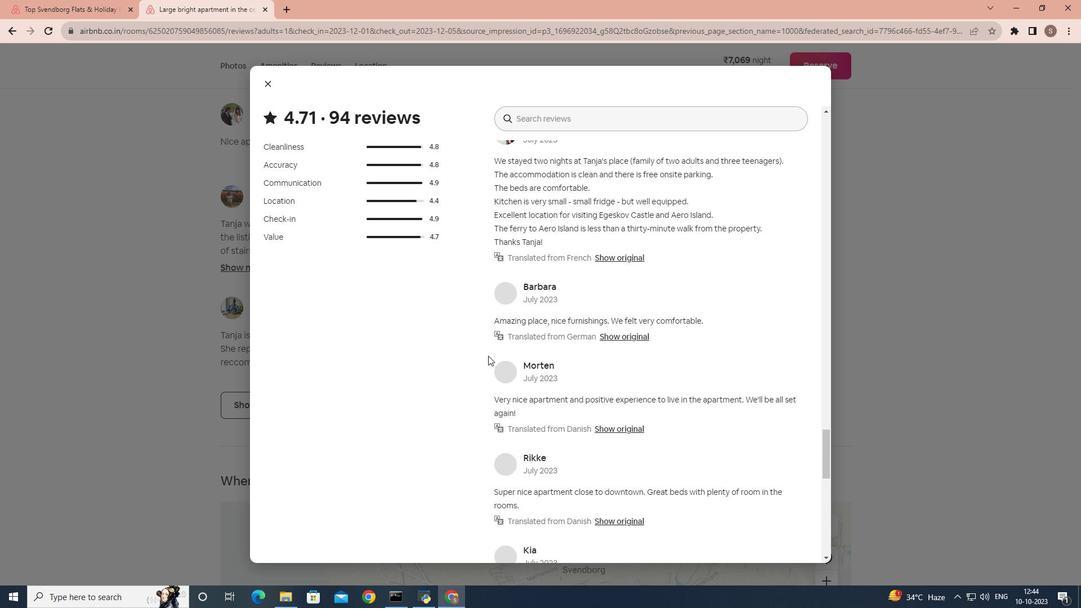 
Action: Mouse scrolled (488, 355) with delta (0, 0)
Screenshot: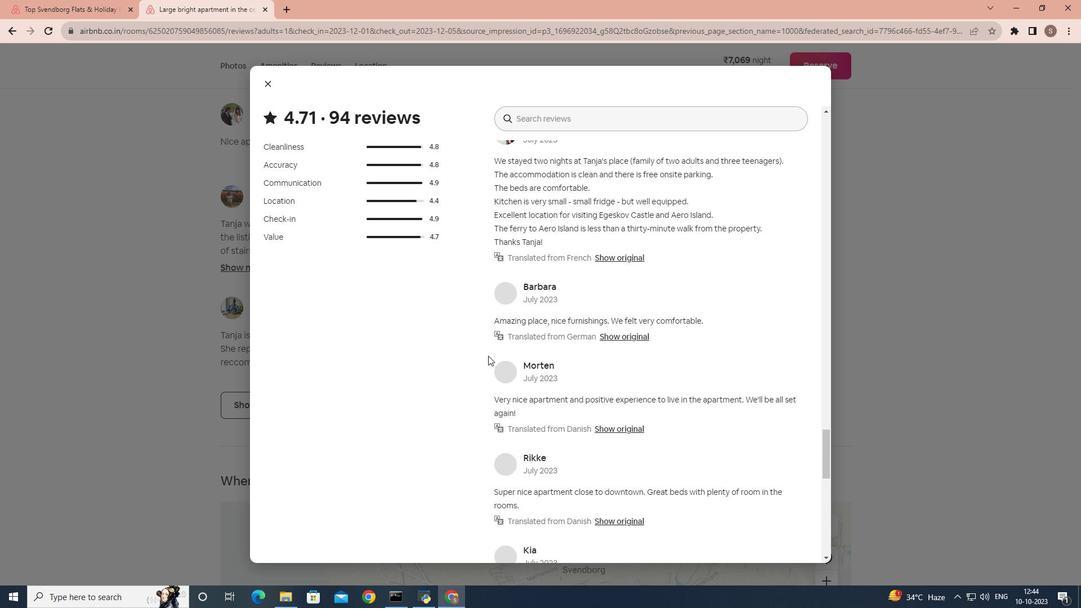 
Action: Mouse scrolled (488, 355) with delta (0, 0)
Screenshot: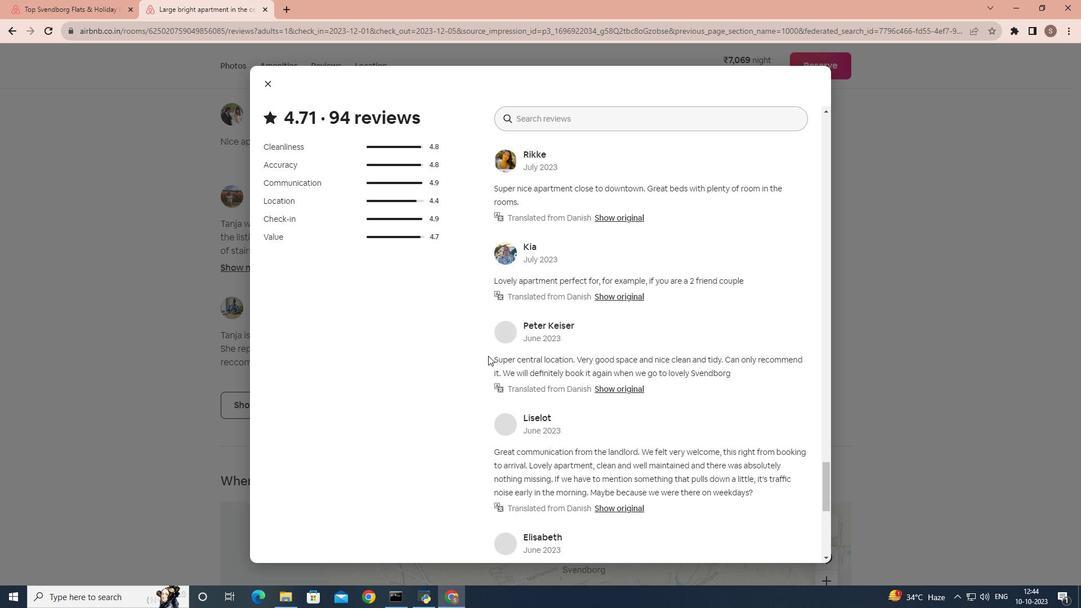
Action: Mouse scrolled (488, 355) with delta (0, 0)
Screenshot: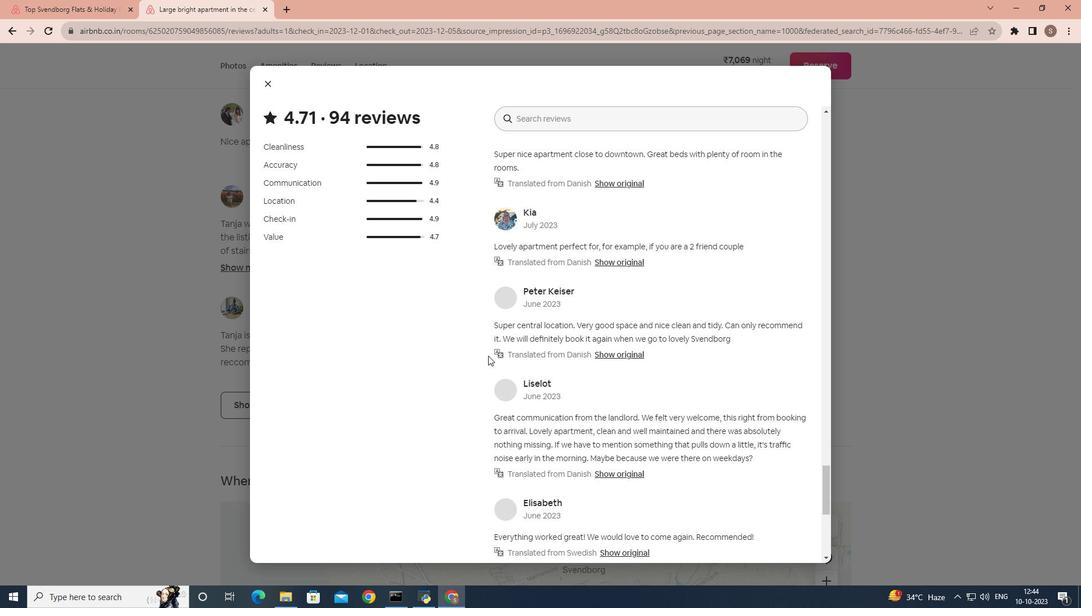 
Action: Mouse scrolled (488, 355) with delta (0, 0)
Screenshot: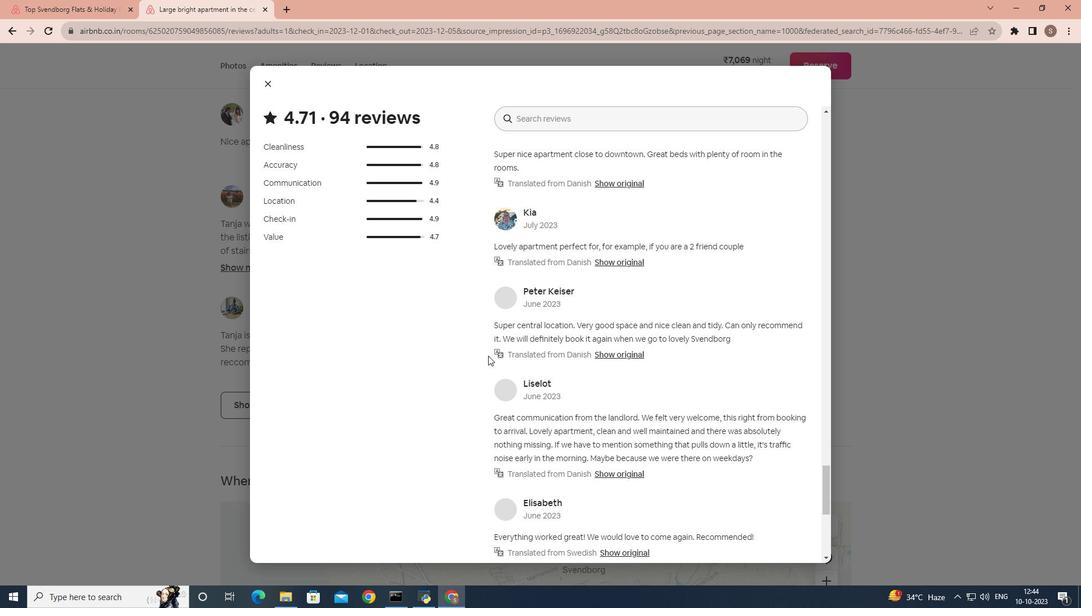 
Action: Mouse scrolled (488, 355) with delta (0, 0)
Screenshot: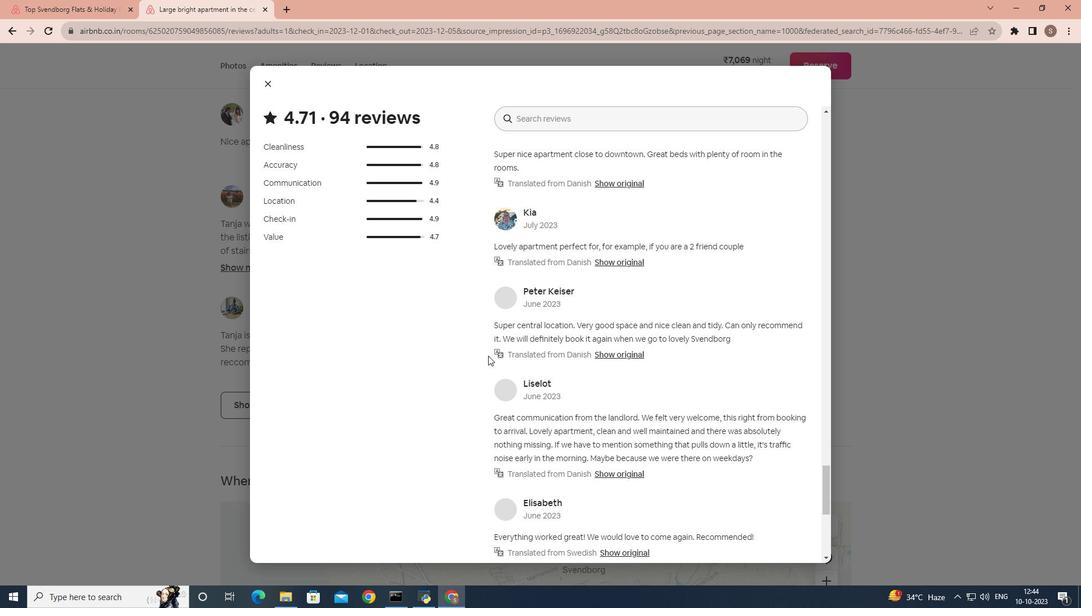 
Action: Mouse scrolled (488, 355) with delta (0, 0)
Screenshot: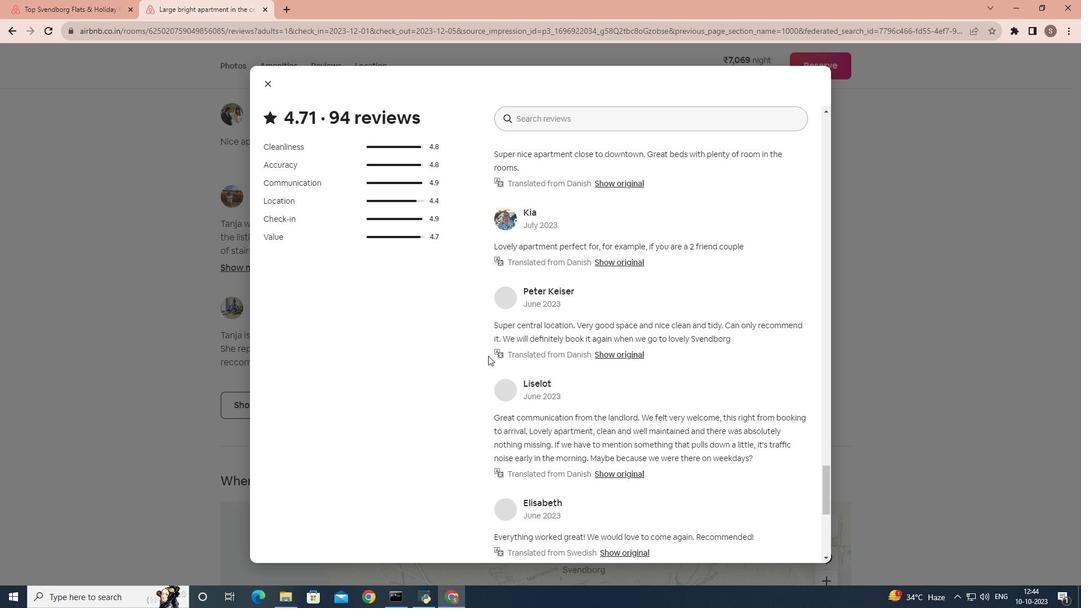 
Action: Mouse scrolled (488, 355) with delta (0, 0)
Screenshot: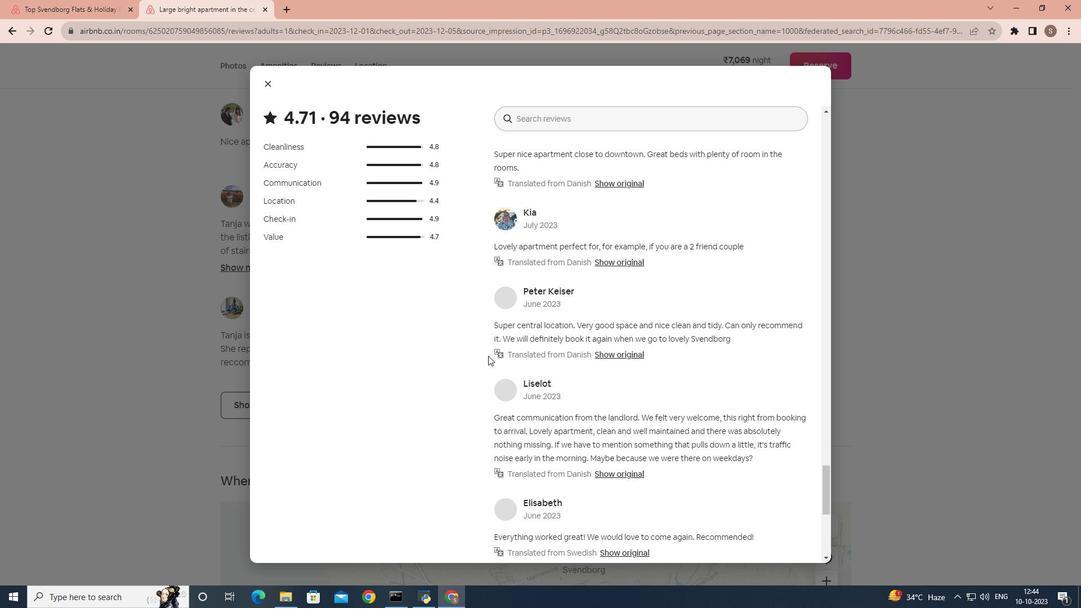 
Action: Mouse scrolled (488, 355) with delta (0, 0)
Screenshot: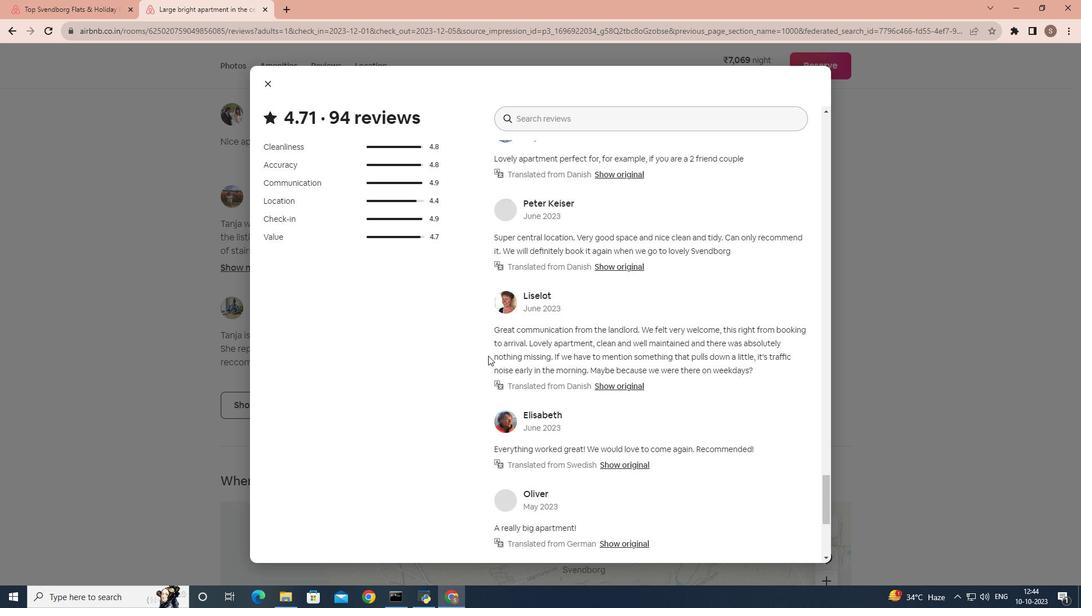 
Action: Mouse scrolled (488, 355) with delta (0, 0)
Screenshot: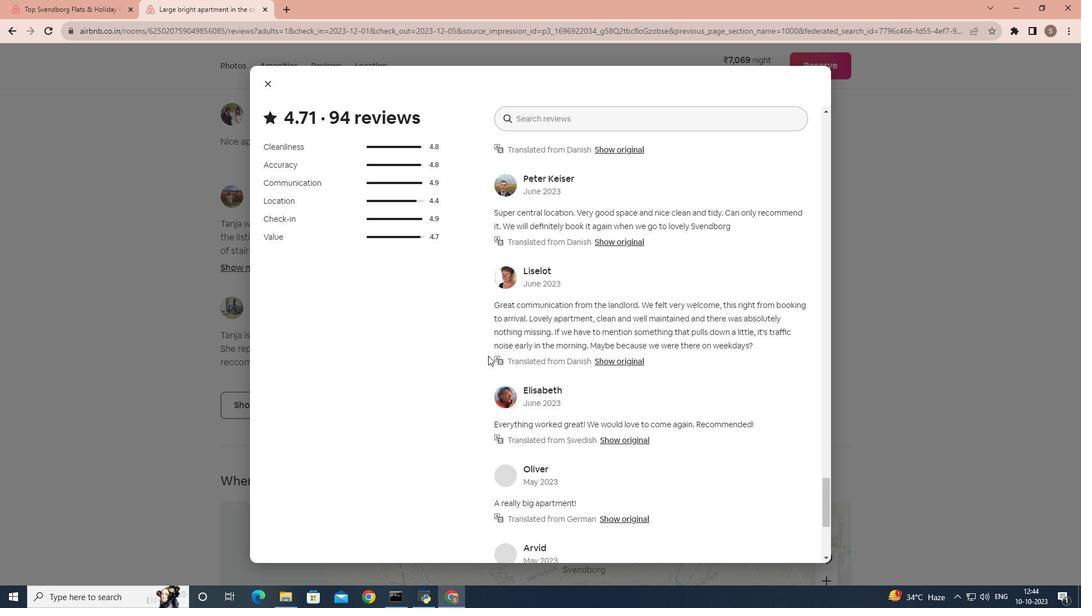 
Action: Mouse scrolled (488, 355) with delta (0, 0)
Screenshot: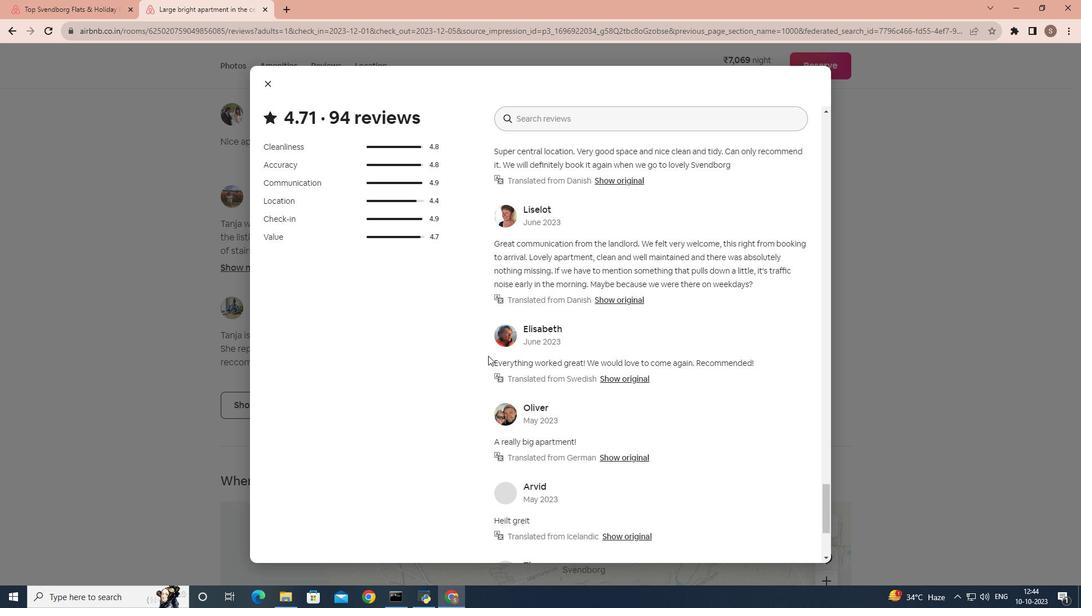 
Action: Mouse scrolled (488, 355) with delta (0, 0)
Screenshot: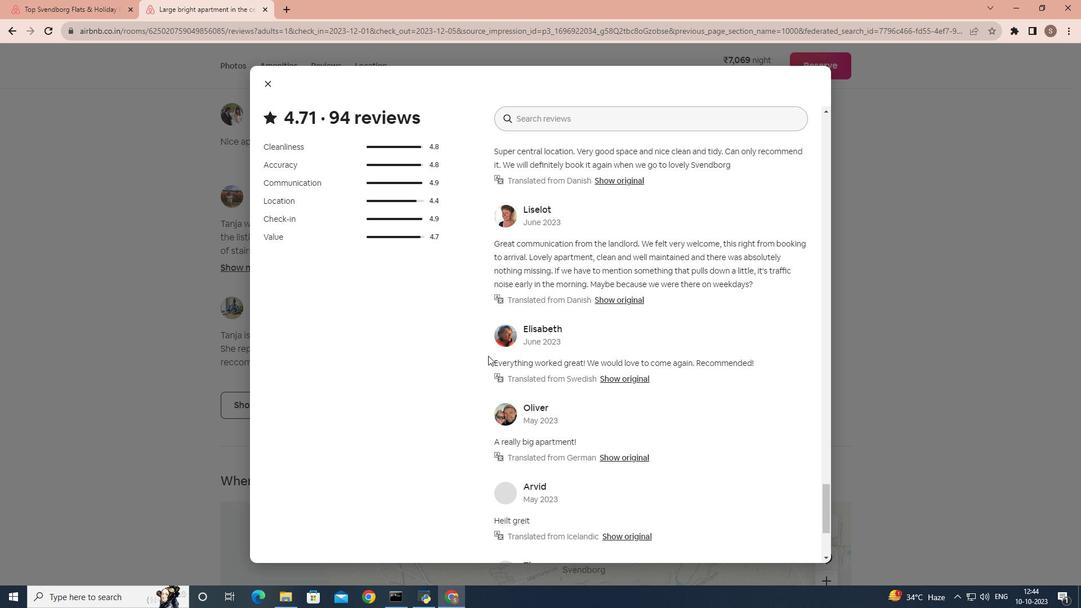 
Action: Mouse scrolled (488, 355) with delta (0, 0)
Screenshot: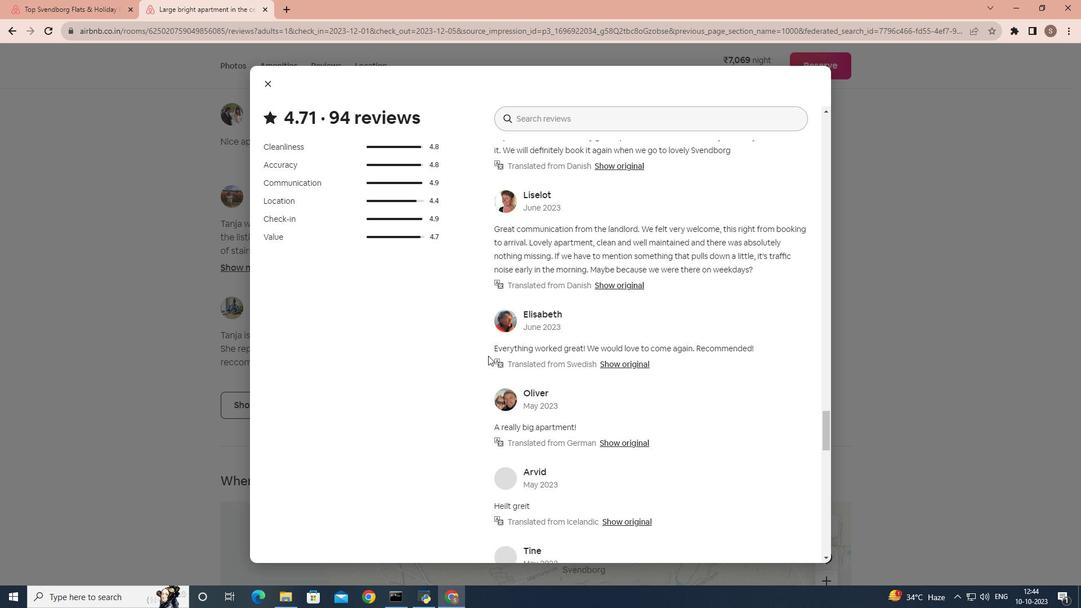 
Action: Mouse scrolled (488, 355) with delta (0, 0)
Screenshot: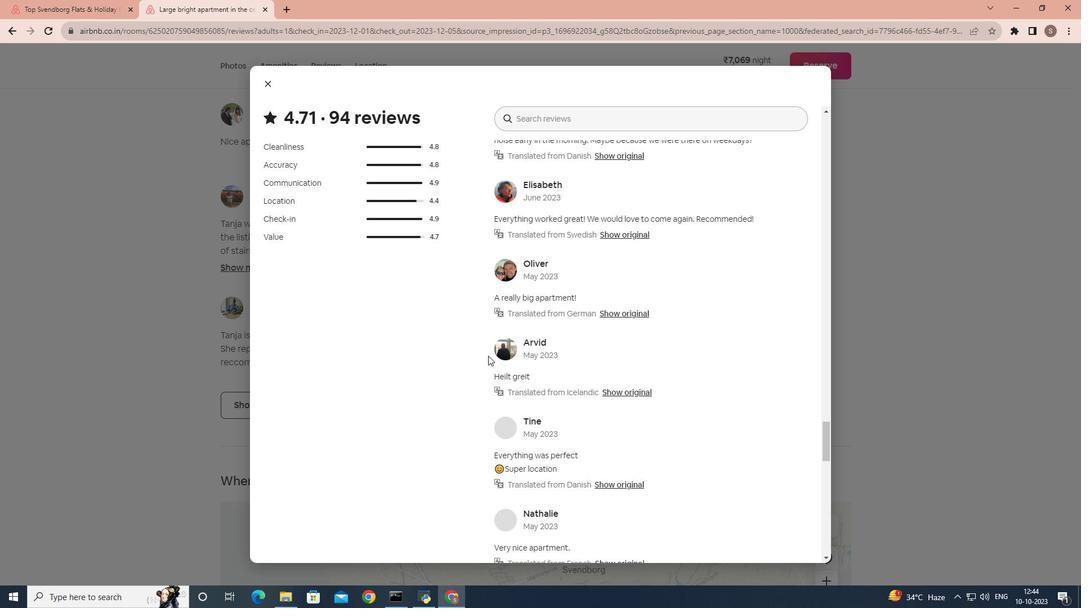 
Action: Mouse moved to (267, 86)
Screenshot: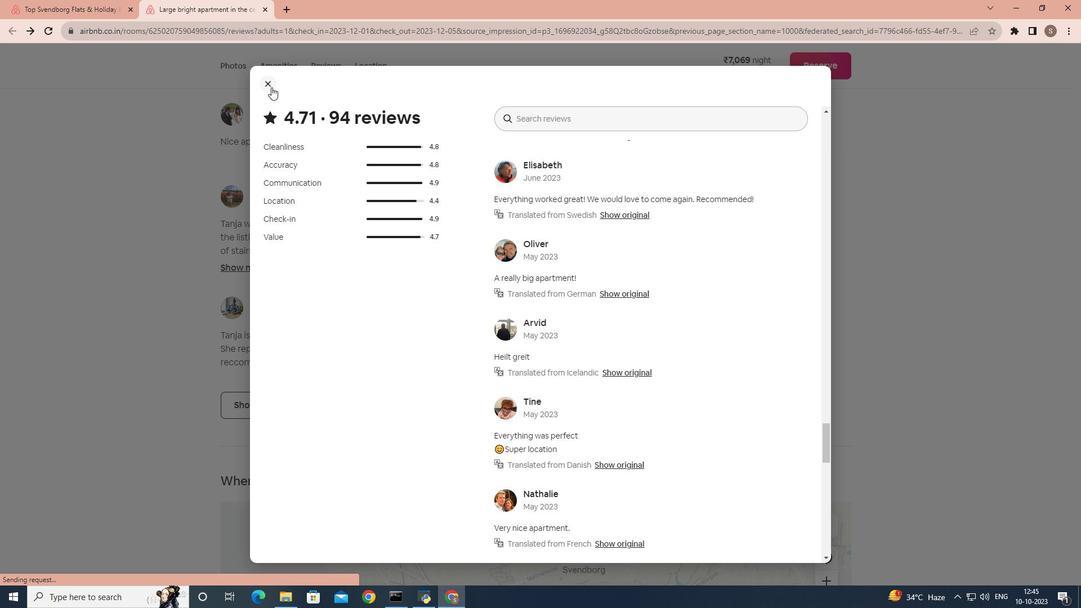 
Action: Mouse pressed left at (267, 86)
Screenshot: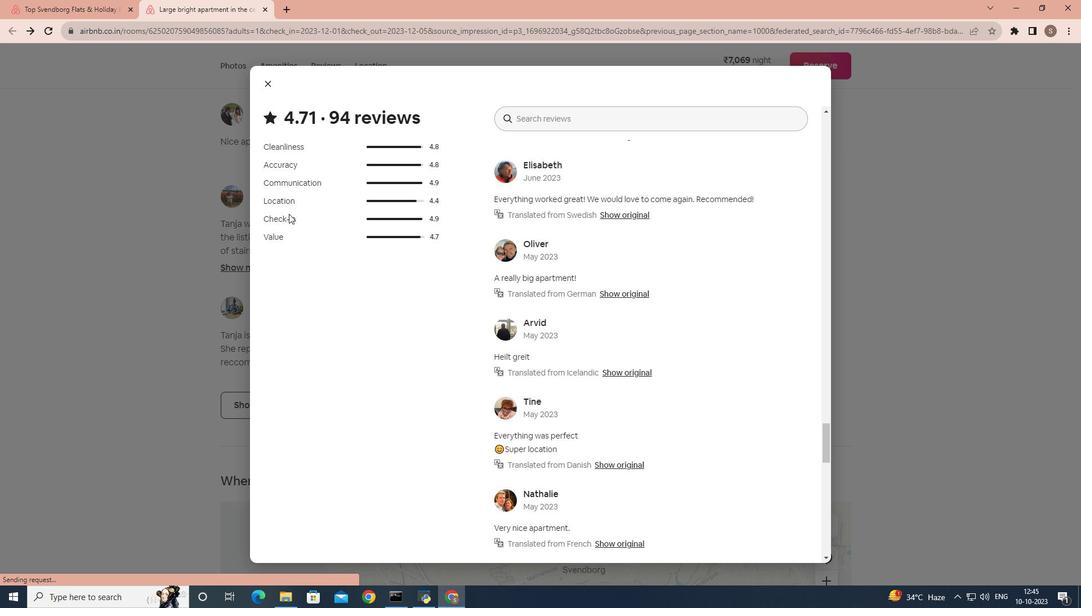 
Action: Mouse moved to (398, 425)
Screenshot: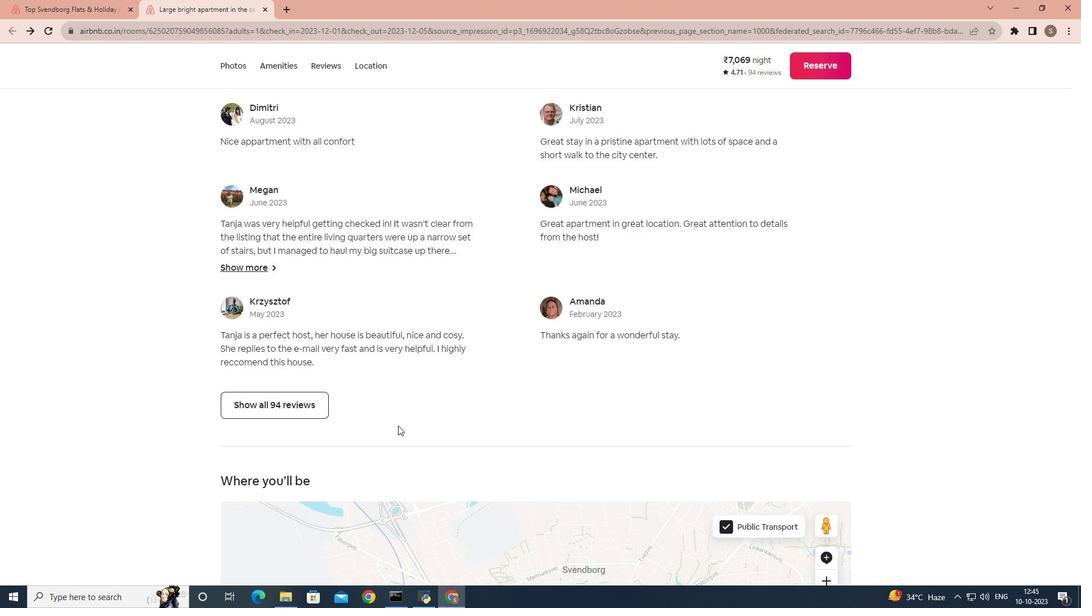 
Action: Mouse scrolled (398, 425) with delta (0, 0)
Screenshot: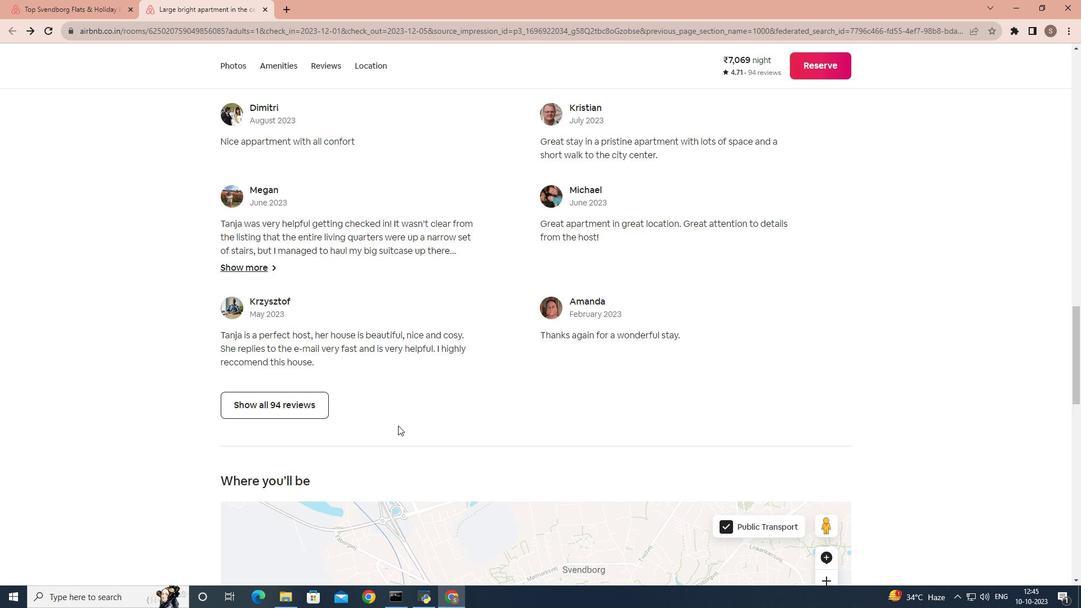 
Action: Mouse scrolled (398, 425) with delta (0, 0)
Screenshot: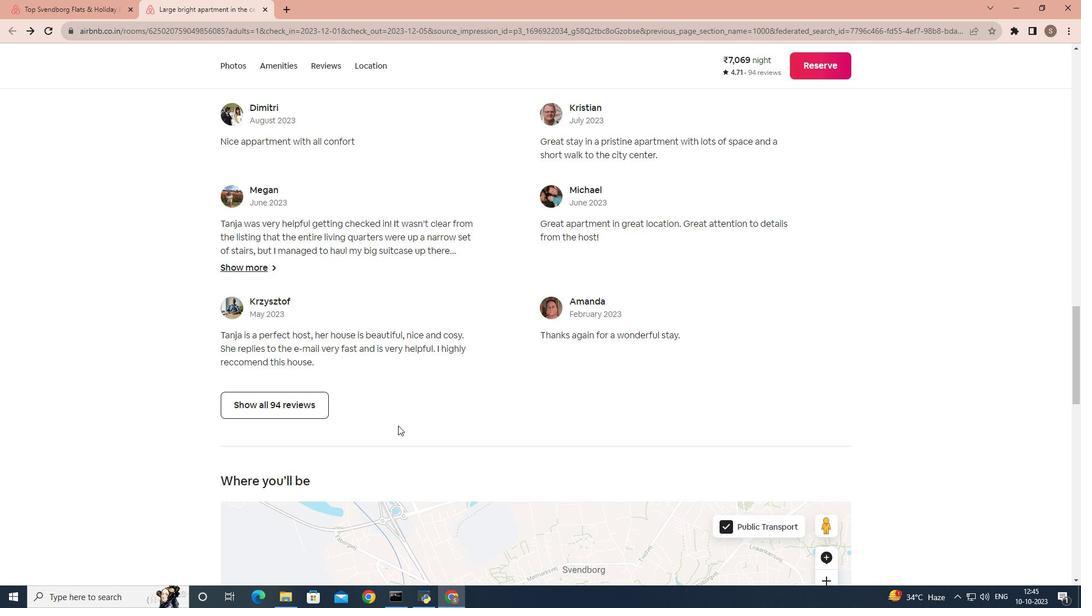 
Action: Mouse scrolled (398, 425) with delta (0, 0)
Screenshot: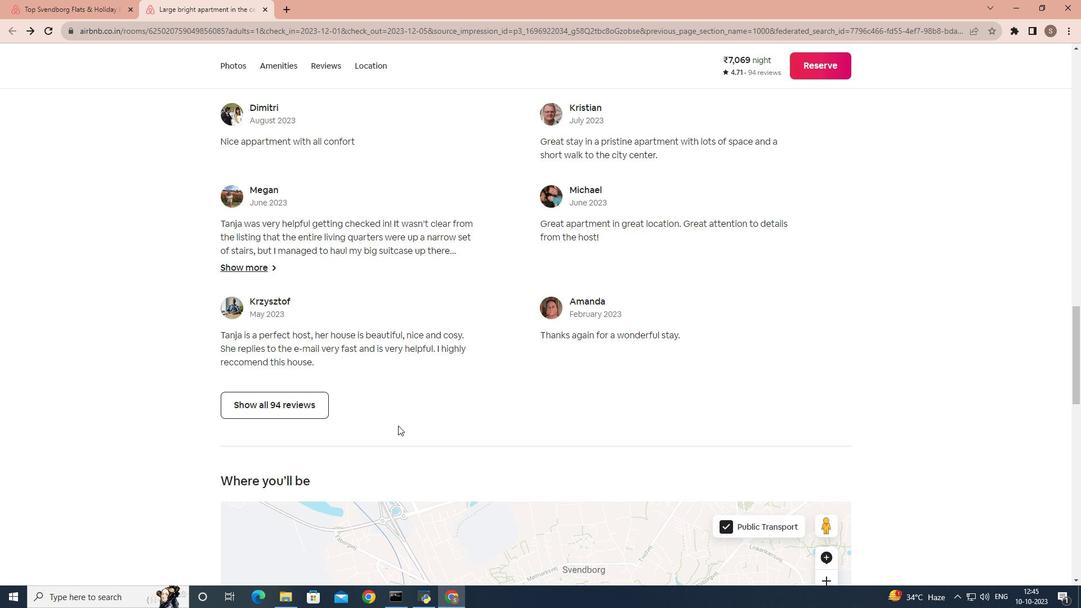 
Action: Mouse scrolled (398, 425) with delta (0, 0)
Screenshot: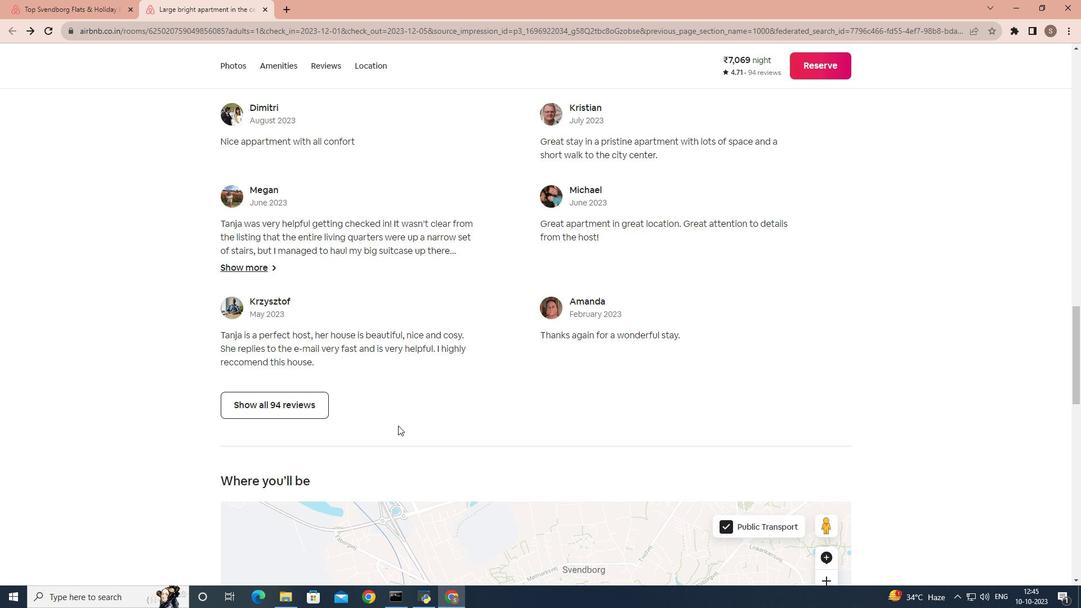 
Action: Mouse scrolled (398, 425) with delta (0, 0)
Screenshot: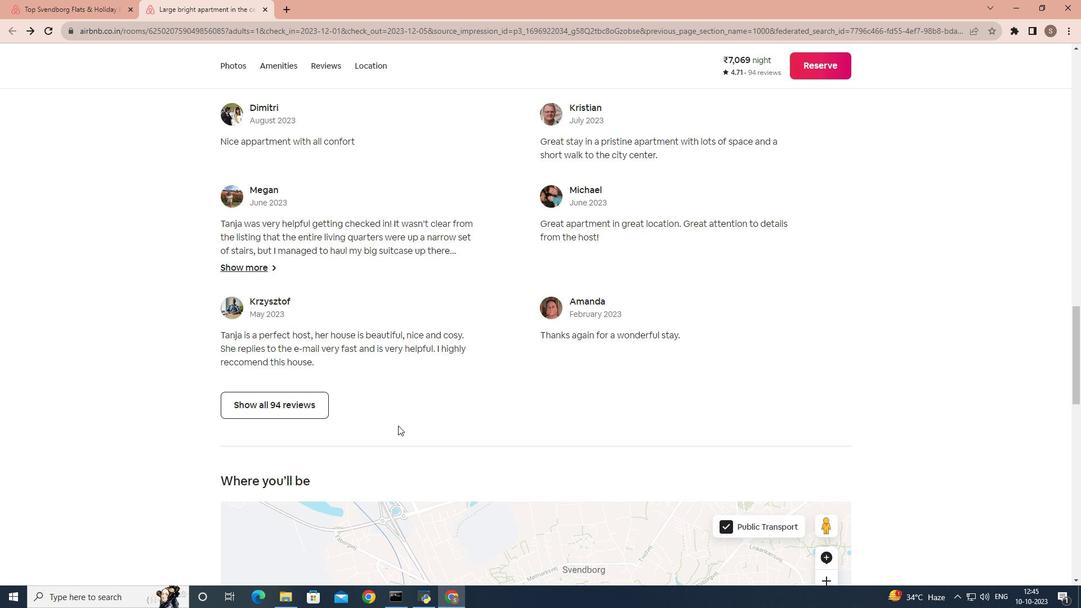 
Action: Mouse scrolled (398, 425) with delta (0, 0)
Screenshot: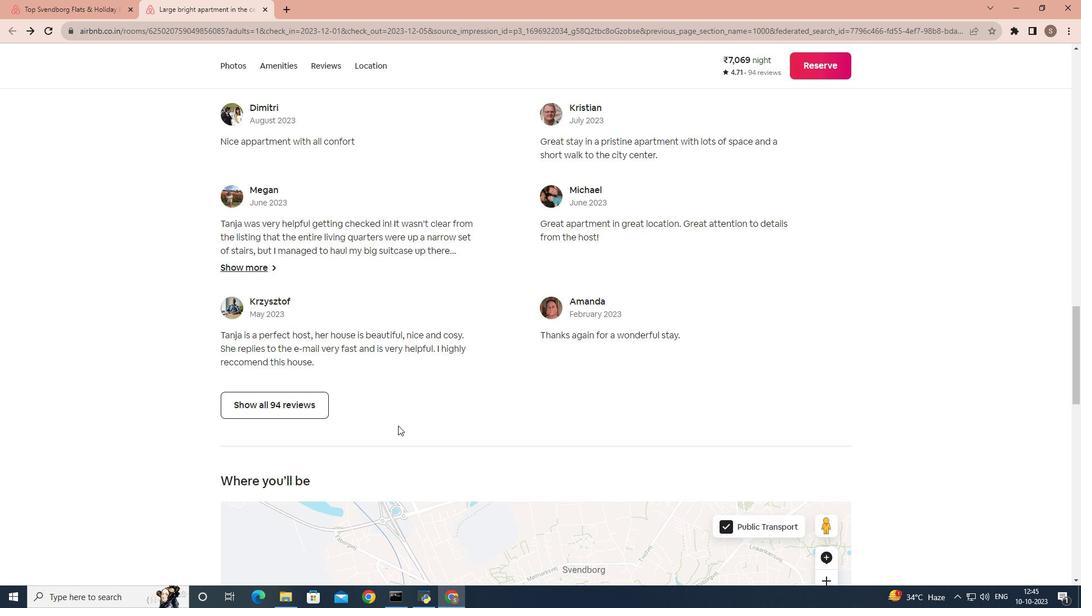 
Action: Mouse scrolled (398, 425) with delta (0, 0)
Screenshot: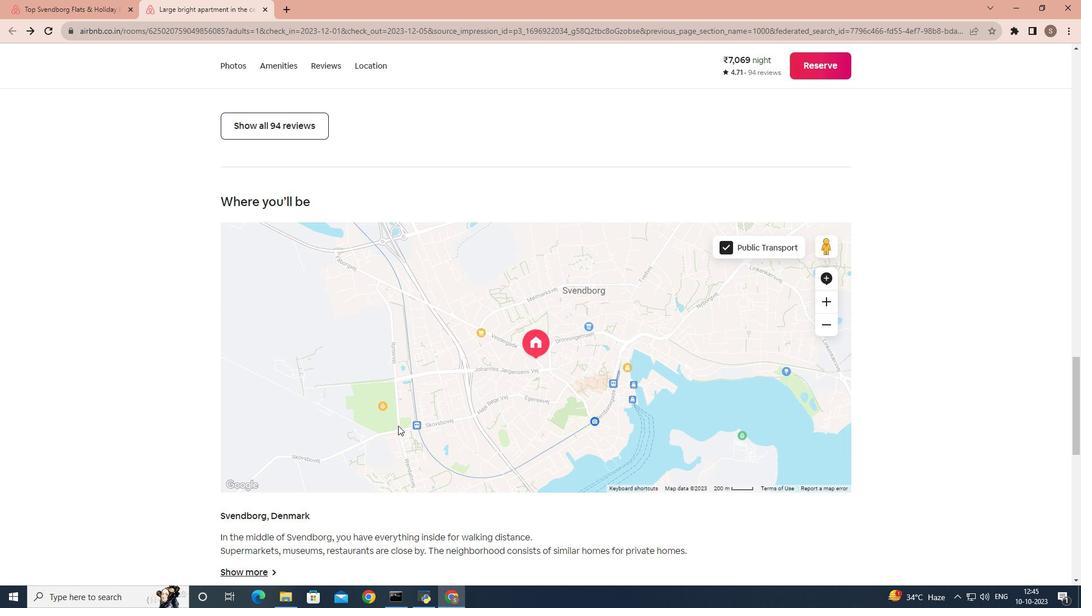 
Action: Mouse scrolled (398, 425) with delta (0, 0)
Screenshot: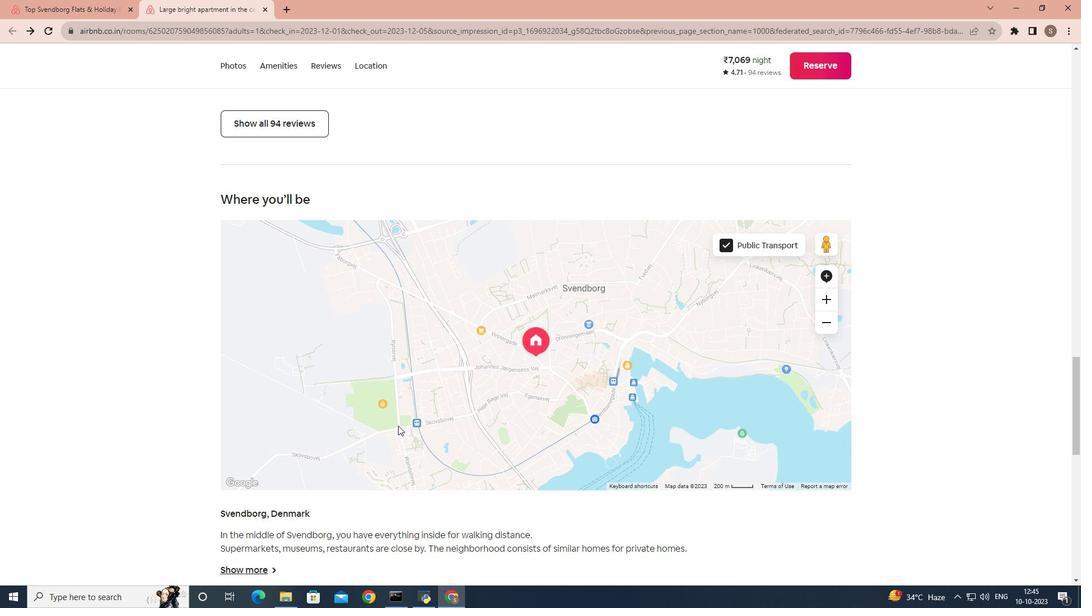 
Action: Mouse scrolled (398, 425) with delta (0, 0)
Screenshot: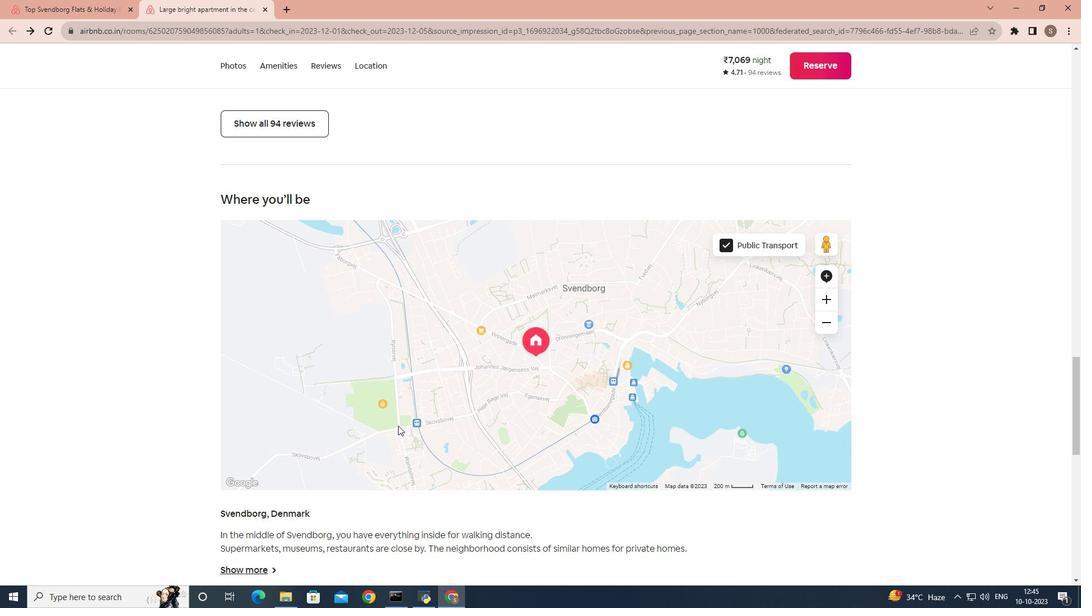 
Action: Mouse scrolled (398, 425) with delta (0, 0)
Screenshot: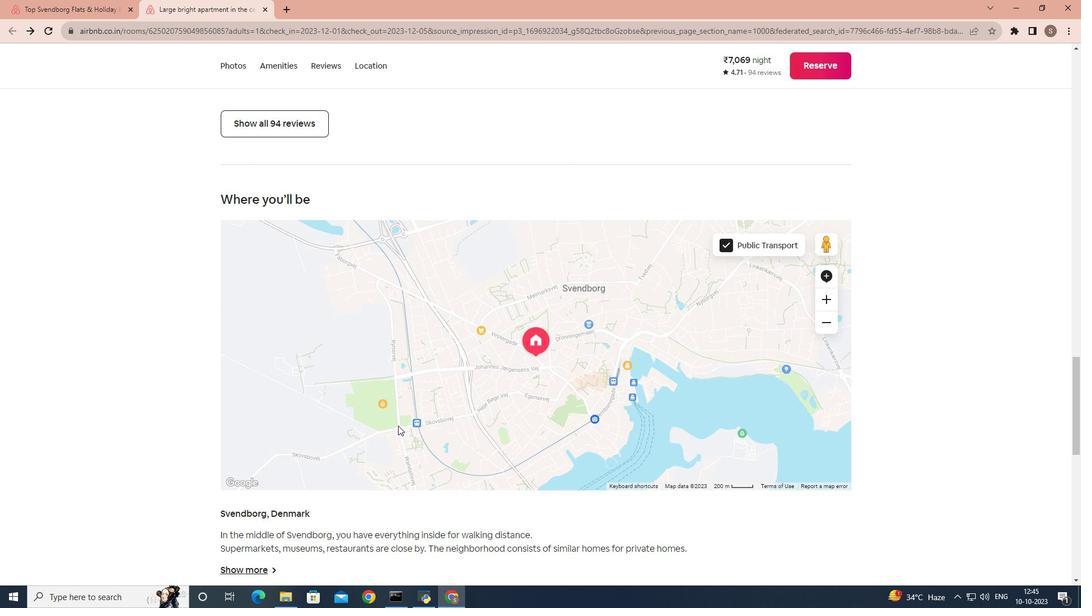 
Action: Mouse scrolled (398, 425) with delta (0, 0)
Screenshot: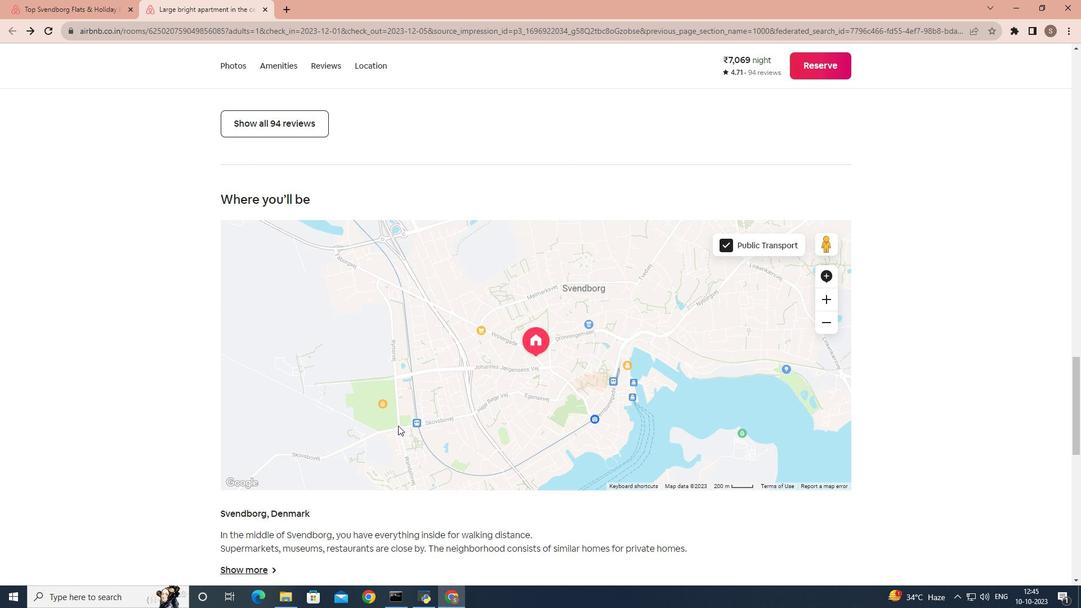 
Action: Mouse scrolled (398, 425) with delta (0, 0)
Screenshot: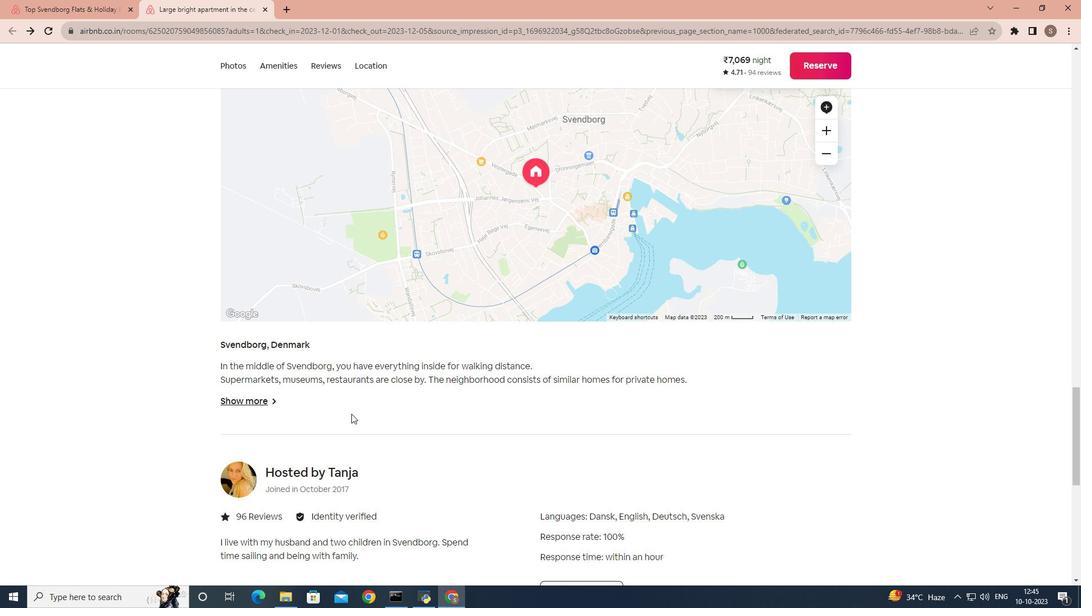 
Action: Mouse scrolled (398, 425) with delta (0, 0)
Screenshot: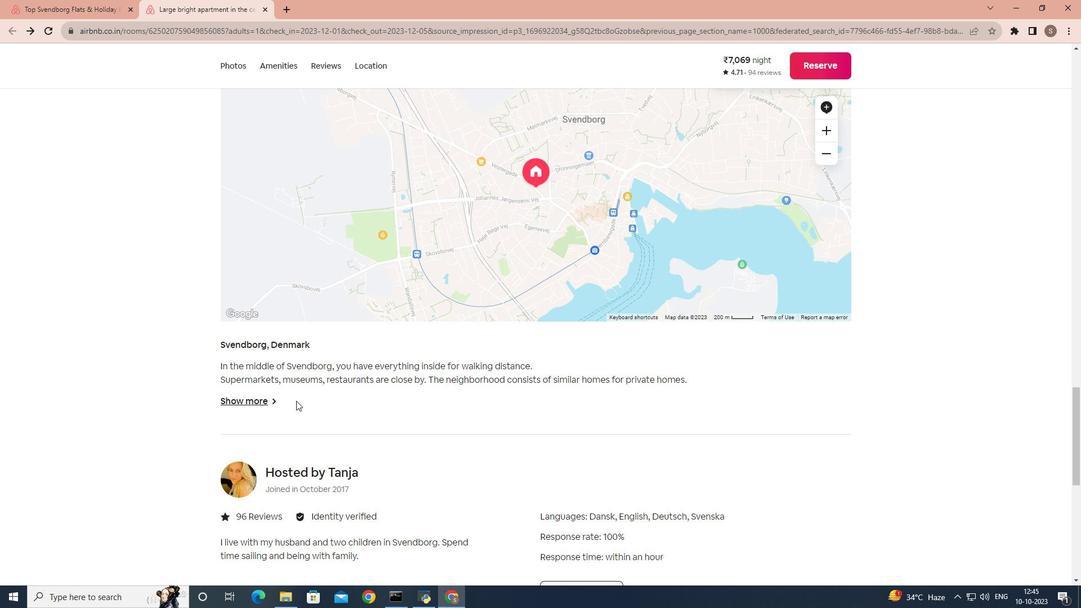 
Action: Mouse scrolled (398, 425) with delta (0, 0)
Screenshot: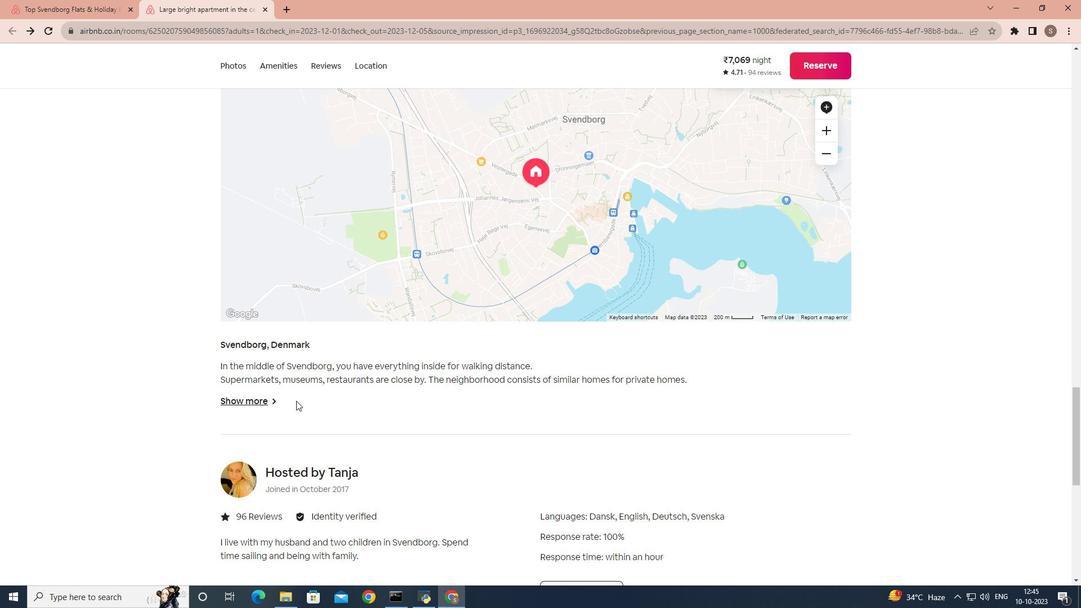 
Action: Mouse moved to (247, 402)
Screenshot: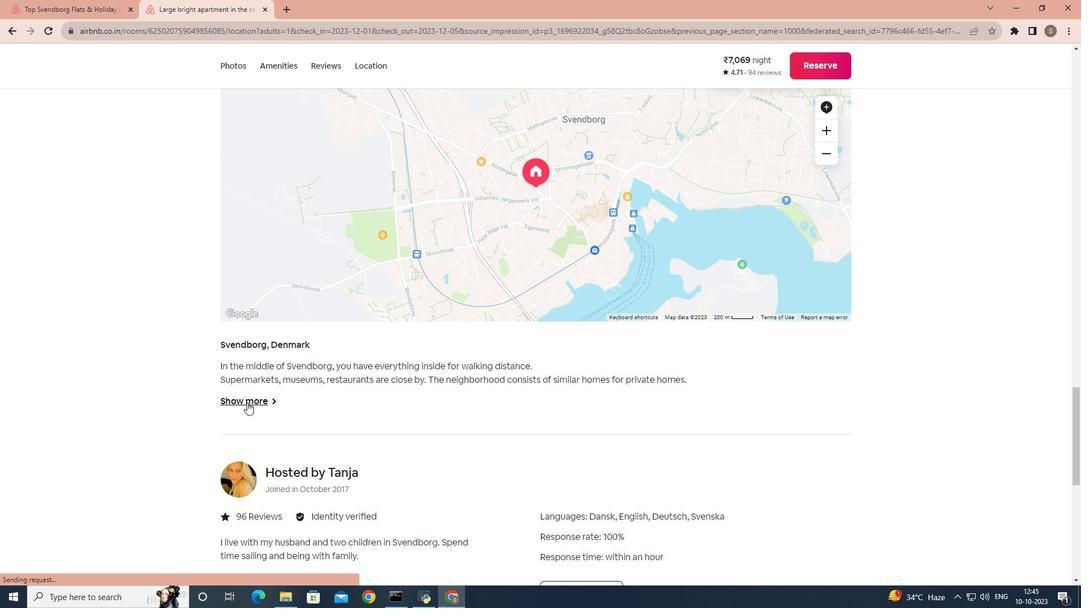 
Action: Mouse pressed left at (247, 402)
Screenshot: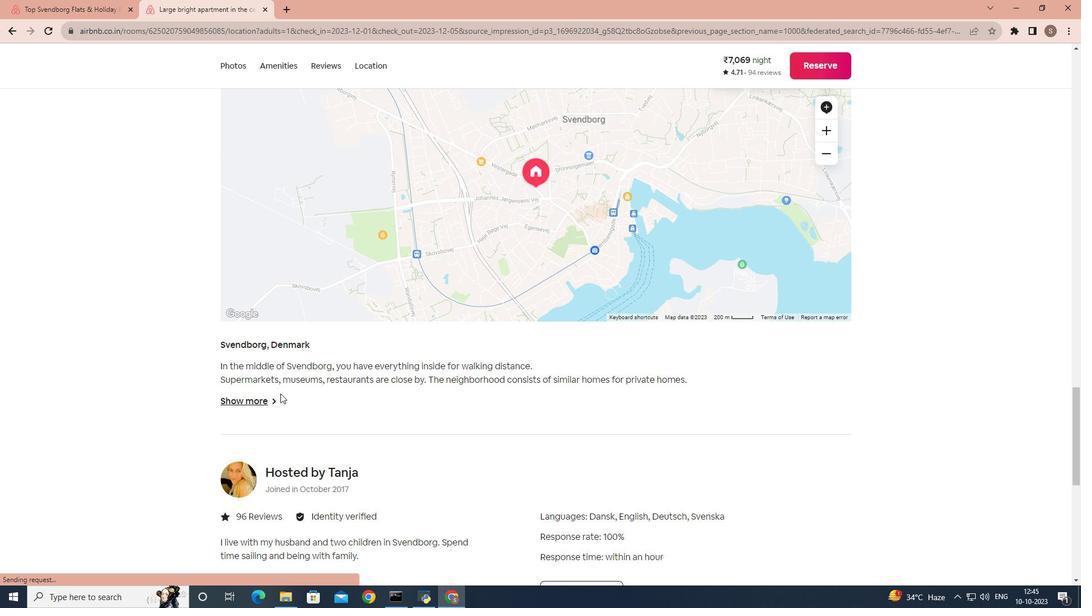 
Action: Mouse moved to (70, 288)
Screenshot: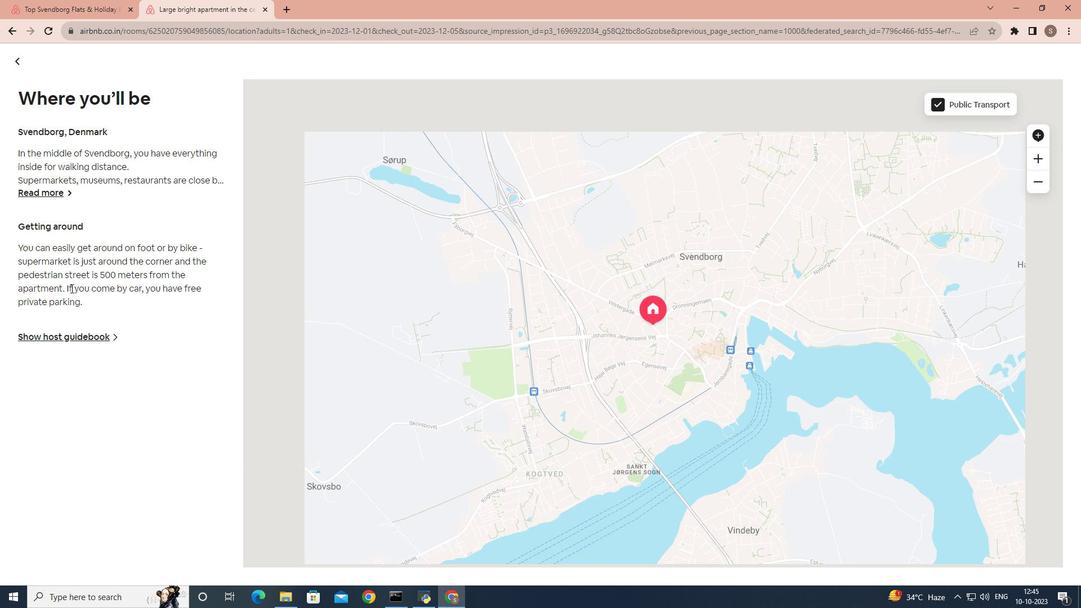 
Action: Mouse pressed left at (70, 288)
Screenshot: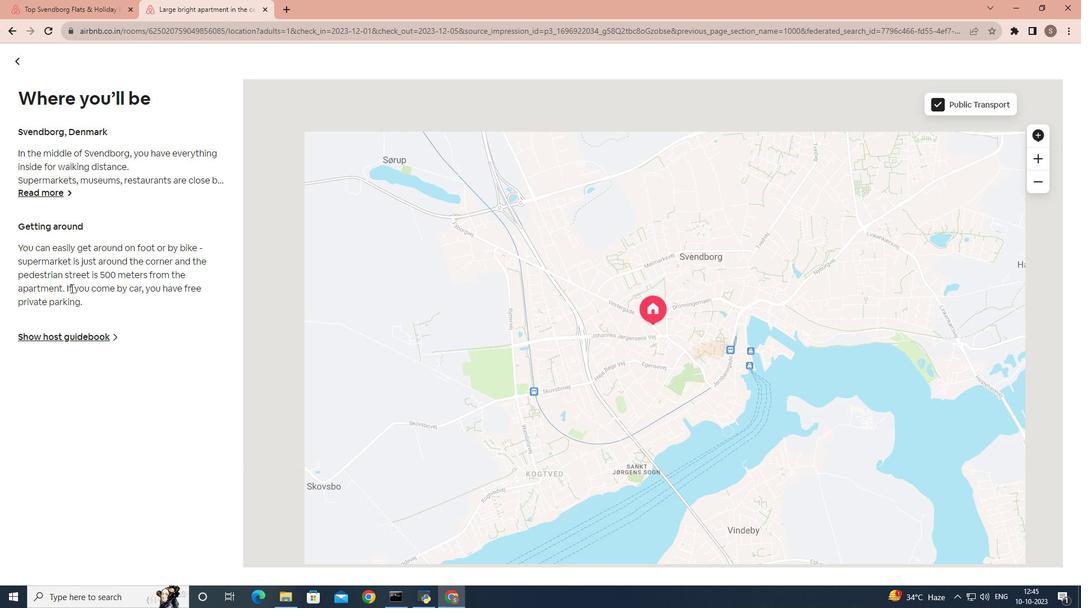 
Action: Mouse moved to (52, 191)
Screenshot: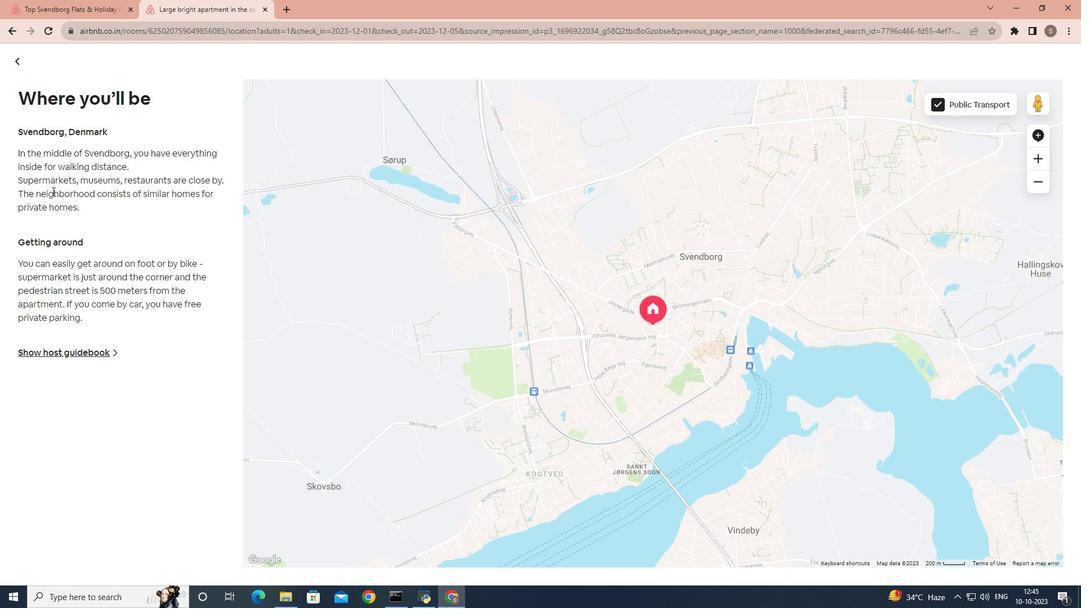 
Action: Mouse pressed left at (52, 191)
Screenshot: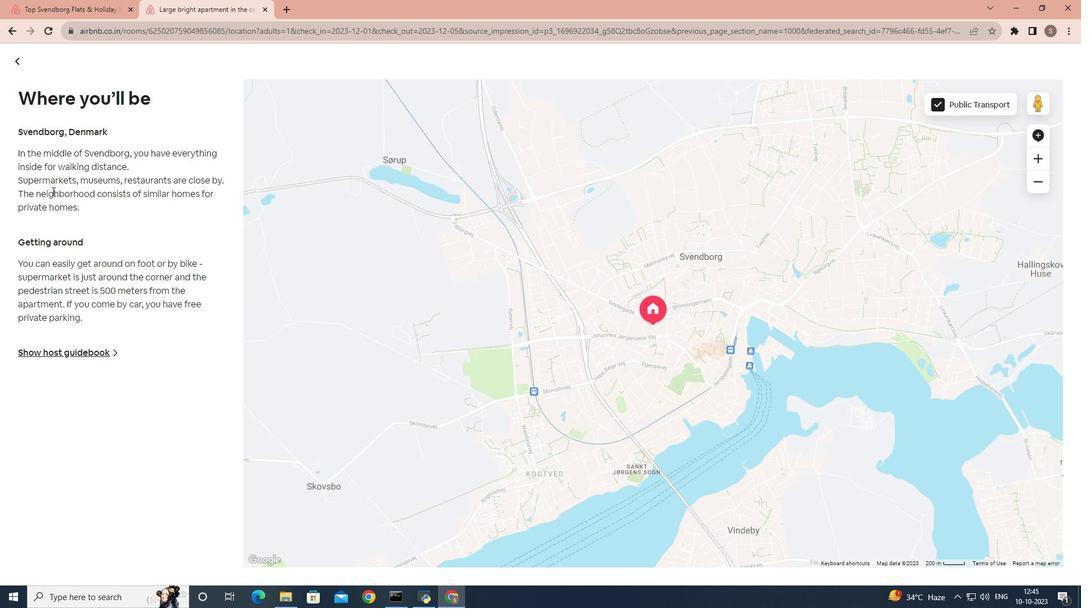 
Action: Mouse moved to (12, 68)
Screenshot: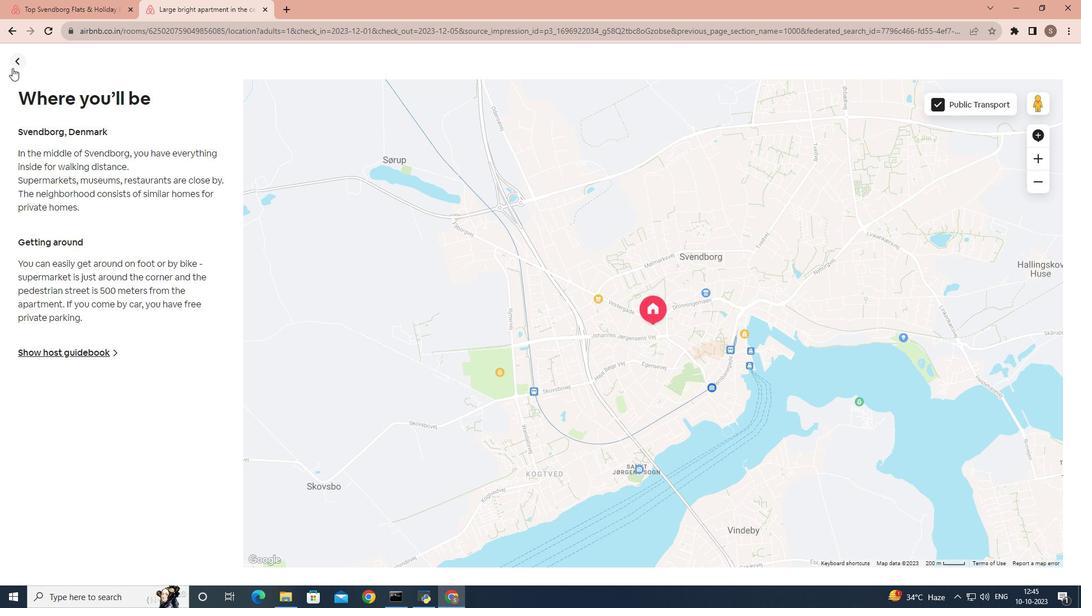 
Action: Mouse pressed left at (12, 68)
Screenshot: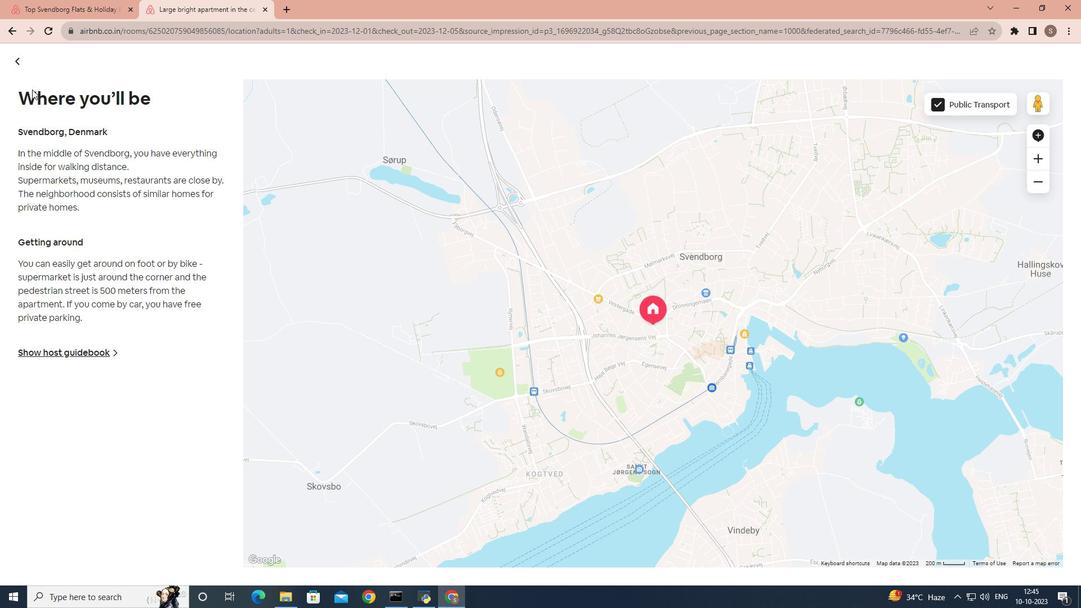 
Action: Mouse moved to (15, 57)
